 Task: Review and update email notification preferences for task reminders and customize settings based on individual preferences.
Action: Mouse moved to (1055, 79)
Screenshot: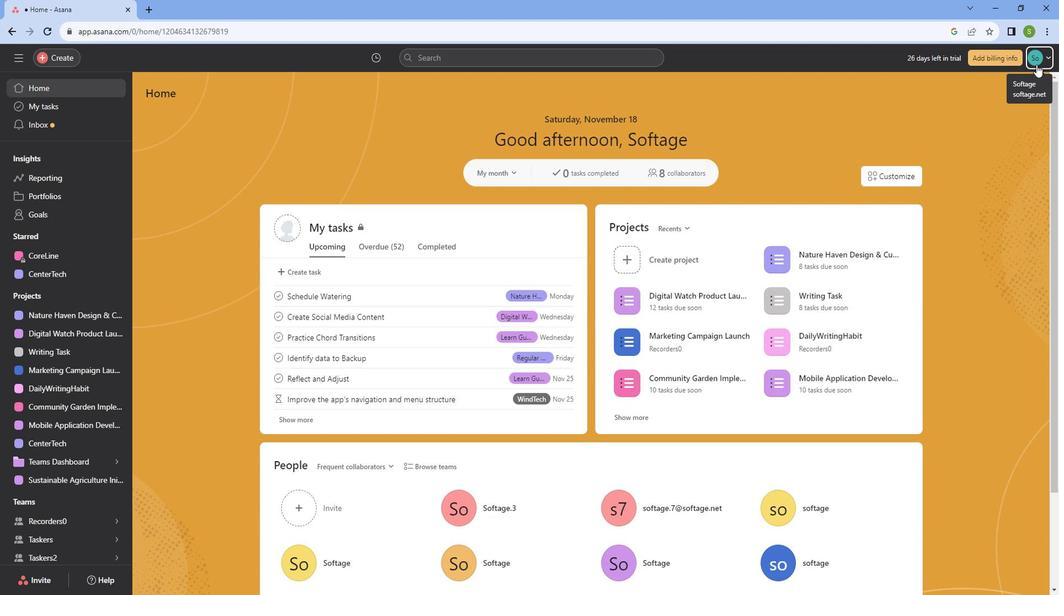 
Action: Mouse pressed left at (1055, 79)
Screenshot: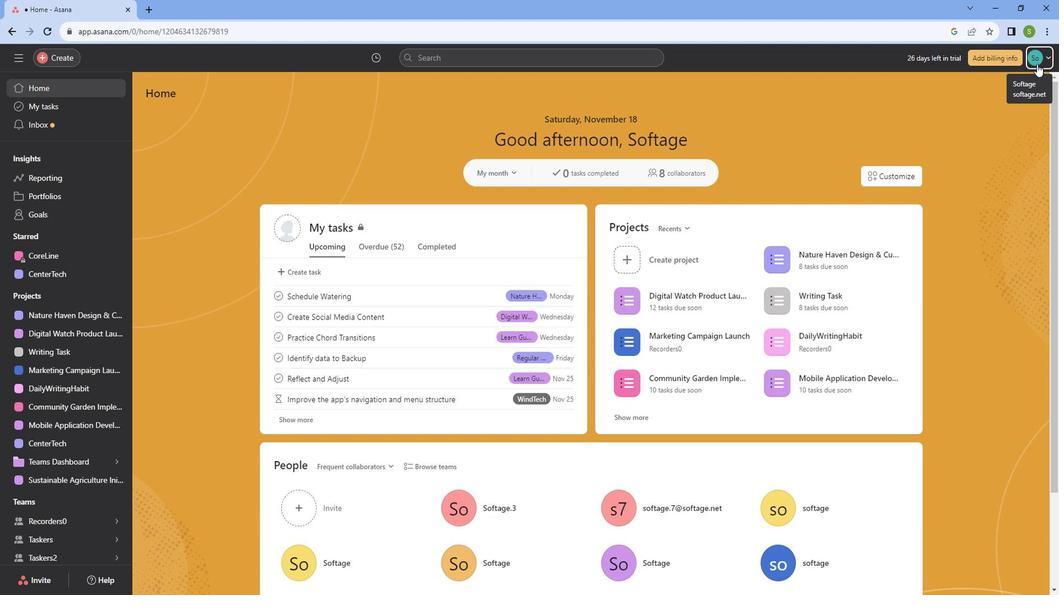 
Action: Mouse moved to (943, 252)
Screenshot: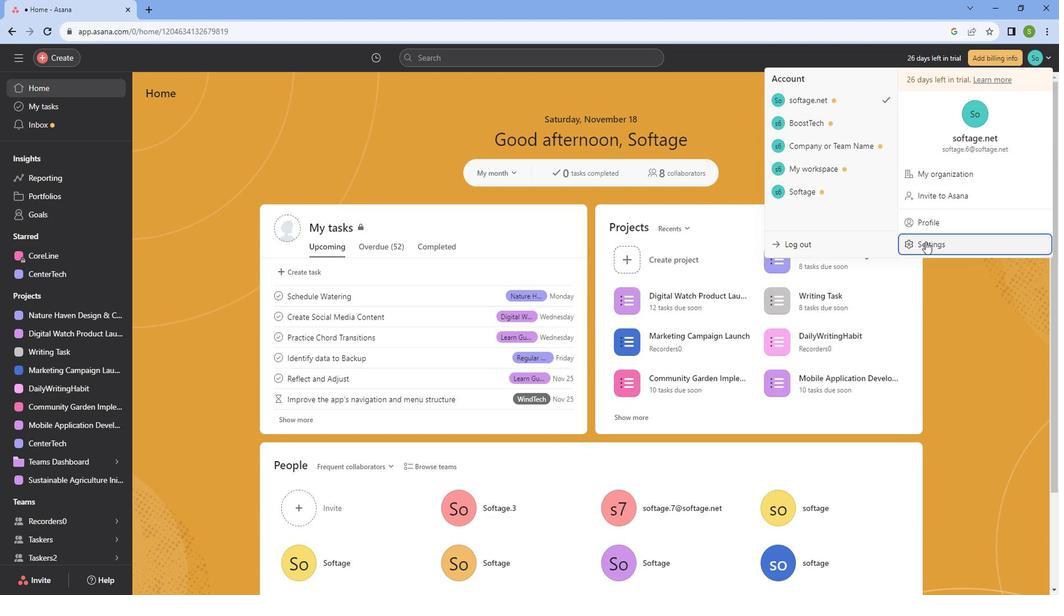 
Action: Mouse pressed left at (943, 252)
Screenshot: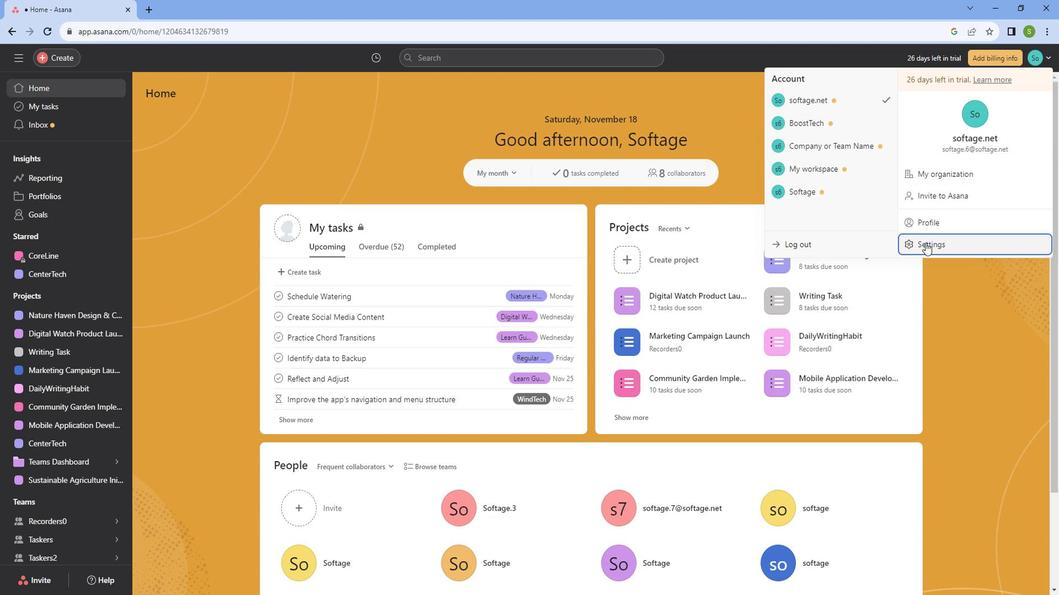 
Action: Mouse moved to (446, 159)
Screenshot: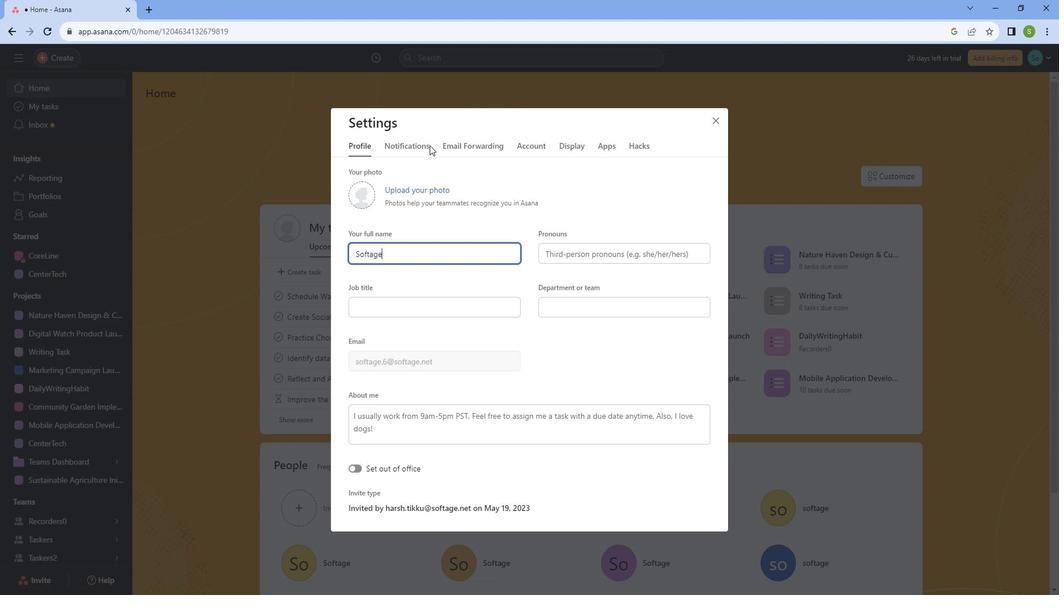 
Action: Mouse pressed left at (446, 159)
Screenshot: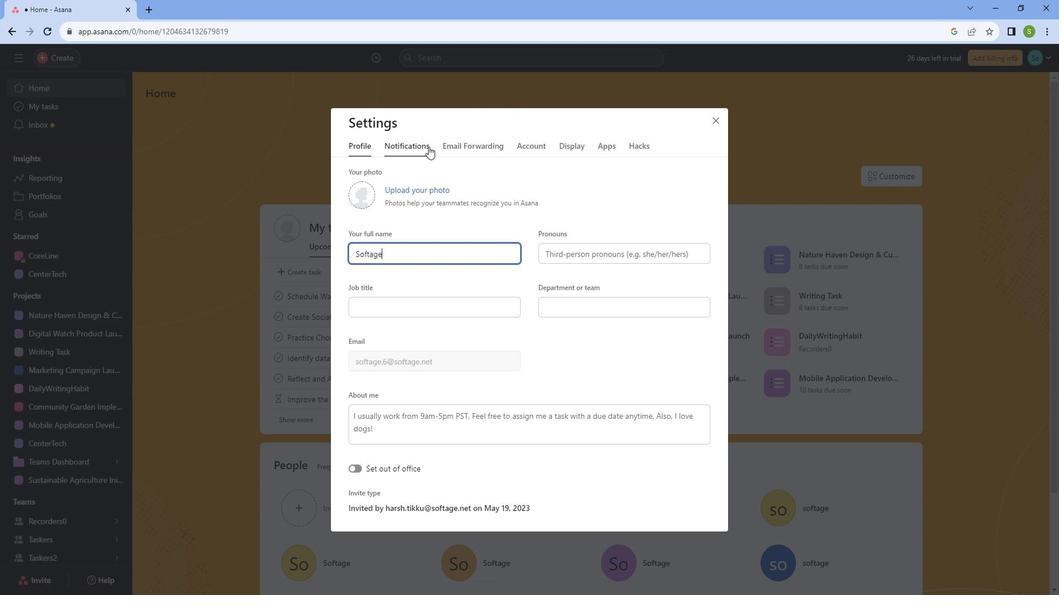 
Action: Mouse moved to (546, 228)
Screenshot: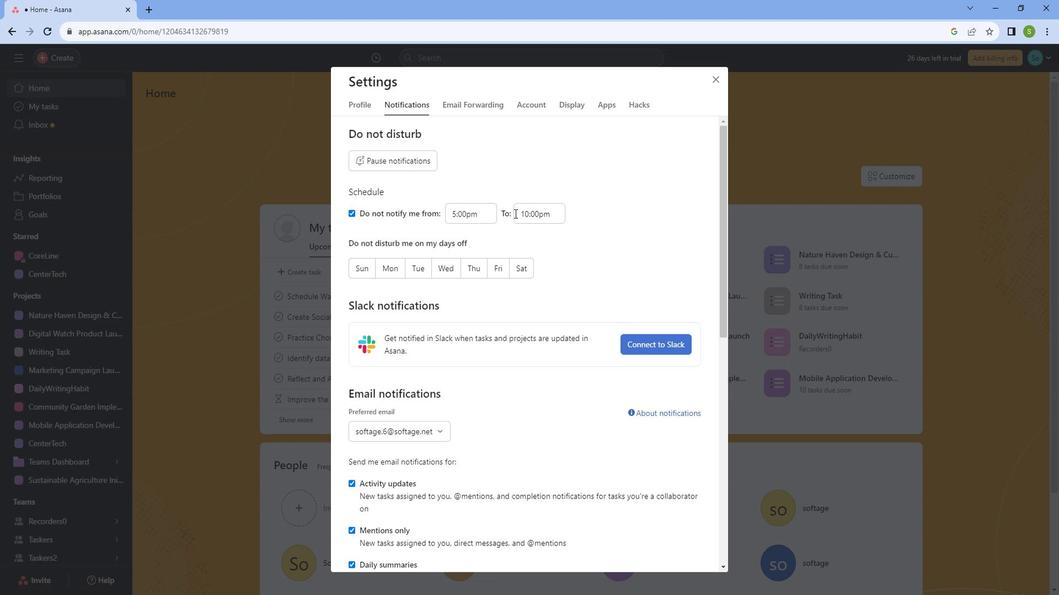 
Action: Mouse pressed left at (546, 228)
Screenshot: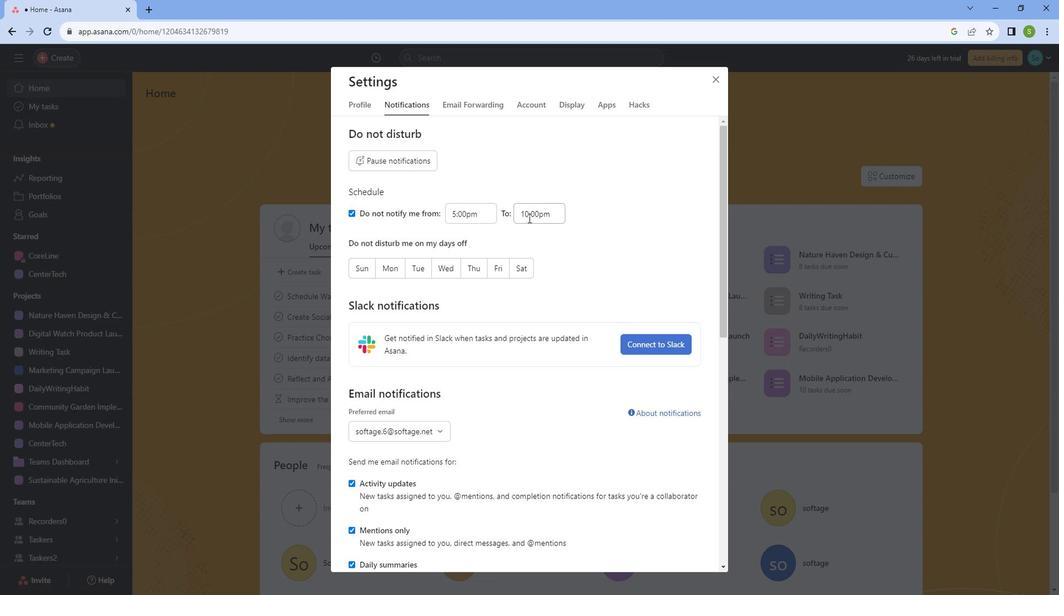 
Action: Mouse moved to (568, 247)
Screenshot: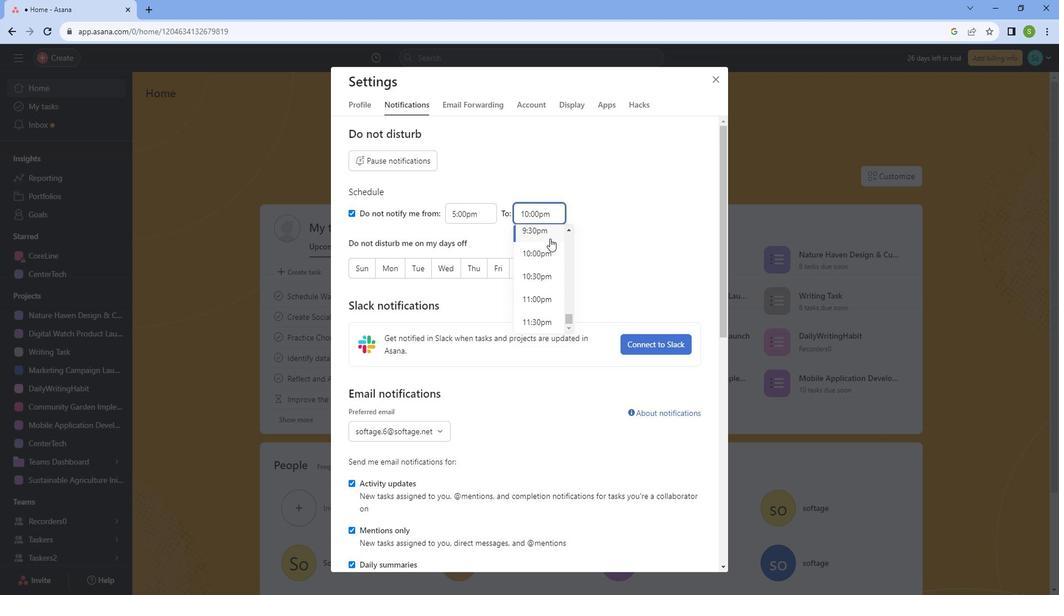 
Action: Mouse pressed left at (568, 247)
Screenshot: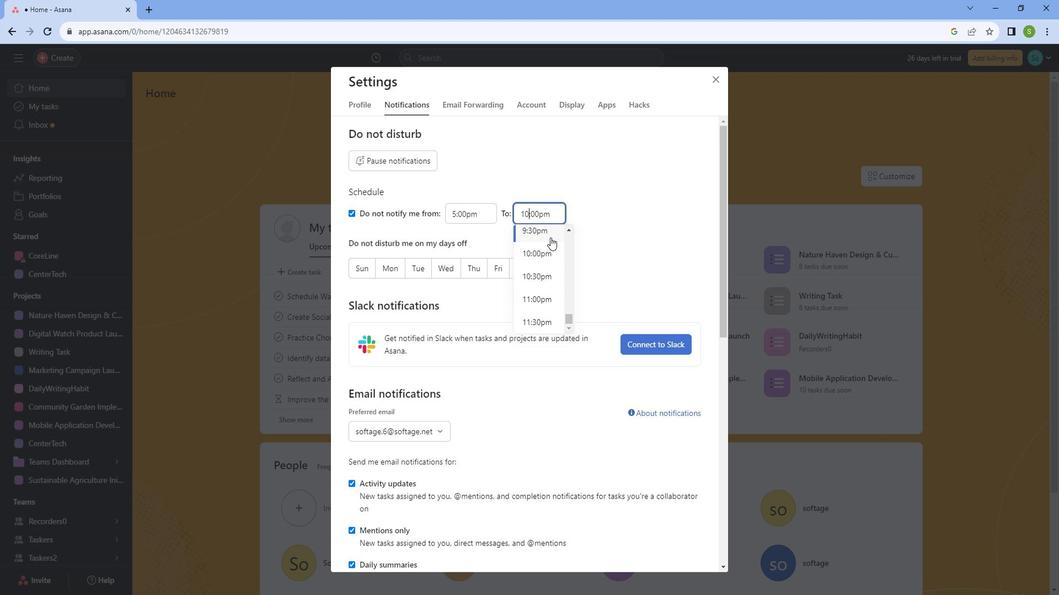 
Action: Mouse moved to (474, 219)
Screenshot: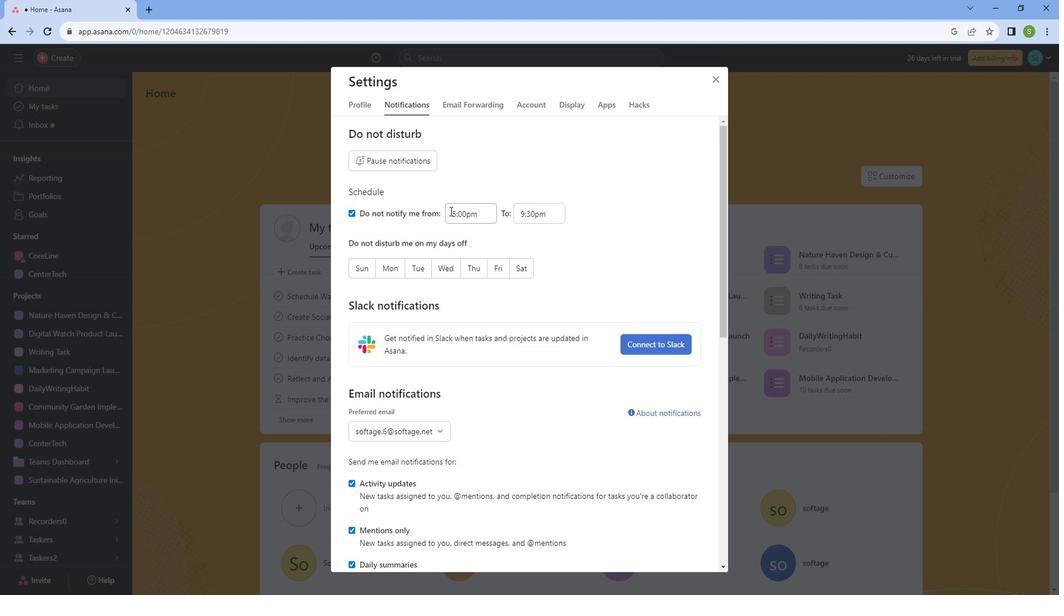 
Action: Mouse pressed left at (474, 219)
Screenshot: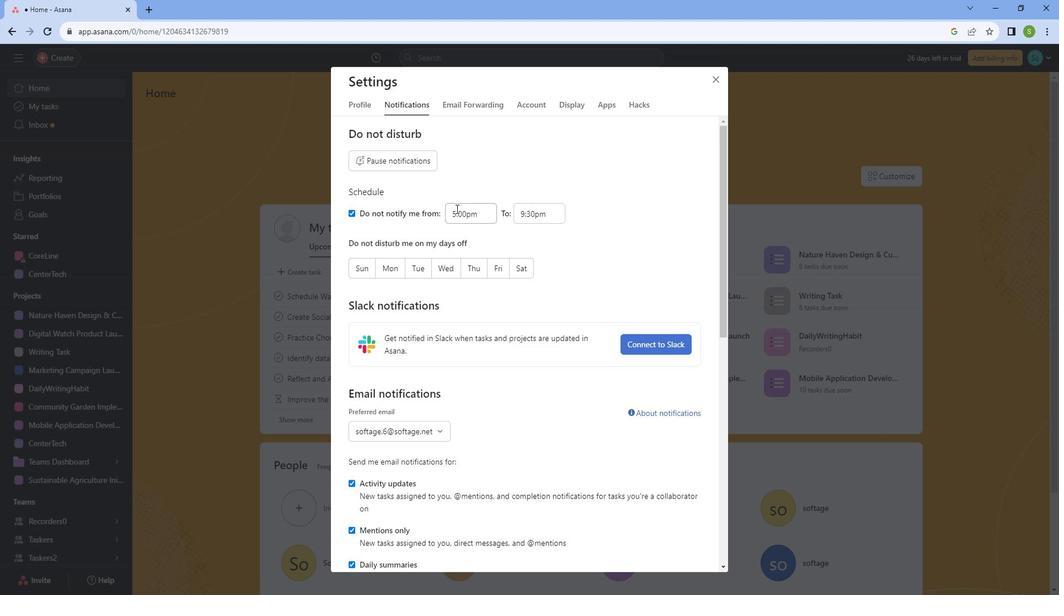 
Action: Mouse moved to (482, 327)
Screenshot: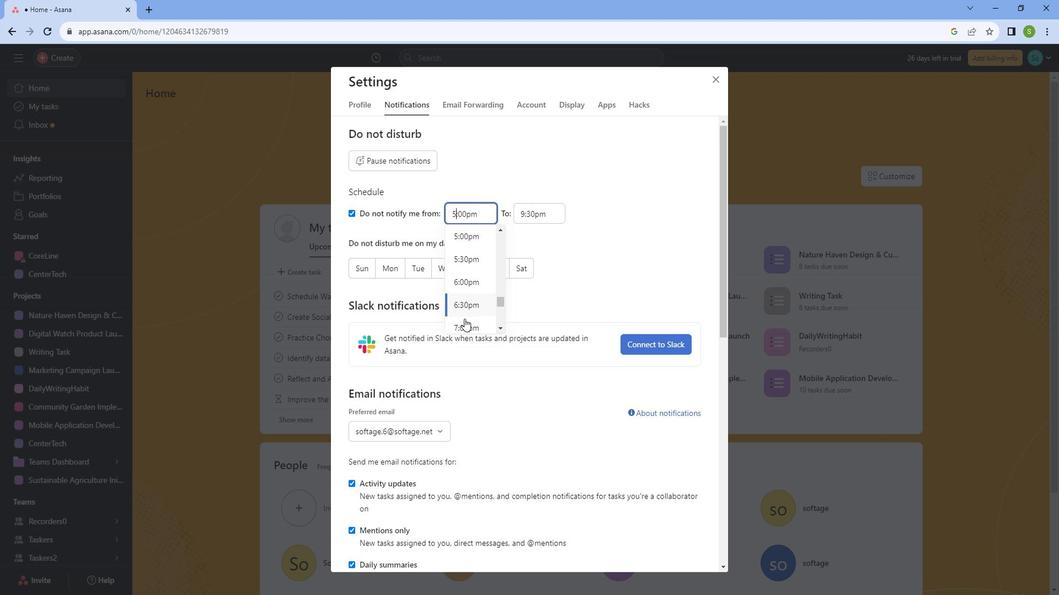 
Action: Mouse pressed left at (482, 327)
Screenshot: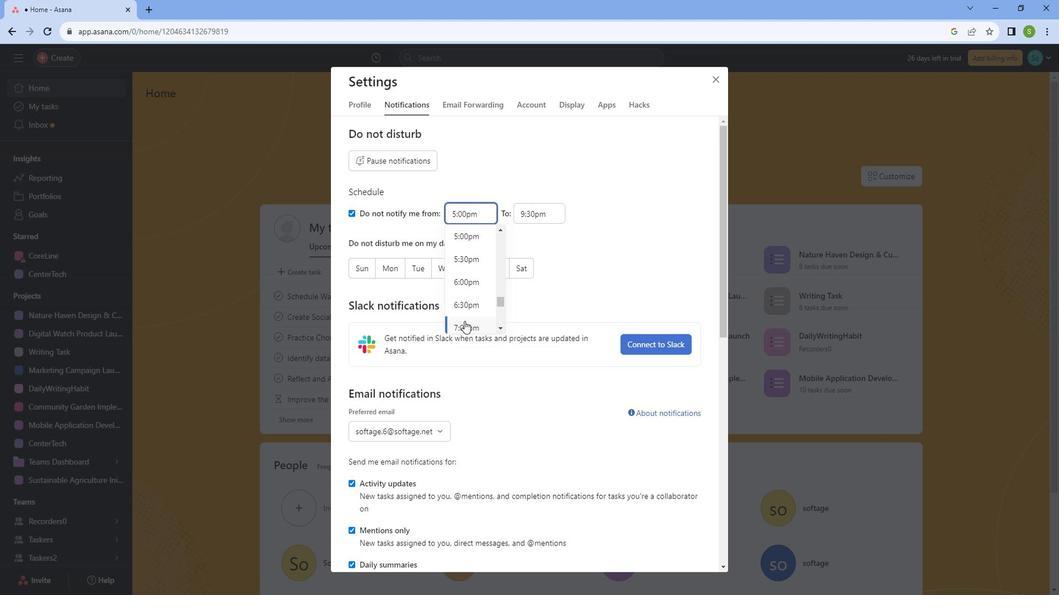 
Action: Mouse moved to (552, 227)
Screenshot: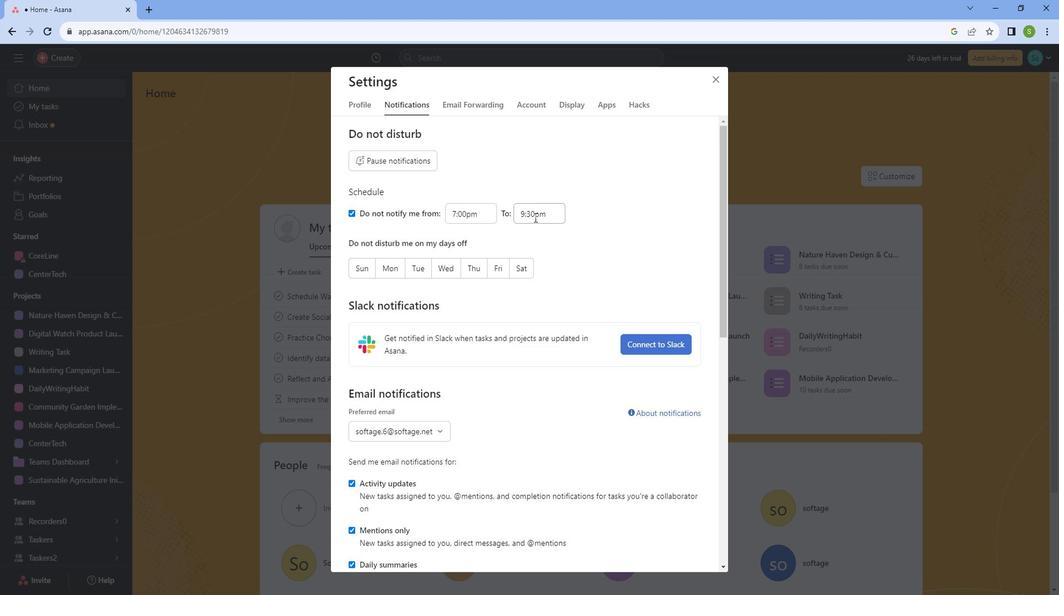
Action: Mouse pressed left at (552, 227)
Screenshot: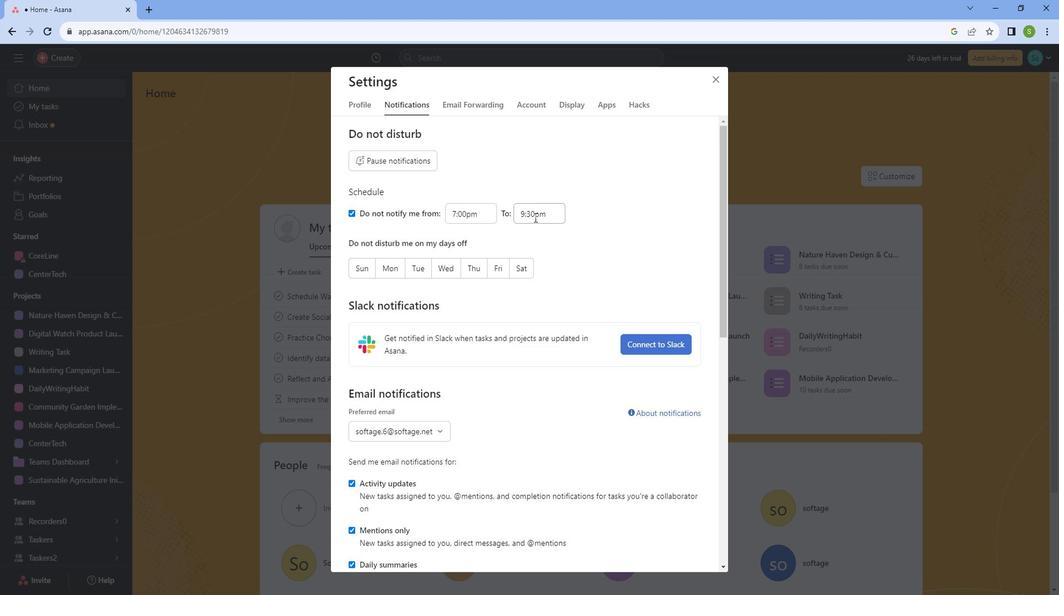 
Action: Mouse moved to (549, 310)
Screenshot: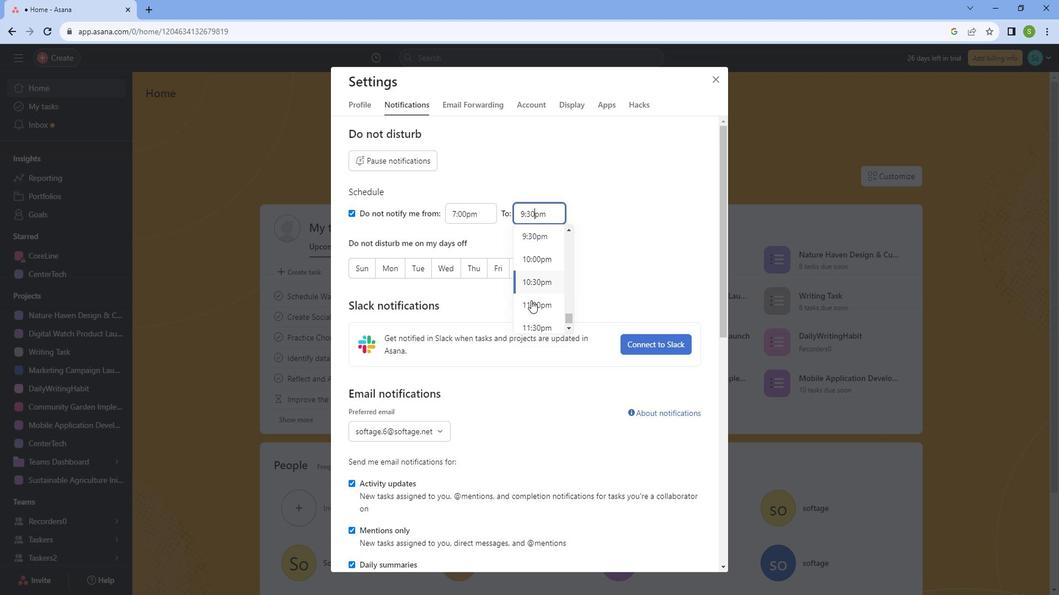 
Action: Mouse pressed left at (549, 310)
Screenshot: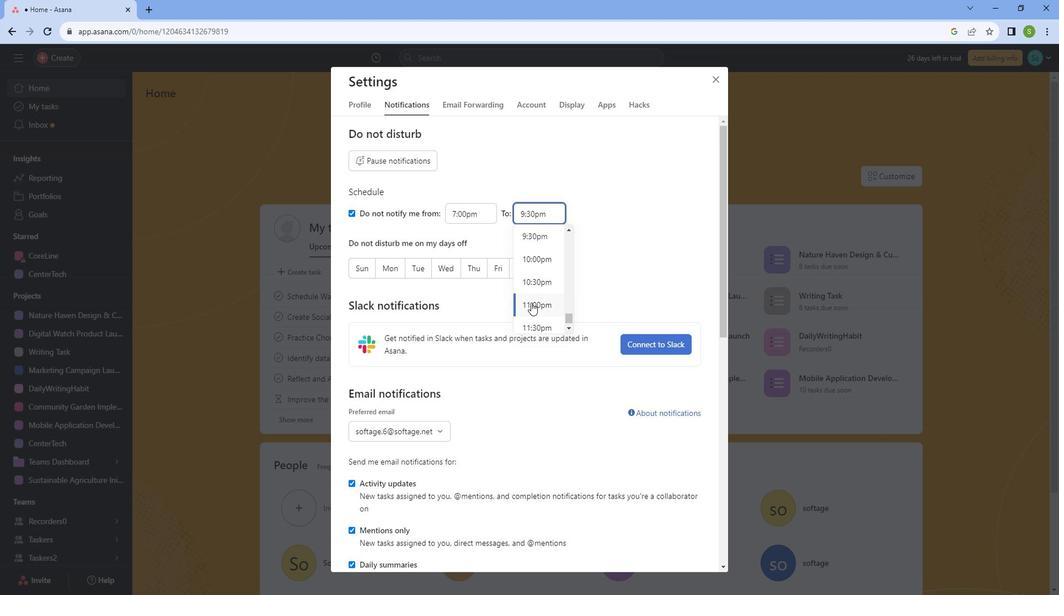 
Action: Mouse moved to (607, 273)
Screenshot: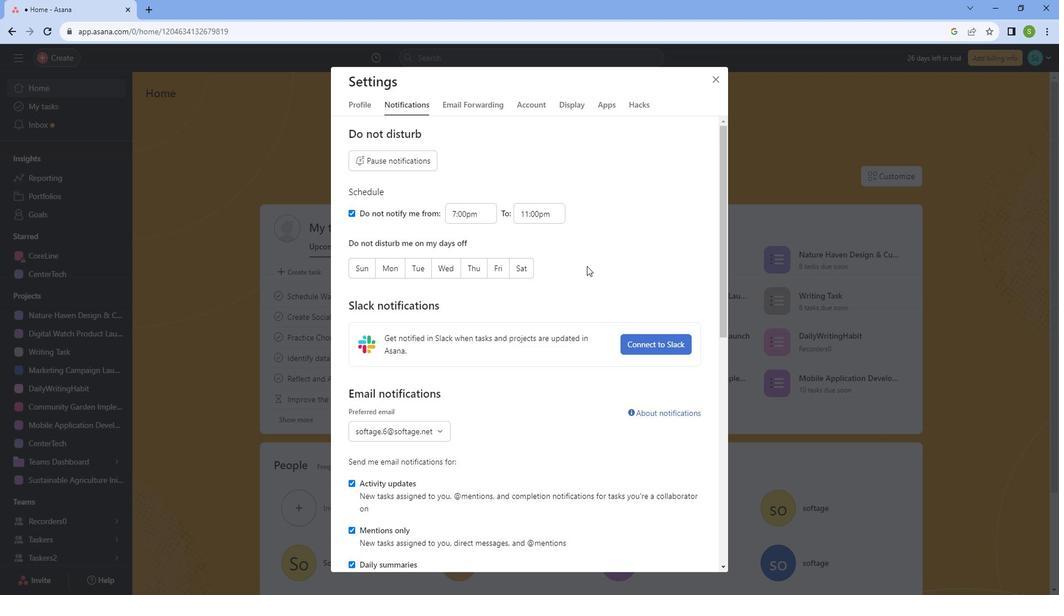 
Action: Mouse pressed left at (607, 273)
Screenshot: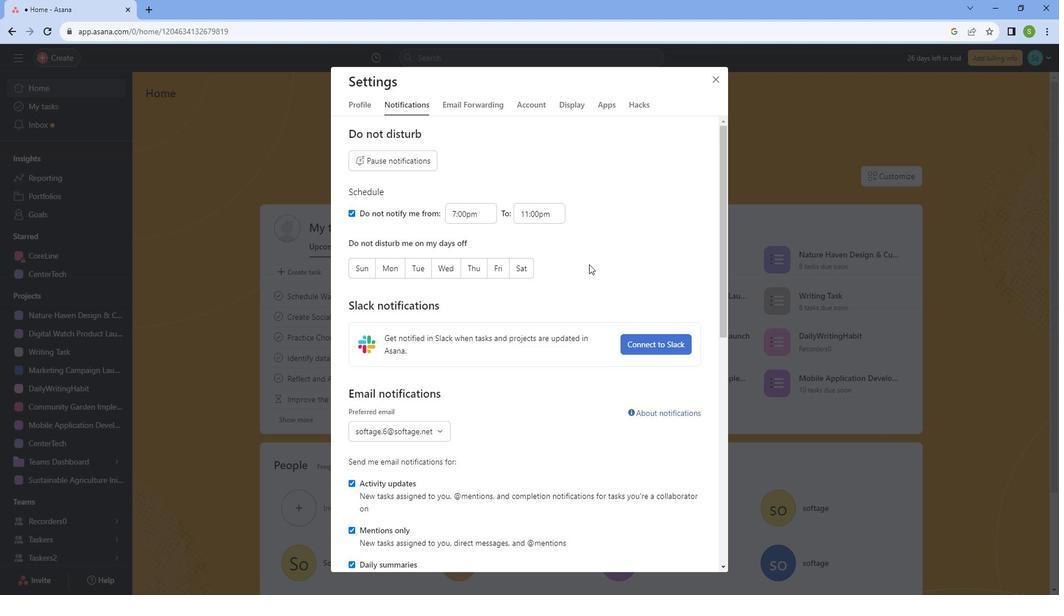 
Action: Mouse moved to (382, 278)
Screenshot: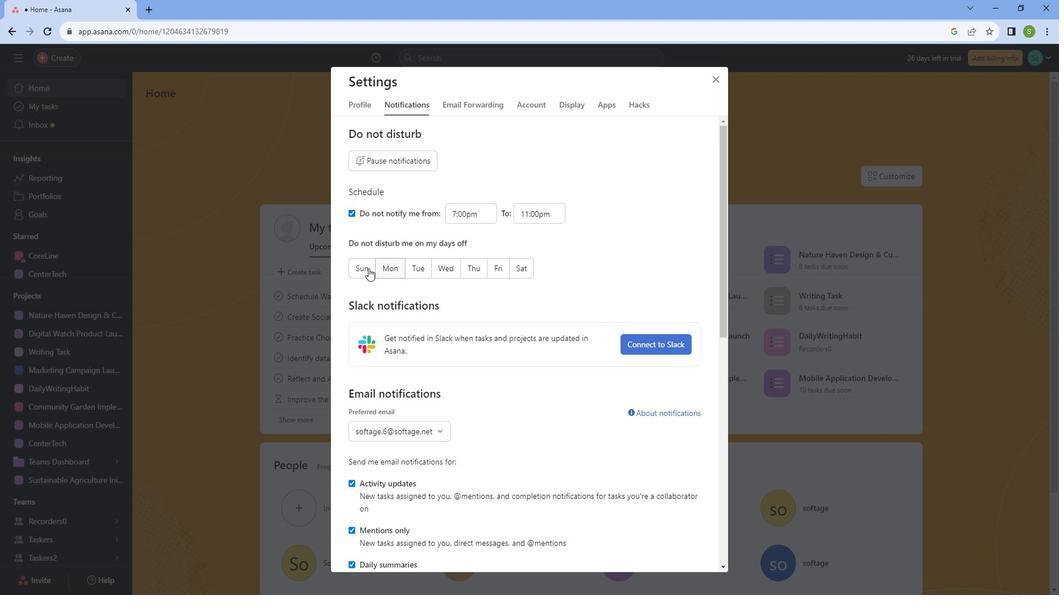 
Action: Mouse pressed left at (382, 278)
Screenshot: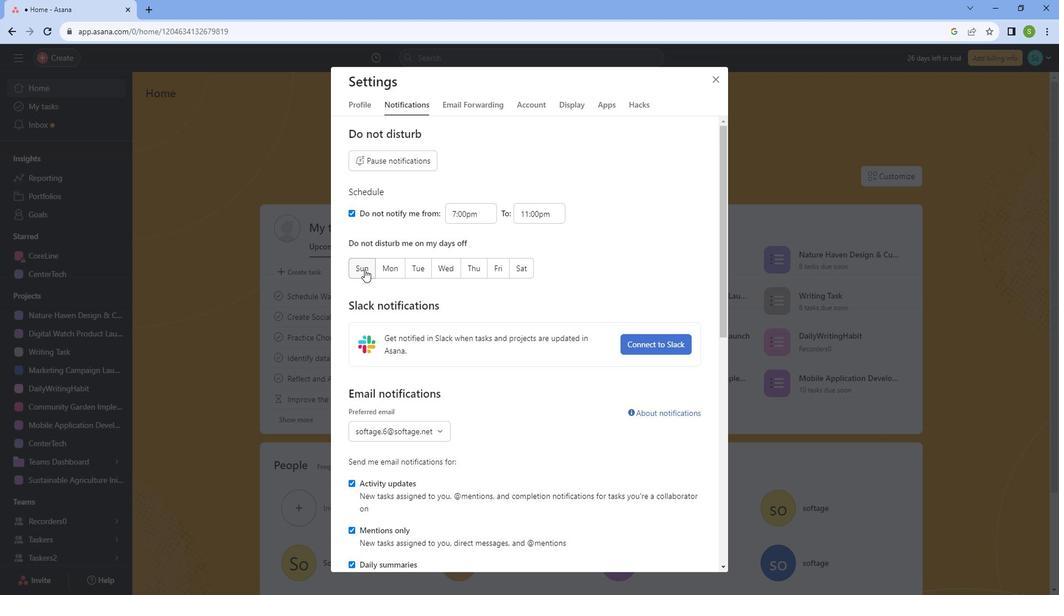 
Action: Mouse moved to (465, 278)
Screenshot: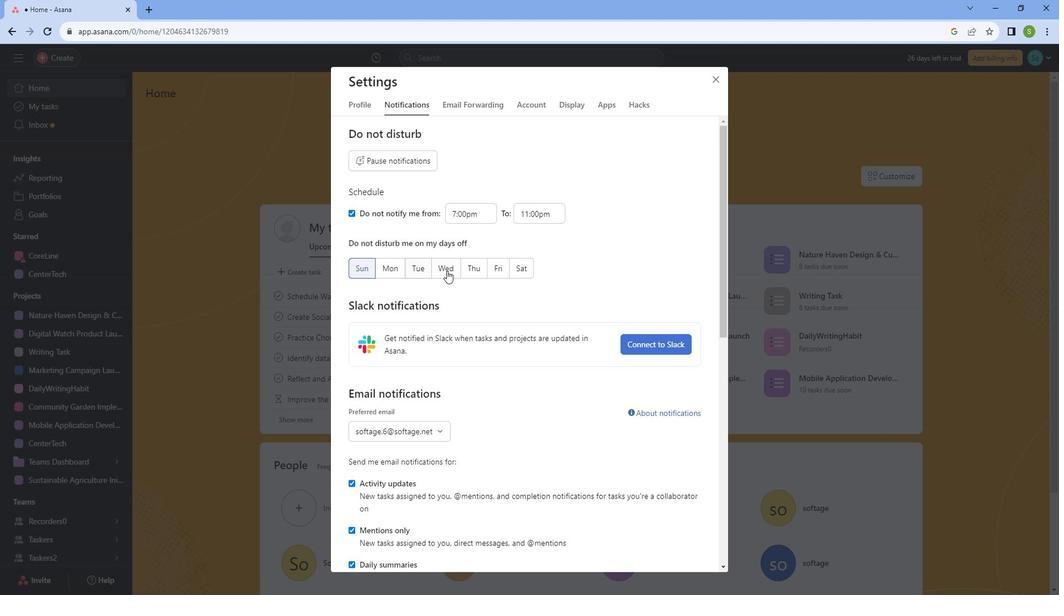 
Action: Mouse pressed left at (465, 278)
Screenshot: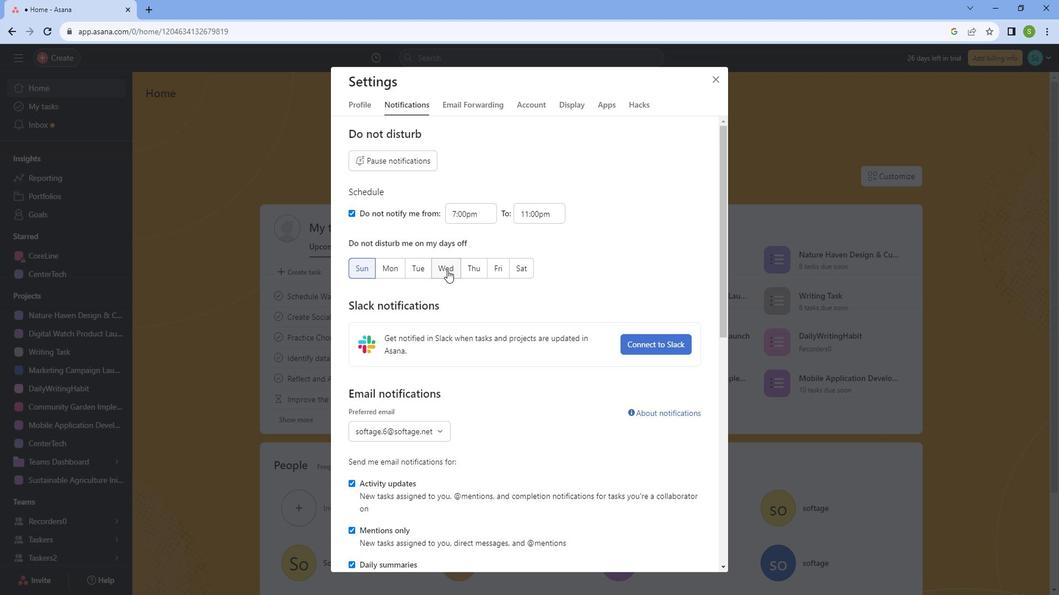 
Action: Mouse moved to (624, 303)
Screenshot: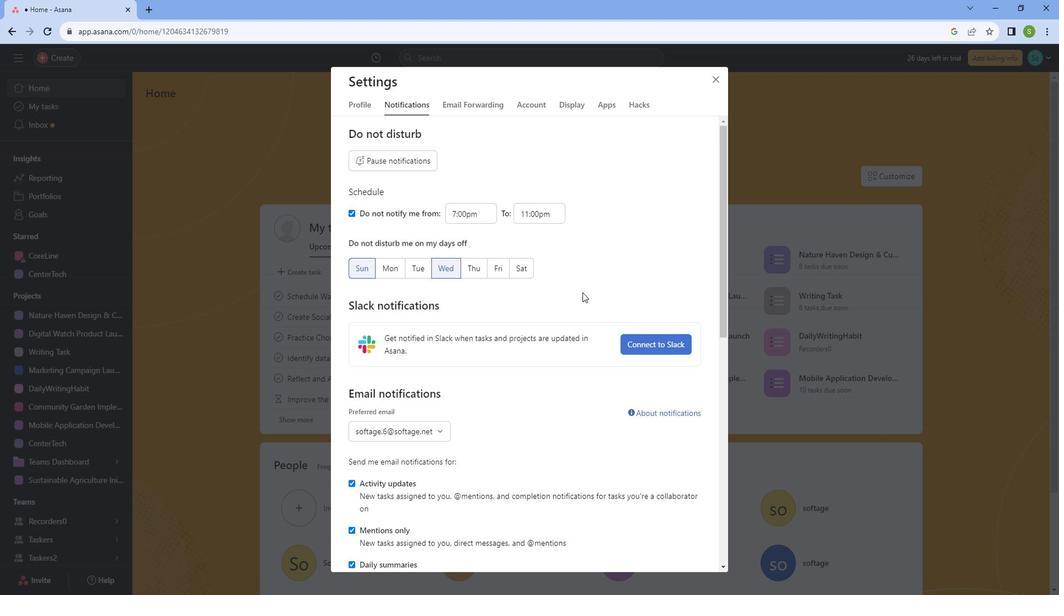 
Action: Mouse pressed left at (624, 303)
Screenshot: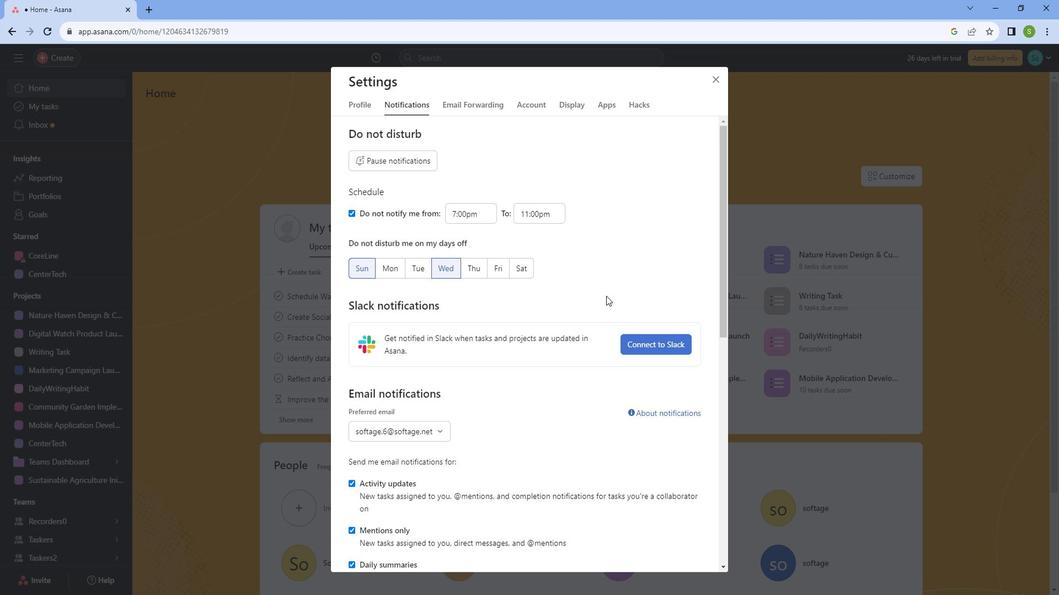 
Action: Mouse moved to (513, 305)
Screenshot: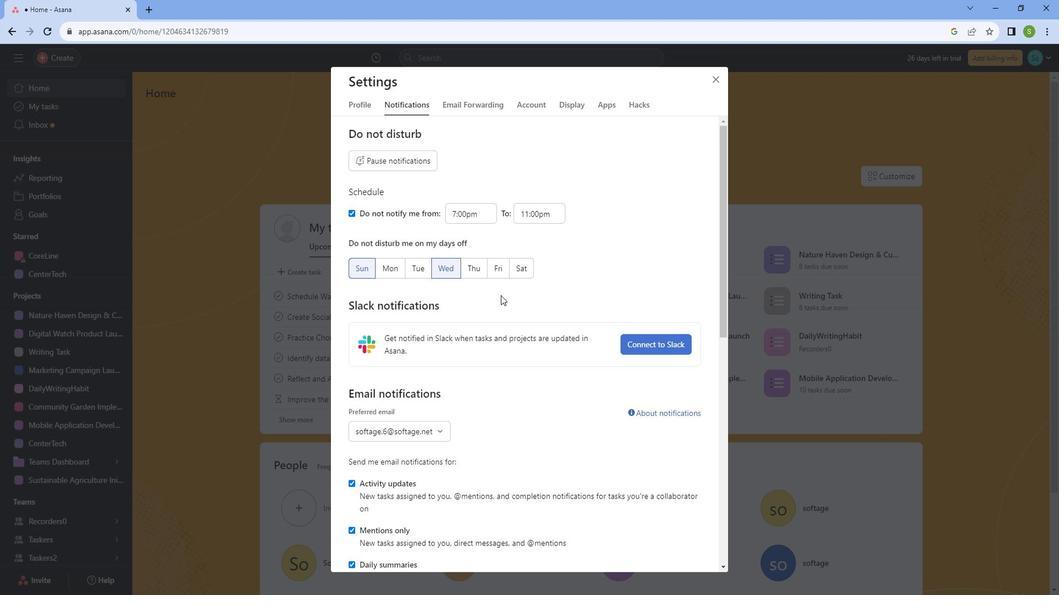 
Action: Mouse scrolled (513, 305) with delta (0, 0)
Screenshot: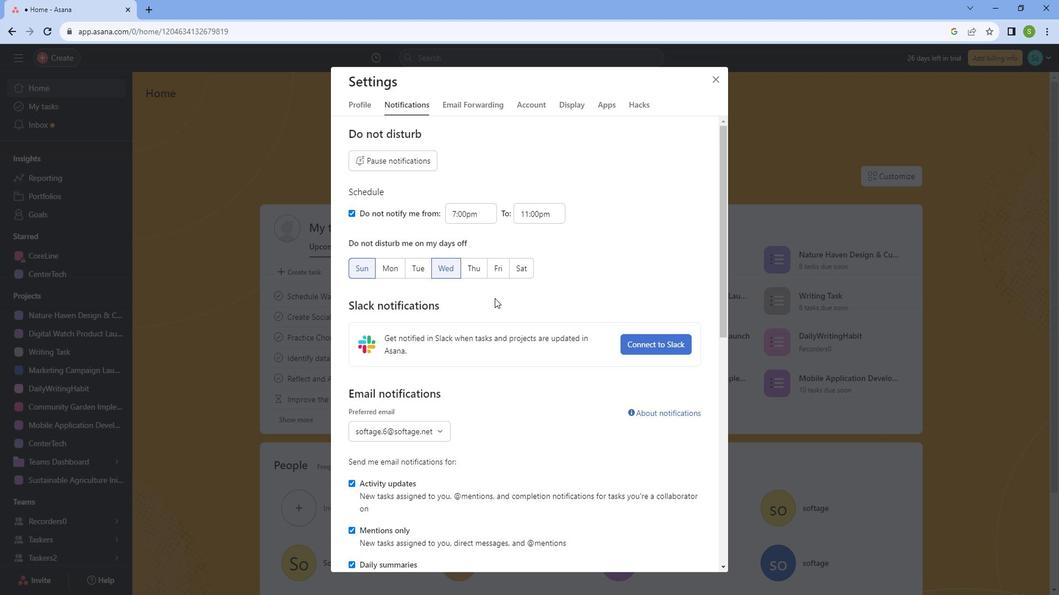 
Action: Mouse scrolled (513, 305) with delta (0, 0)
Screenshot: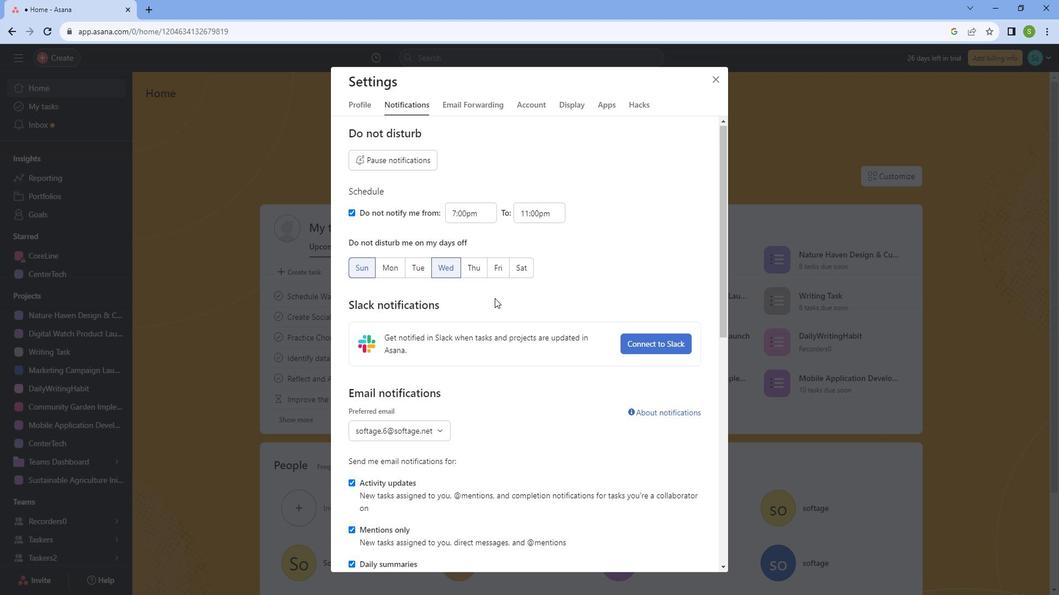
Action: Mouse scrolled (513, 305) with delta (0, 0)
Screenshot: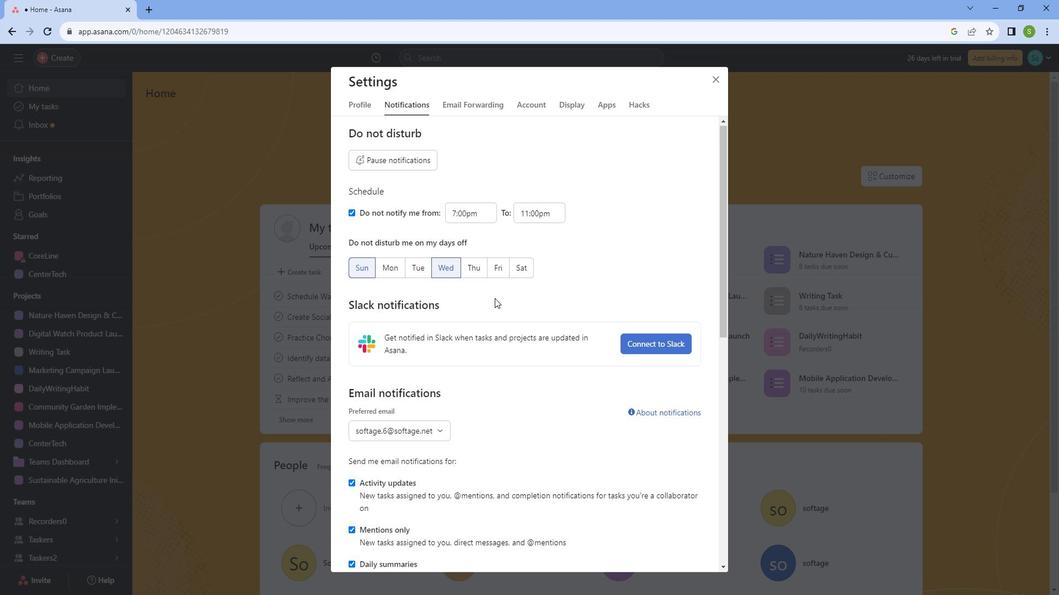 
Action: Mouse scrolled (513, 305) with delta (0, 0)
Screenshot: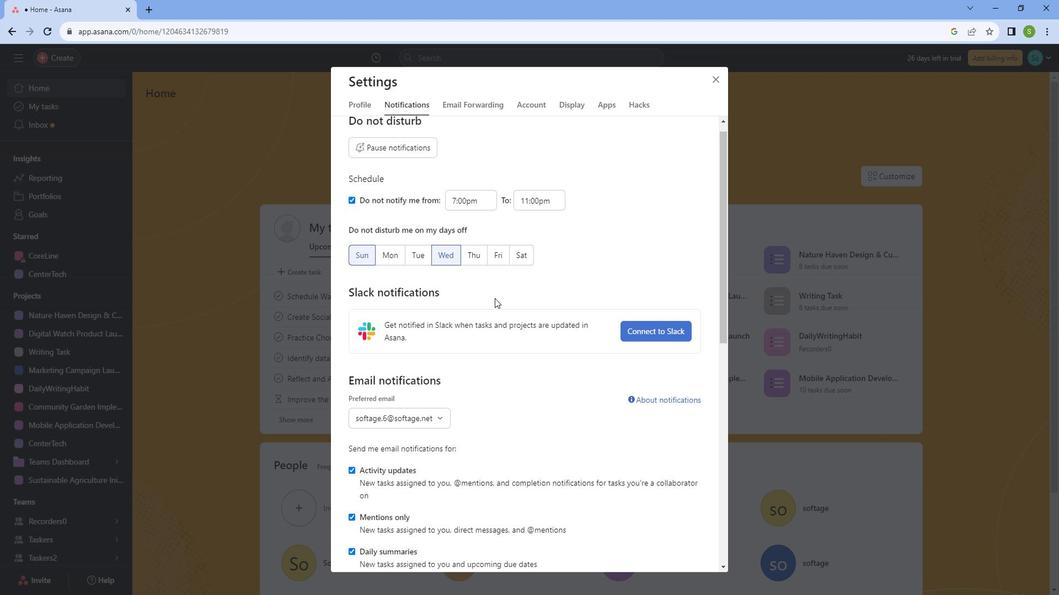 
Action: Mouse scrolled (513, 305) with delta (0, 0)
Screenshot: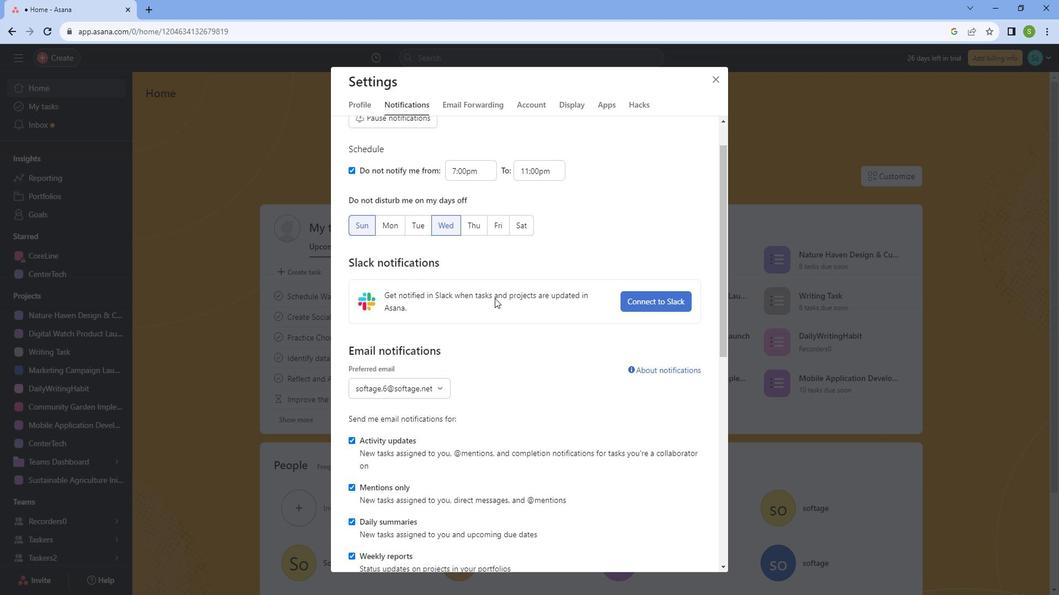 
Action: Mouse moved to (384, 321)
Screenshot: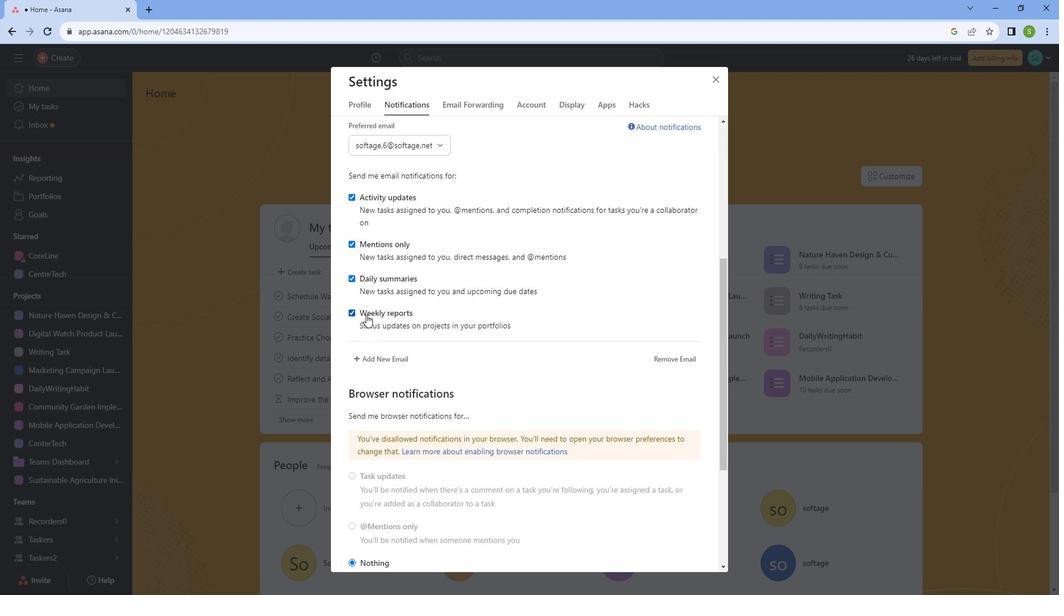 
Action: Mouse pressed left at (384, 321)
Screenshot: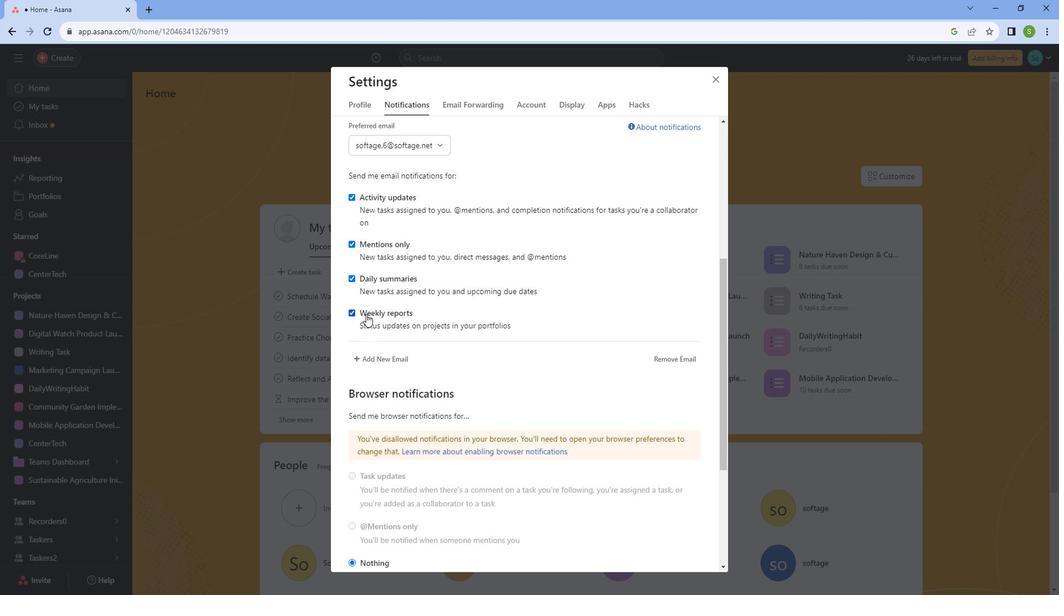 
Action: Mouse pressed left at (384, 321)
Screenshot: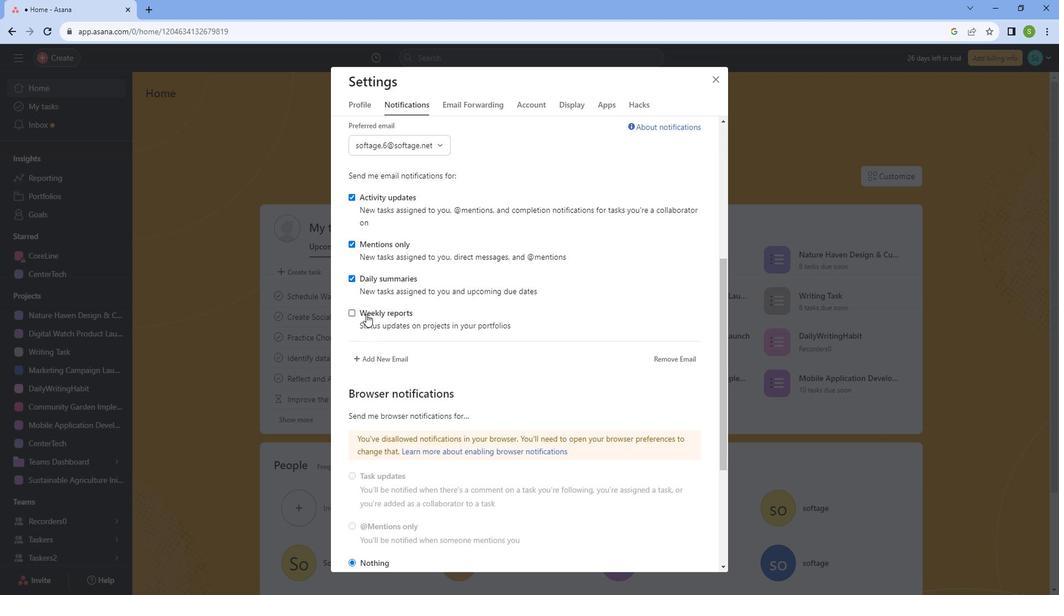 
Action: Mouse moved to (390, 380)
Screenshot: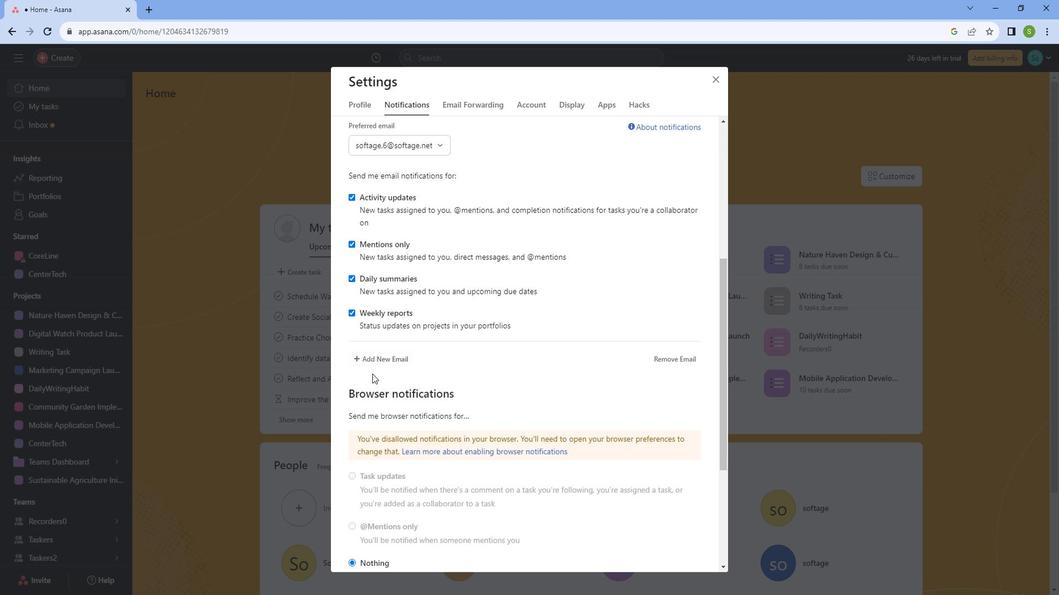 
Action: Mouse scrolled (390, 379) with delta (0, 0)
Screenshot: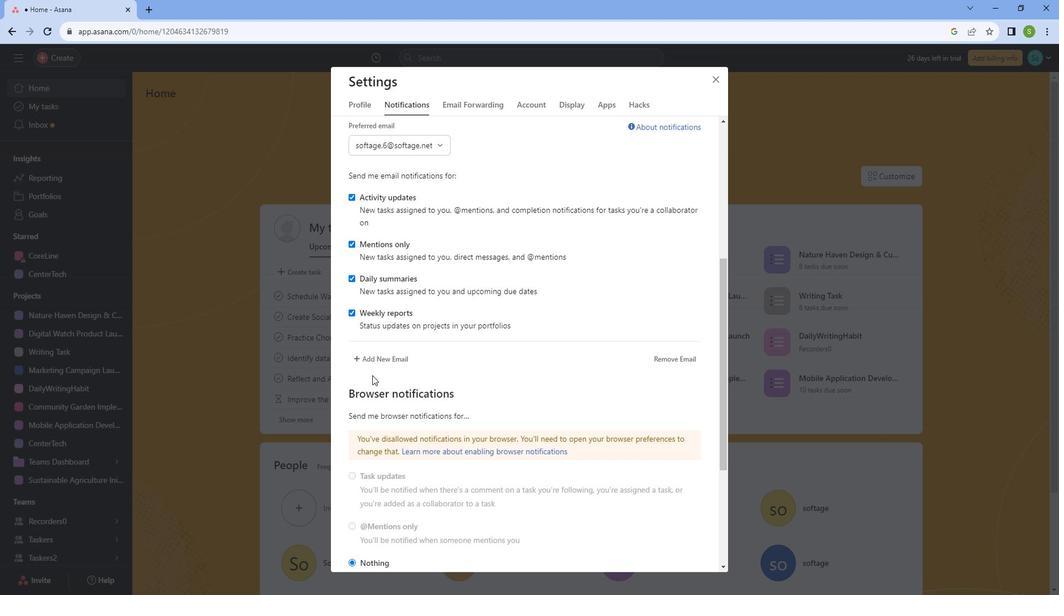 
Action: Mouse scrolled (390, 379) with delta (0, 0)
Screenshot: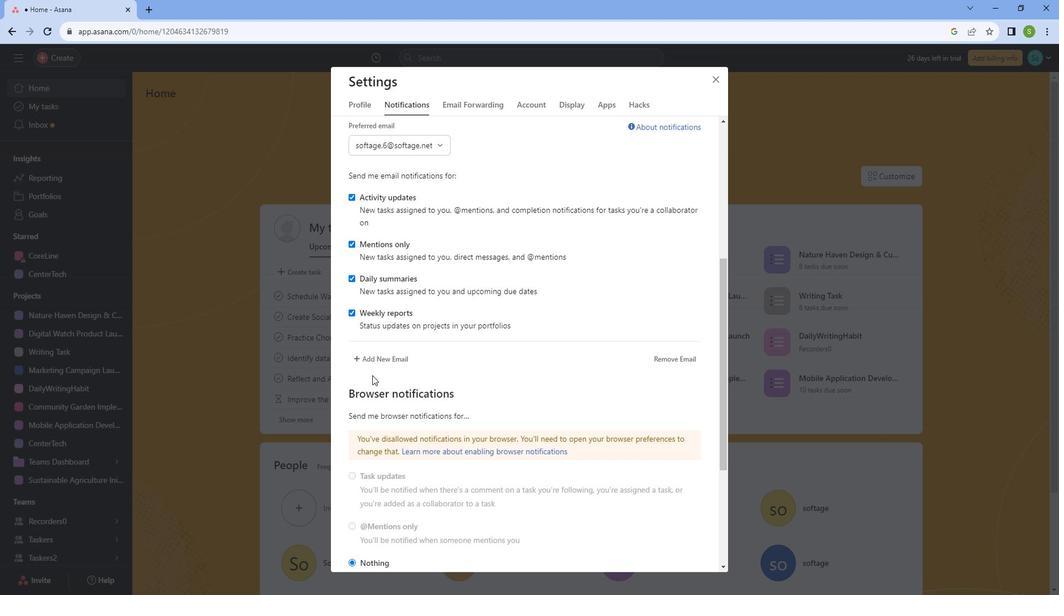 
Action: Mouse scrolled (390, 379) with delta (0, 0)
Screenshot: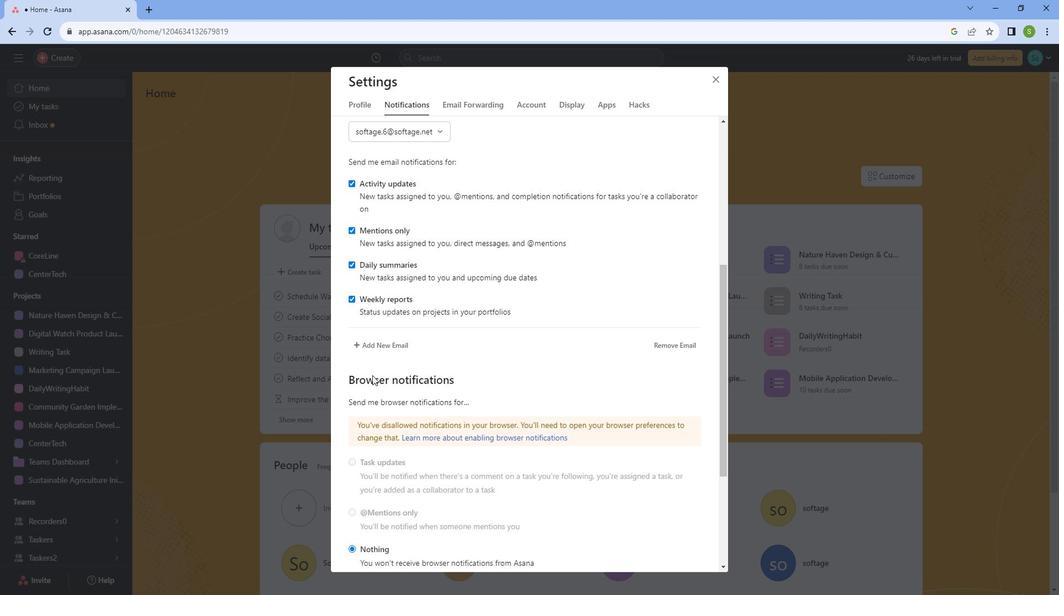 
Action: Mouse moved to (372, 364)
Screenshot: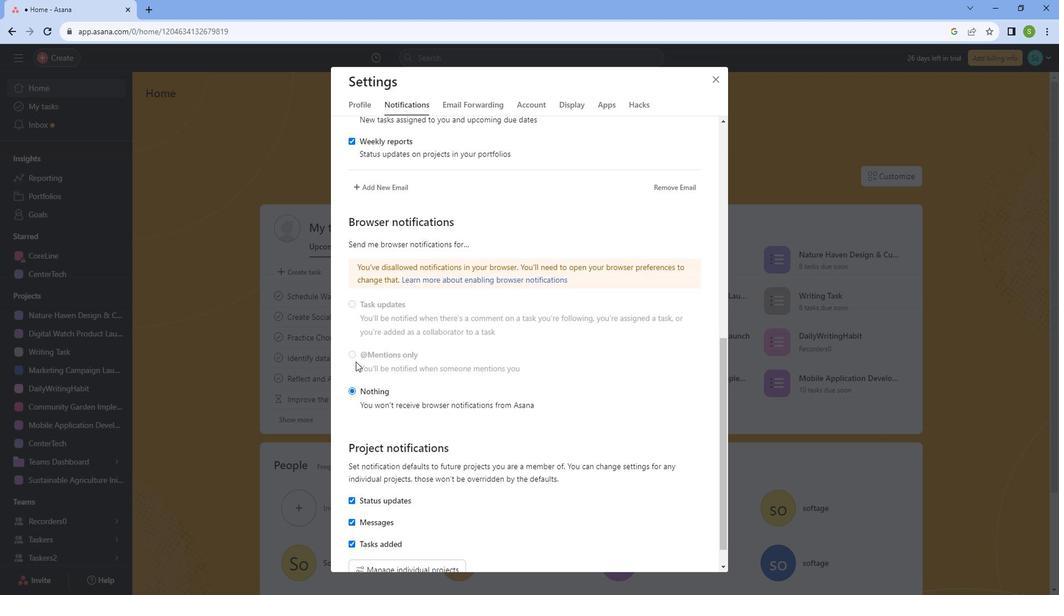 
Action: Mouse pressed left at (372, 364)
Screenshot: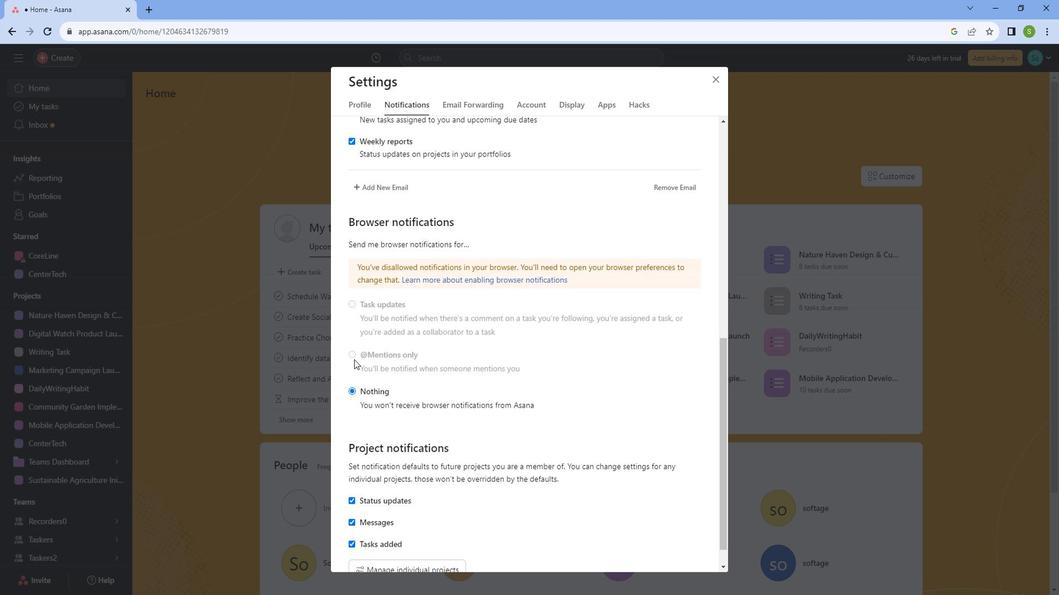 
Action: Mouse moved to (375, 360)
Screenshot: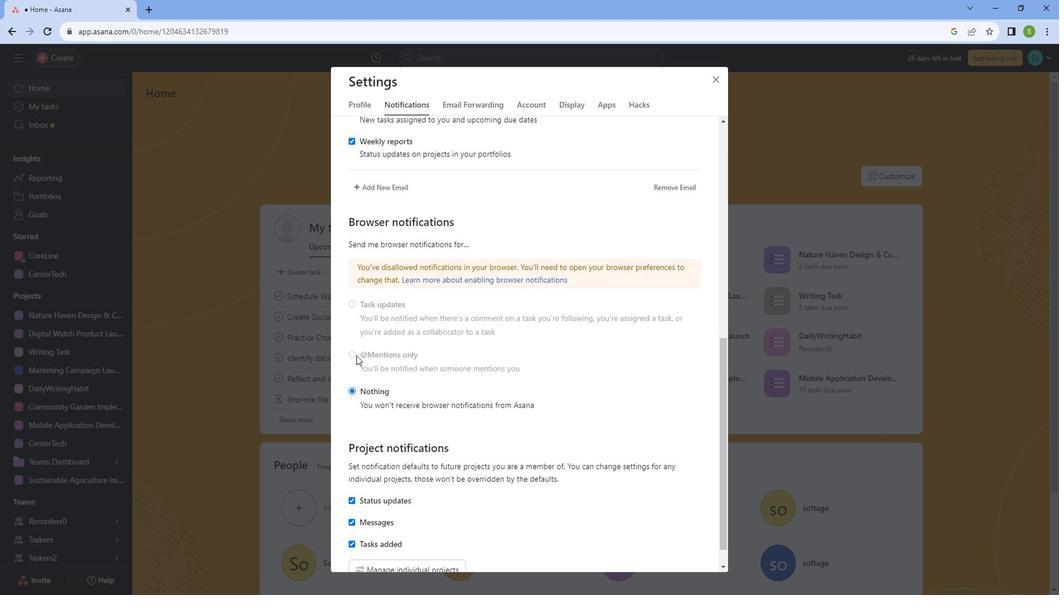 
Action: Mouse scrolled (375, 360) with delta (0, 0)
Screenshot: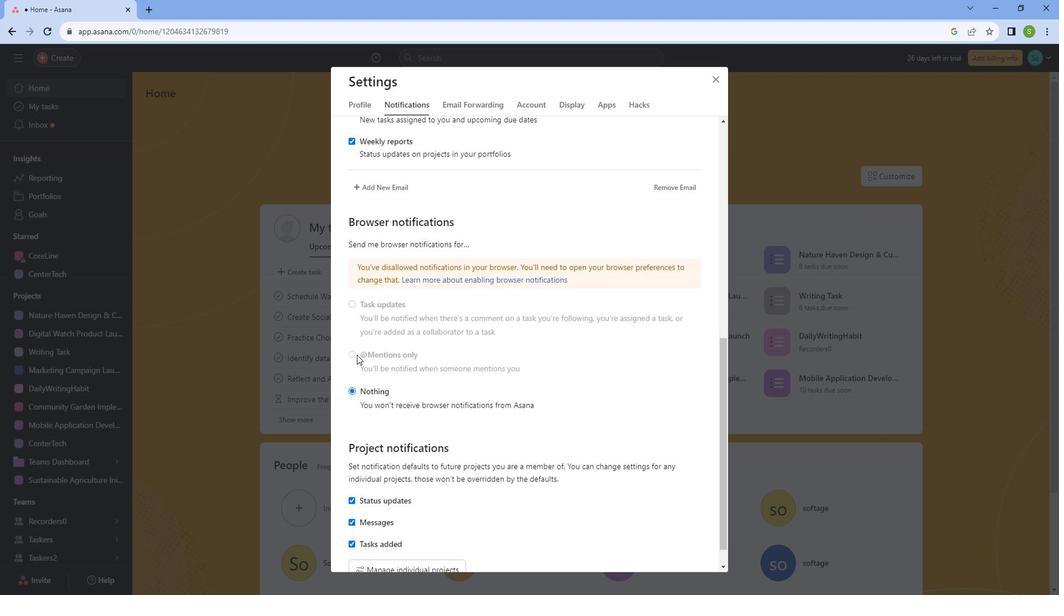 
Action: Mouse scrolled (375, 360) with delta (0, 0)
Screenshot: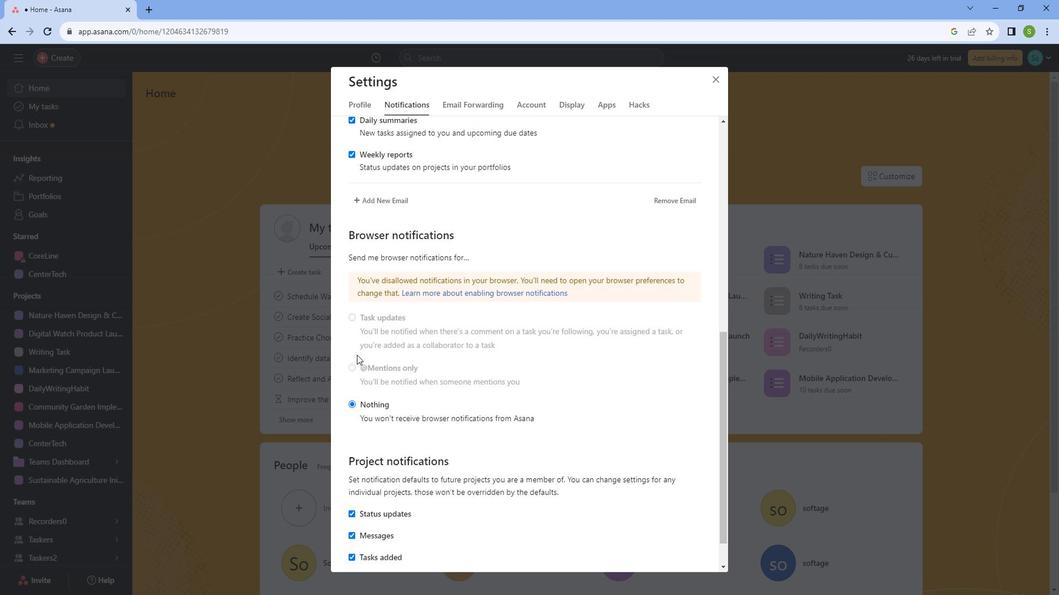 
Action: Mouse scrolled (375, 360) with delta (0, 0)
Screenshot: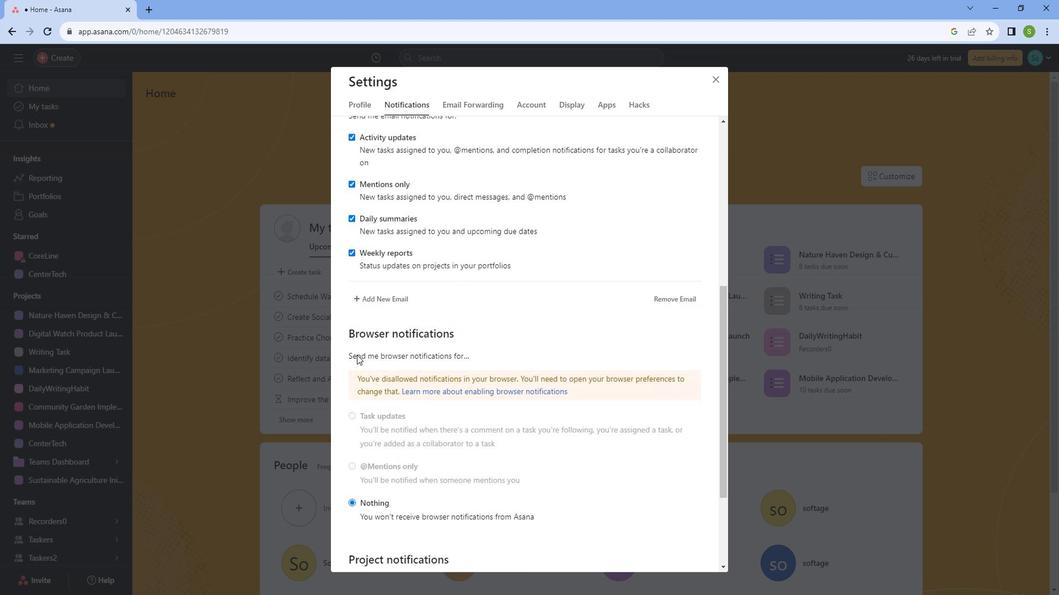 
Action: Mouse scrolled (375, 359) with delta (0, 0)
Screenshot: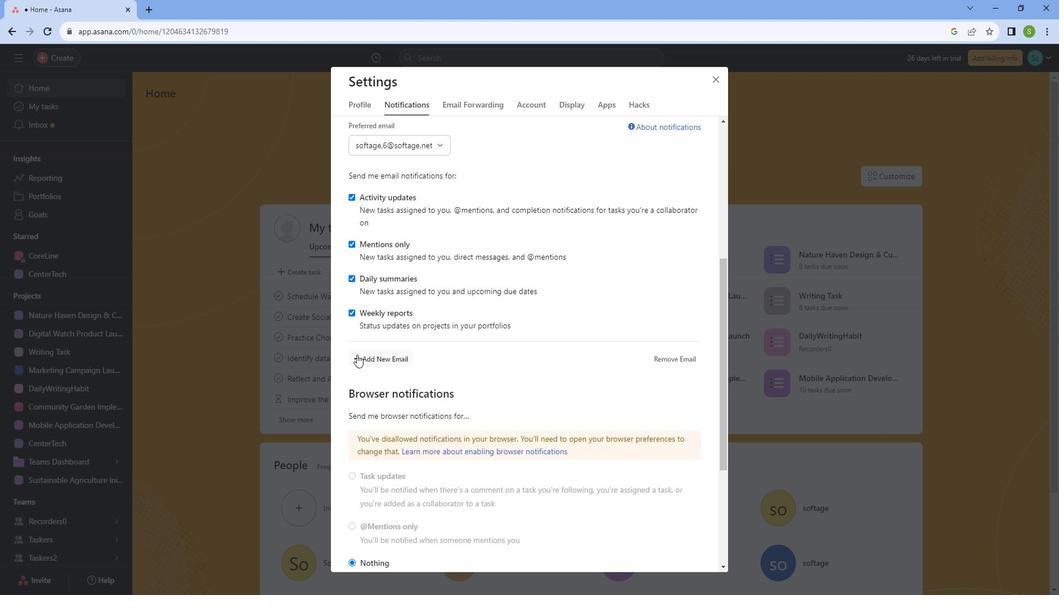 
Action: Mouse moved to (384, 435)
Screenshot: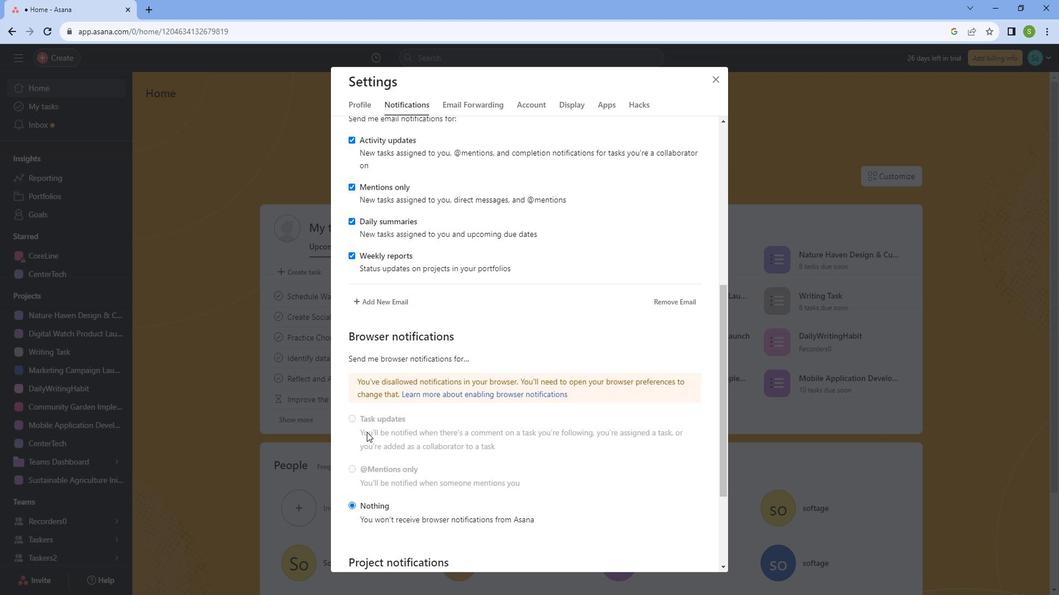 
Action: Mouse scrolled (384, 434) with delta (0, 0)
Screenshot: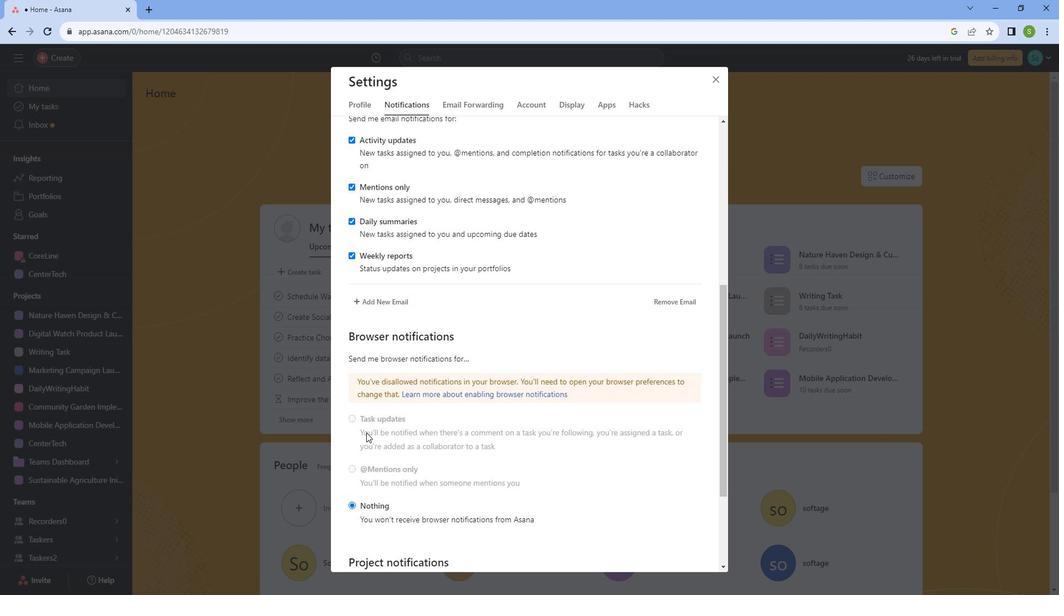 
Action: Mouse scrolled (384, 434) with delta (0, 0)
Screenshot: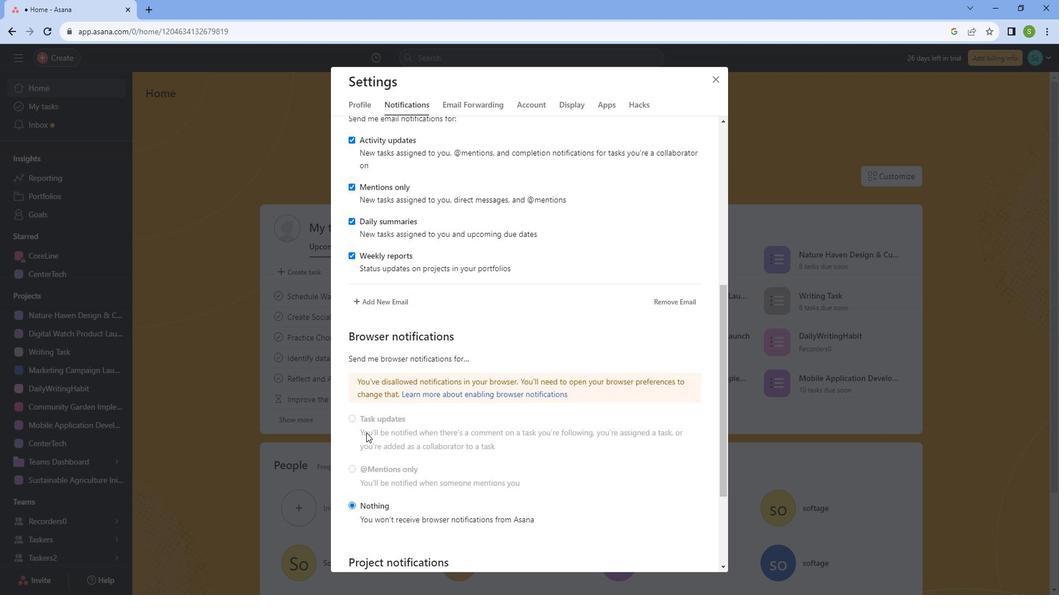 
Action: Mouse moved to (387, 425)
Screenshot: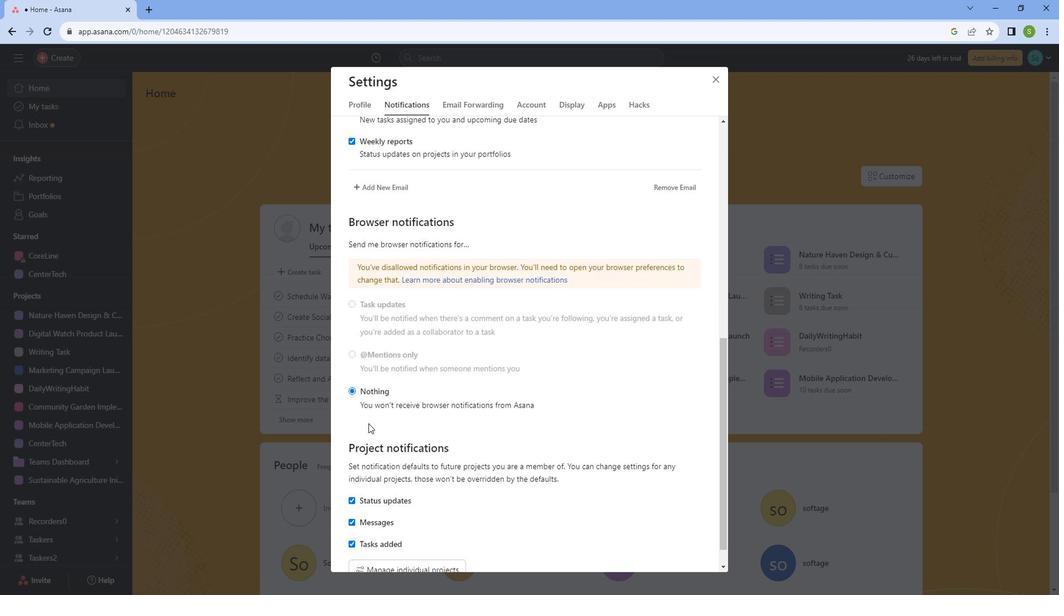 
Action: Mouse scrolled (387, 424) with delta (0, 0)
Screenshot: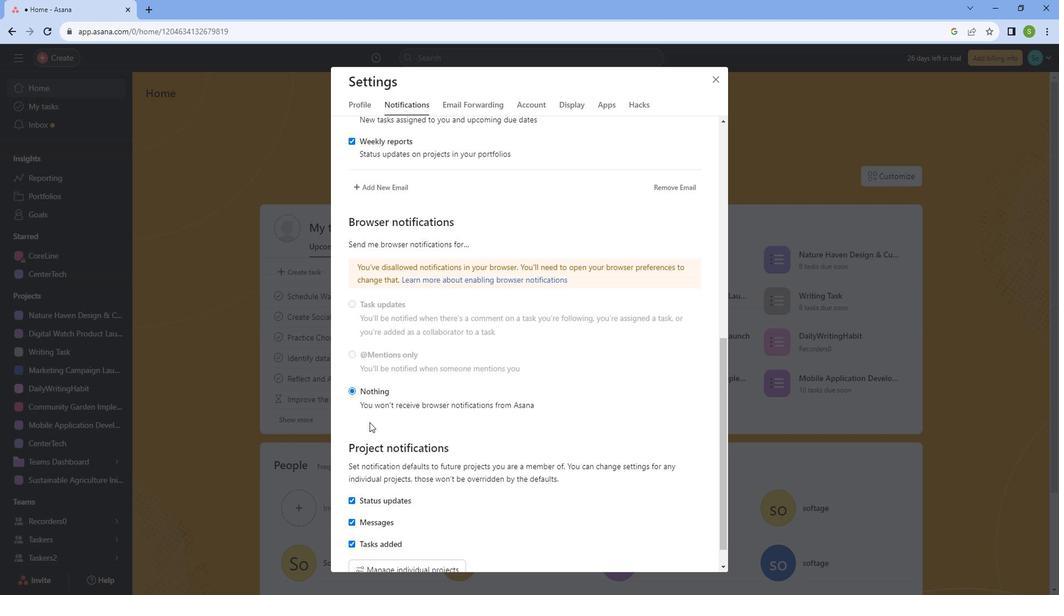 
Action: Mouse scrolled (387, 424) with delta (0, 0)
Screenshot: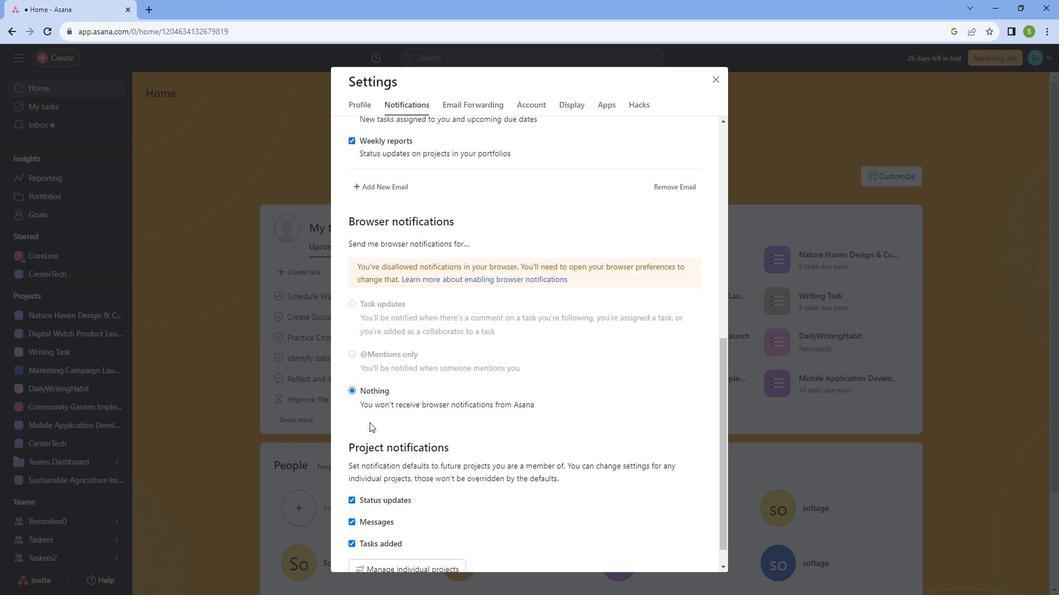 
Action: Mouse scrolled (387, 424) with delta (0, 0)
Screenshot: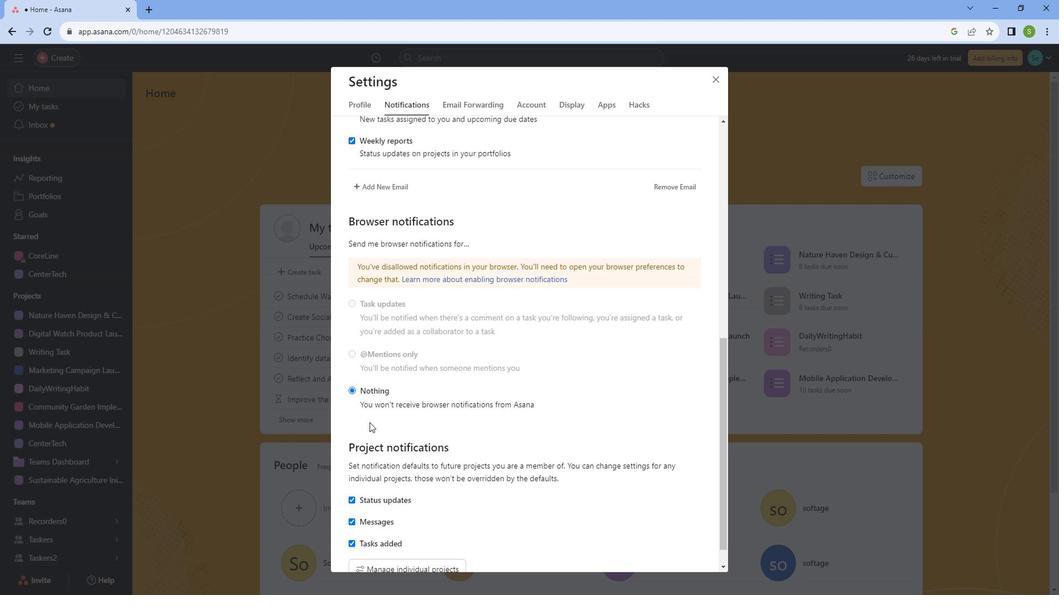 
Action: Mouse moved to (384, 541)
Screenshot: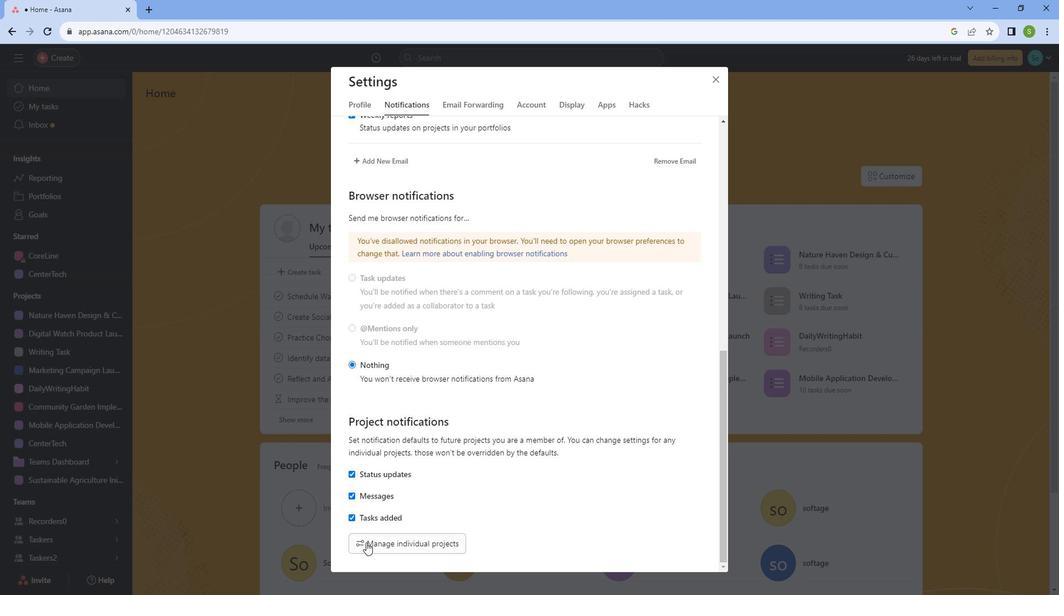 
Action: Mouse pressed left at (384, 541)
Screenshot: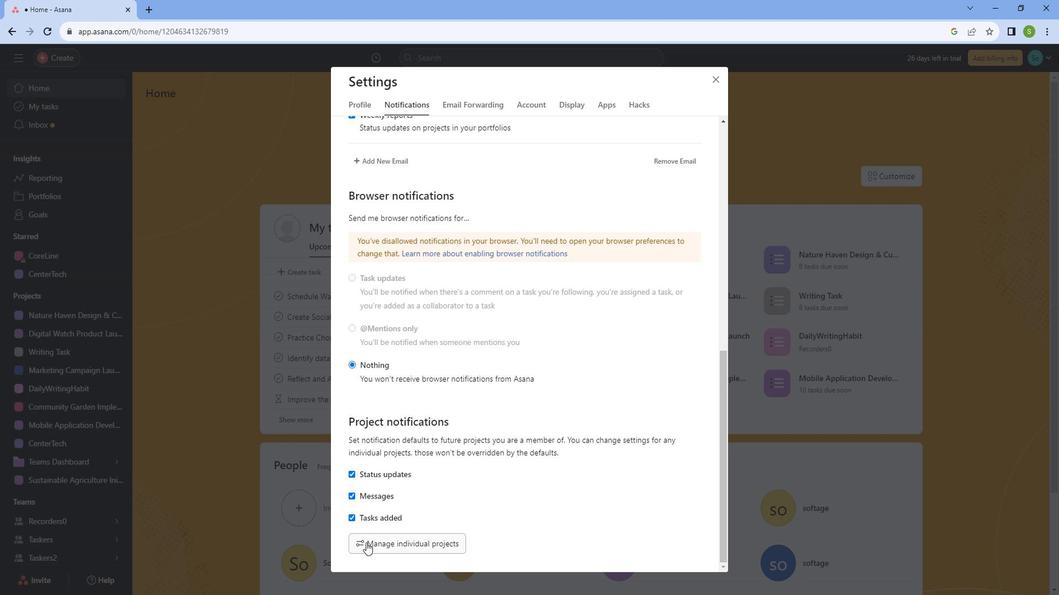 
Action: Mouse moved to (549, 198)
Screenshot: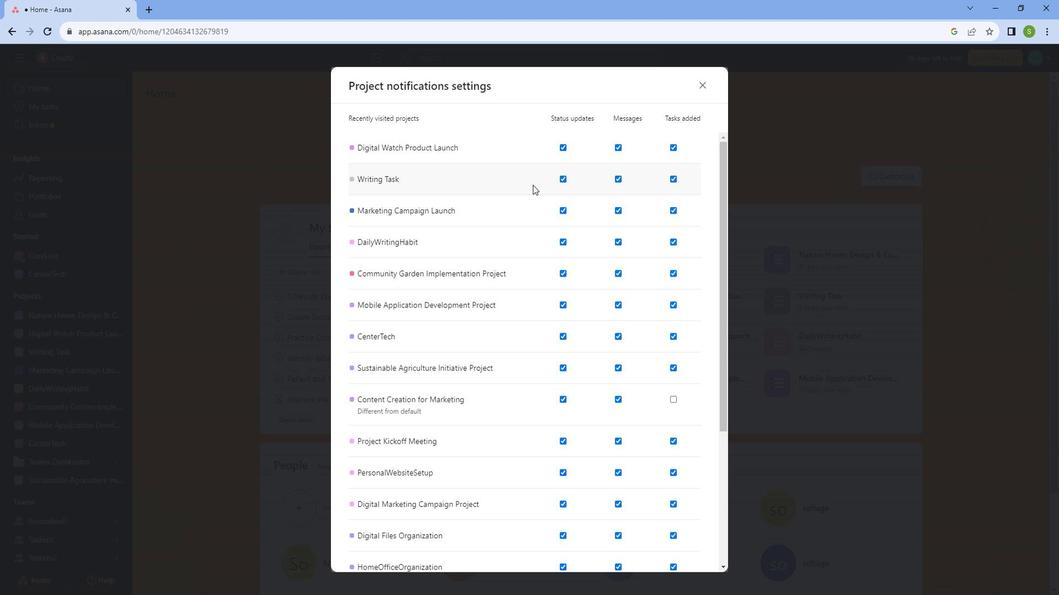 
Action: Mouse scrolled (549, 198) with delta (0, 0)
Screenshot: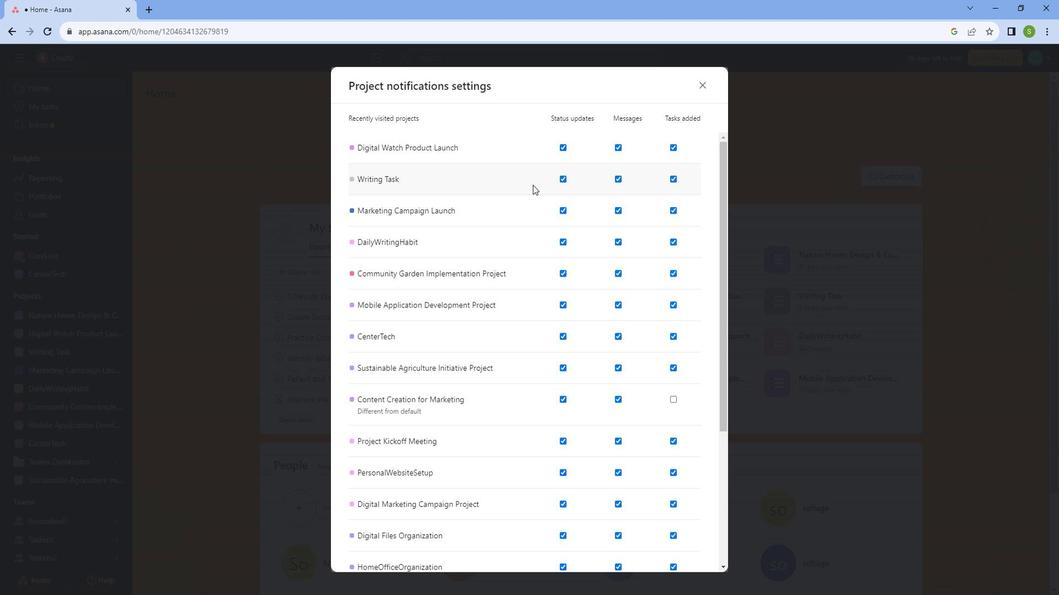 
Action: Mouse moved to (549, 200)
Screenshot: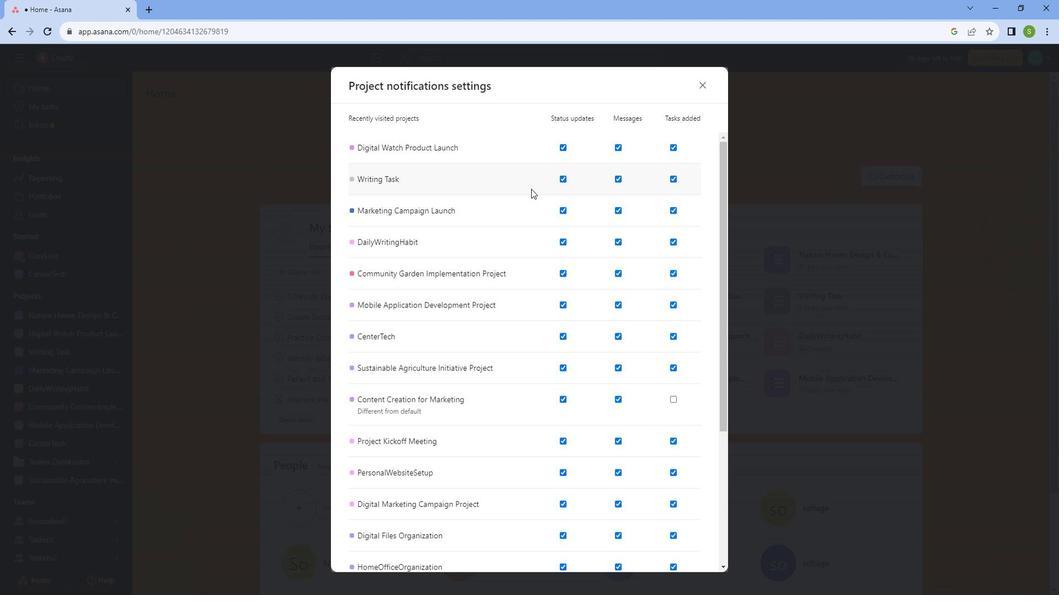 
Action: Mouse scrolled (549, 199) with delta (0, 0)
Screenshot: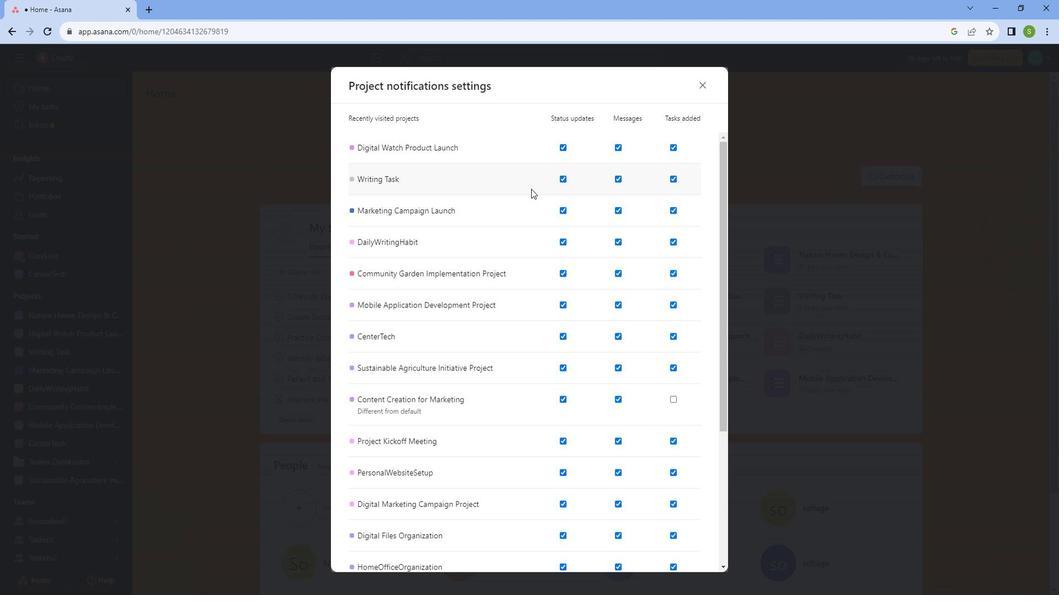 
Action: Mouse moved to (548, 201)
Screenshot: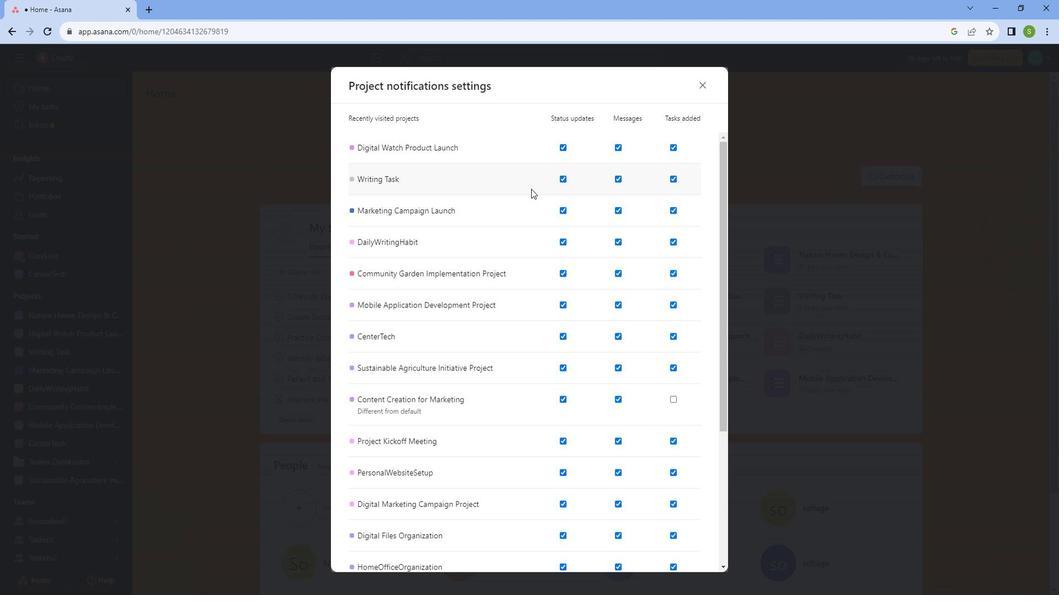 
Action: Mouse scrolled (548, 201) with delta (0, 0)
Screenshot: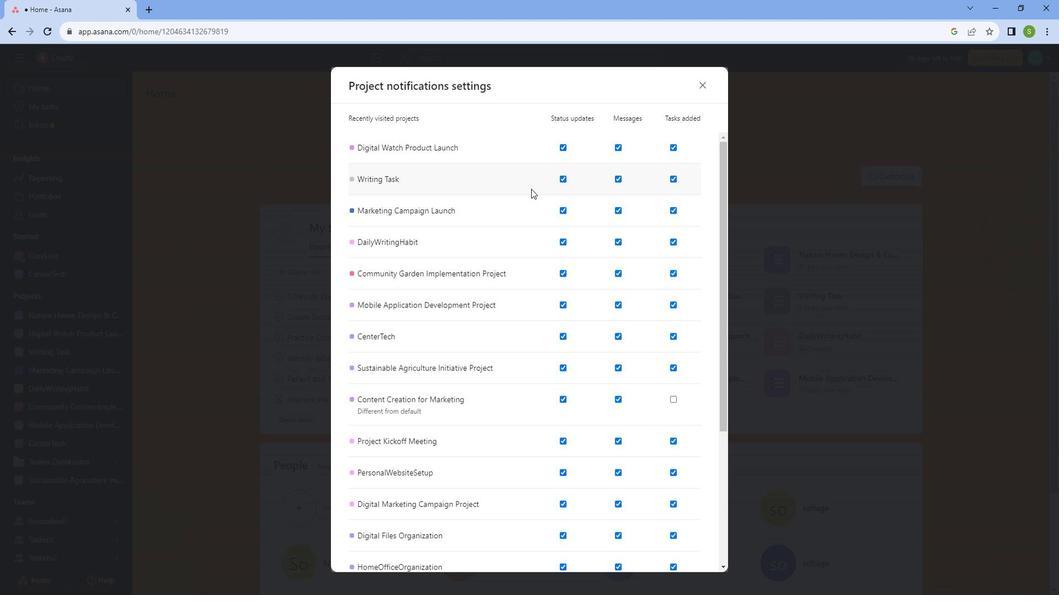 
Action: Mouse moved to (547, 203)
Screenshot: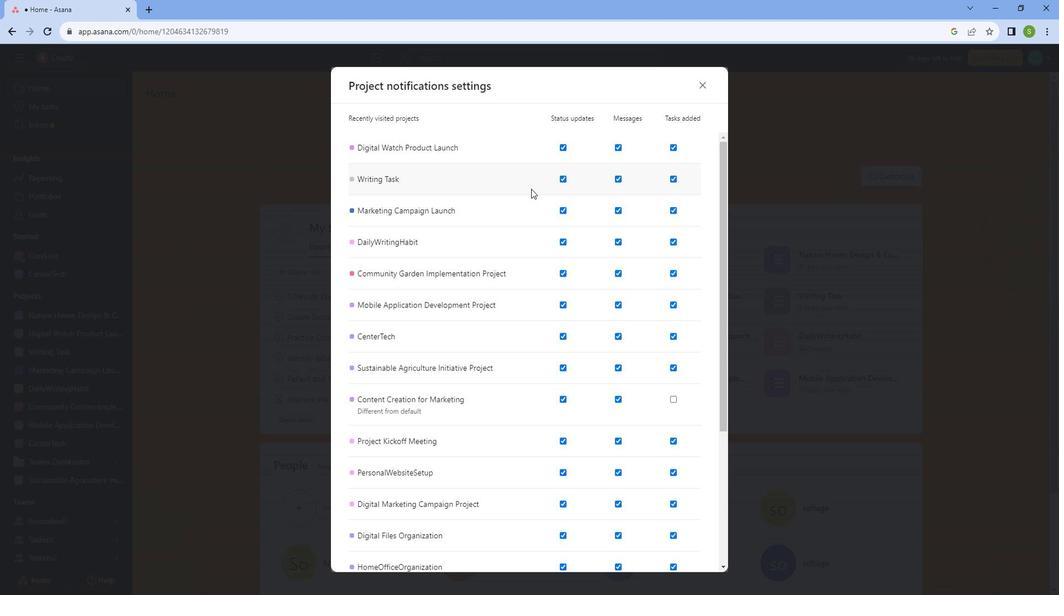 
Action: Mouse scrolled (547, 202) with delta (0, 0)
Screenshot: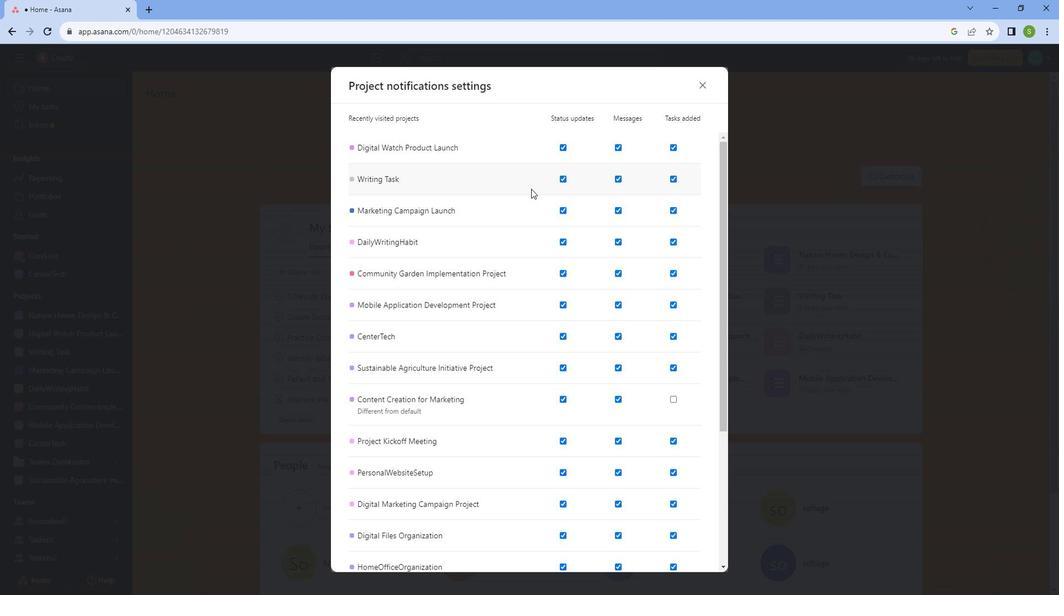 
Action: Mouse moved to (547, 203)
Screenshot: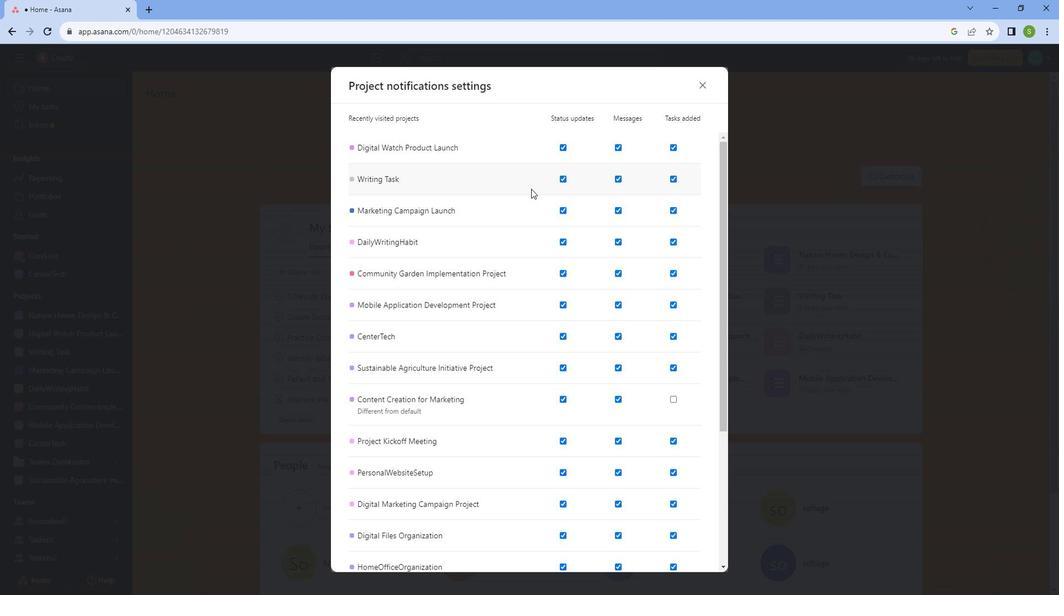 
Action: Mouse scrolled (547, 203) with delta (0, 0)
Screenshot: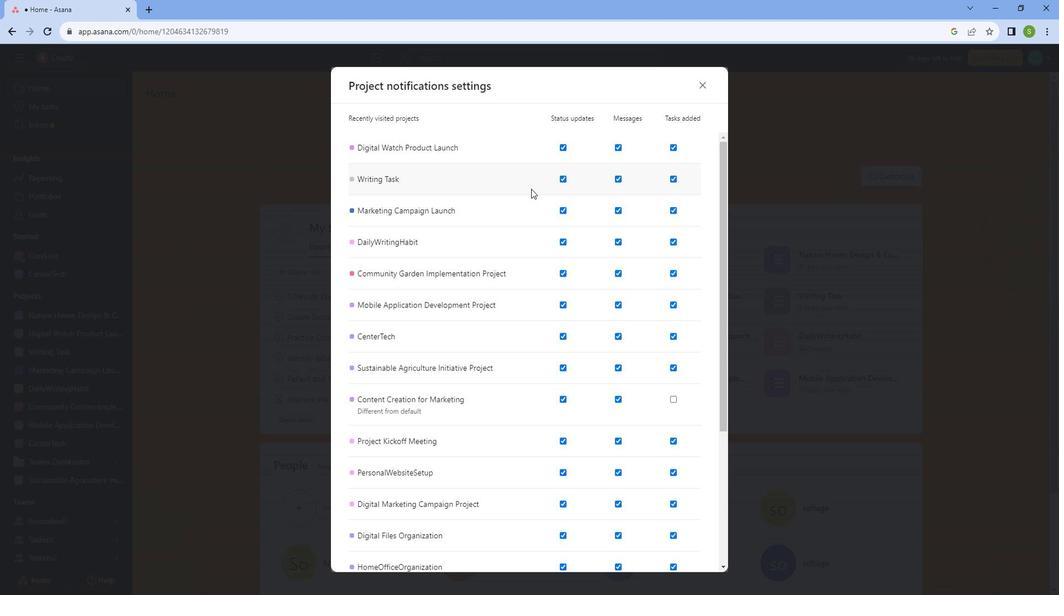 
Action: Mouse moved to (546, 205)
Screenshot: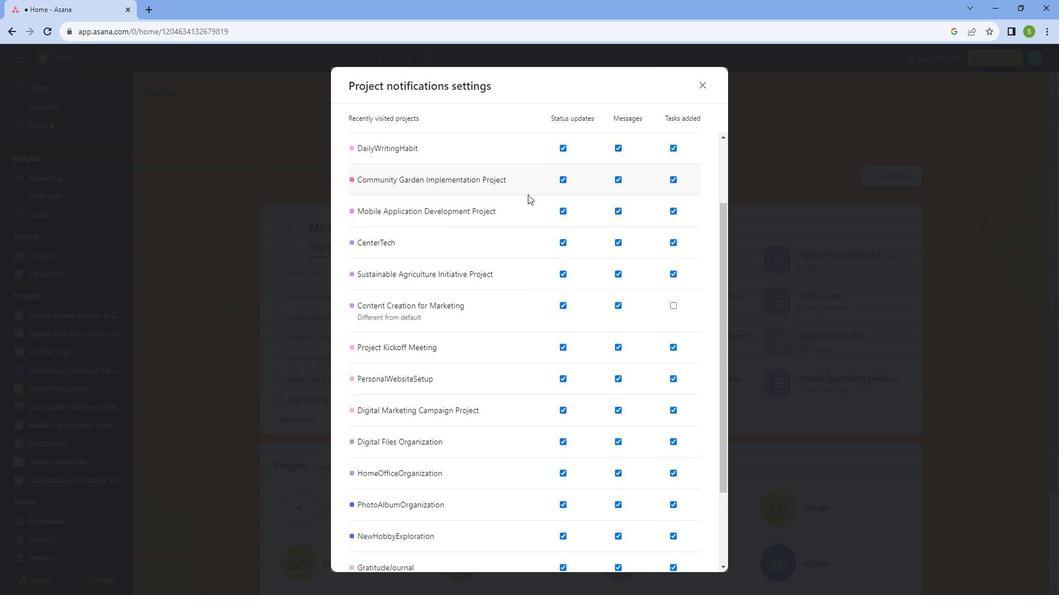 
Action: Mouse scrolled (546, 205) with delta (0, 0)
Screenshot: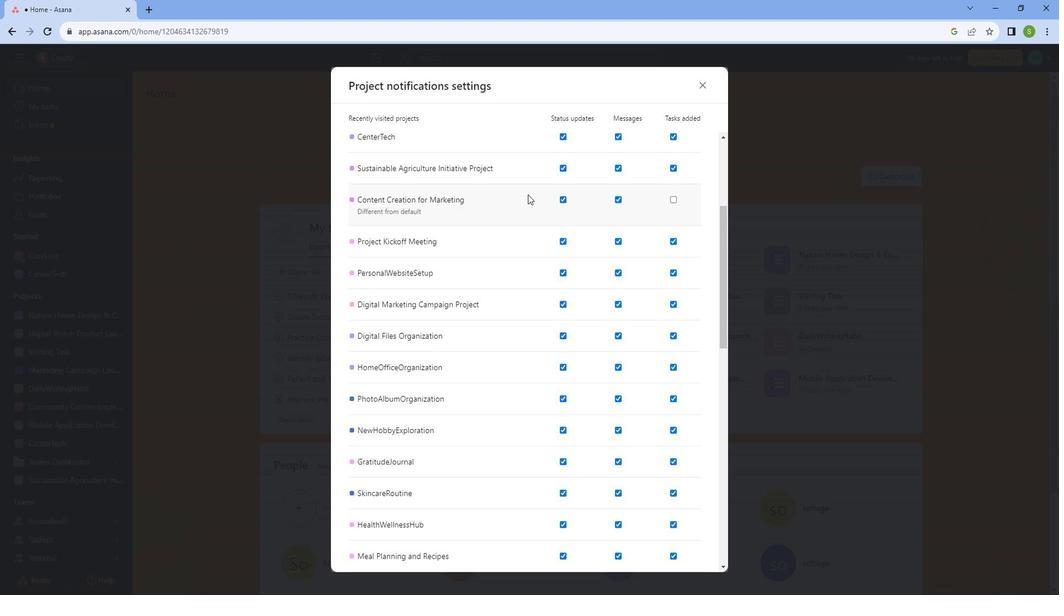 
Action: Mouse scrolled (546, 205) with delta (0, 0)
Screenshot: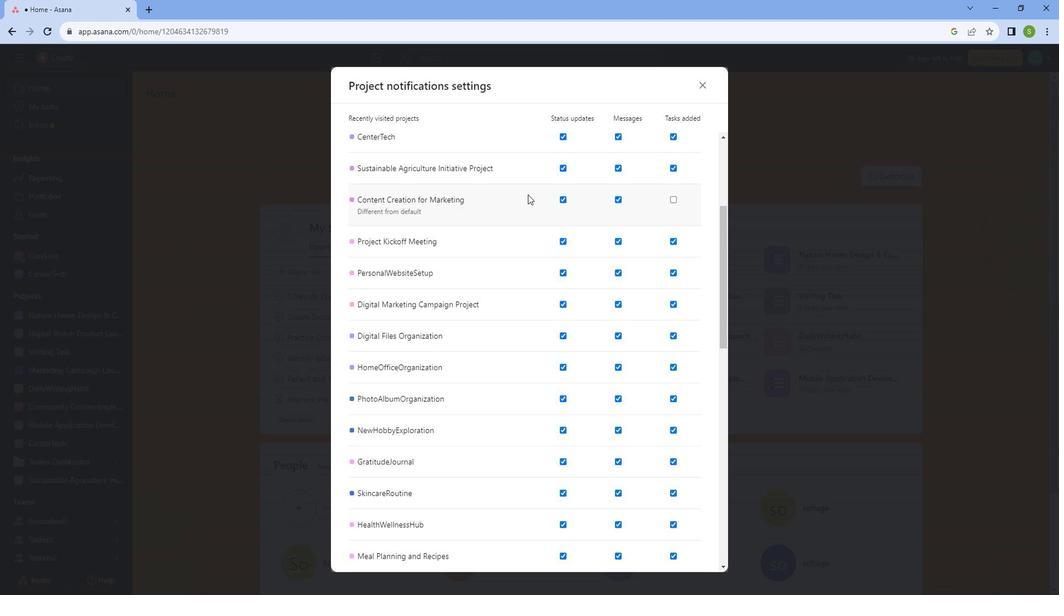 
Action: Mouse scrolled (546, 205) with delta (0, 0)
Screenshot: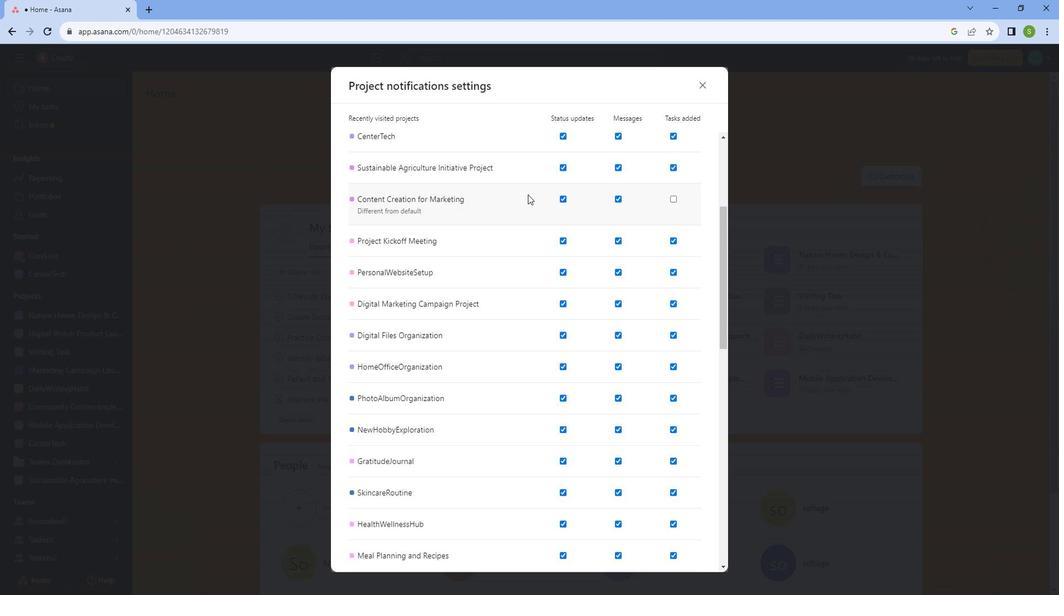 
Action: Mouse scrolled (546, 205) with delta (0, 0)
Screenshot: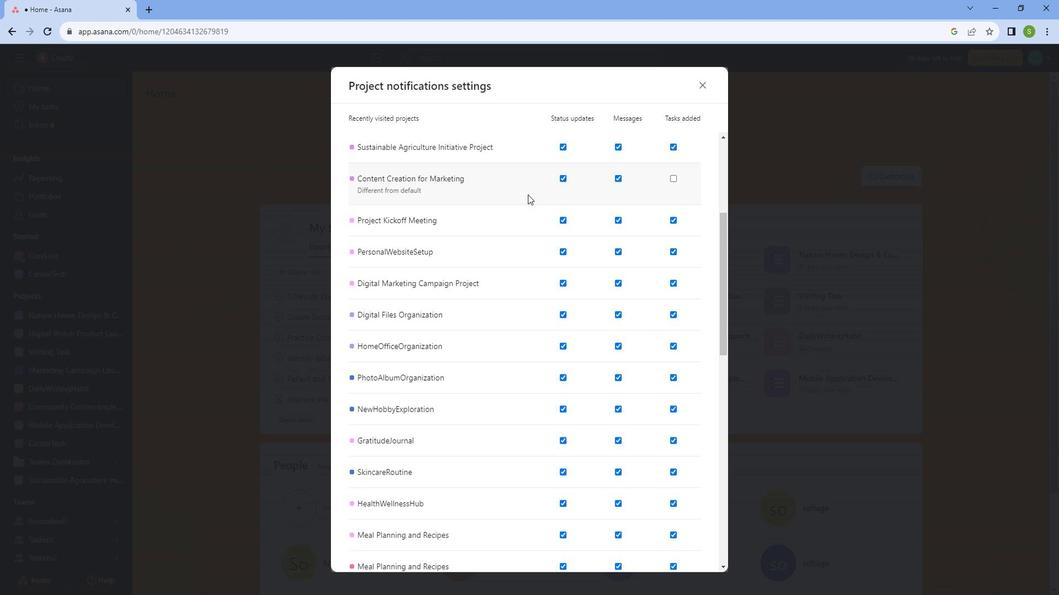 
Action: Mouse scrolled (546, 206) with delta (0, 0)
Screenshot: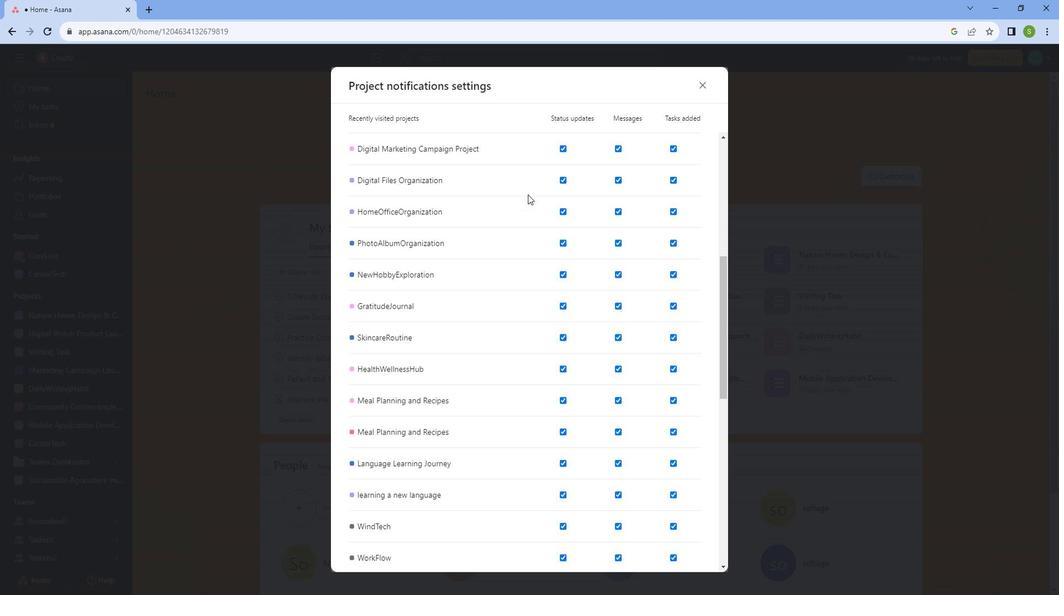 
Action: Mouse scrolled (546, 206) with delta (0, 0)
Screenshot: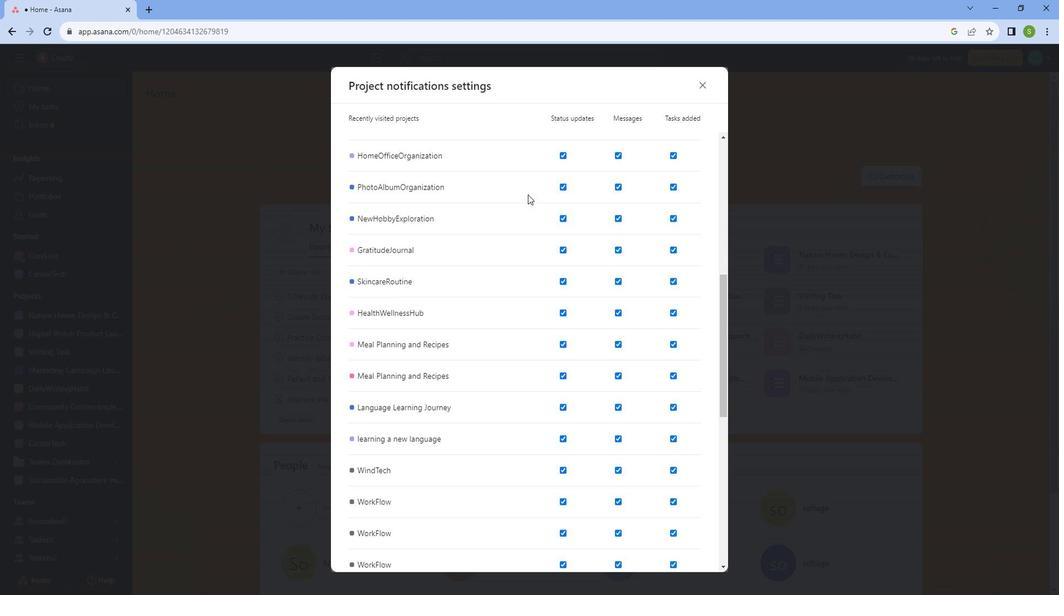 
Action: Mouse scrolled (546, 206) with delta (0, 0)
Screenshot: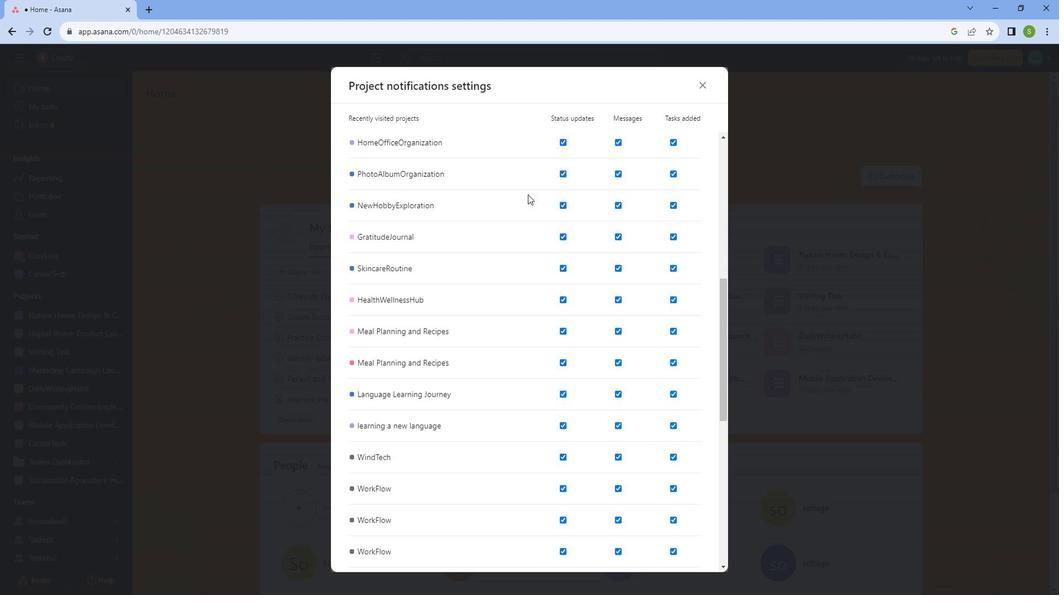 
Action: Mouse scrolled (546, 206) with delta (0, 0)
Screenshot: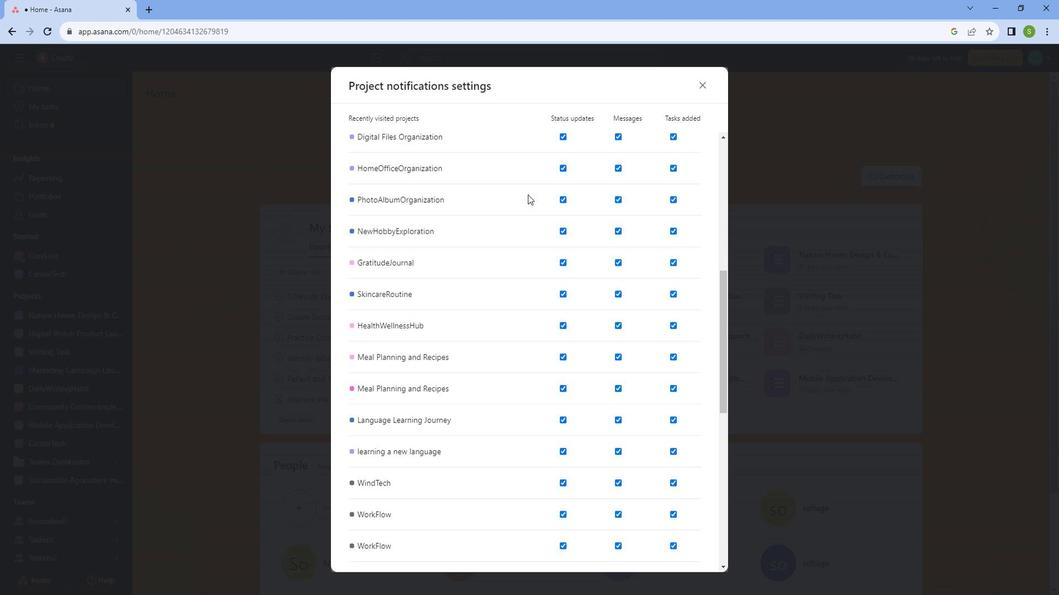 
Action: Mouse moved to (686, 211)
Screenshot: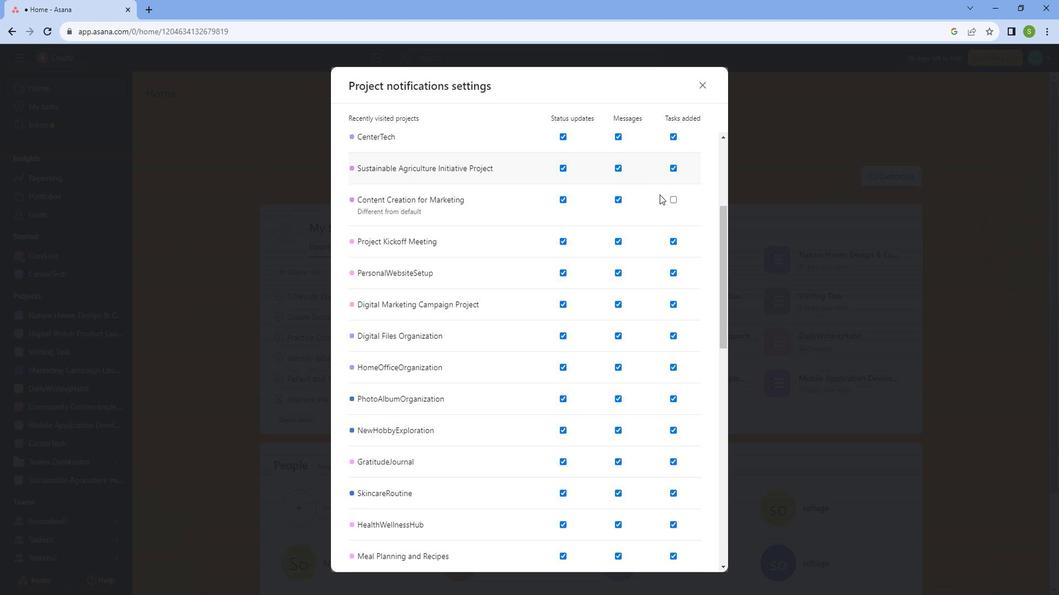 
Action: Mouse pressed left at (686, 211)
Screenshot: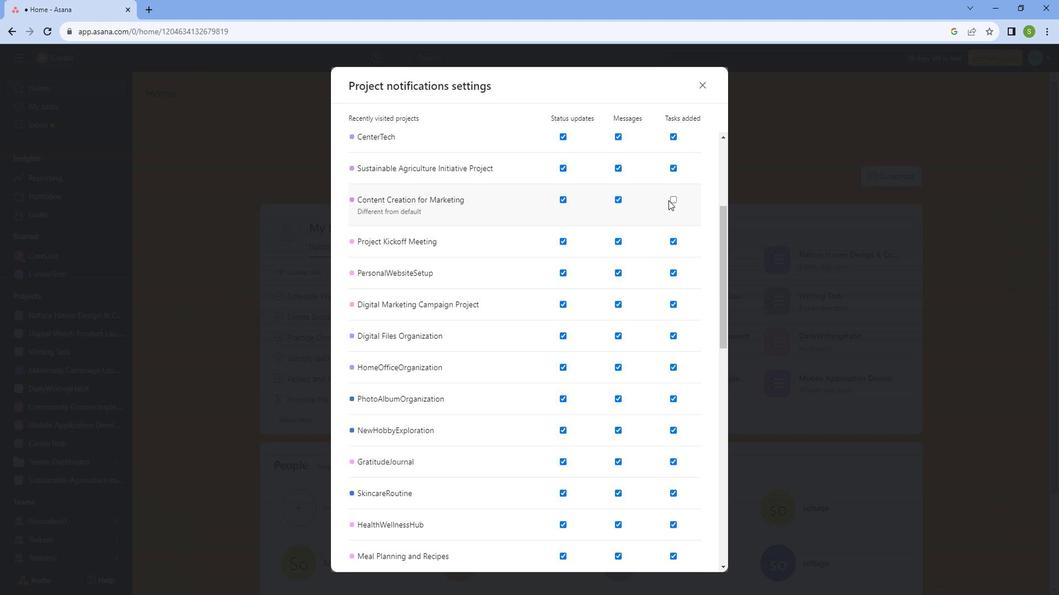 
Action: Mouse moved to (689, 212)
Screenshot: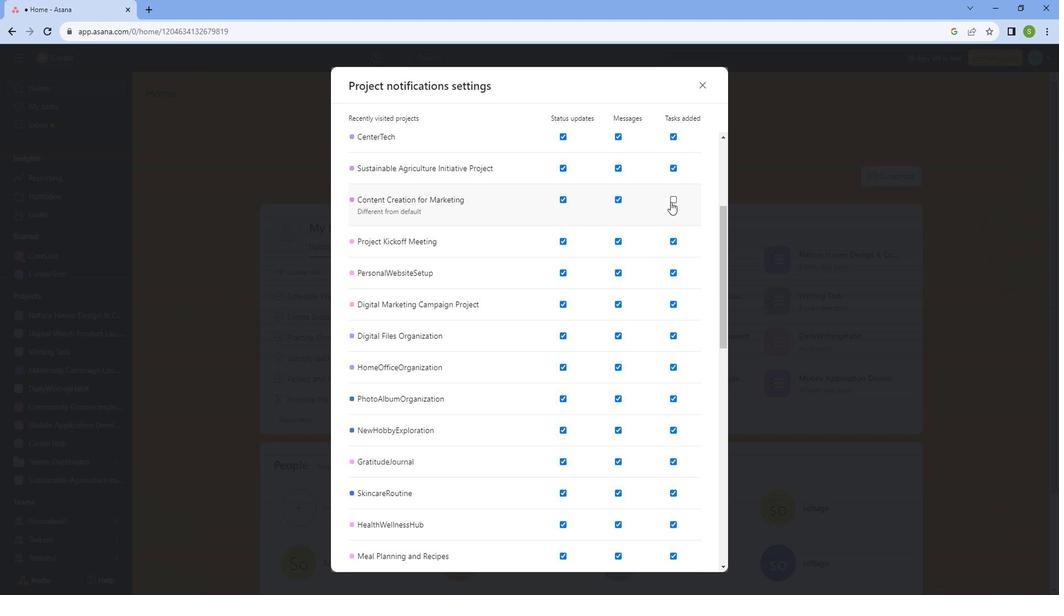 
Action: Mouse pressed left at (689, 212)
Screenshot: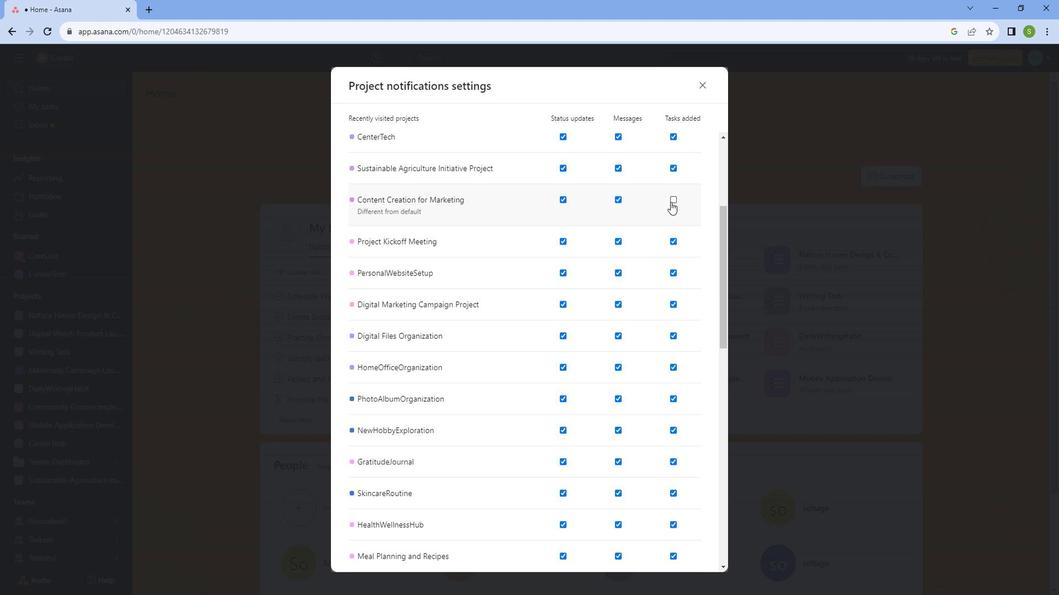 
Action: Mouse moved to (547, 264)
Screenshot: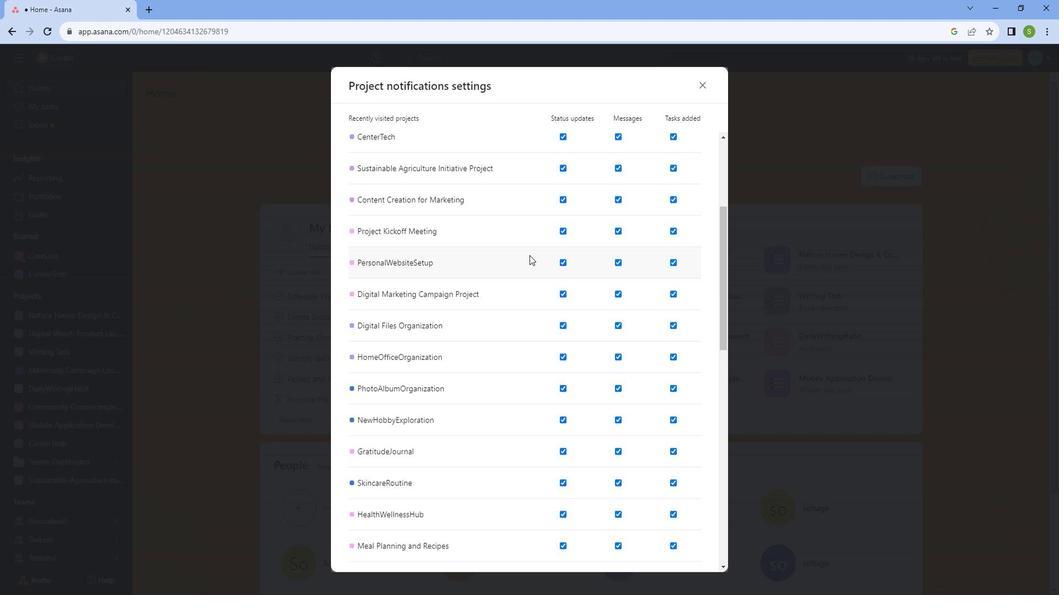 
Action: Mouse scrolled (547, 263) with delta (0, 0)
Screenshot: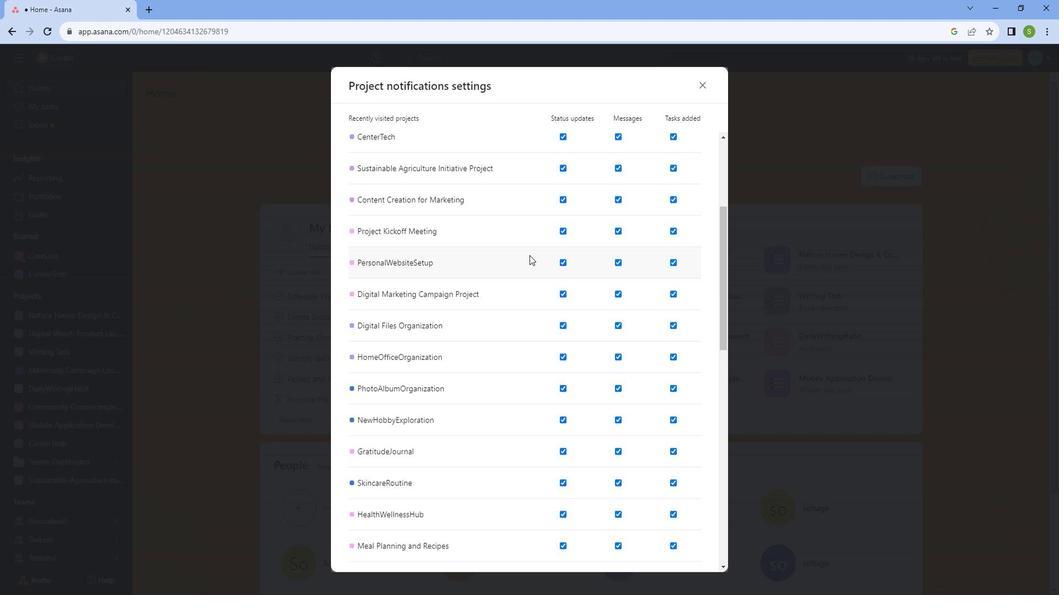 
Action: Mouse moved to (546, 265)
Screenshot: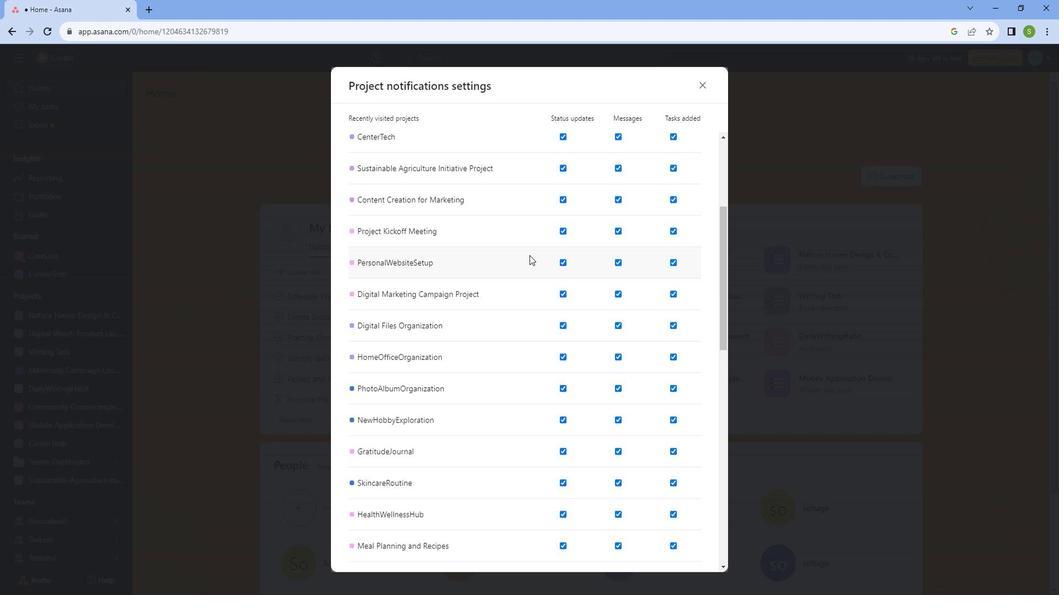 
Action: Mouse scrolled (546, 265) with delta (0, 0)
Screenshot: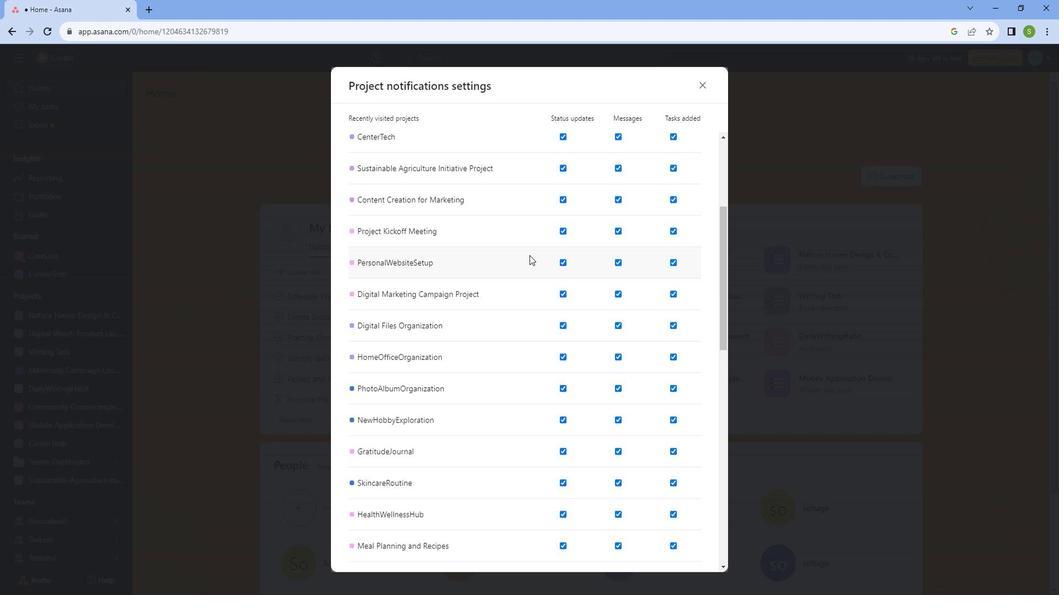 
Action: Mouse moved to (546, 266)
Screenshot: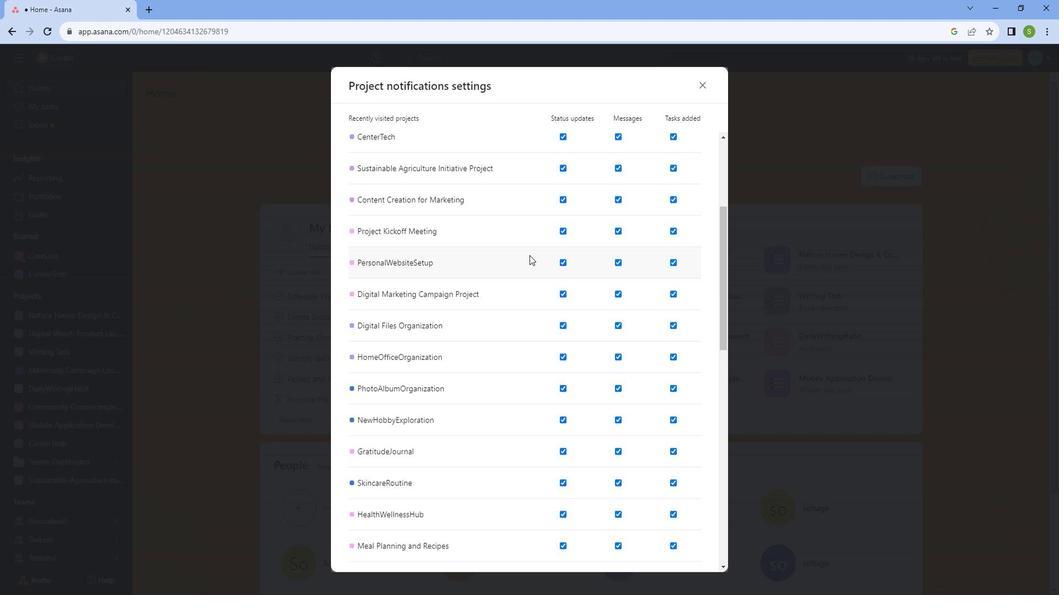 
Action: Mouse scrolled (546, 265) with delta (0, 0)
Screenshot: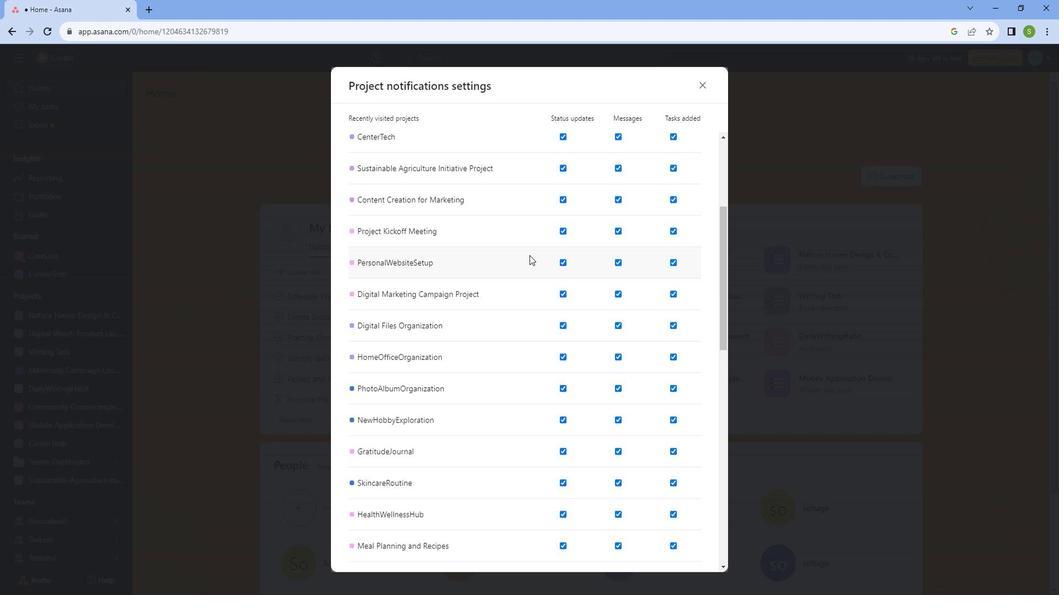 
Action: Mouse moved to (546, 266)
Screenshot: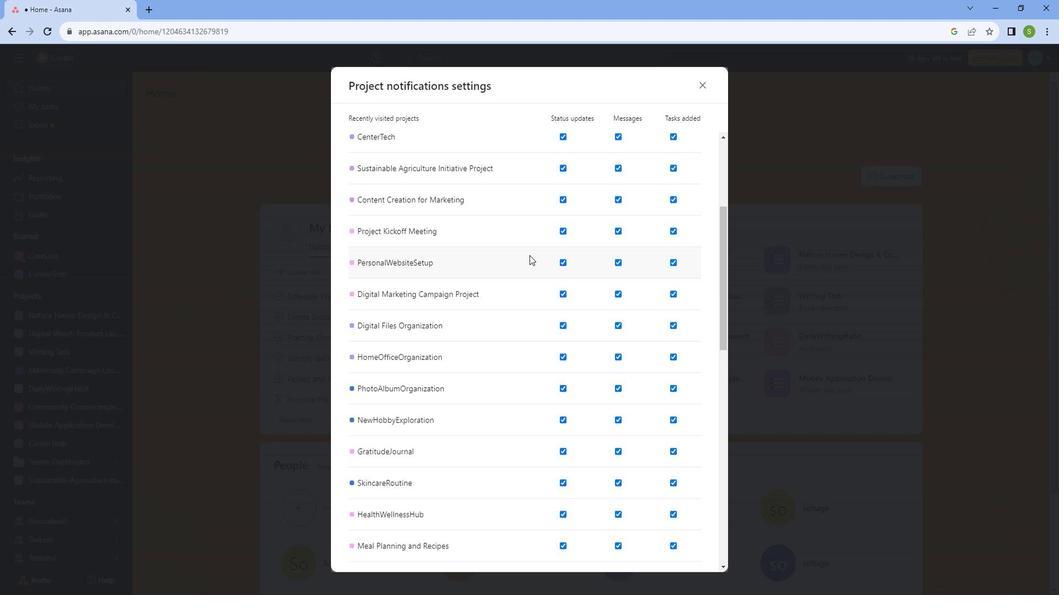 
Action: Mouse scrolled (546, 265) with delta (0, 0)
Screenshot: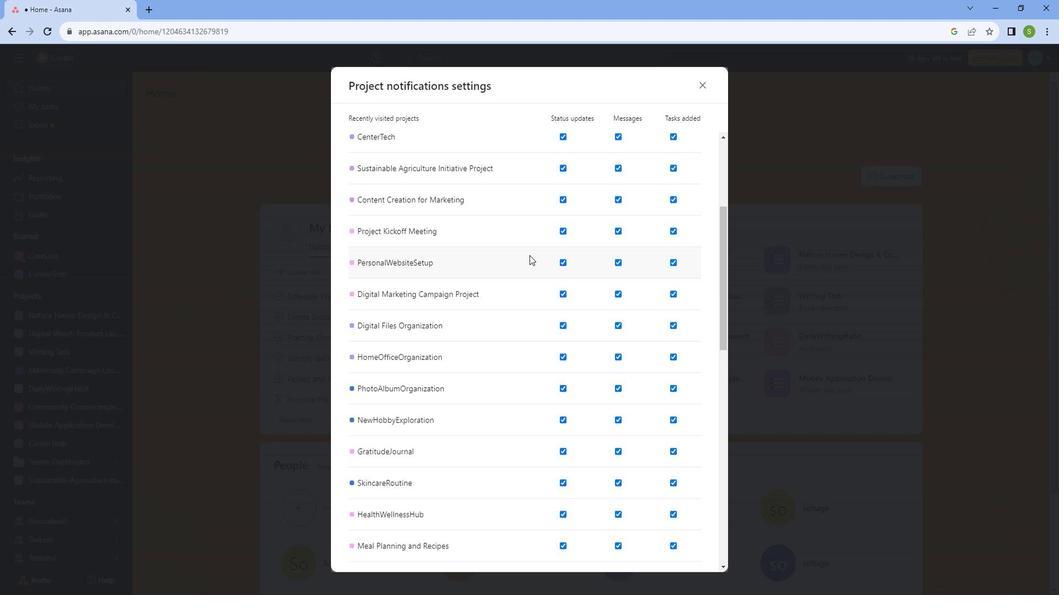 
Action: Mouse moved to (546, 266)
Screenshot: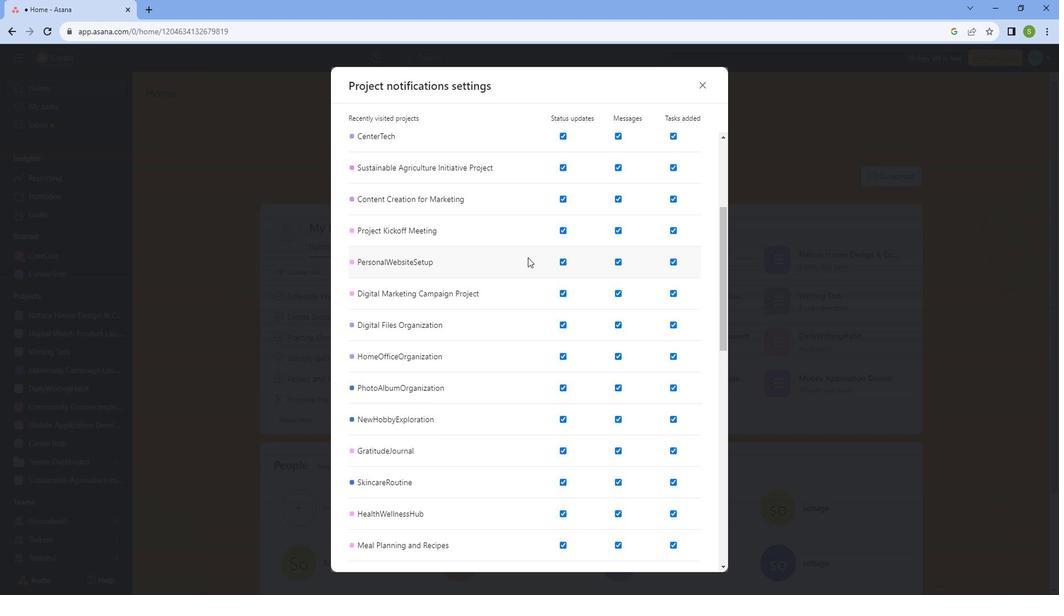 
Action: Mouse scrolled (546, 265) with delta (0, 0)
Screenshot: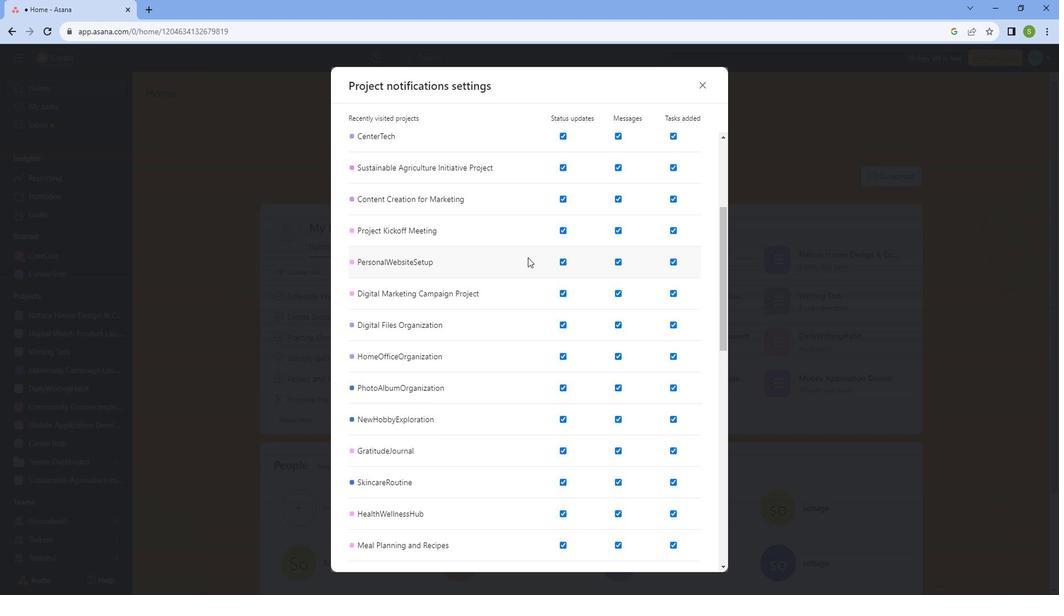 
Action: Mouse scrolled (546, 265) with delta (0, 0)
Screenshot: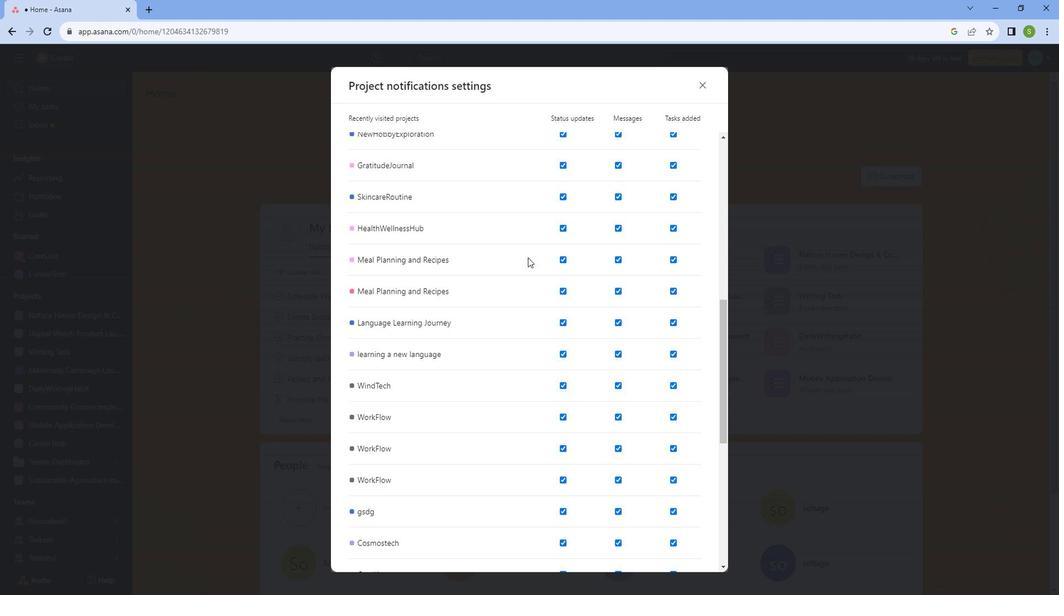 
Action: Mouse scrolled (546, 265) with delta (0, 0)
Screenshot: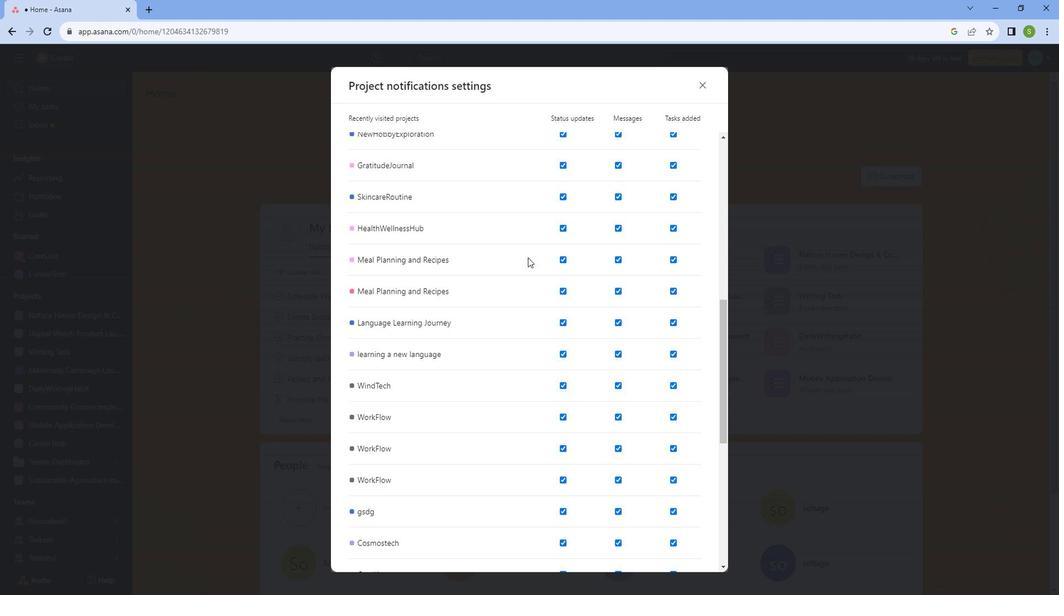 
Action: Mouse scrolled (546, 265) with delta (0, 0)
Screenshot: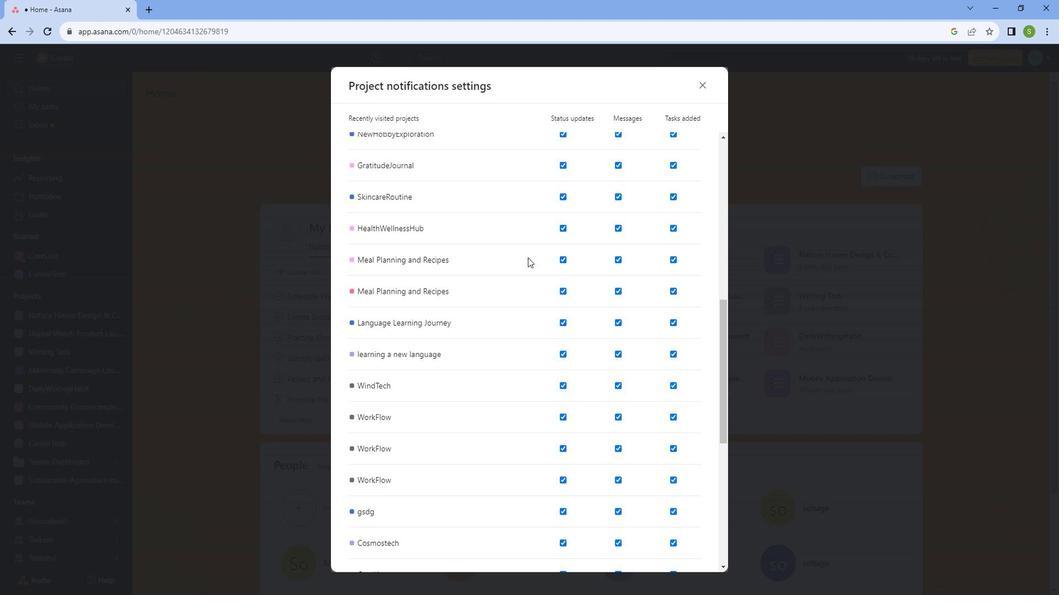 
Action: Mouse scrolled (546, 265) with delta (0, 0)
Screenshot: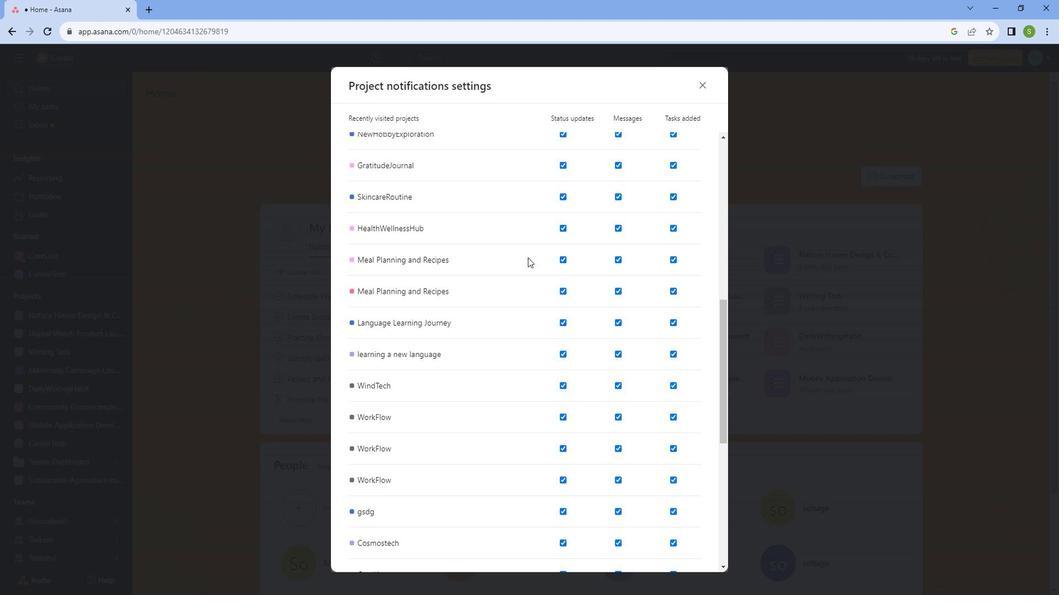 
Action: Mouse scrolled (546, 265) with delta (0, 0)
Screenshot: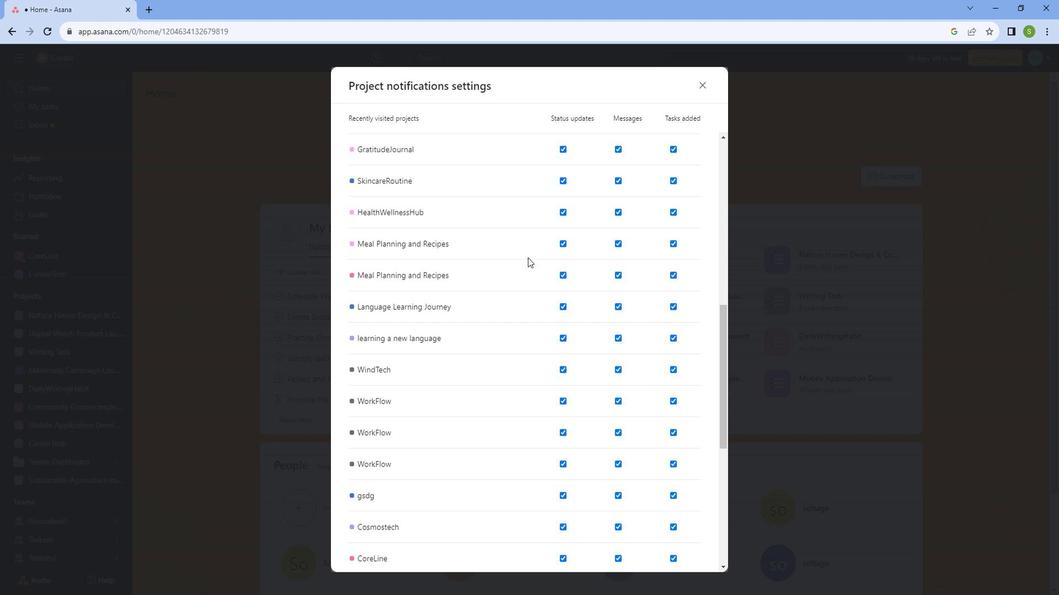 
Action: Mouse scrolled (546, 265) with delta (0, 0)
Screenshot: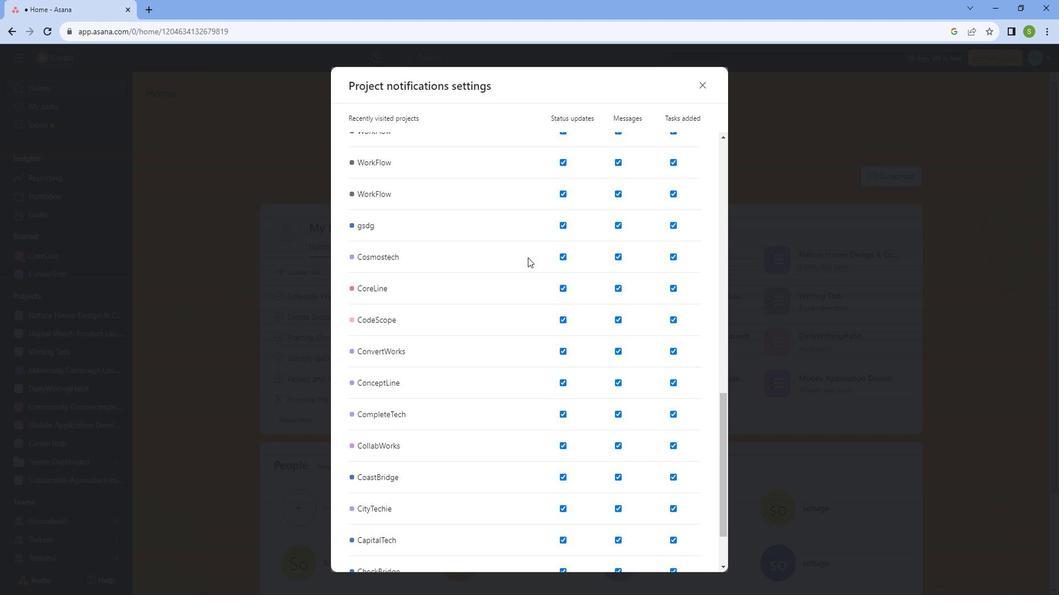 
Action: Mouse scrolled (546, 265) with delta (0, 0)
Screenshot: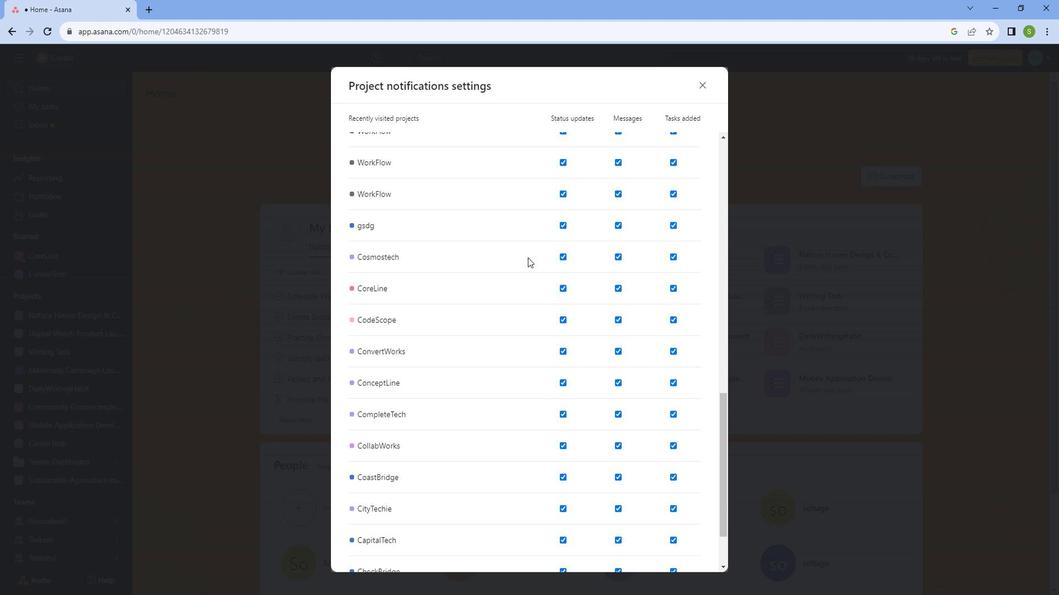
Action: Mouse scrolled (546, 265) with delta (0, 0)
Screenshot: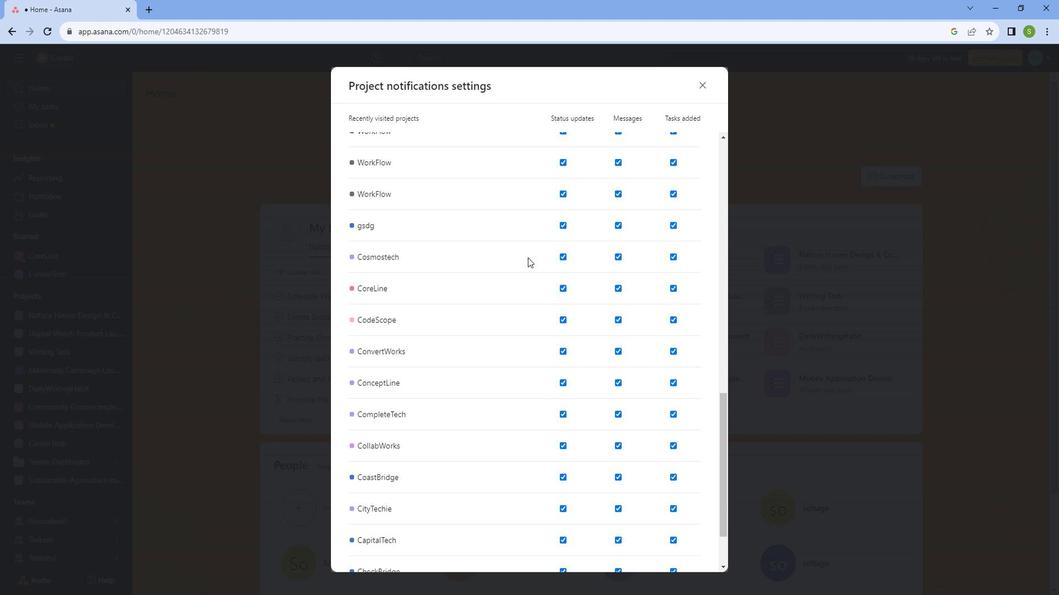 
Action: Mouse scrolled (546, 265) with delta (0, 0)
Screenshot: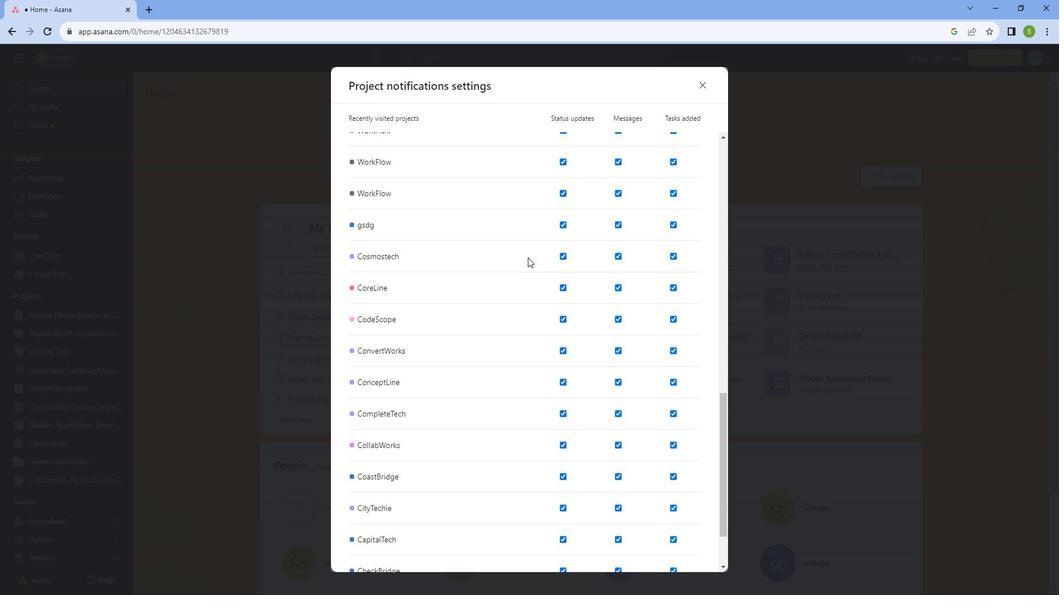 
Action: Mouse scrolled (546, 265) with delta (0, 0)
Screenshot: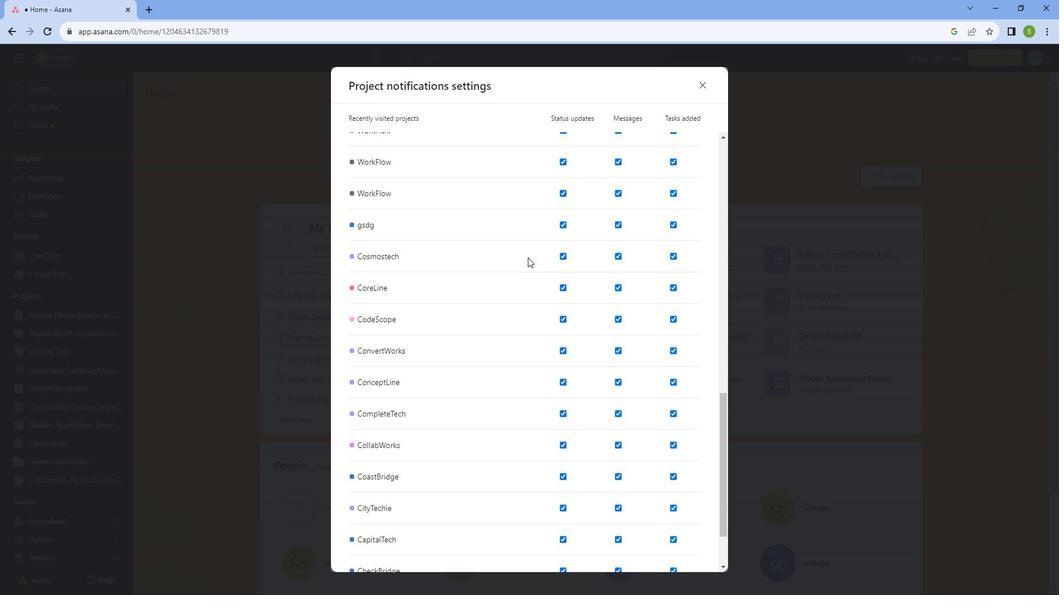 
Action: Mouse scrolled (546, 265) with delta (0, 0)
Screenshot: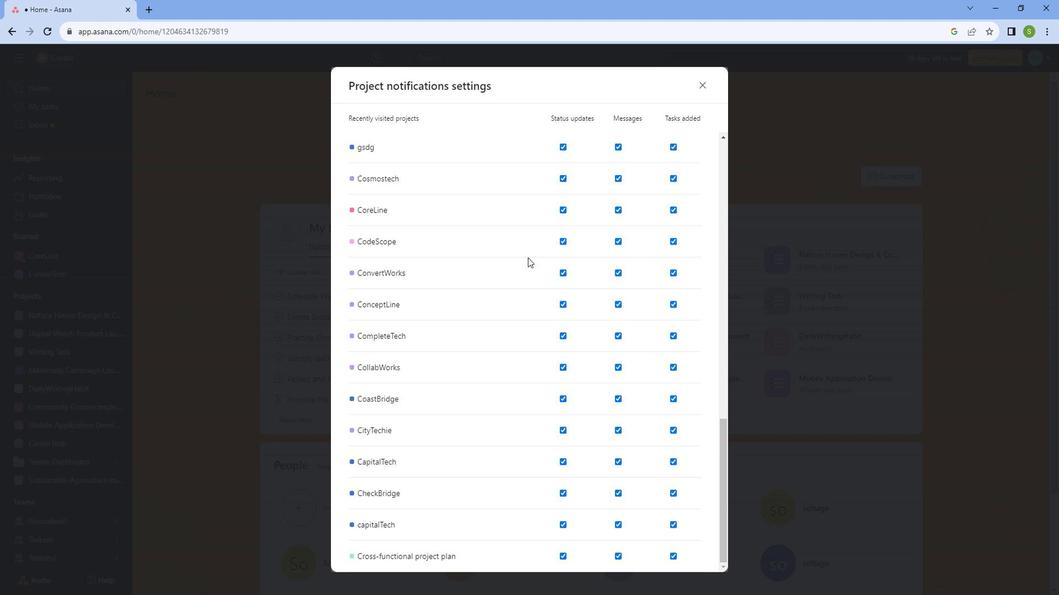 
Action: Mouse scrolled (546, 265) with delta (0, 0)
Screenshot: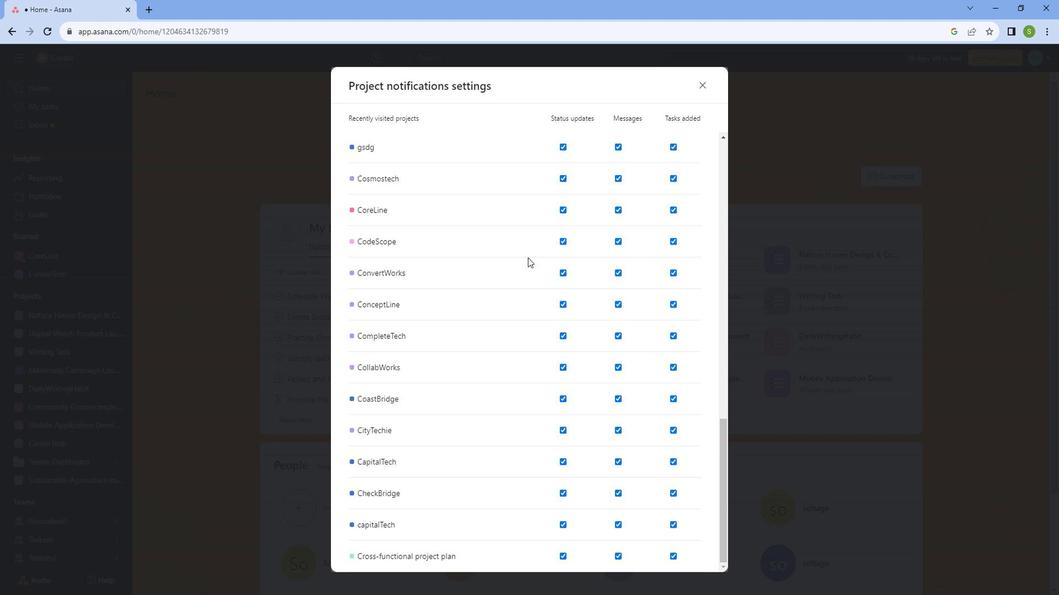 
Action: Mouse scrolled (546, 265) with delta (0, 0)
Screenshot: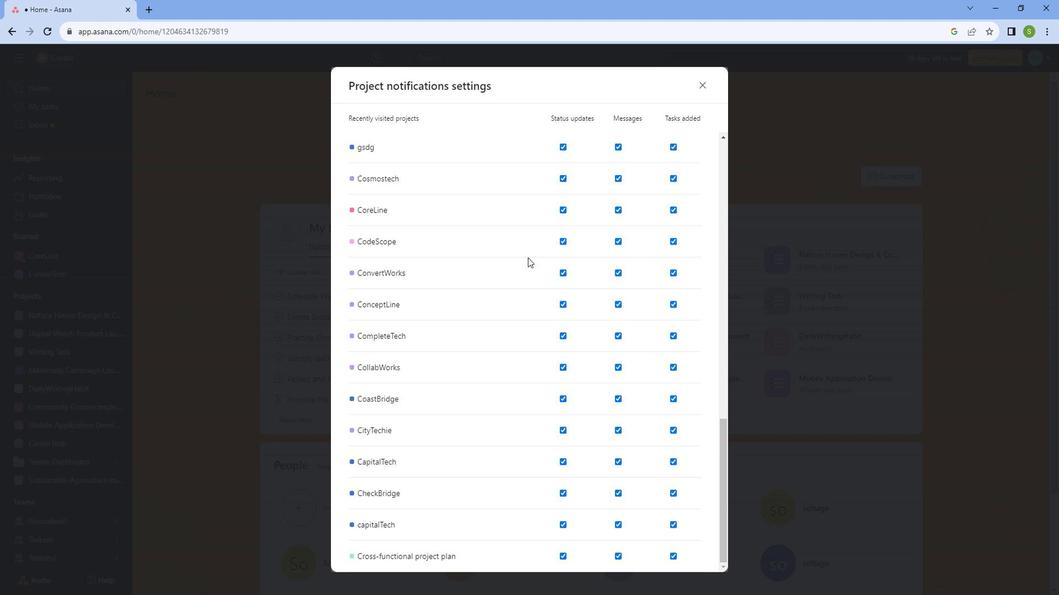 
Action: Mouse scrolled (546, 265) with delta (0, 0)
Screenshot: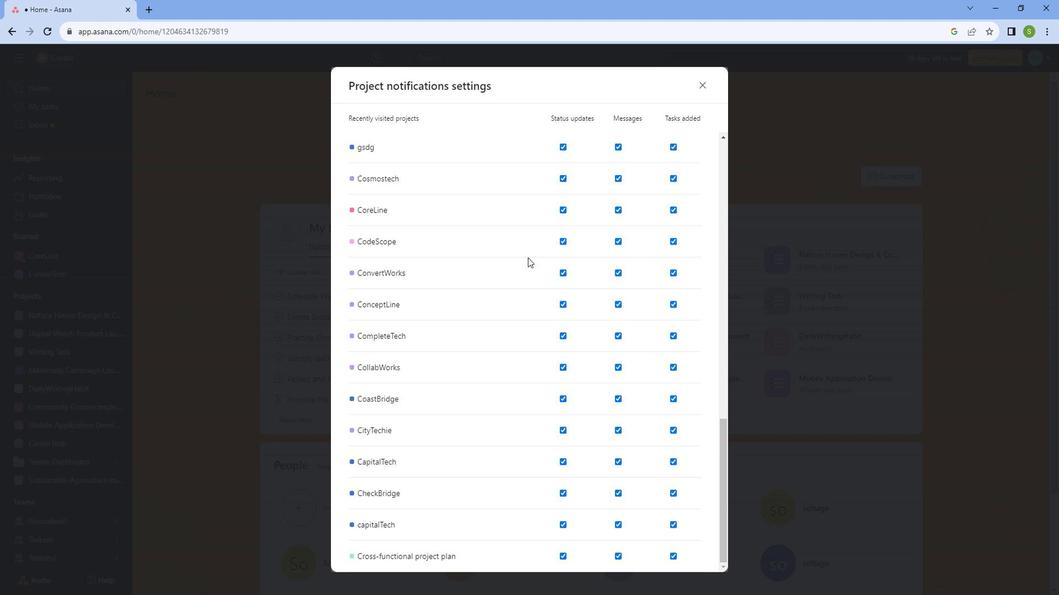 
Action: Mouse scrolled (546, 265) with delta (0, 0)
Screenshot: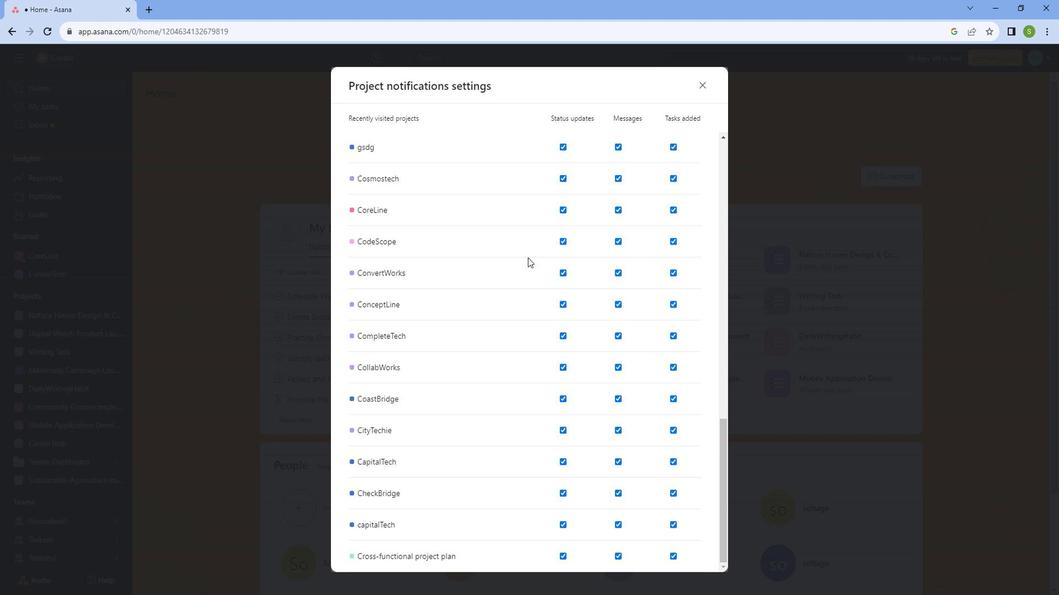 
Action: Mouse moved to (579, 552)
Screenshot: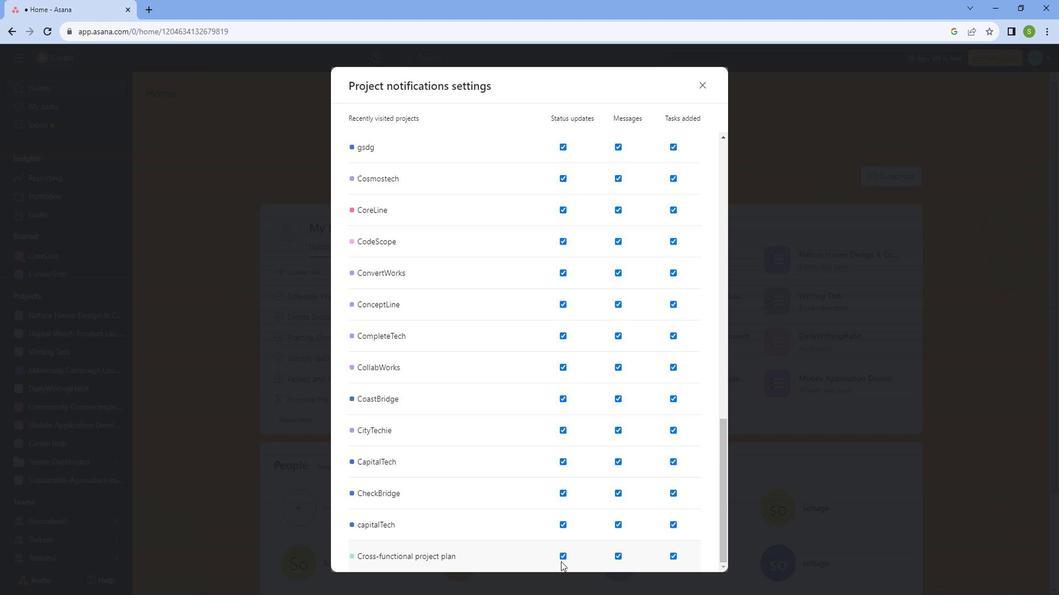 
Action: Mouse pressed left at (579, 552)
Screenshot: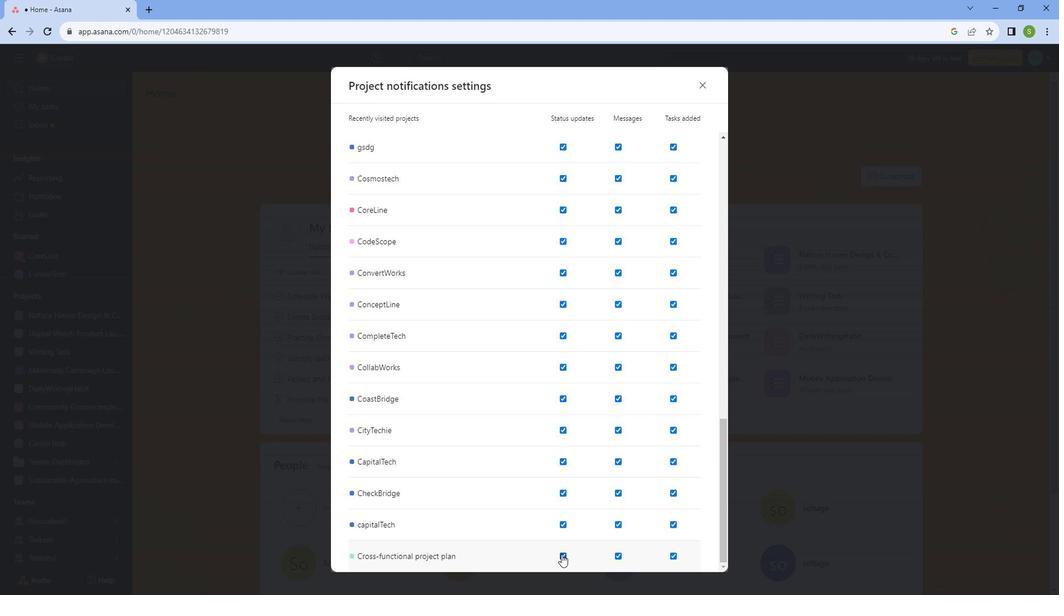 
Action: Mouse moved to (630, 526)
Screenshot: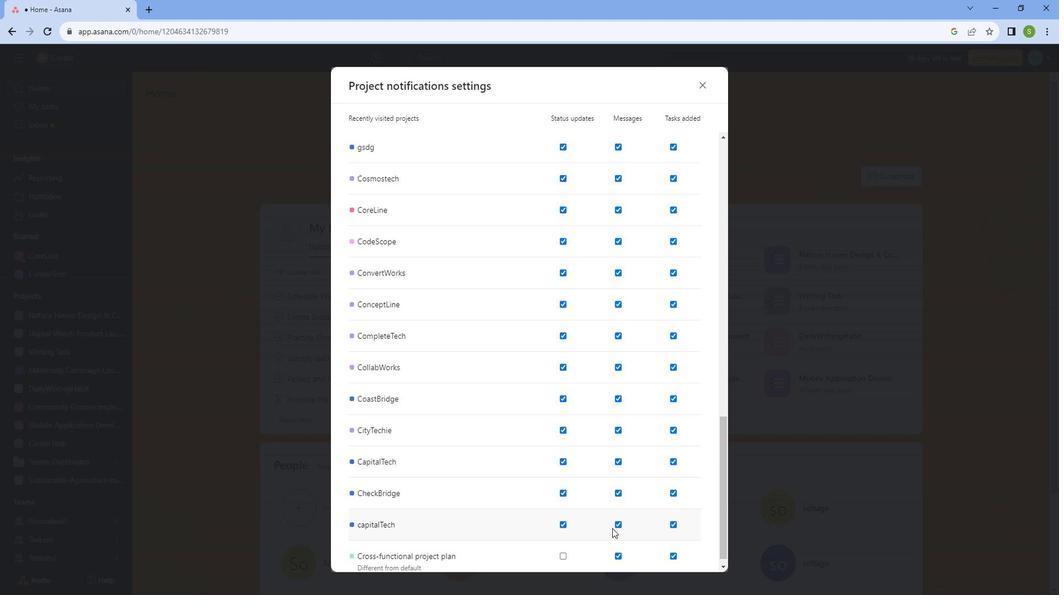 
Action: Mouse pressed left at (630, 526)
Screenshot: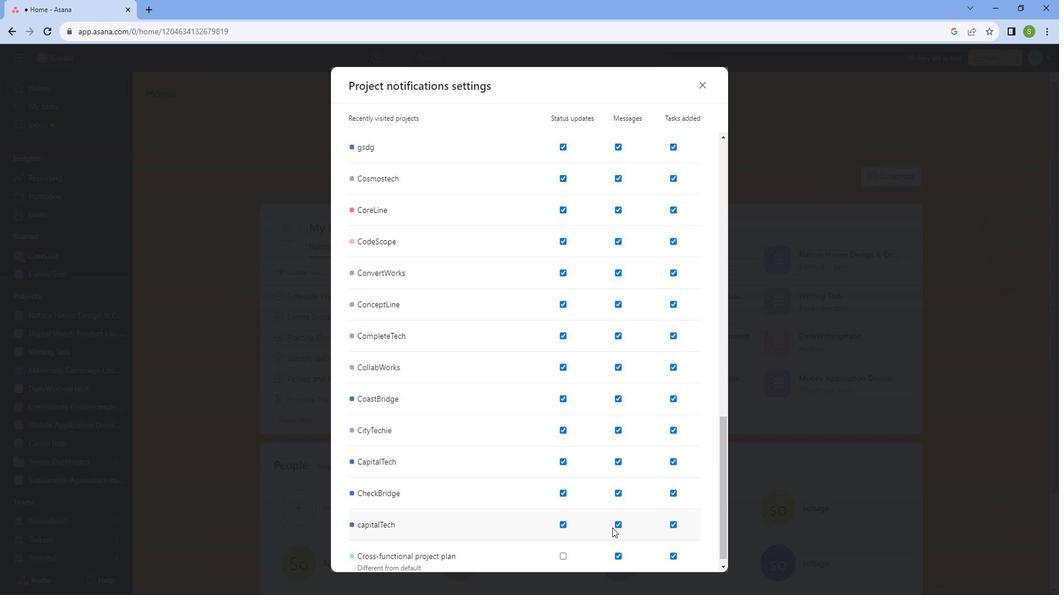 
Action: Mouse moved to (633, 525)
Screenshot: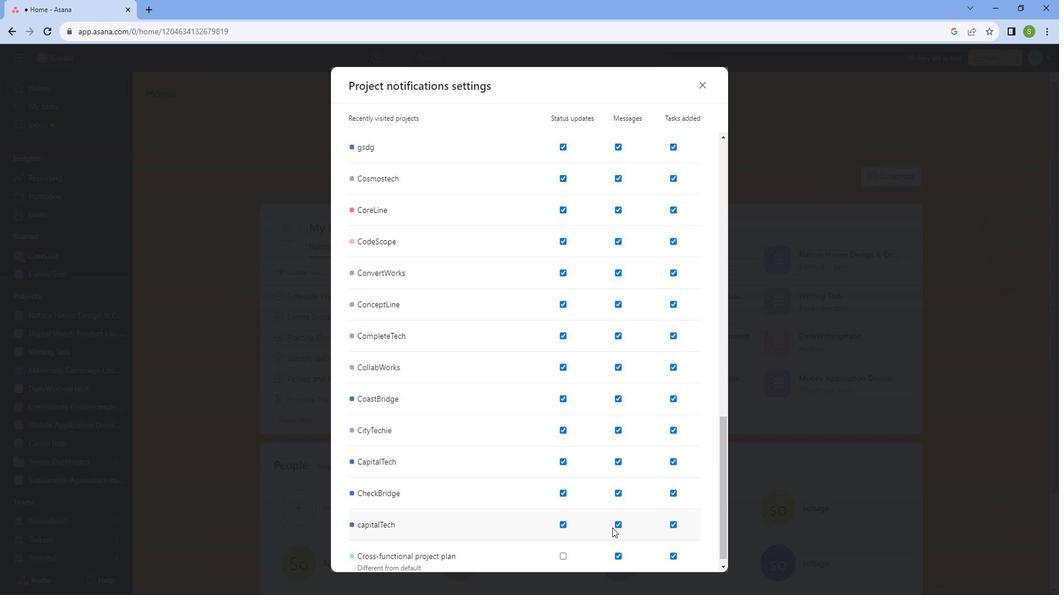 
Action: Mouse pressed left at (633, 525)
Screenshot: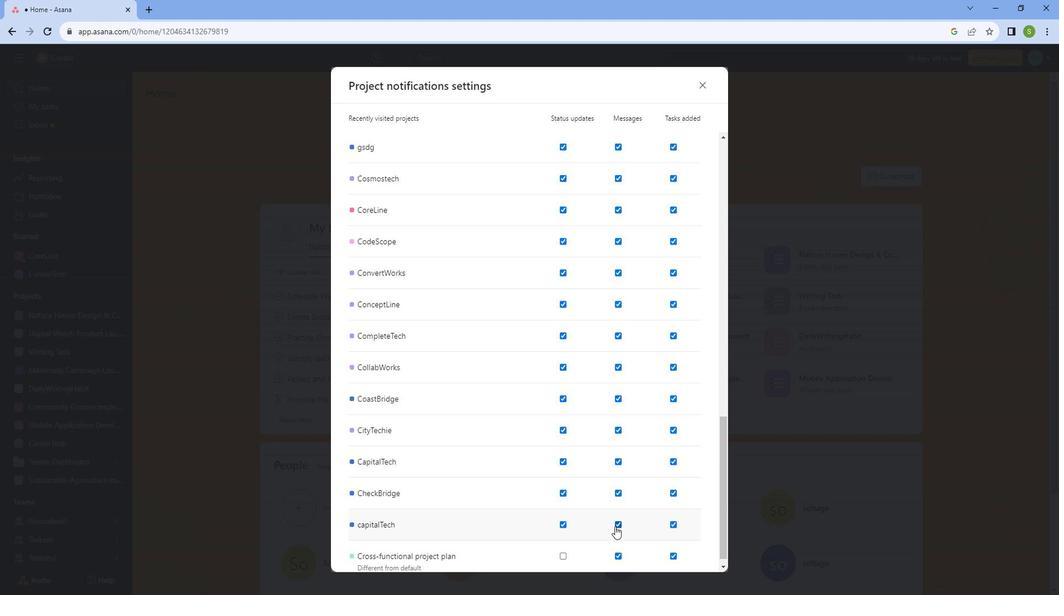 
Action: Mouse moved to (637, 494)
Screenshot: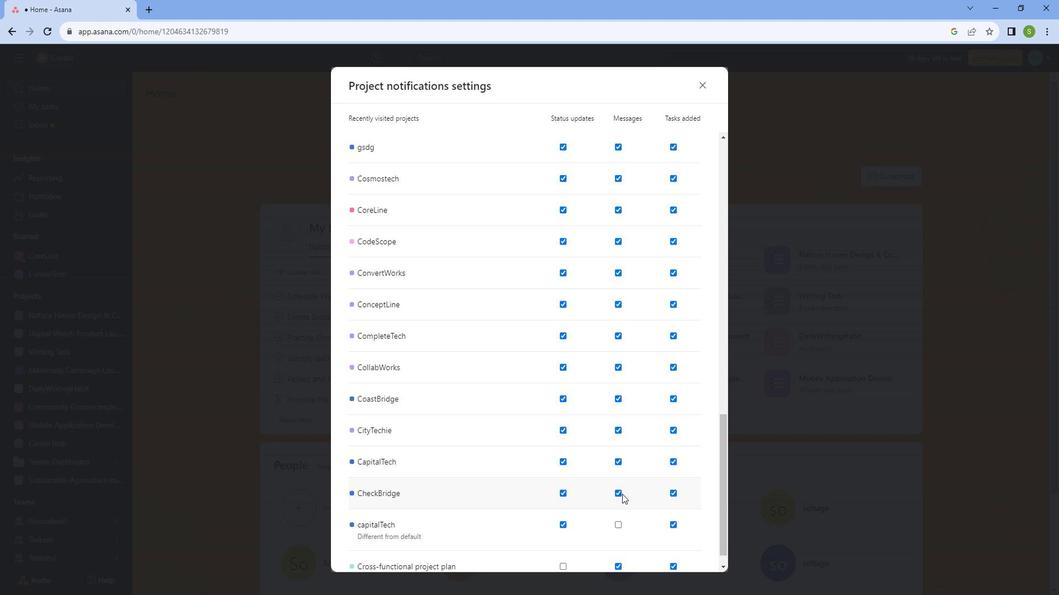 
Action: Mouse pressed left at (637, 494)
Screenshot: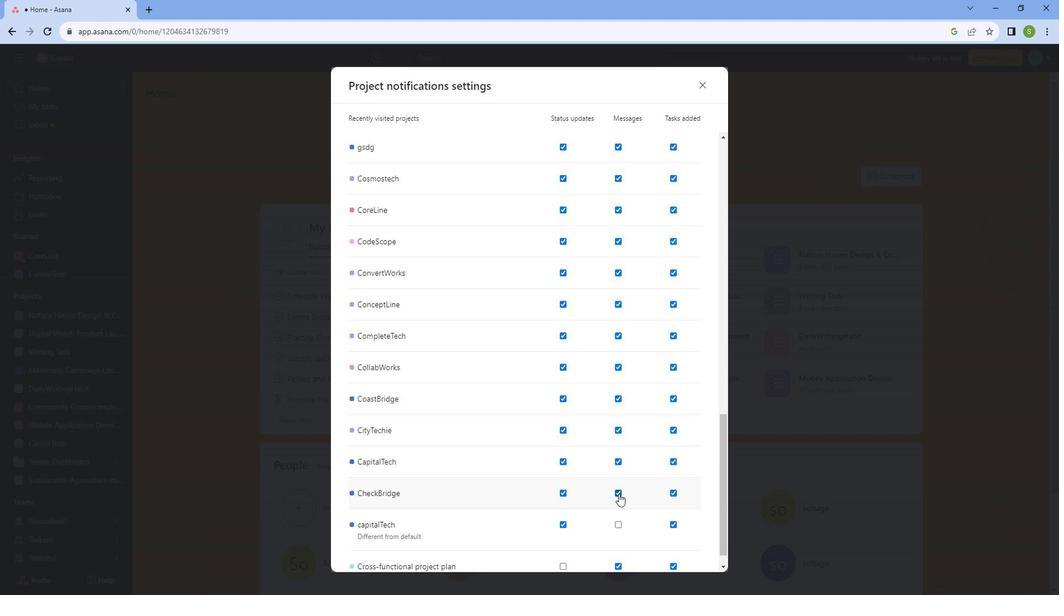 
Action: Mouse scrolled (637, 493) with delta (0, 0)
Screenshot: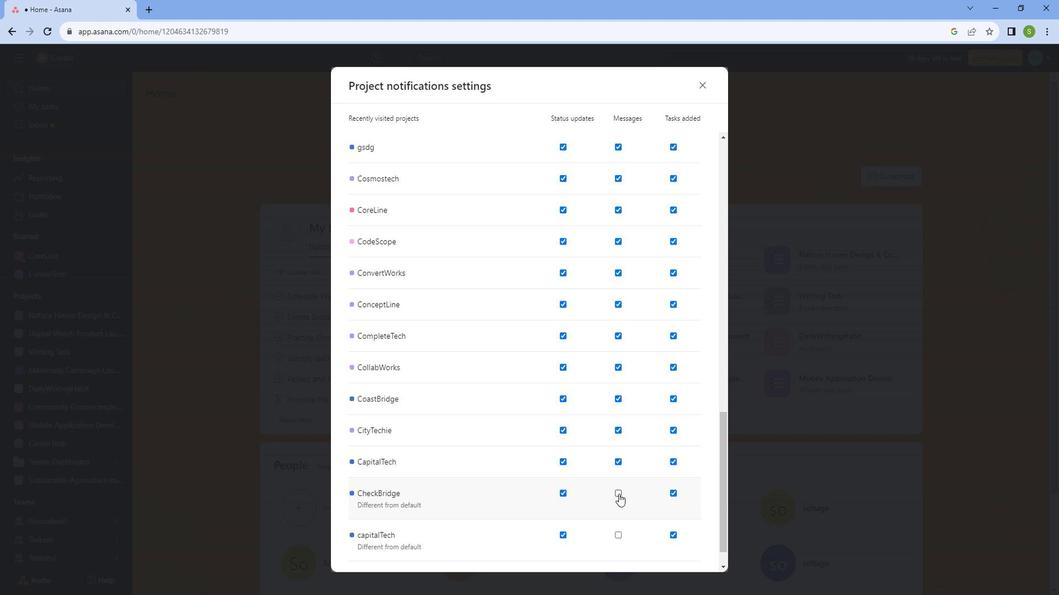 
Action: Mouse scrolled (637, 493) with delta (0, 0)
Screenshot: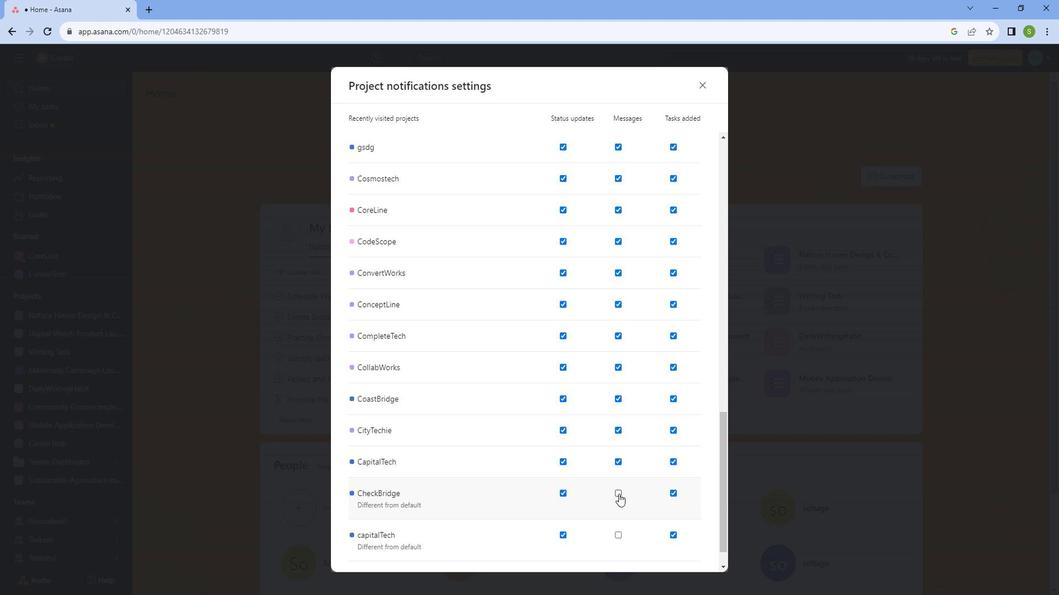 
Action: Mouse scrolled (637, 493) with delta (0, 0)
Screenshot: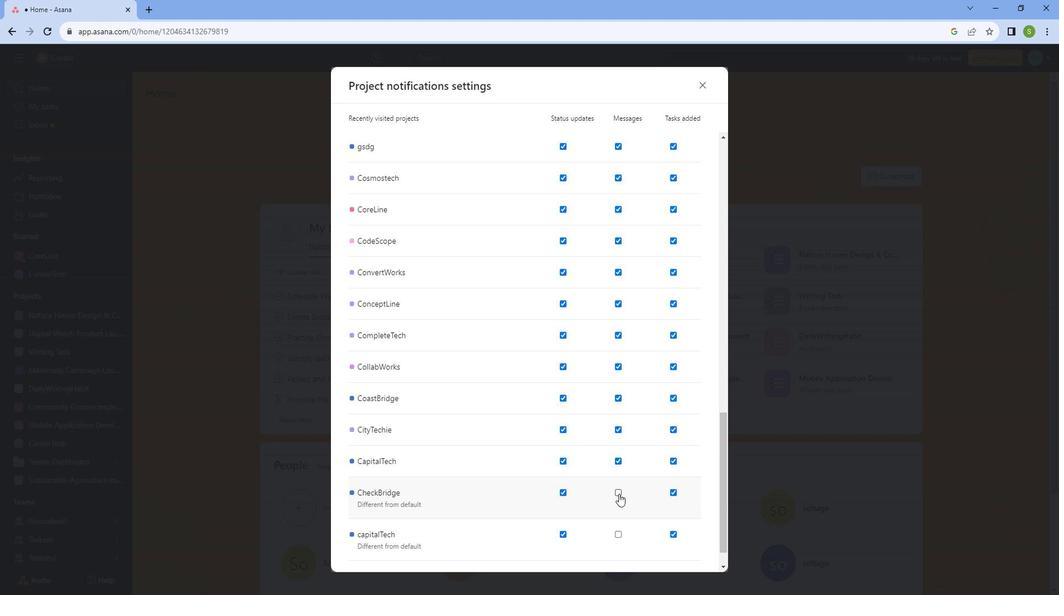 
Action: Mouse moved to (637, 500)
Screenshot: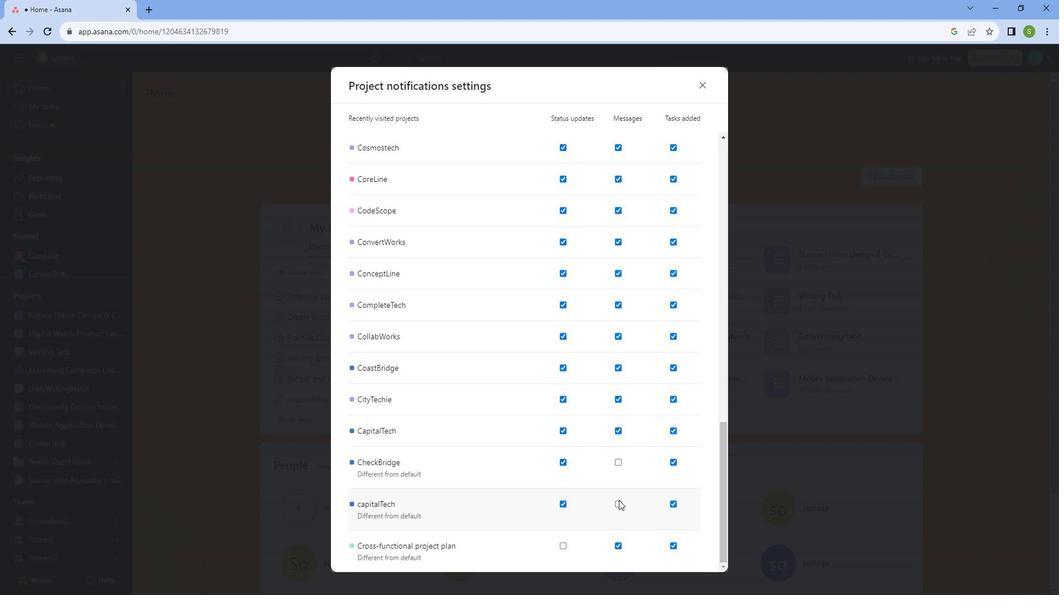 
Action: Mouse pressed left at (637, 500)
Screenshot: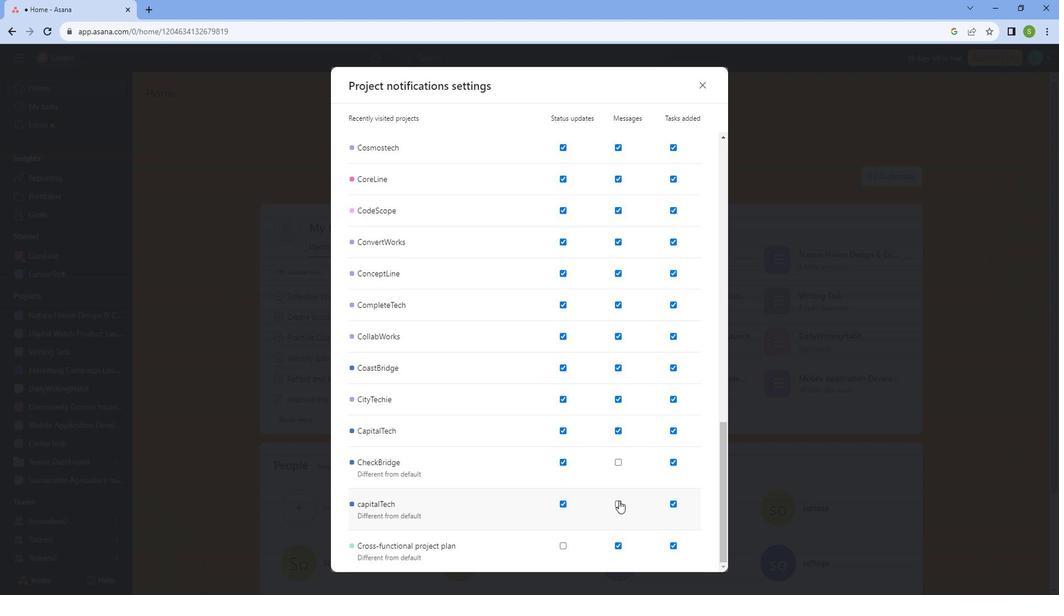 
Action: Mouse moved to (631, 461)
Screenshot: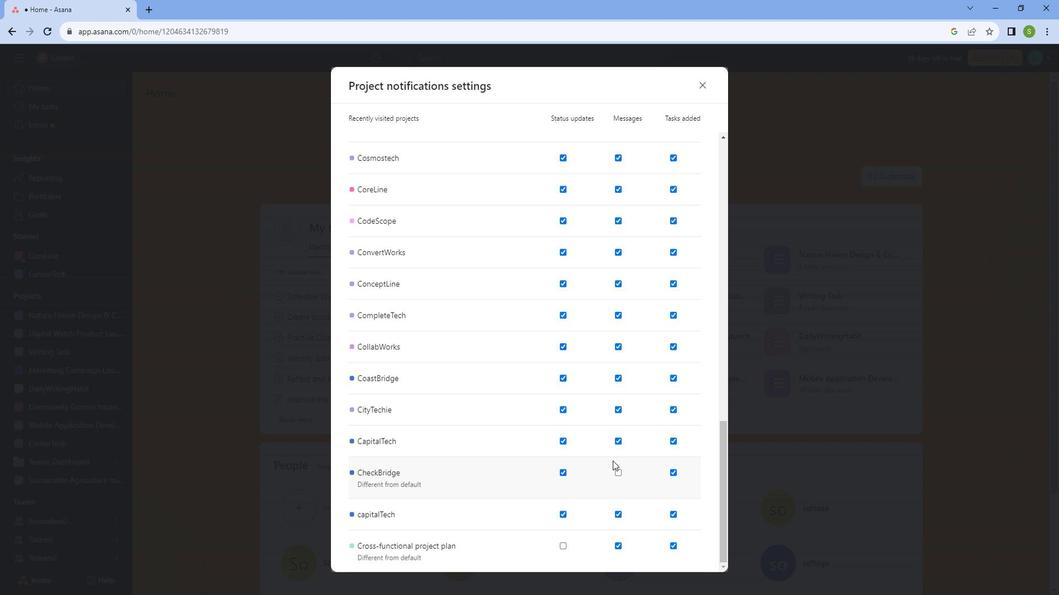 
Action: Mouse pressed left at (631, 461)
Screenshot: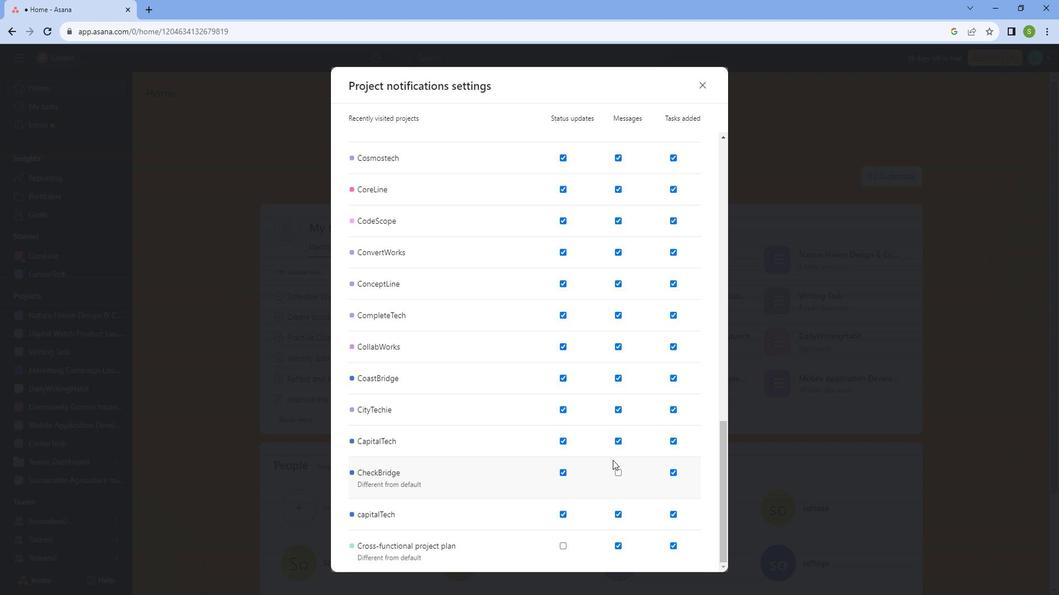 
Action: Mouse moved to (631, 468)
Screenshot: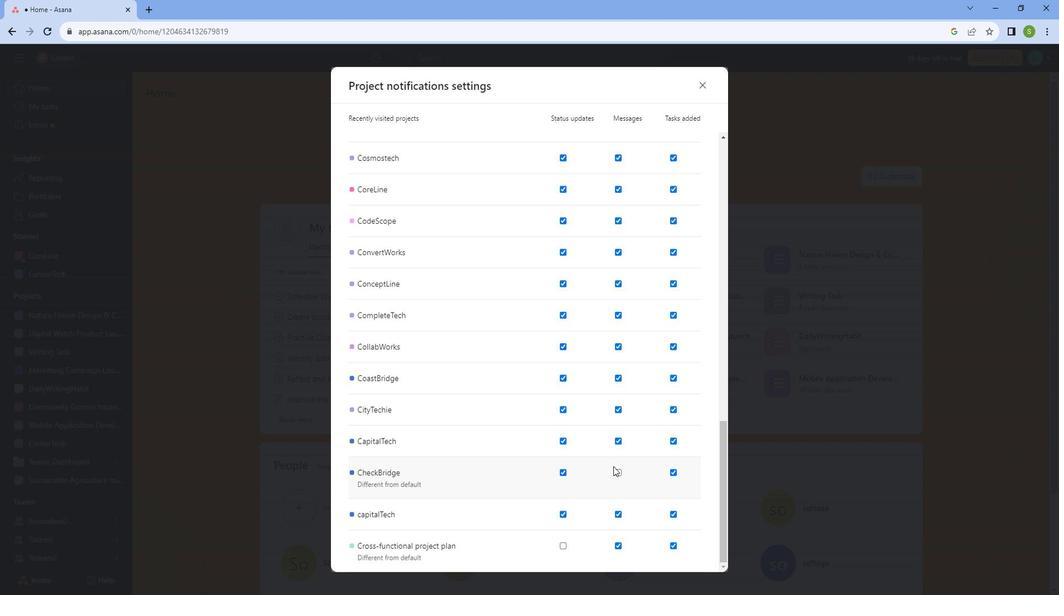 
Action: Mouse pressed left at (631, 468)
Screenshot: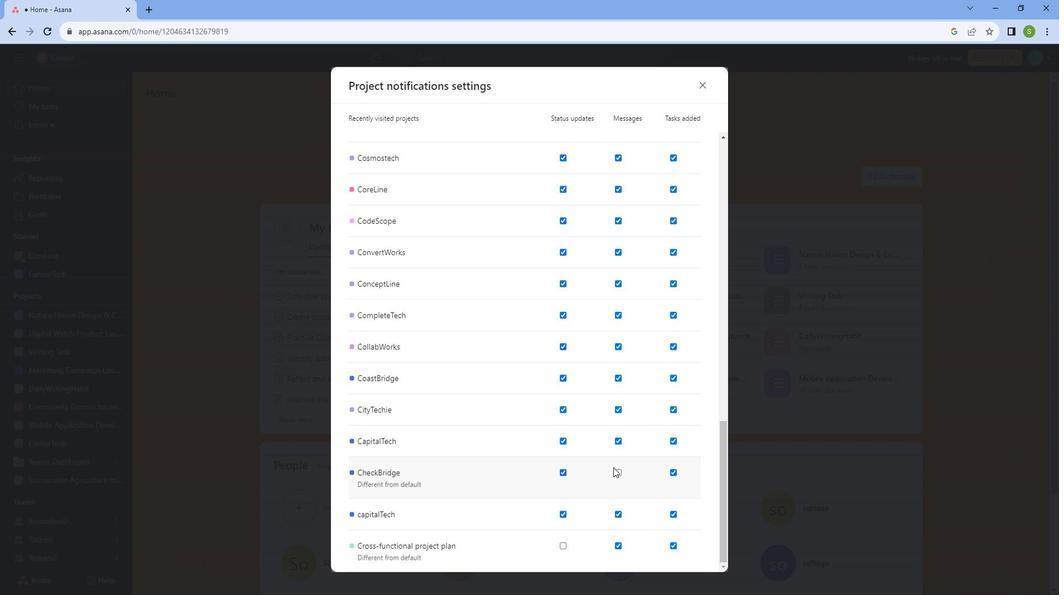 
Action: Mouse moved to (632, 473)
Screenshot: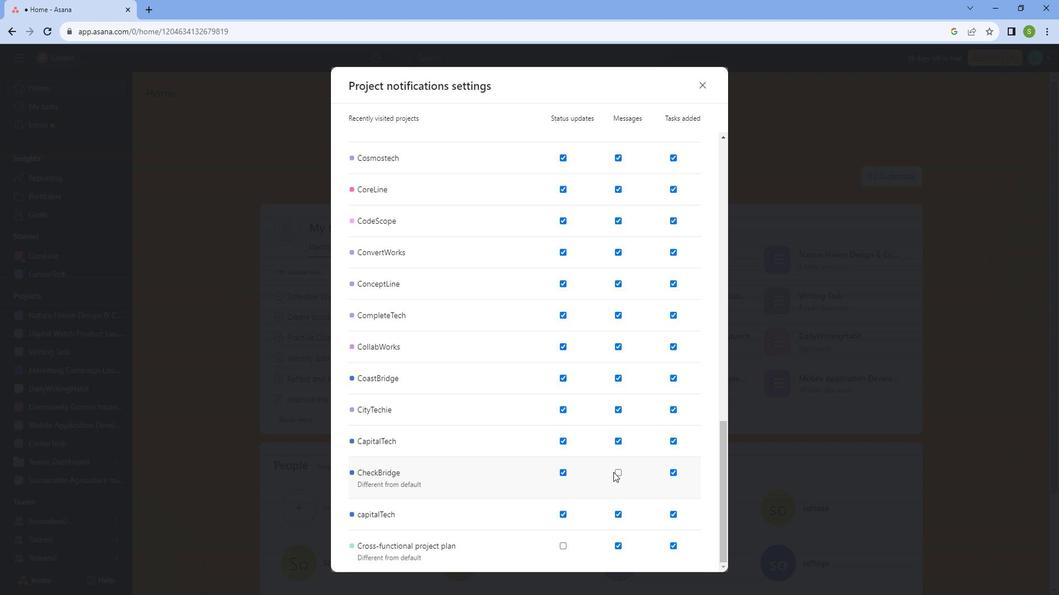 
Action: Mouse pressed left at (632, 473)
Screenshot: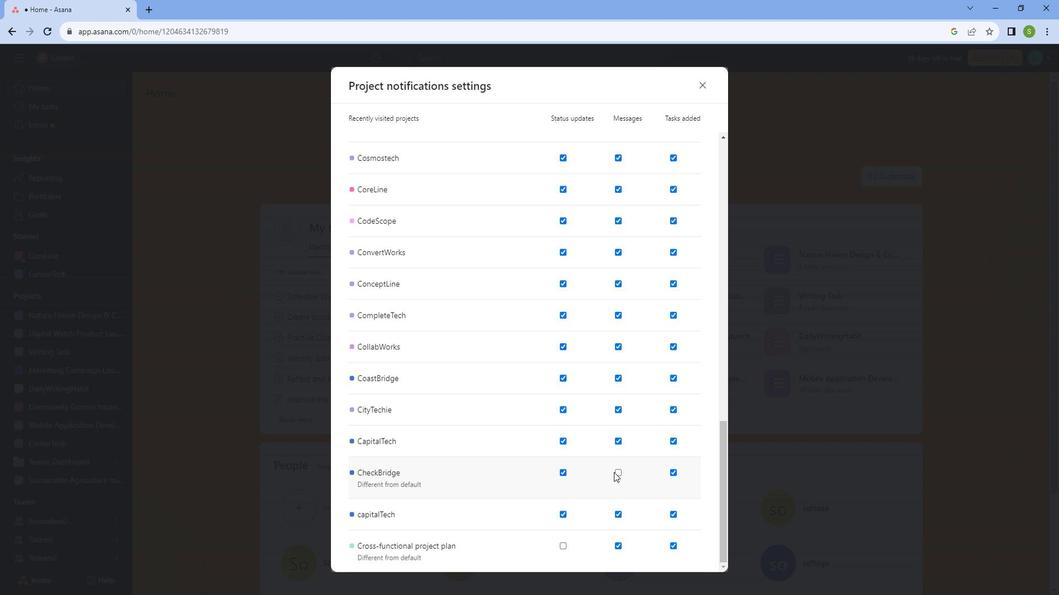 
Action: Mouse moved to (634, 473)
Screenshot: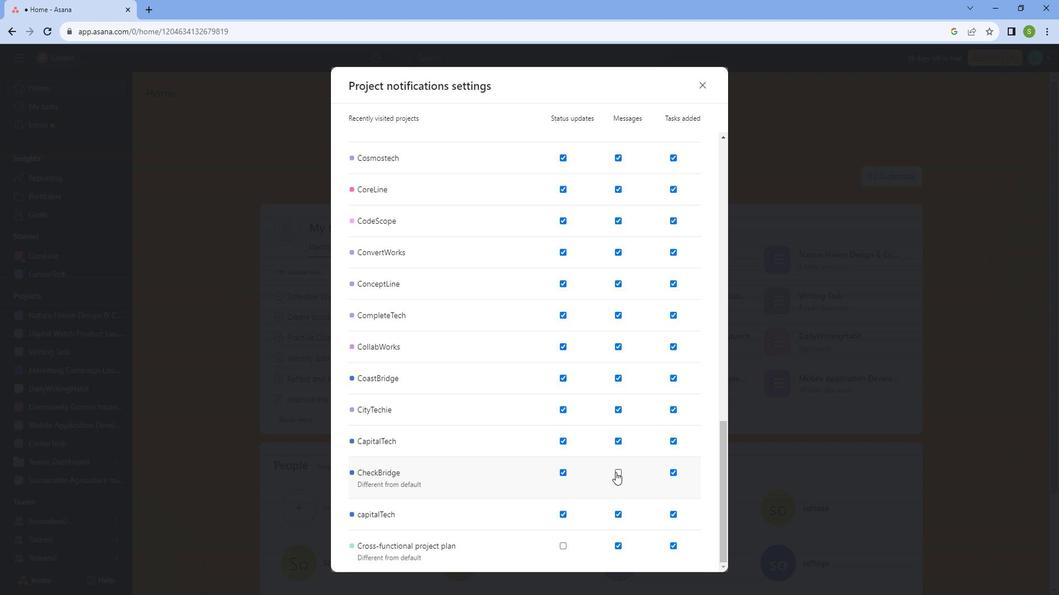 
Action: Mouse pressed left at (634, 473)
Screenshot: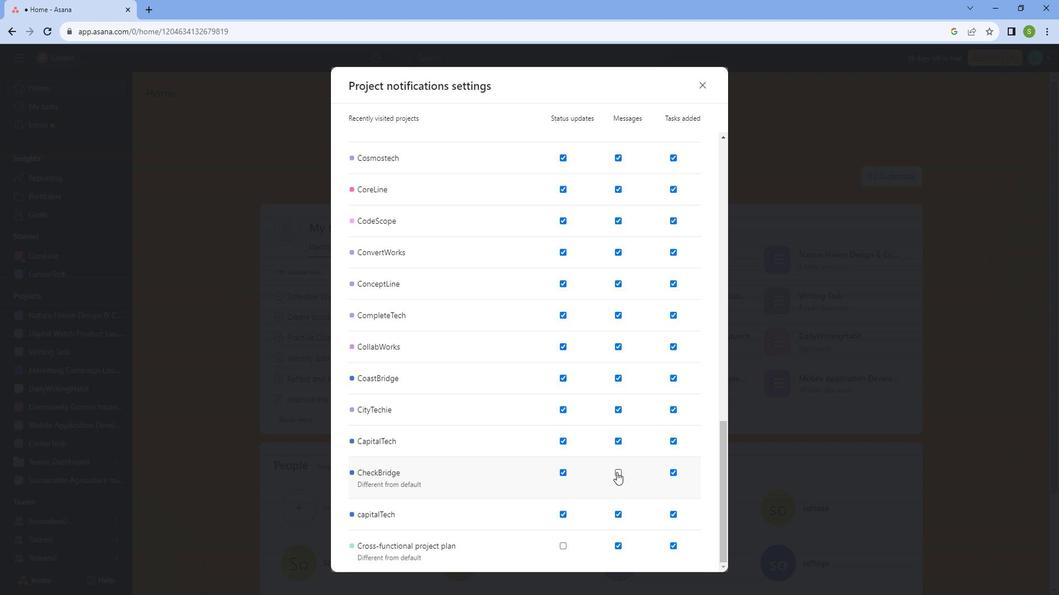 
Action: Mouse moved to (585, 545)
Screenshot: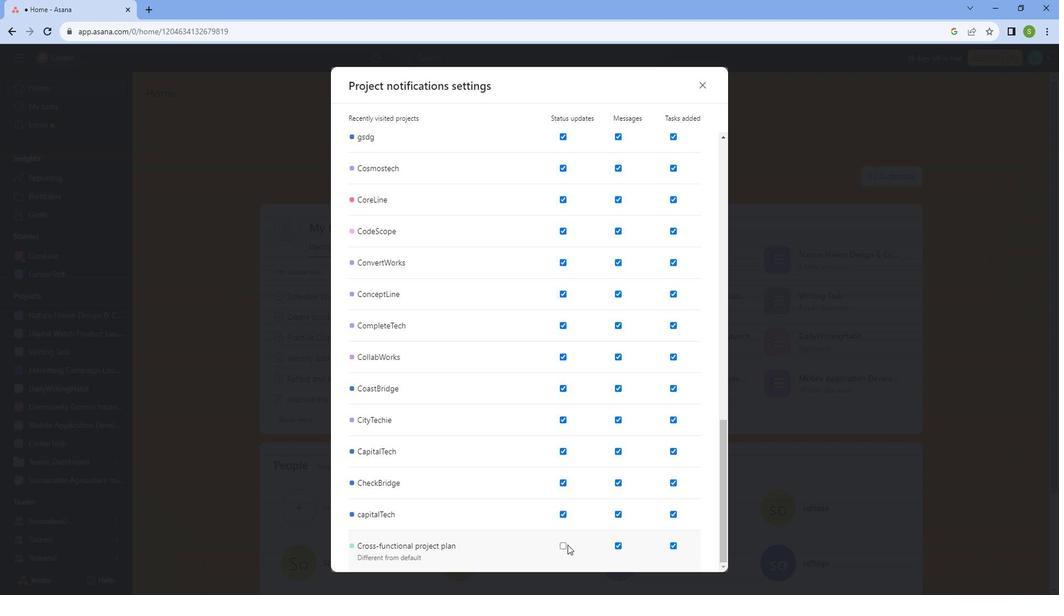 
Action: Mouse pressed left at (585, 545)
Screenshot: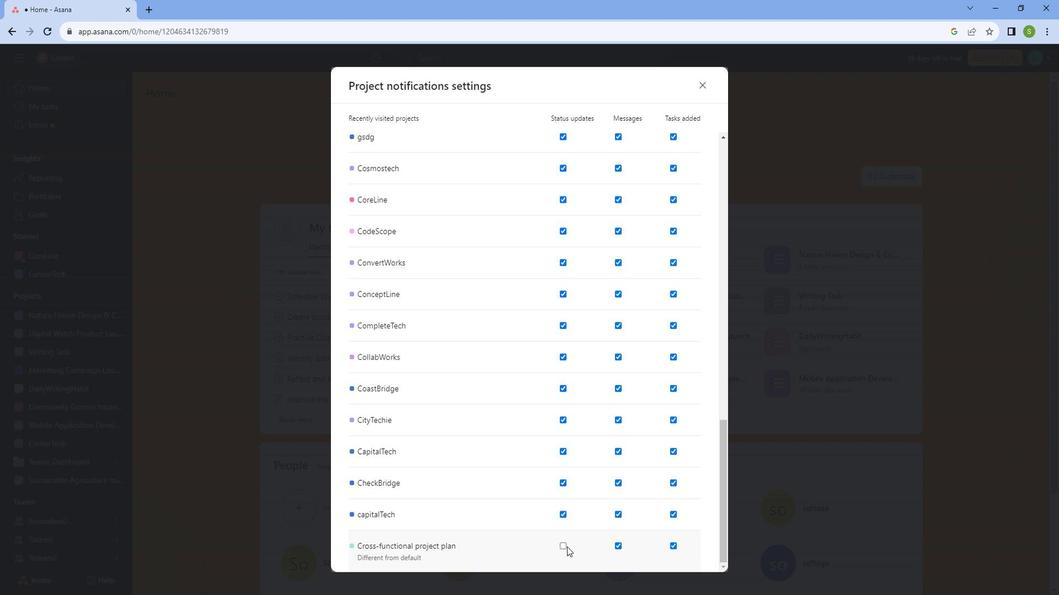 
Action: Mouse moved to (584, 546)
Screenshot: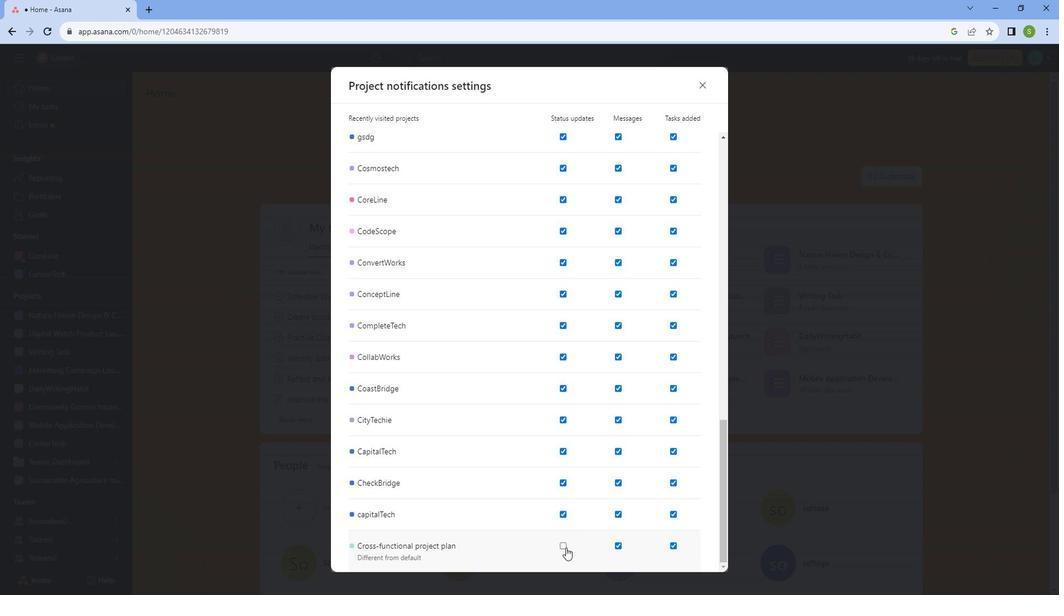 
Action: Mouse pressed left at (584, 546)
Screenshot: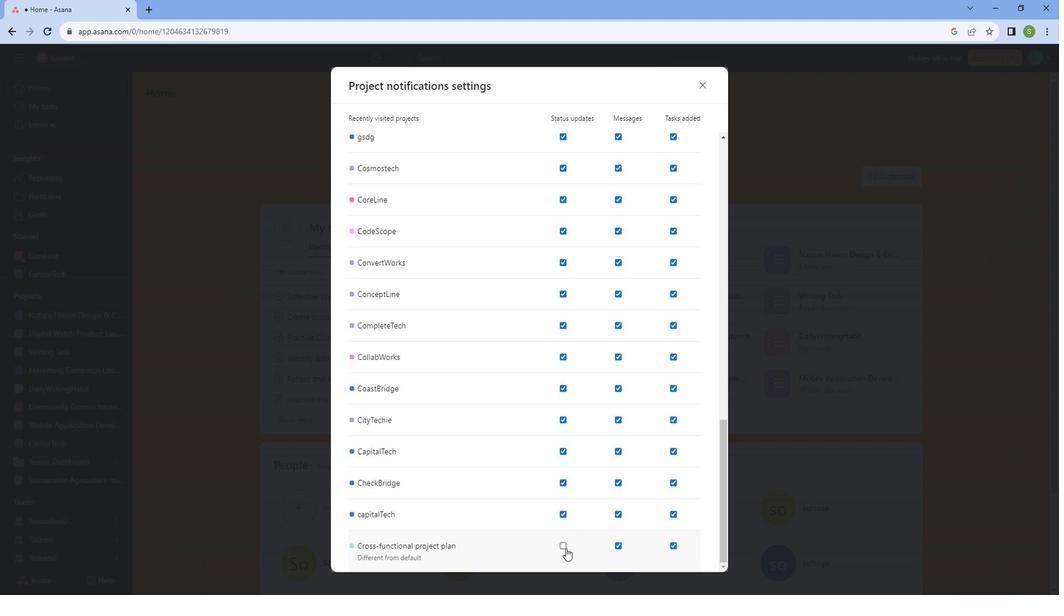 
Action: Mouse moved to (648, 343)
Screenshot: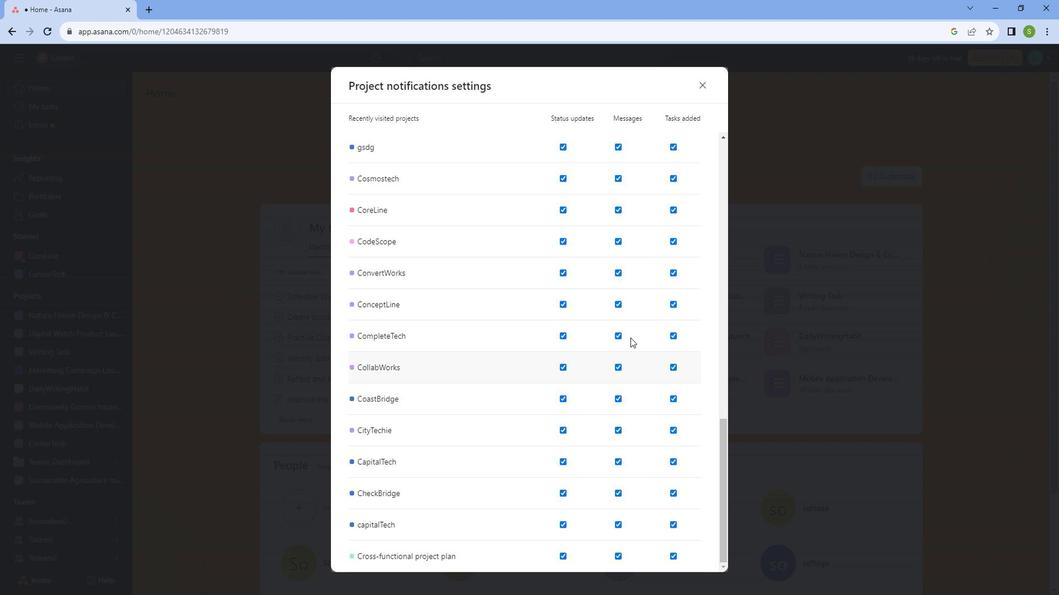 
Action: Mouse scrolled (648, 343) with delta (0, 0)
Screenshot: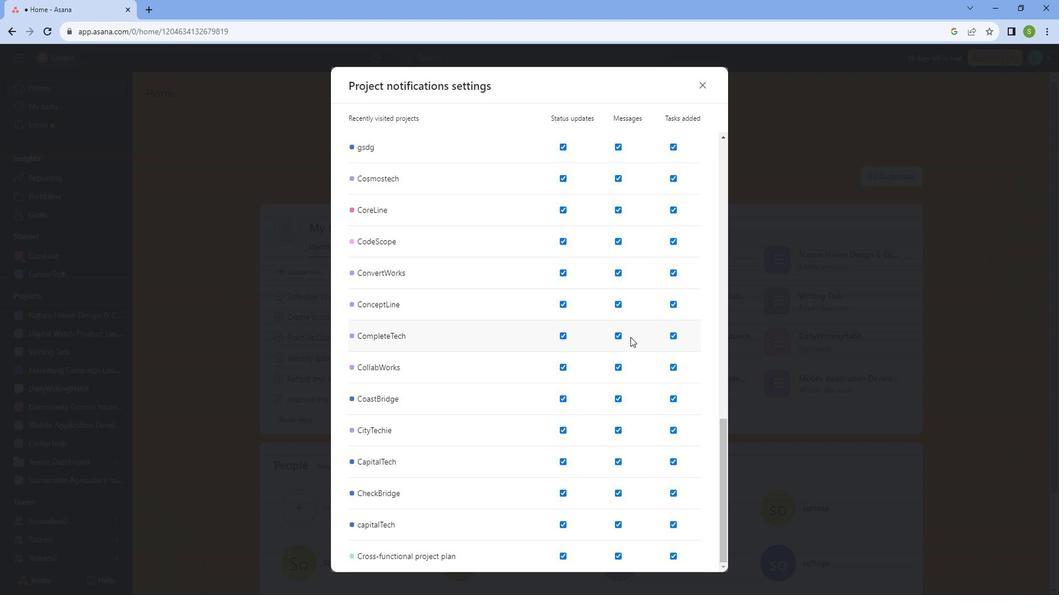 
Action: Mouse scrolled (648, 343) with delta (0, 0)
Screenshot: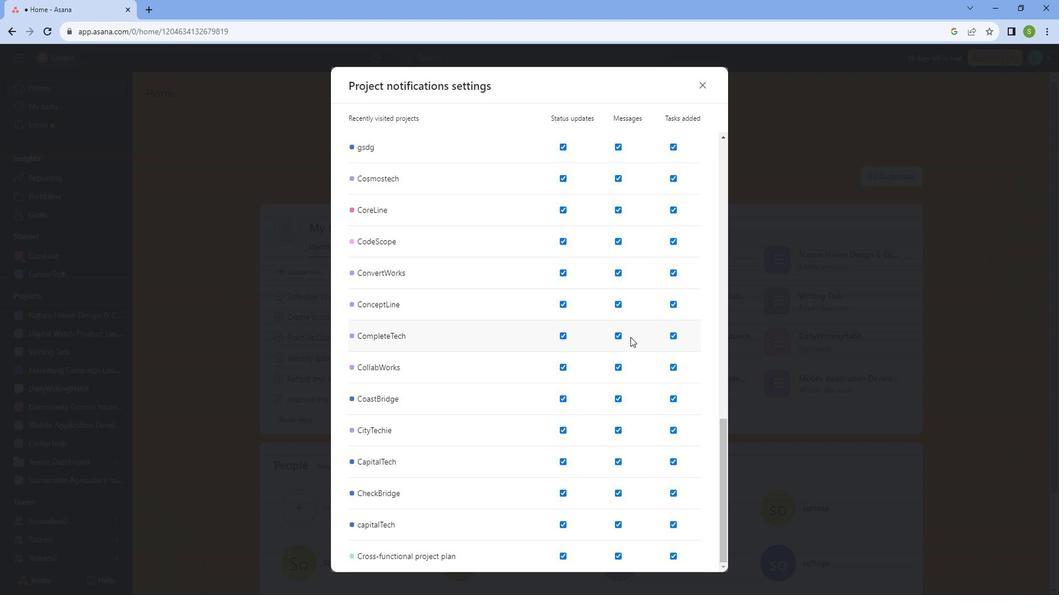 
Action: Mouse scrolled (648, 343) with delta (0, 0)
Screenshot: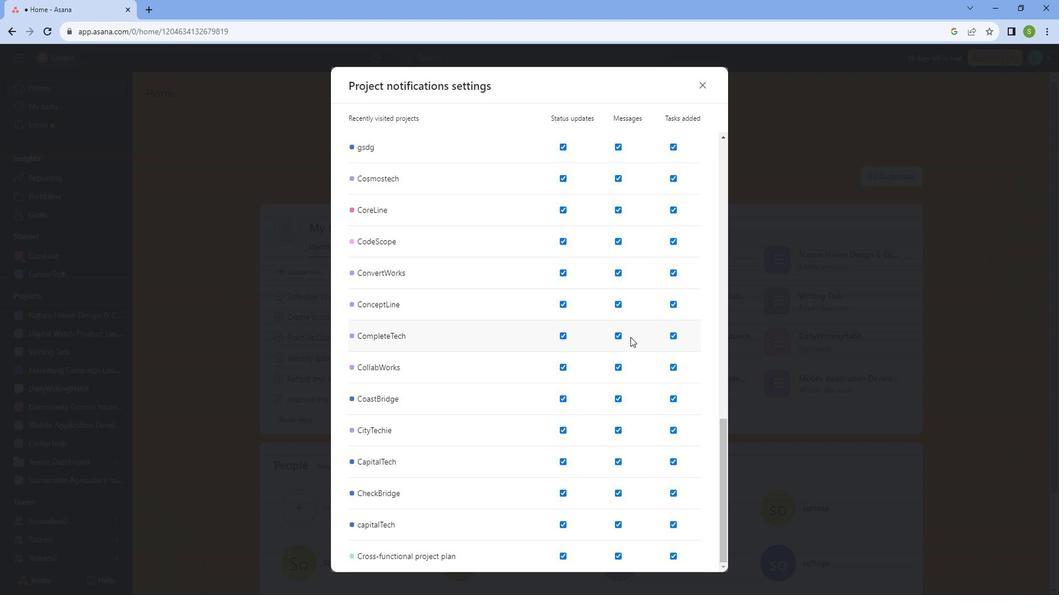 
Action: Mouse scrolled (648, 343) with delta (0, 0)
Screenshot: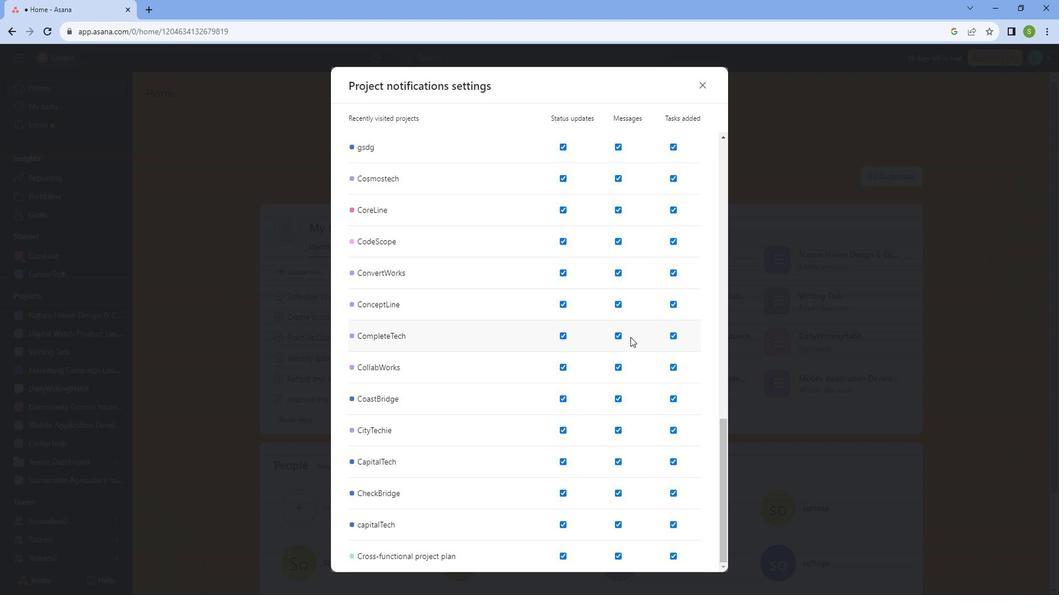 
Action: Mouse scrolled (648, 343) with delta (0, 0)
Screenshot: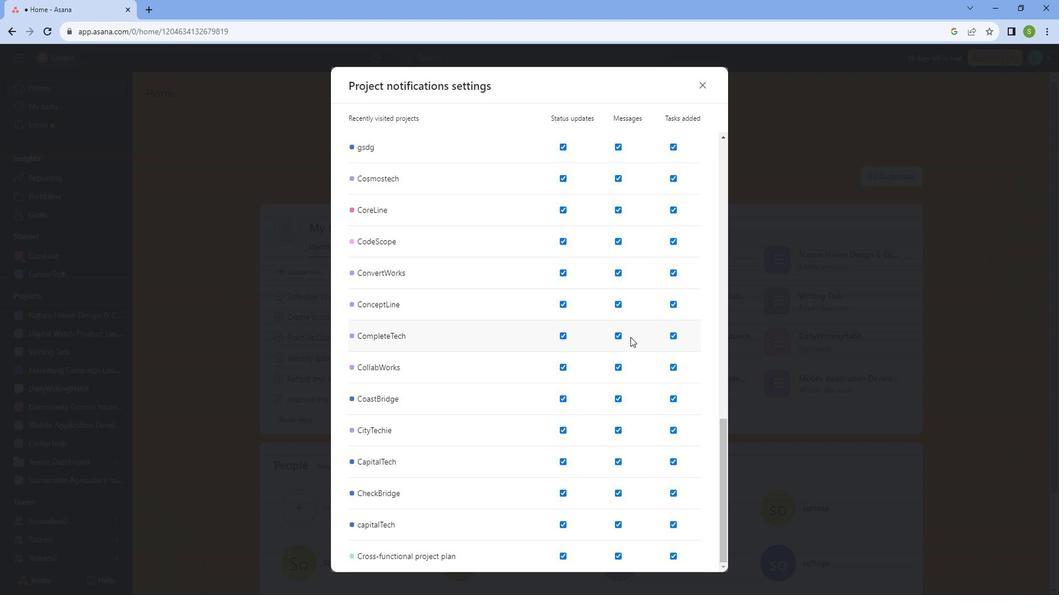 
Action: Mouse scrolled (648, 343) with delta (0, 0)
Screenshot: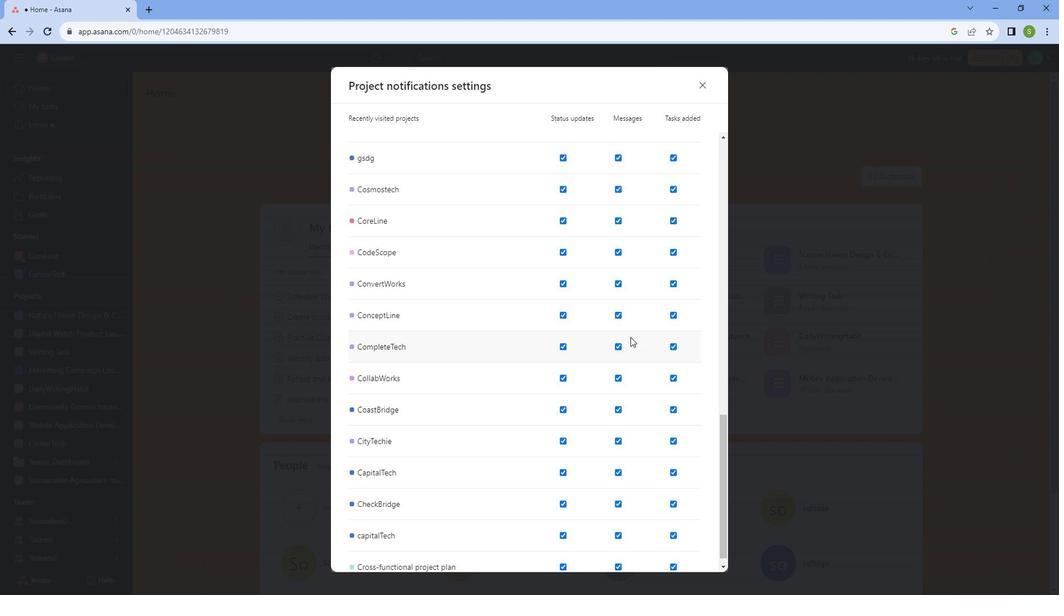 
Action: Mouse scrolled (648, 343) with delta (0, 0)
Screenshot: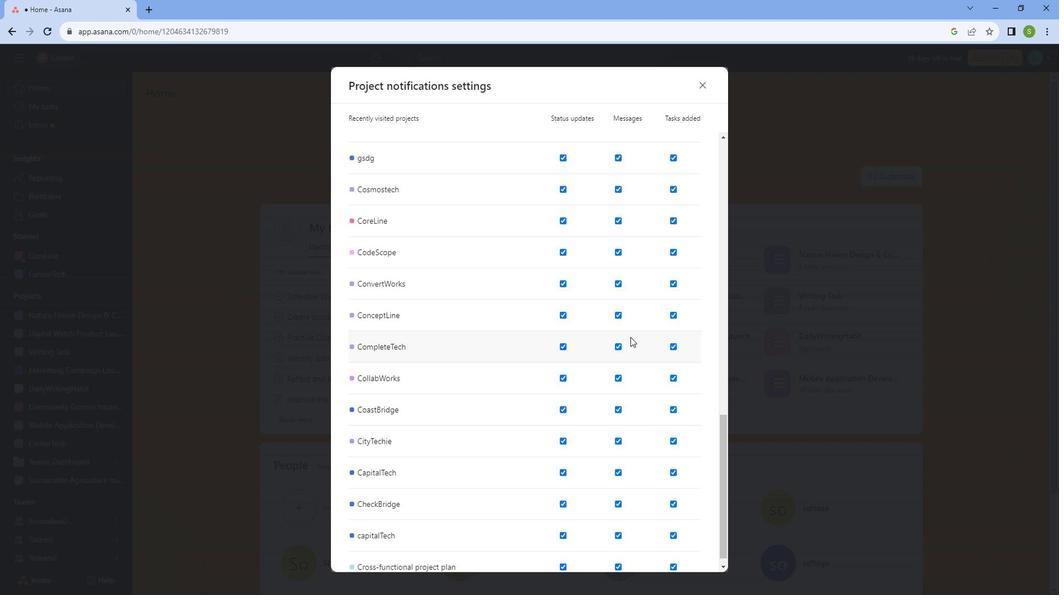 
Action: Mouse scrolled (648, 343) with delta (0, 0)
Screenshot: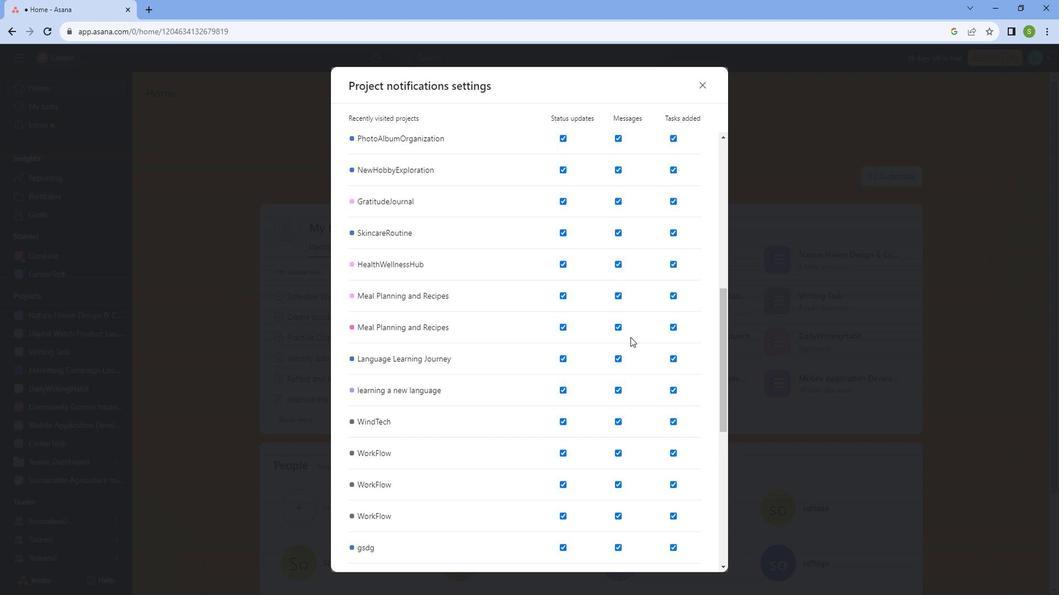 
Action: Mouse scrolled (648, 343) with delta (0, 0)
Screenshot: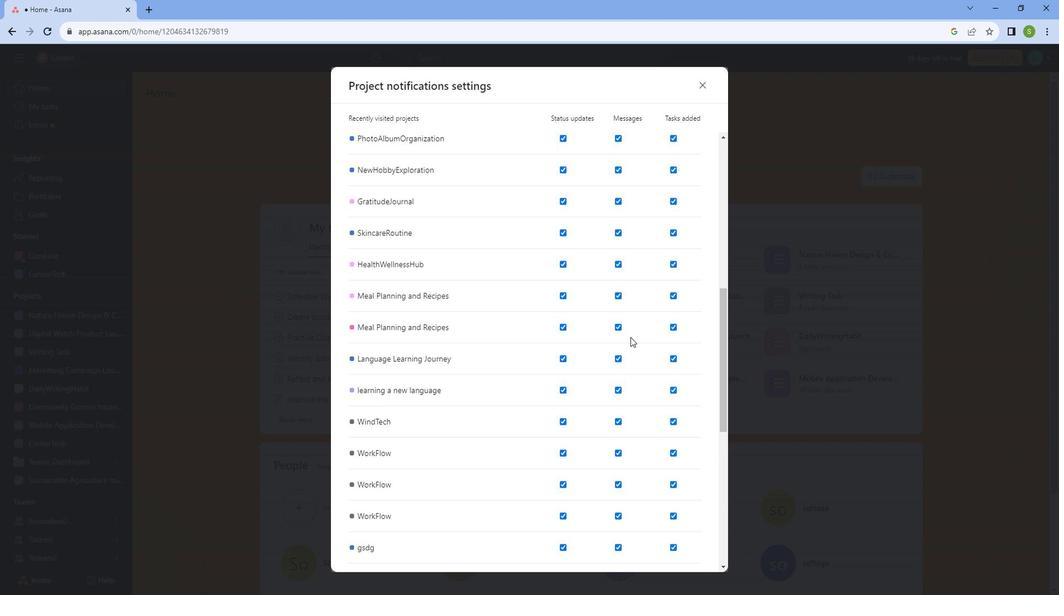 
Action: Mouse scrolled (648, 343) with delta (0, 0)
Screenshot: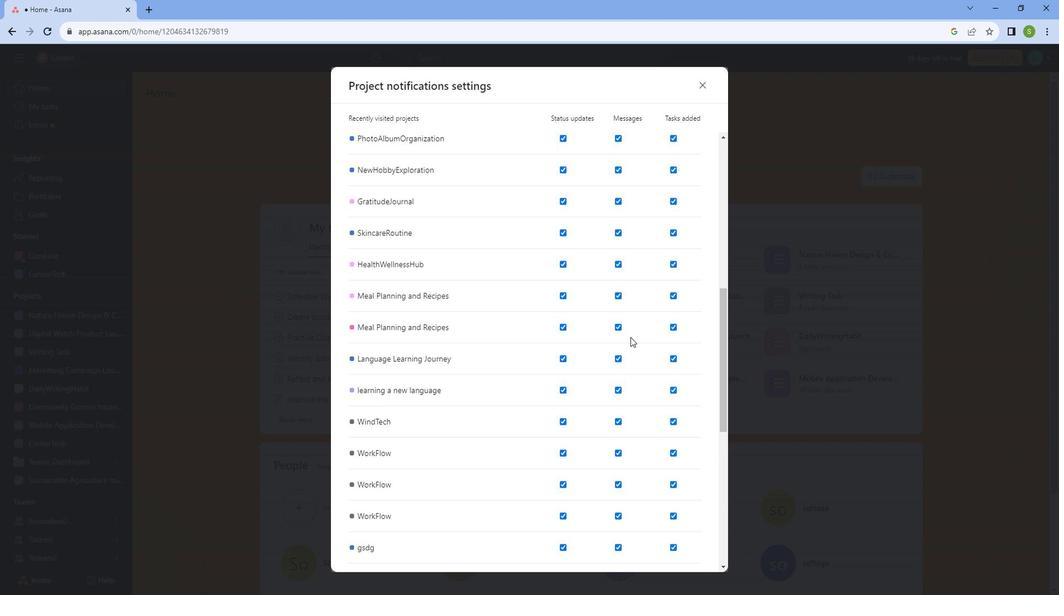 
Action: Mouse scrolled (648, 343) with delta (0, 0)
Screenshot: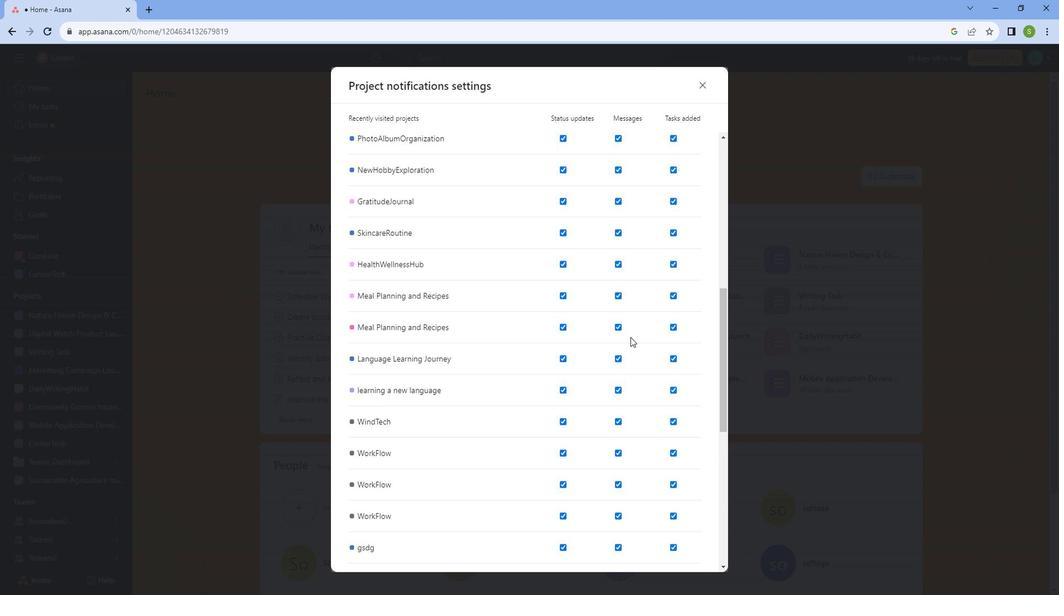 
Action: Mouse scrolled (648, 343) with delta (0, 0)
Screenshot: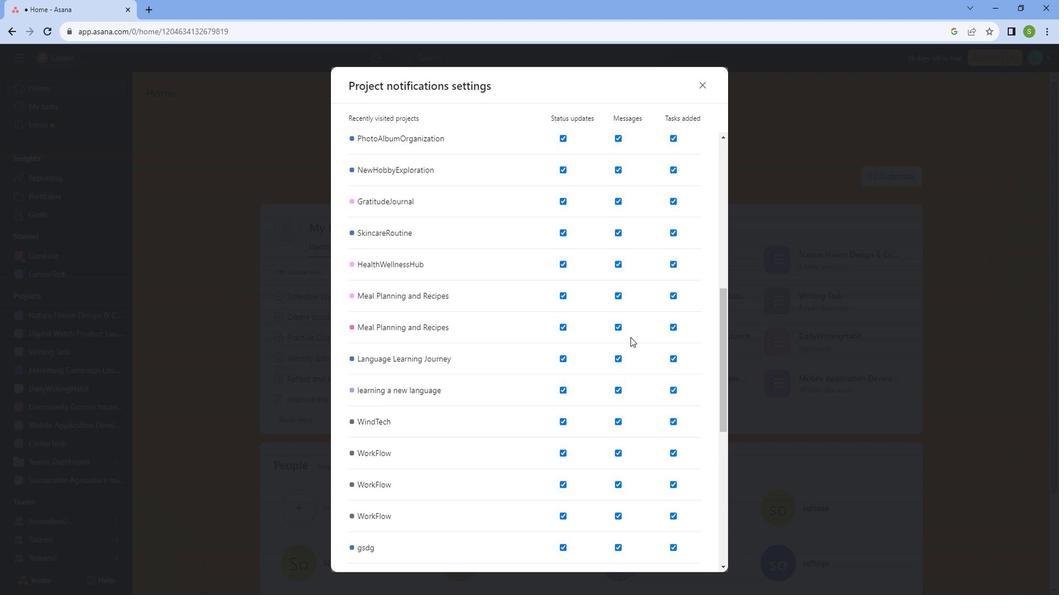 
Action: Mouse scrolled (648, 343) with delta (0, 0)
Screenshot: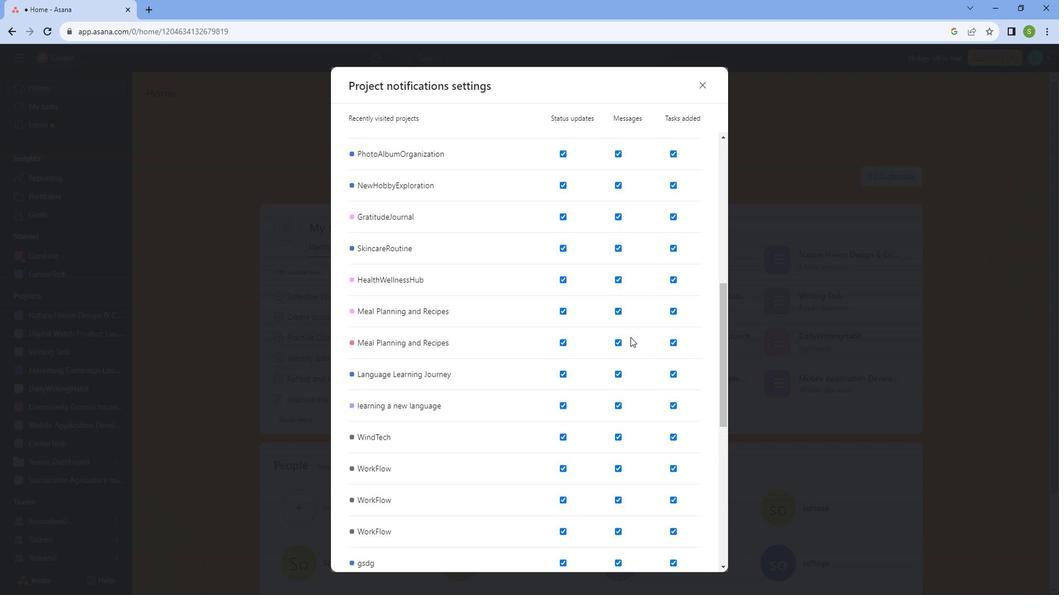 
Action: Mouse scrolled (648, 343) with delta (0, 0)
Screenshot: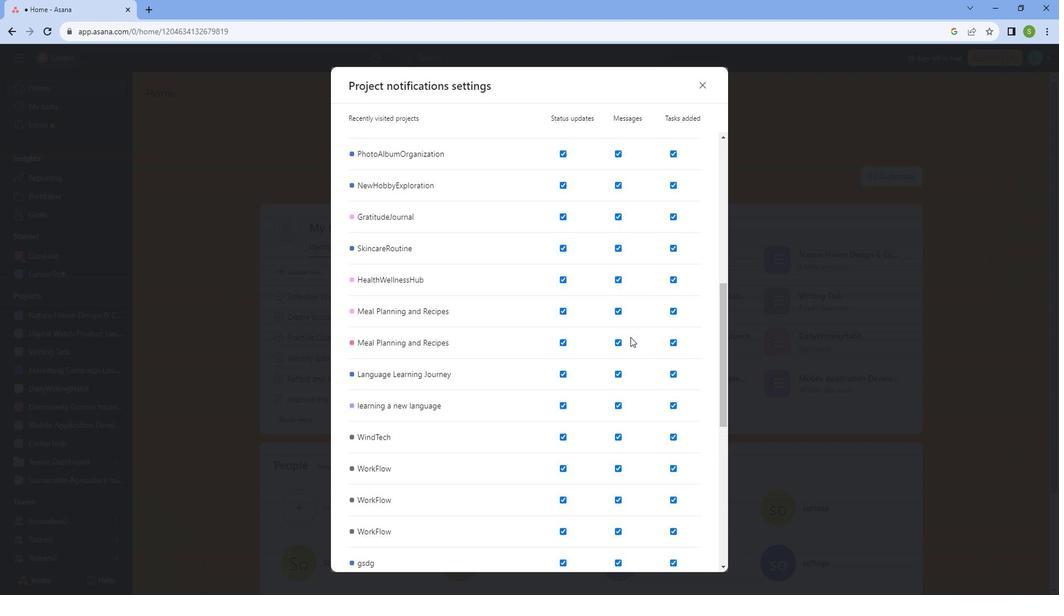 
Action: Mouse scrolled (648, 343) with delta (0, 0)
Screenshot: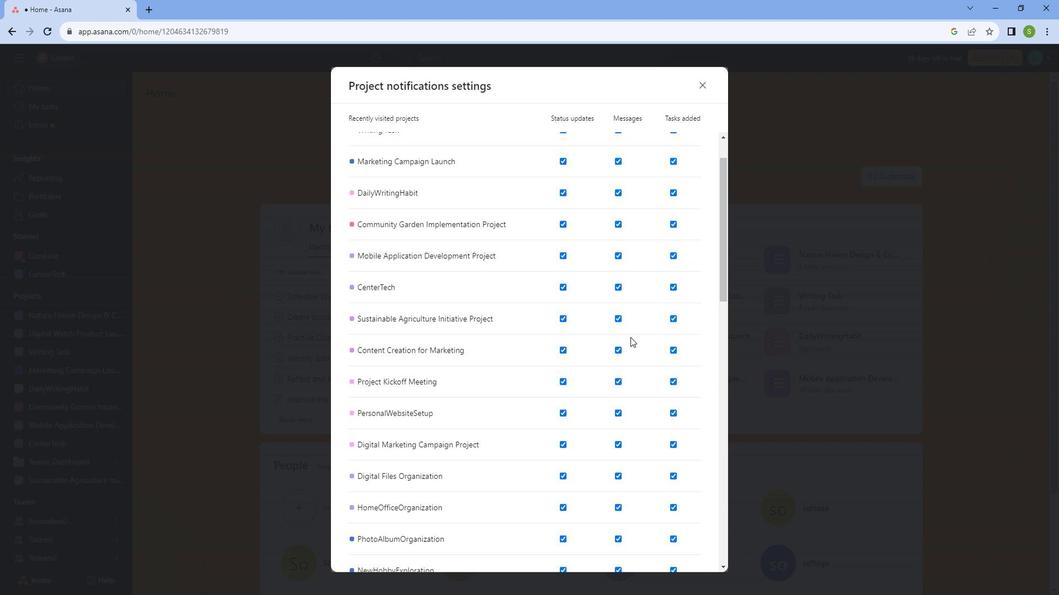 
Action: Mouse scrolled (648, 343) with delta (0, 0)
Screenshot: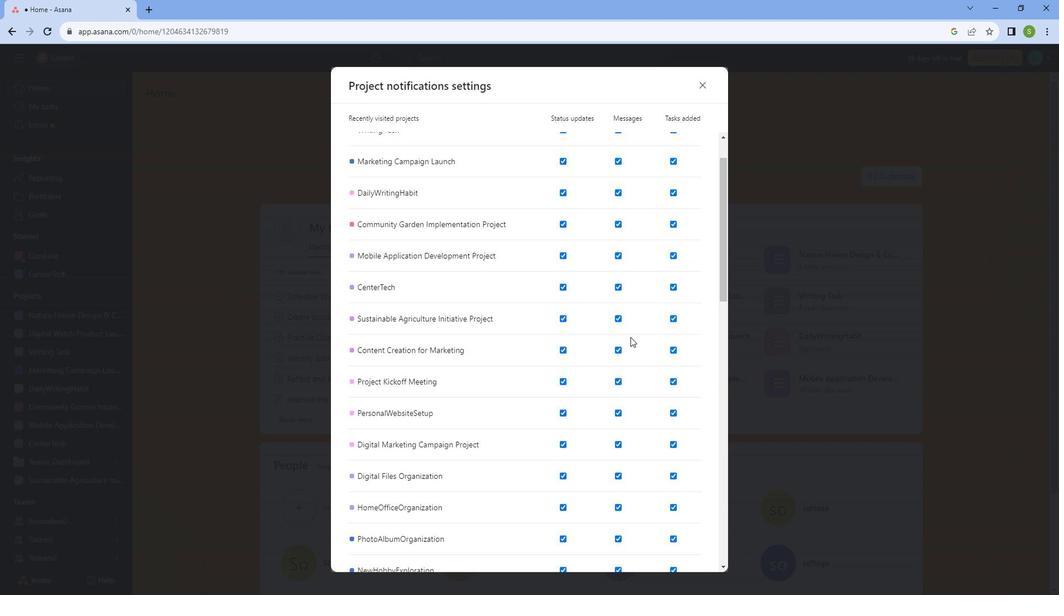 
Action: Mouse scrolled (648, 343) with delta (0, 0)
Screenshot: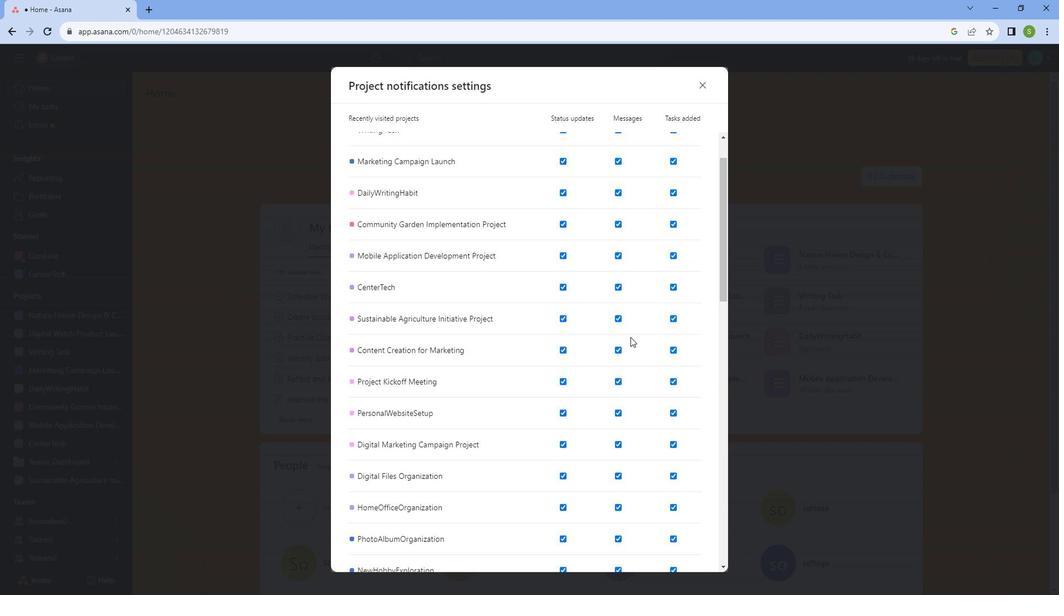 
Action: Mouse scrolled (648, 343) with delta (0, 0)
Screenshot: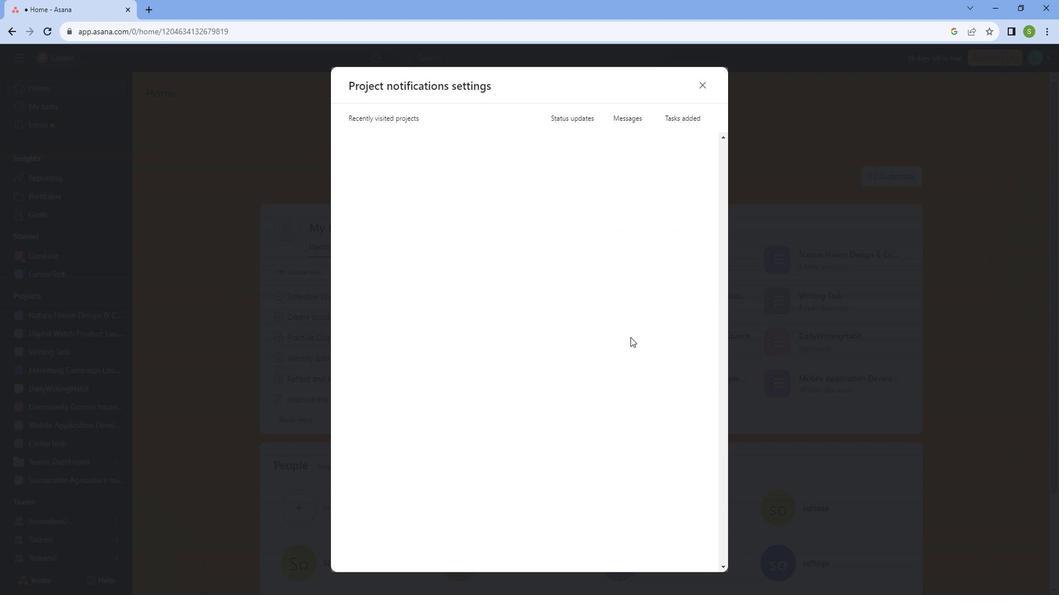 
Action: Mouse scrolled (648, 343) with delta (0, 0)
Screenshot: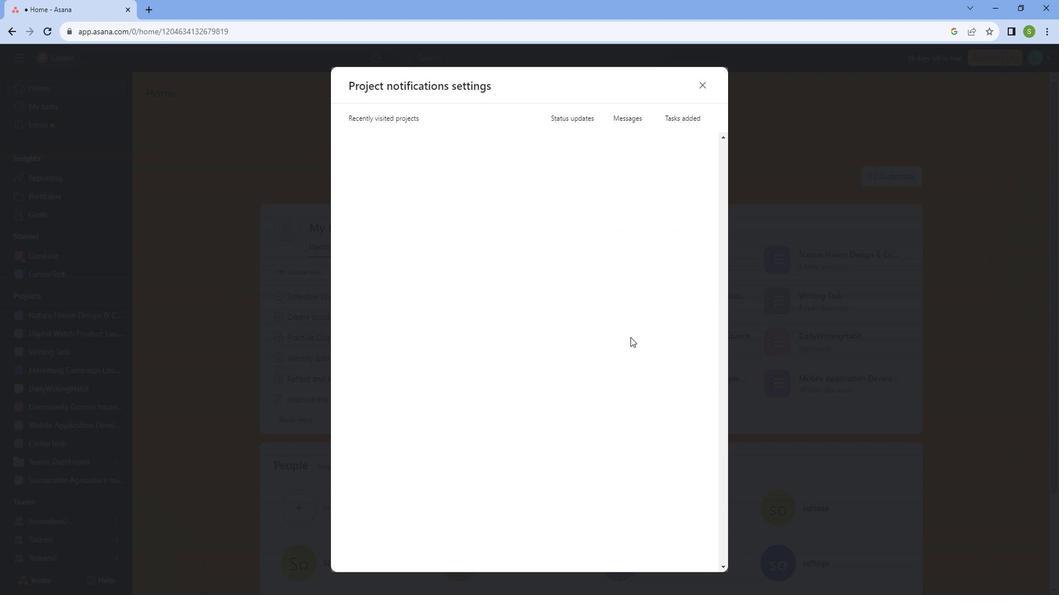 
Action: Mouse scrolled (648, 343) with delta (0, 0)
Screenshot: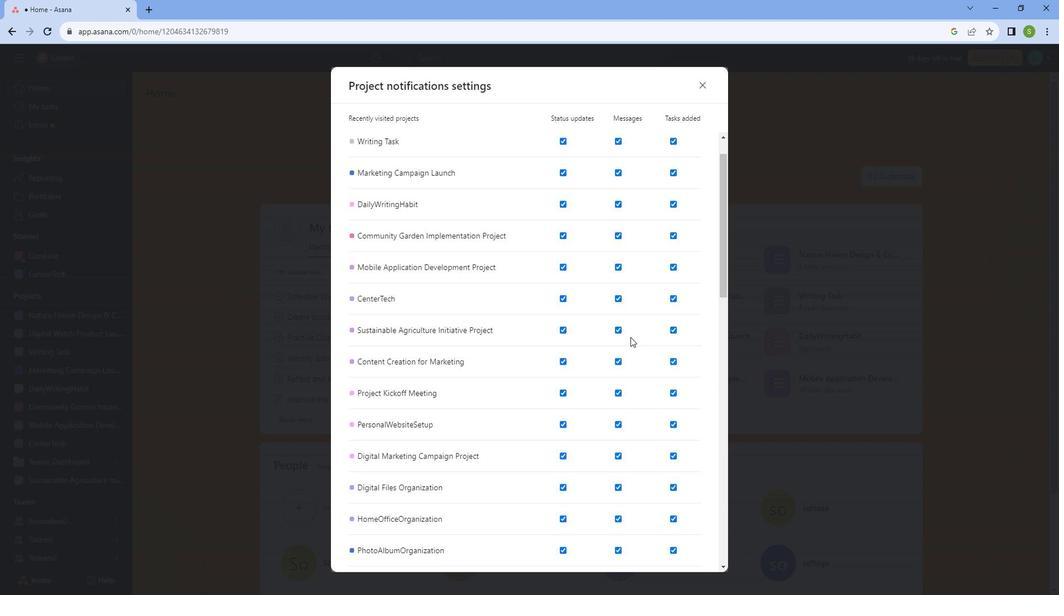 
Action: Mouse scrolled (648, 343) with delta (0, 0)
Screenshot: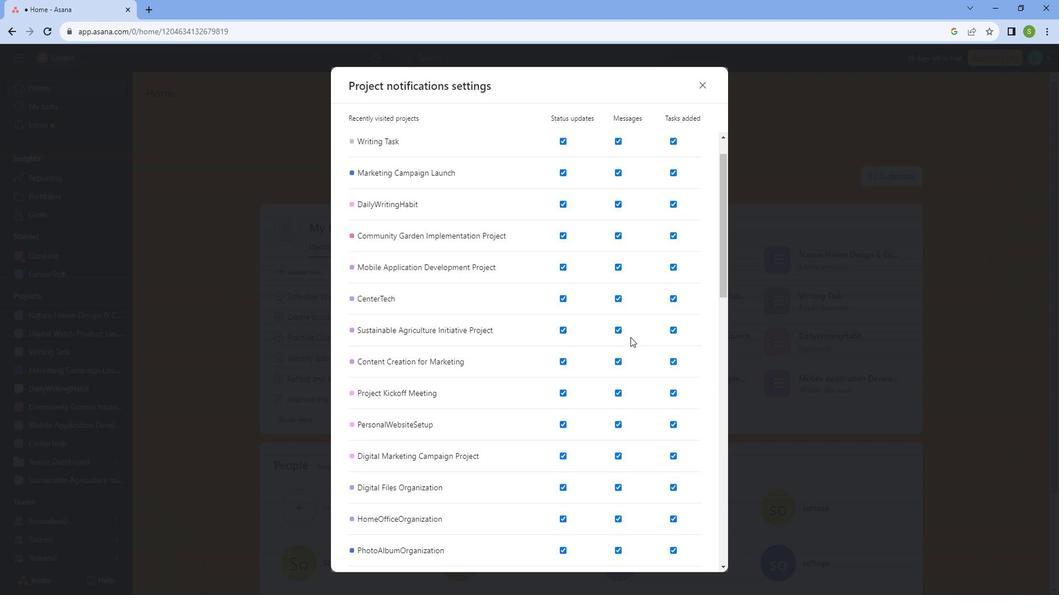 
Action: Mouse scrolled (648, 343) with delta (0, 0)
Screenshot: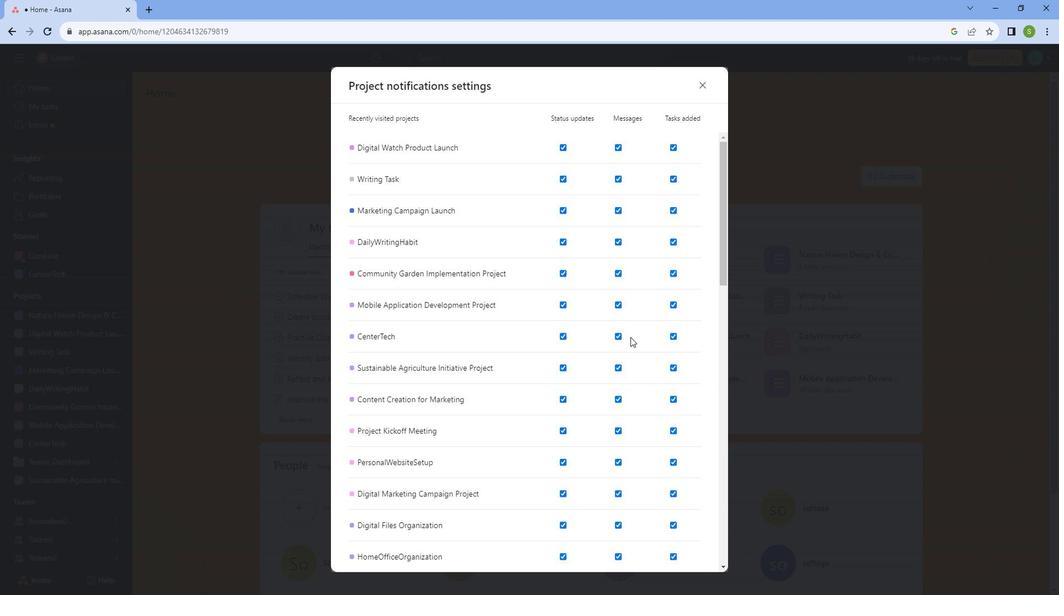 
Action: Mouse scrolled (648, 343) with delta (0, 0)
Screenshot: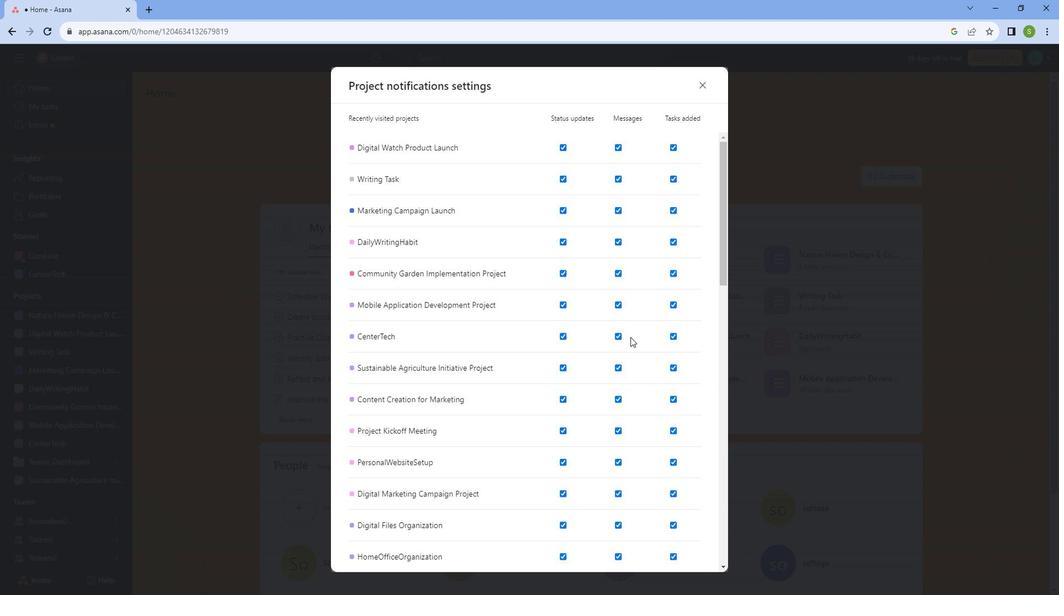 
Action: Mouse scrolled (648, 343) with delta (0, 0)
Screenshot: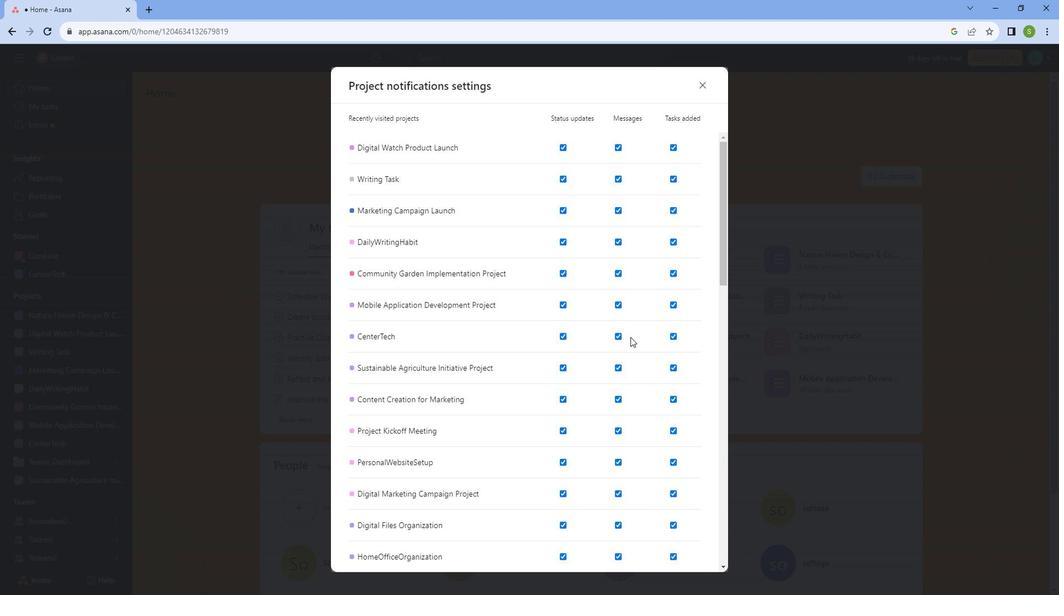 
Action: Mouse scrolled (648, 343) with delta (0, 0)
Screenshot: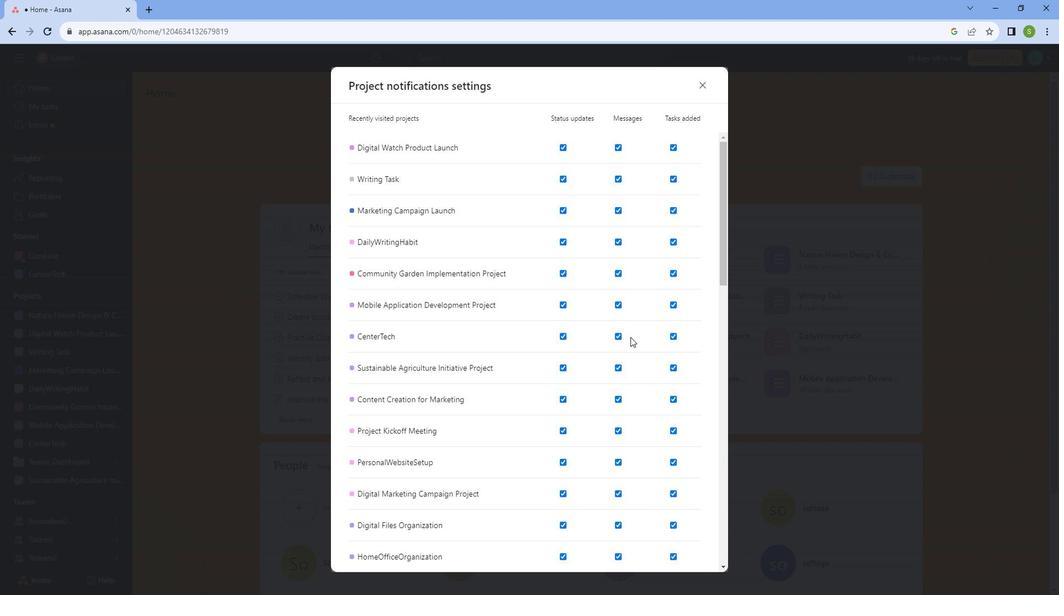 
Action: Mouse scrolled (648, 343) with delta (0, 0)
Screenshot: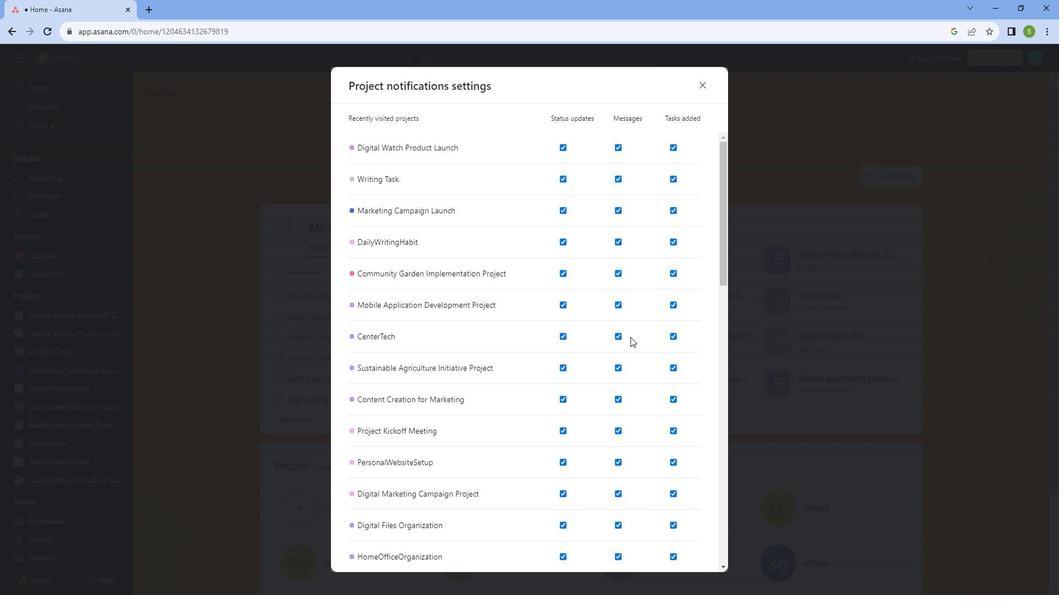 
Action: Mouse scrolled (648, 343) with delta (0, 0)
Screenshot: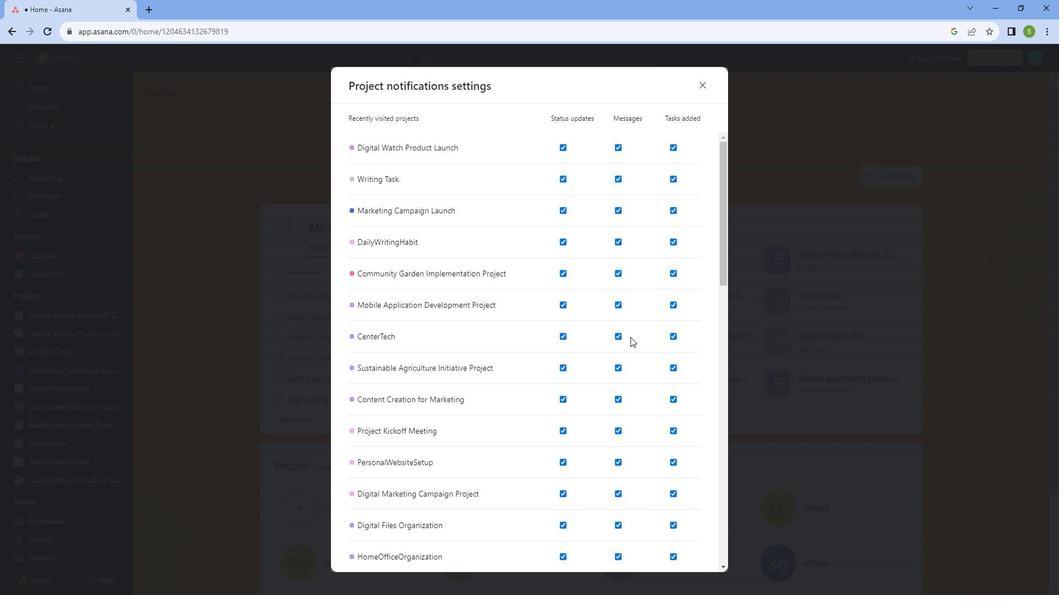 
Action: Mouse moved to (717, 99)
Screenshot: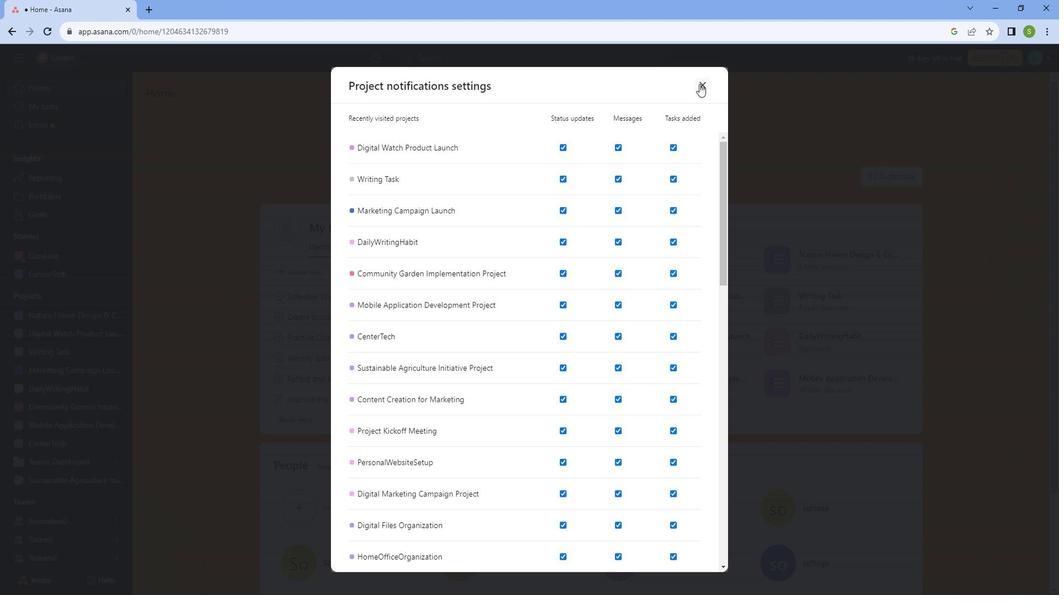 
Action: Mouse pressed left at (717, 99)
Screenshot: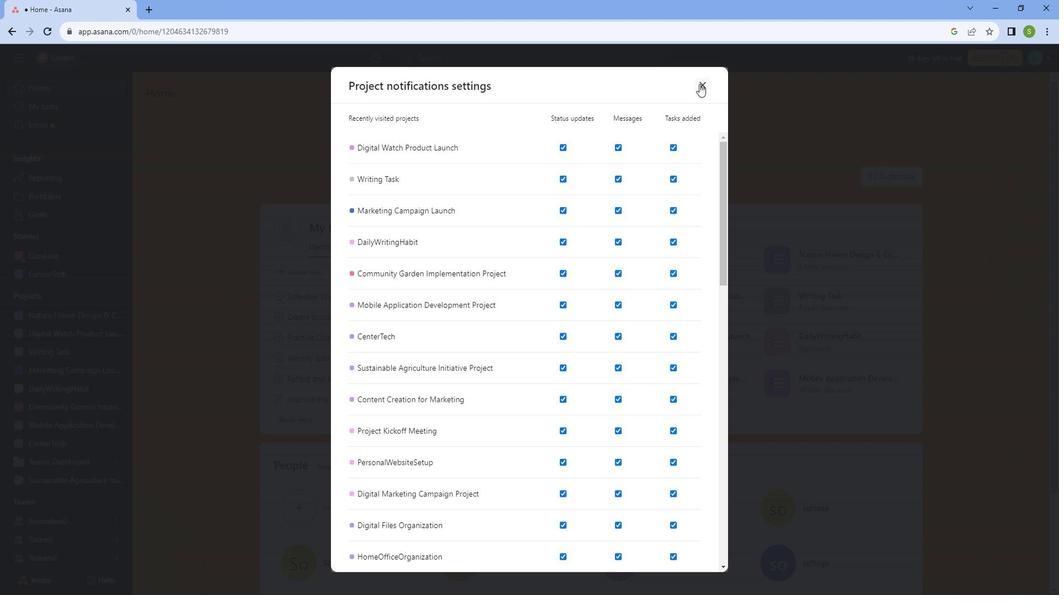 
Action: Mouse moved to (416, 394)
Screenshot: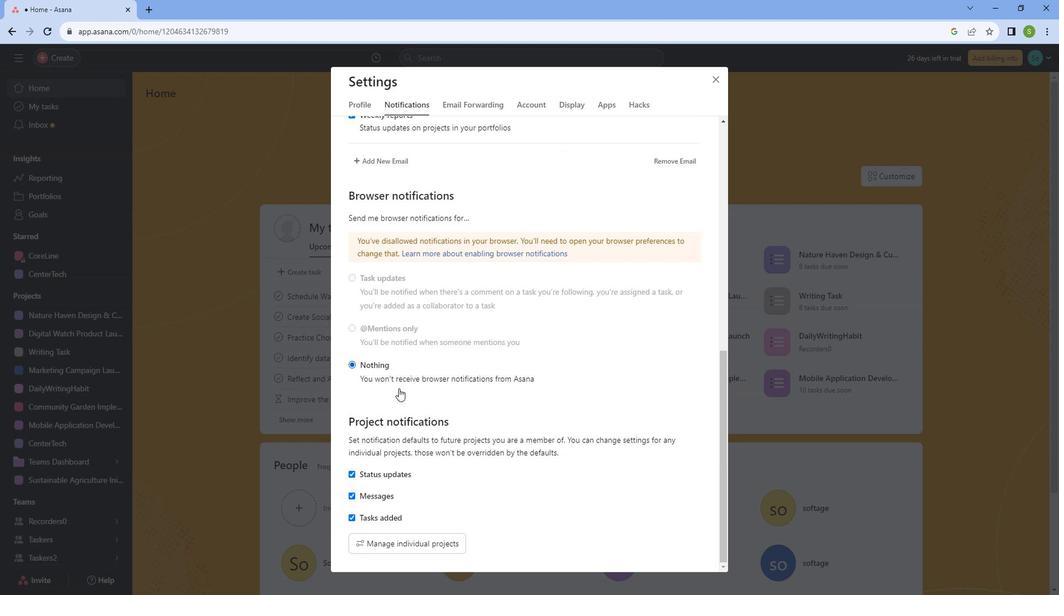 
Action: Mouse scrolled (416, 393) with delta (0, 0)
Screenshot: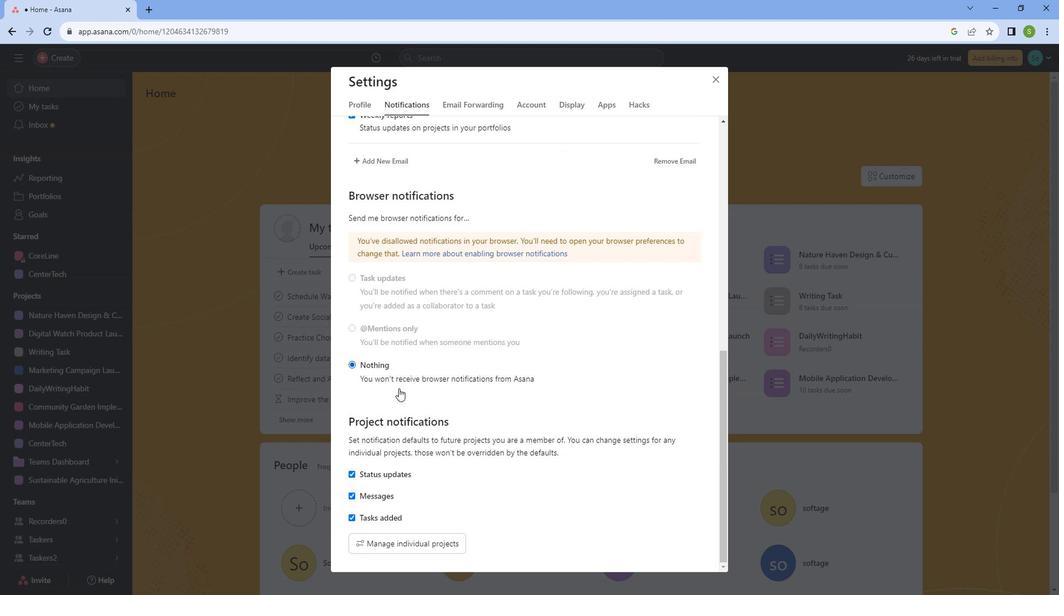 
Action: Mouse scrolled (416, 393) with delta (0, 0)
Screenshot: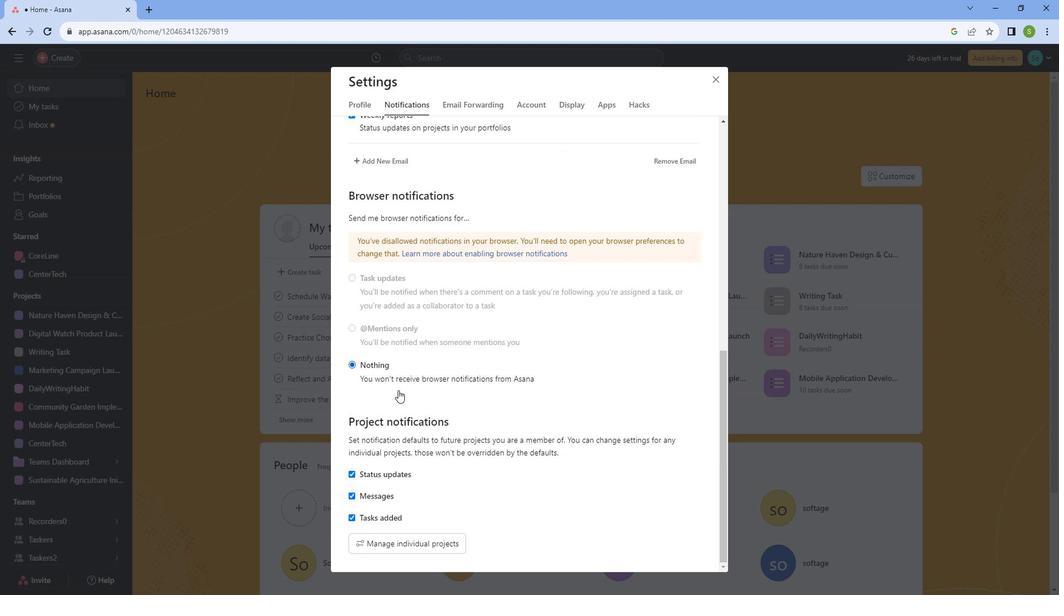 
Action: Mouse scrolled (416, 393) with delta (0, 0)
Screenshot: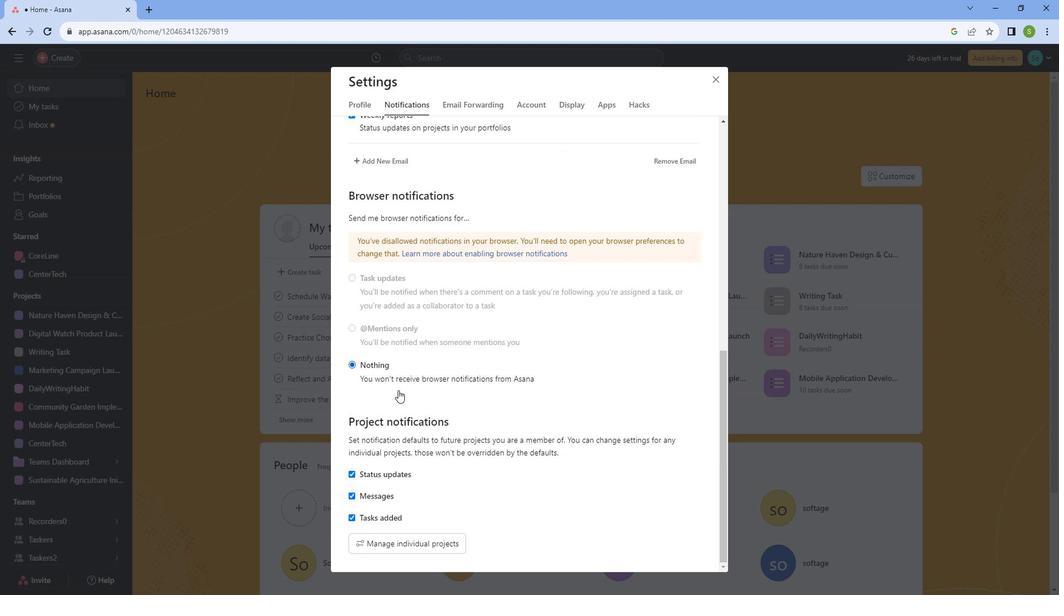 
Action: Mouse scrolled (416, 394) with delta (0, 0)
Screenshot: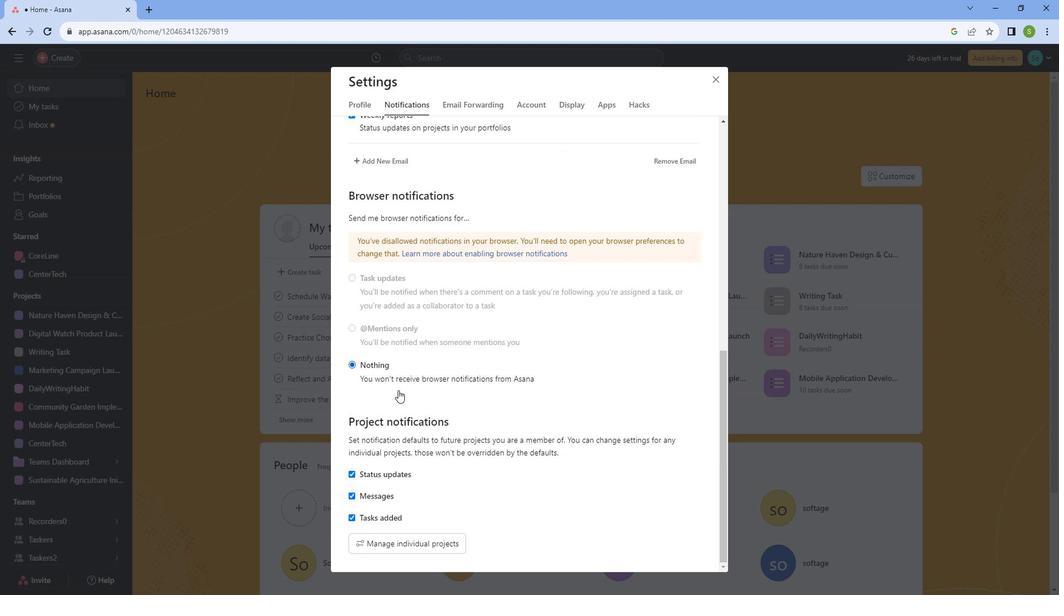 
Action: Mouse scrolled (416, 394) with delta (0, 0)
Screenshot: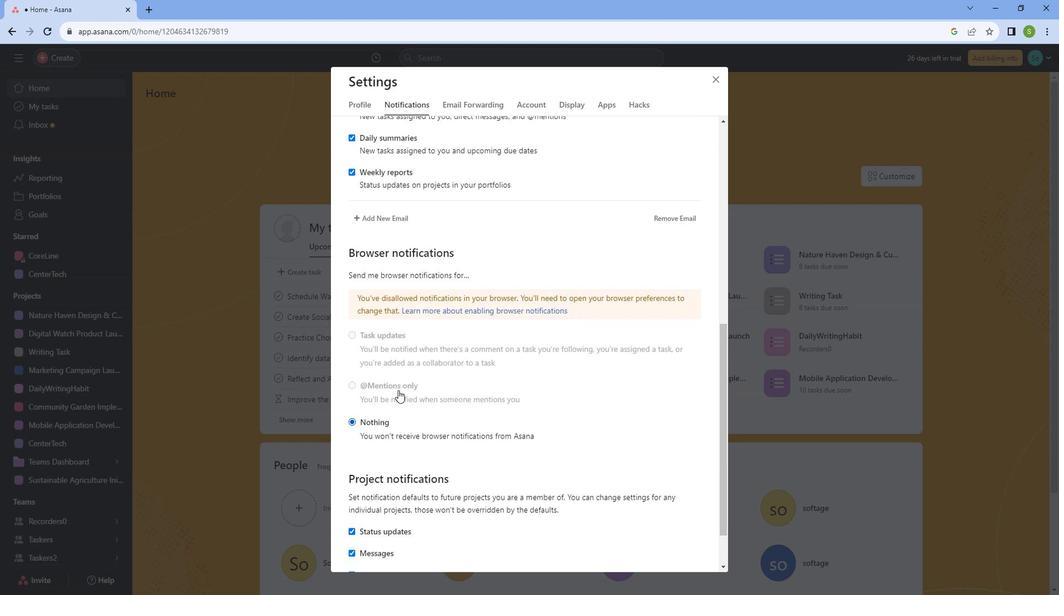 
Action: Mouse scrolled (416, 394) with delta (0, 0)
Screenshot: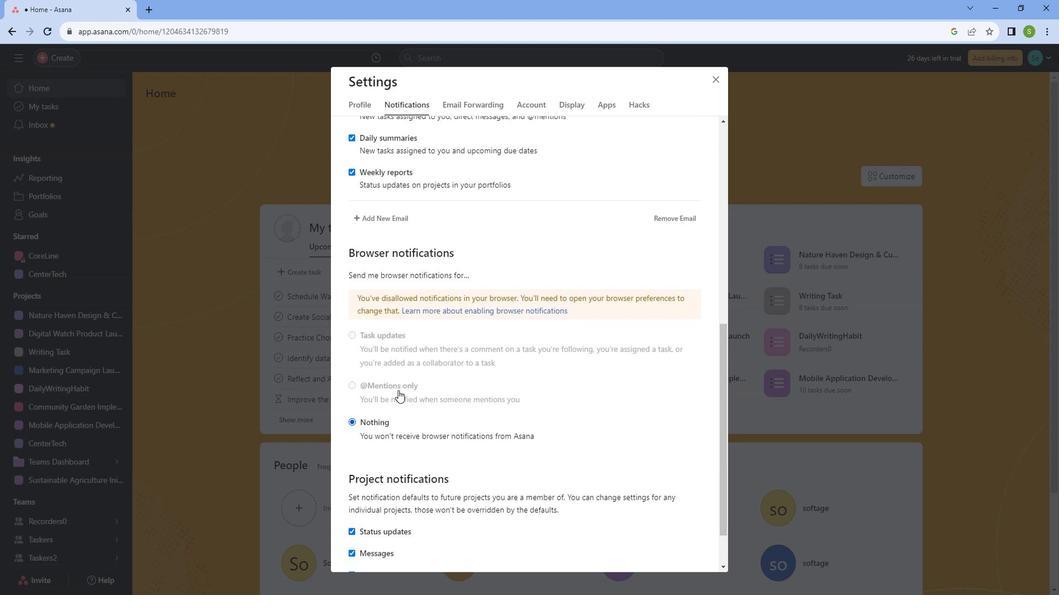 
Action: Mouse scrolled (416, 394) with delta (0, 0)
Screenshot: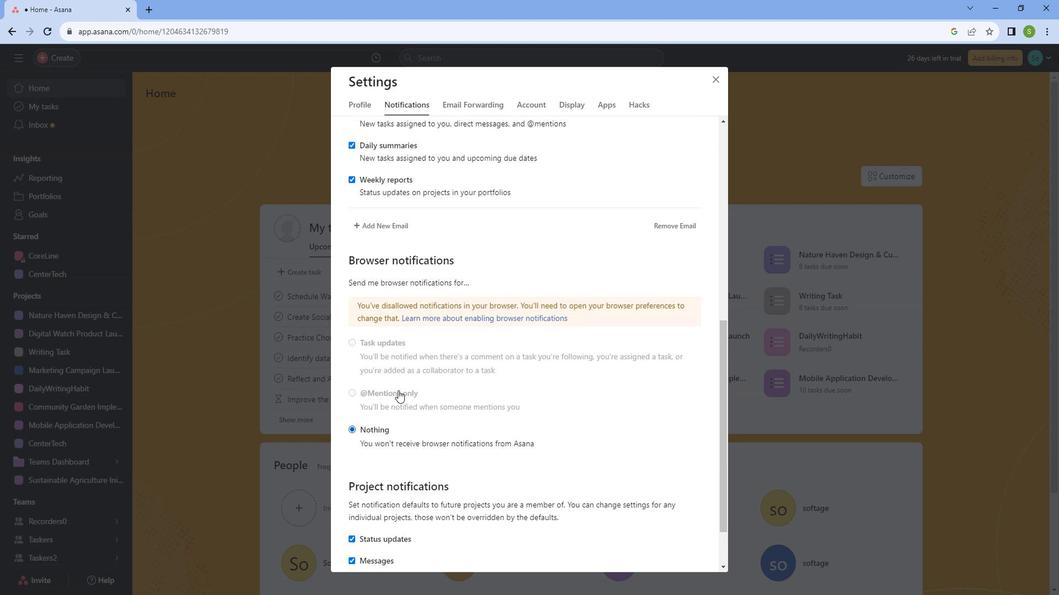 
Action: Mouse scrolled (416, 394) with delta (0, 0)
Screenshot: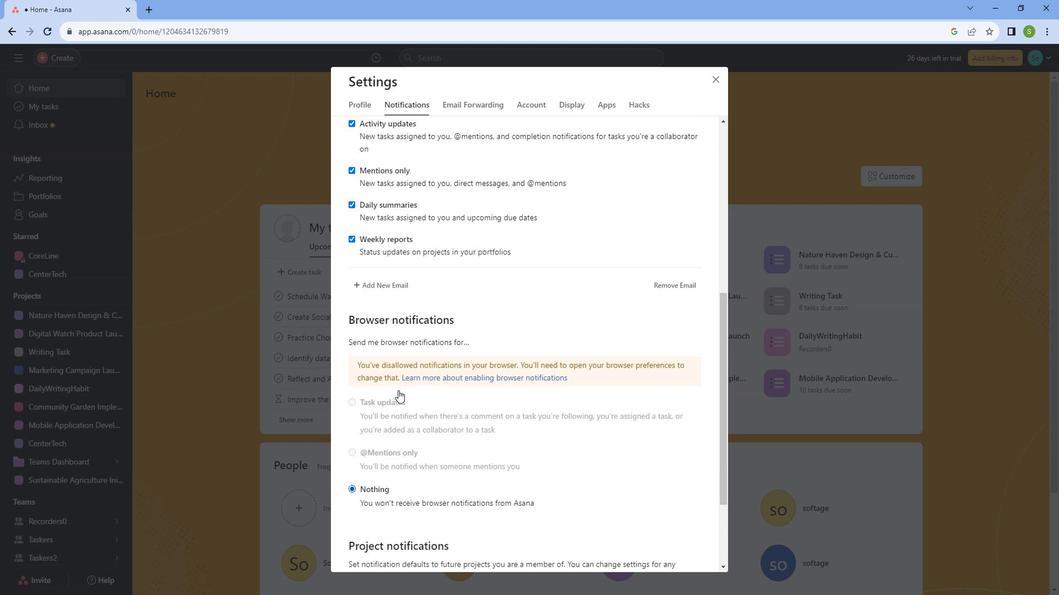 
Action: Mouse moved to (414, 370)
Screenshot: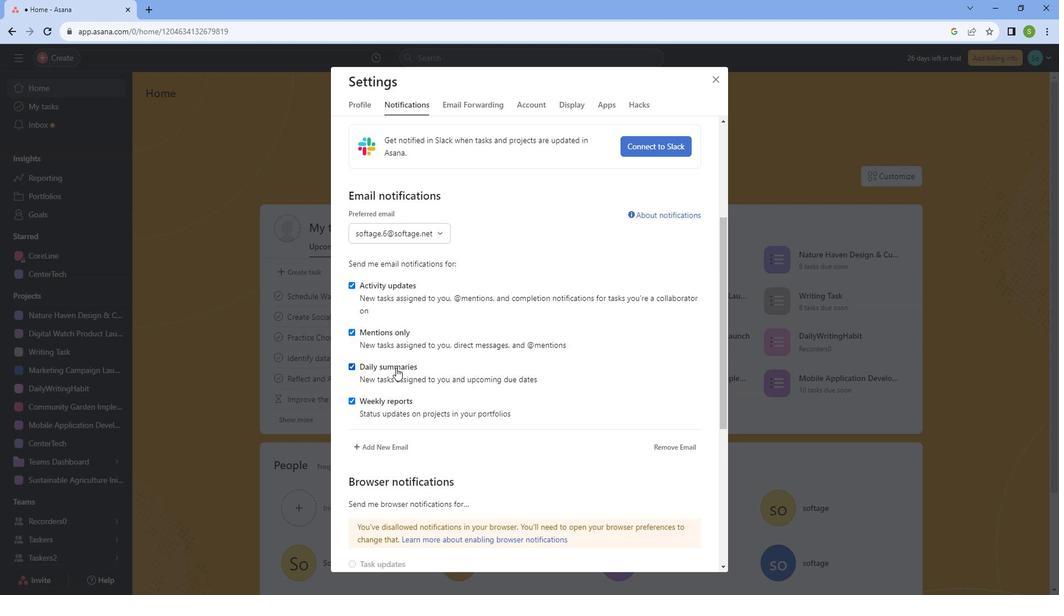 
Action: Mouse scrolled (414, 371) with delta (0, 0)
Screenshot: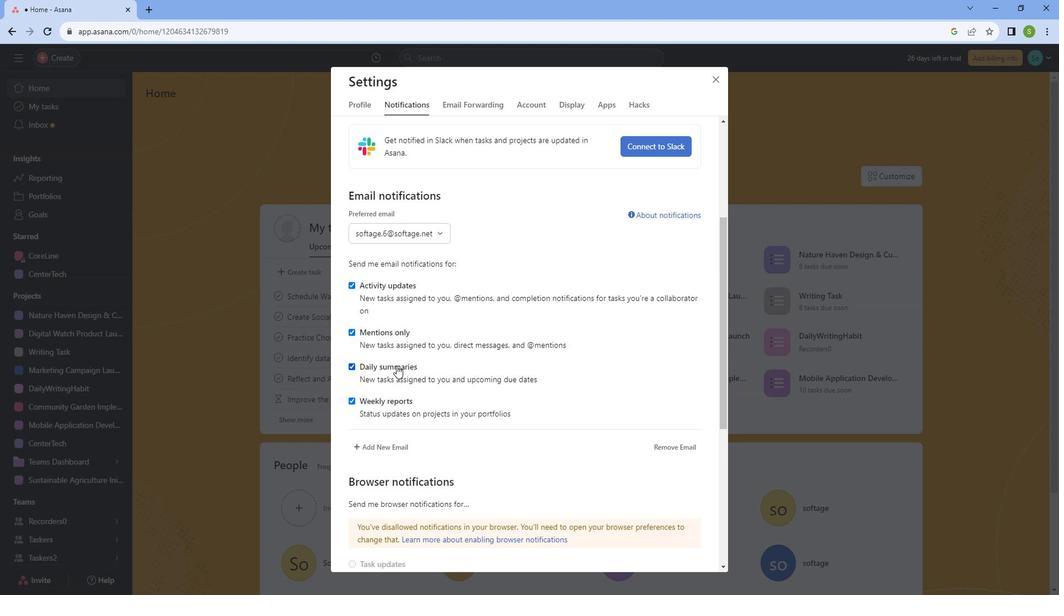 
Action: Mouse scrolled (414, 371) with delta (0, 0)
Screenshot: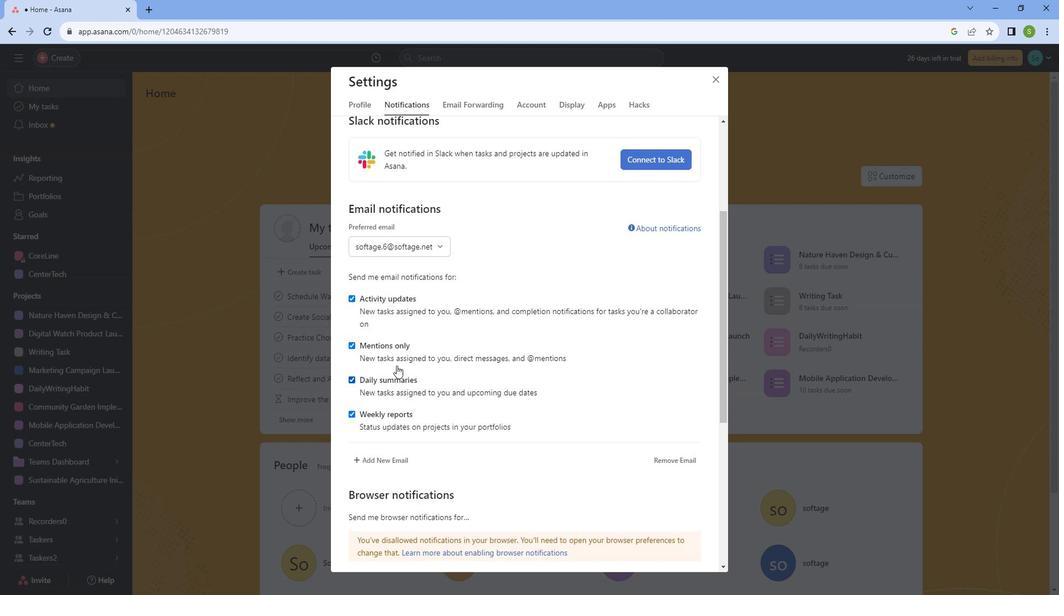 
Action: Mouse moved to (377, 451)
Screenshot: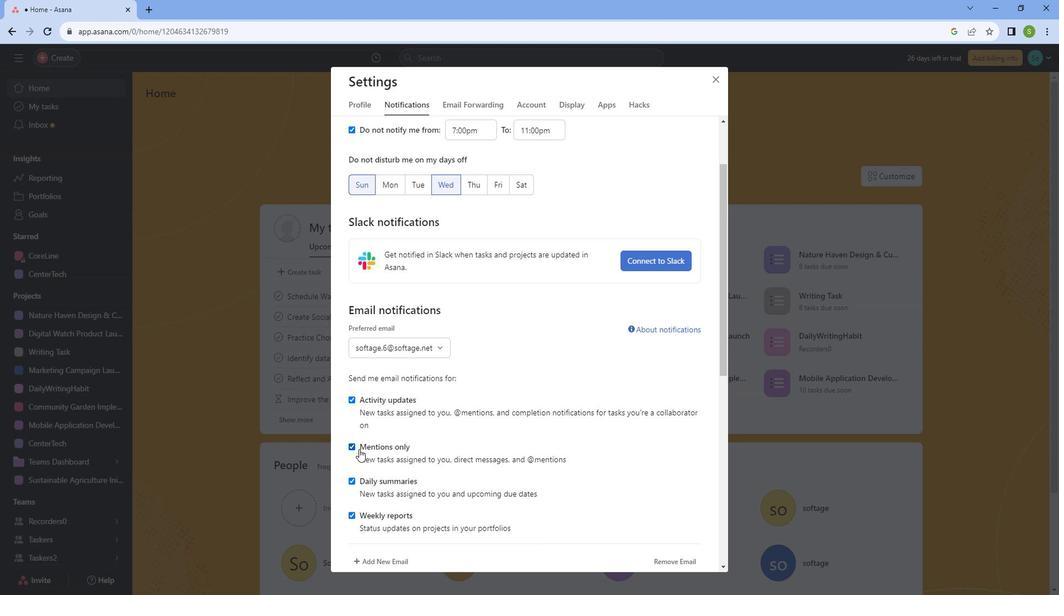 
Action: Mouse pressed left at (377, 451)
Screenshot: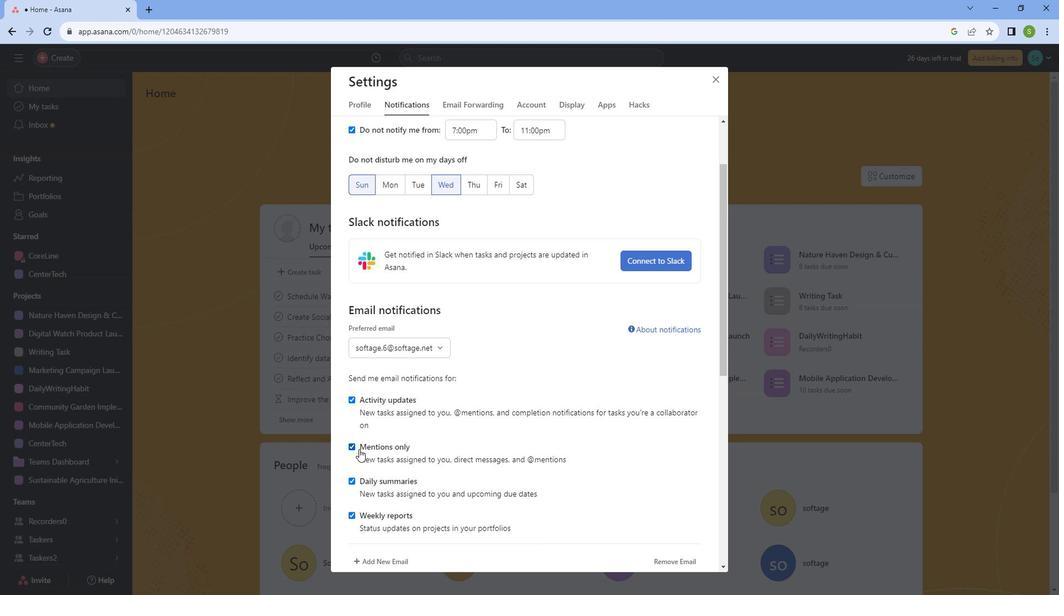 
Action: Mouse moved to (376, 484)
Screenshot: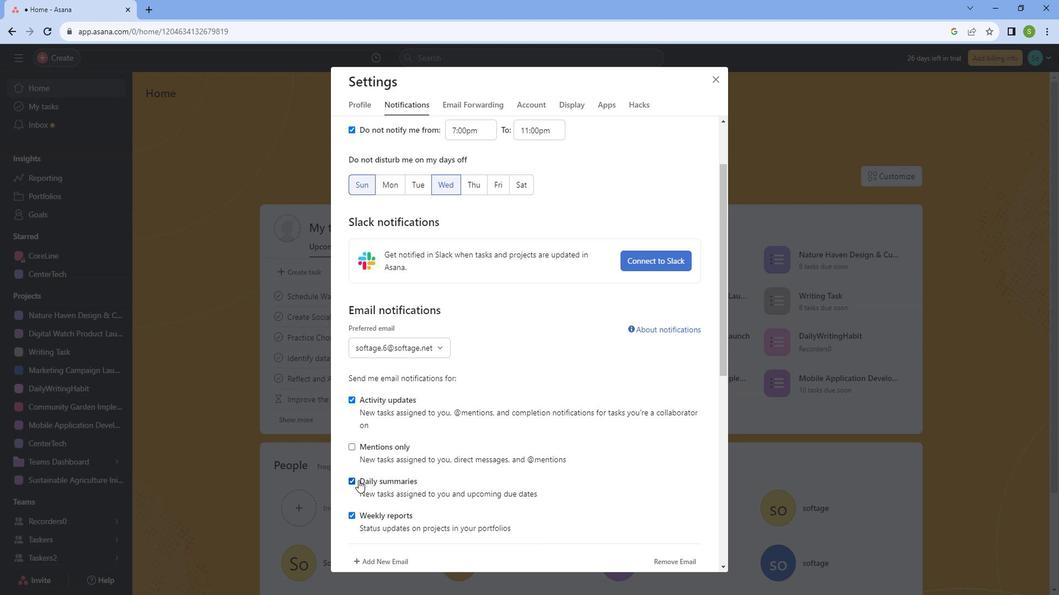 
Action: Mouse pressed left at (376, 484)
Screenshot: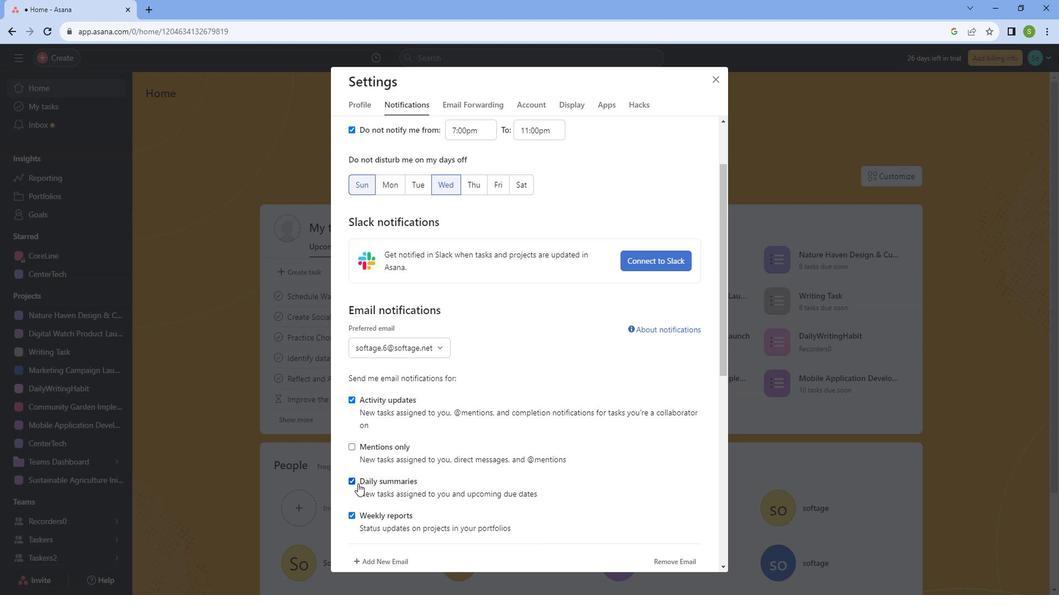 
Action: Mouse moved to (375, 456)
Screenshot: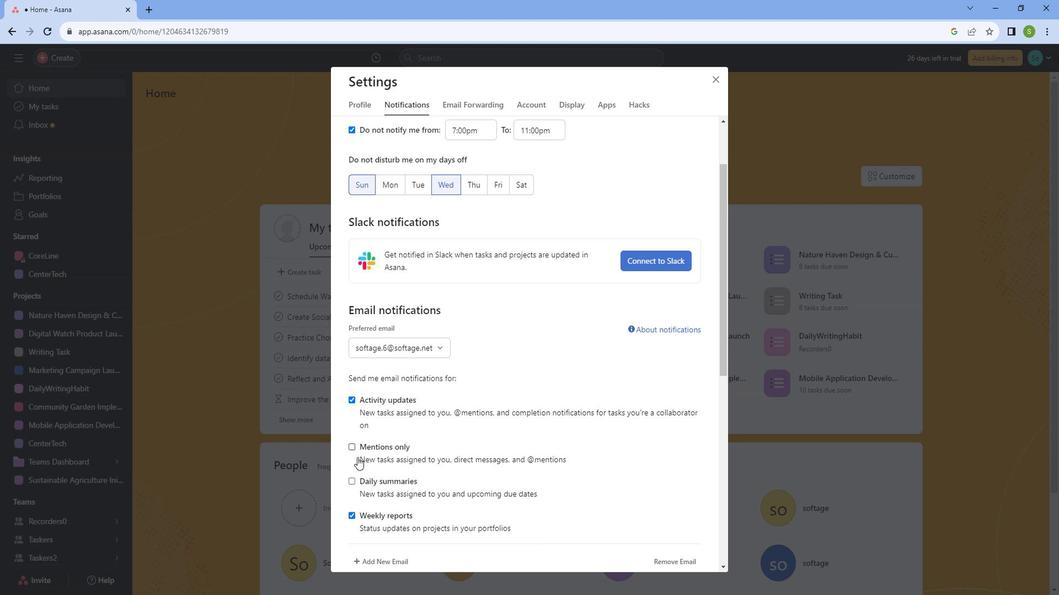 
Action: Mouse pressed left at (375, 456)
Screenshot: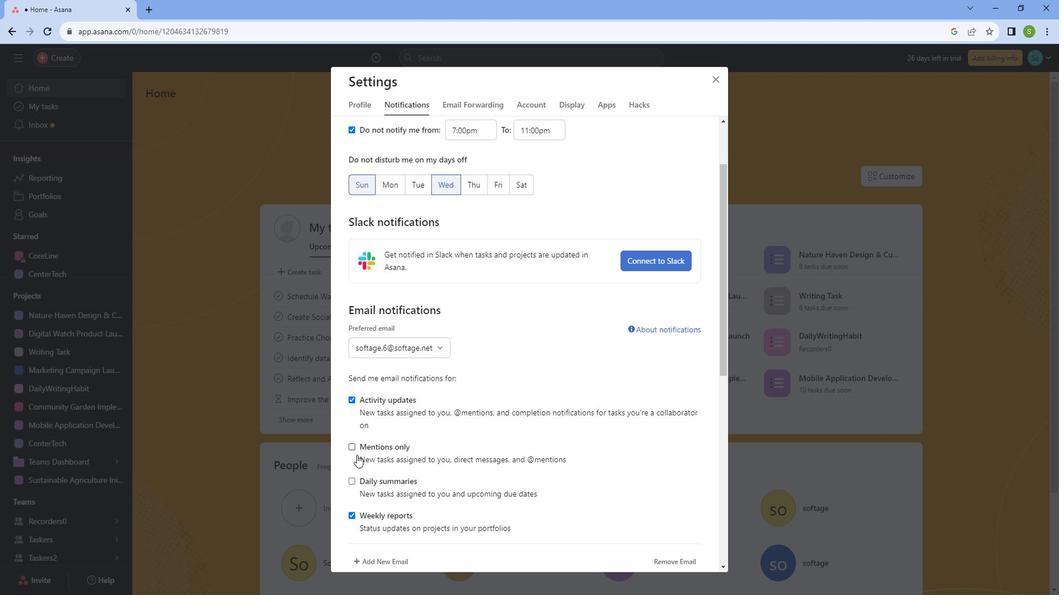 
Action: Mouse moved to (371, 483)
Screenshot: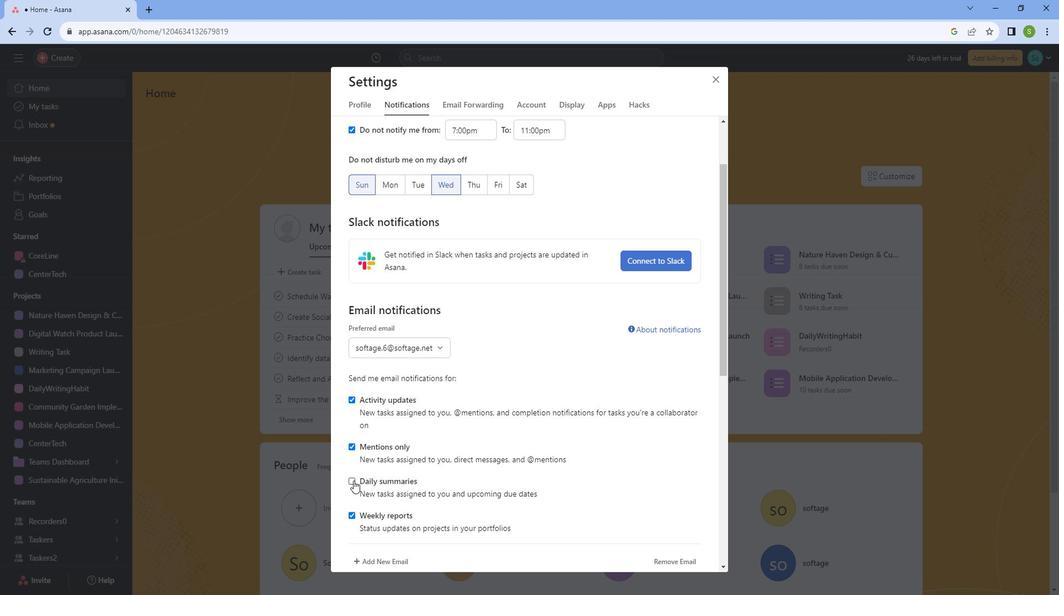 
Action: Mouse pressed left at (371, 483)
Screenshot: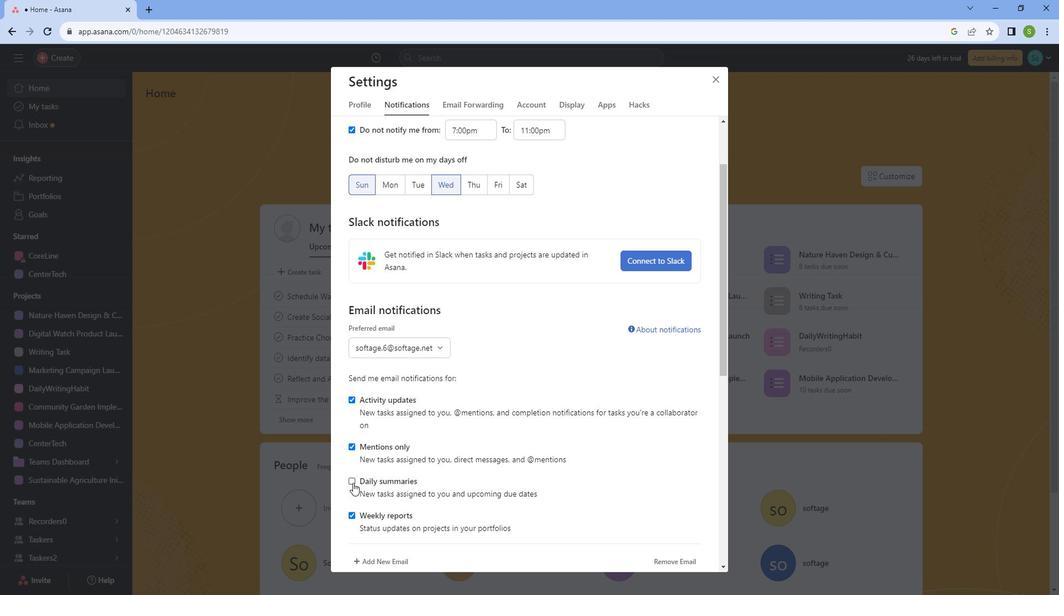 
Action: Mouse moved to (453, 357)
Screenshot: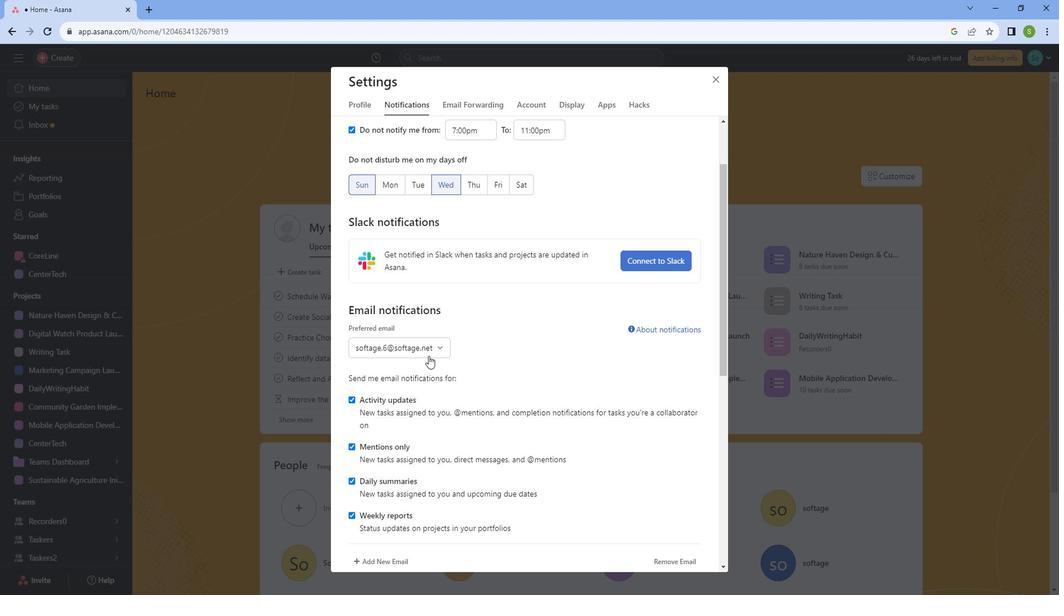 
Action: Mouse pressed left at (453, 357)
Screenshot: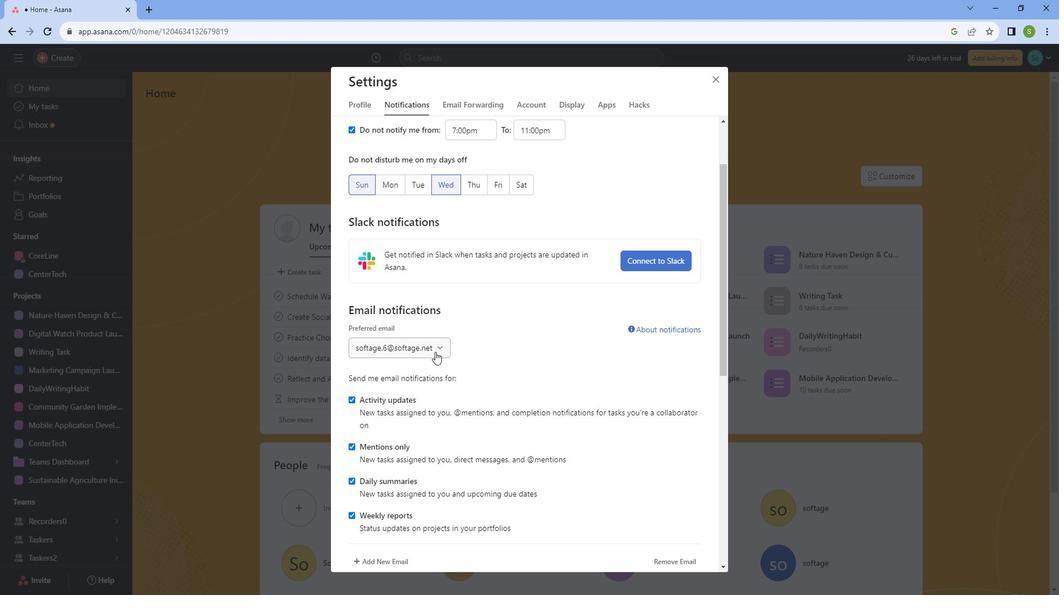 
Action: Mouse moved to (447, 374)
Screenshot: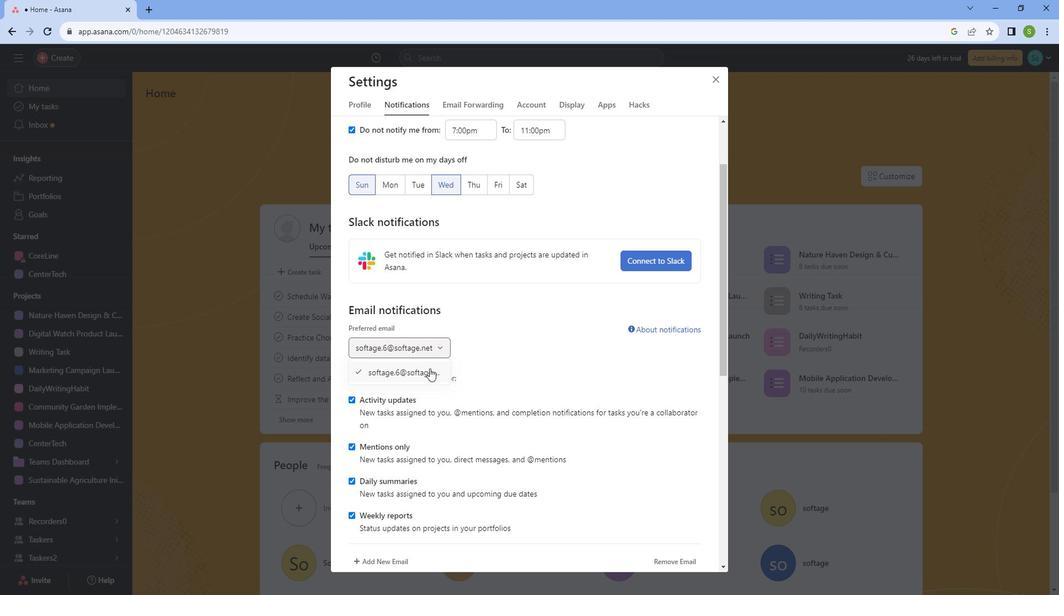
Action: Mouse pressed left at (447, 374)
Screenshot: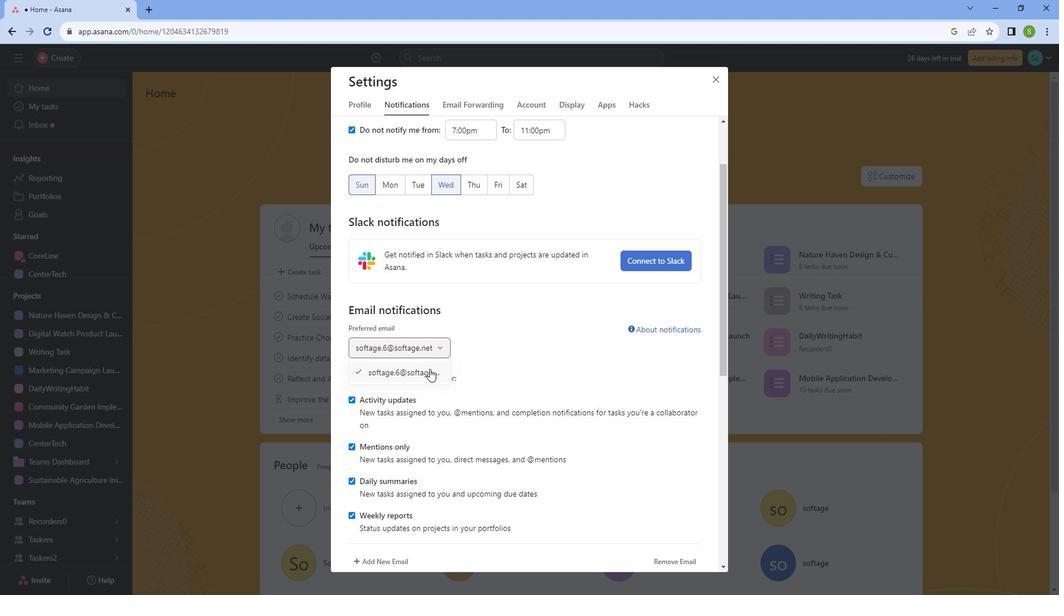 
Action: Mouse moved to (488, 344)
Screenshot: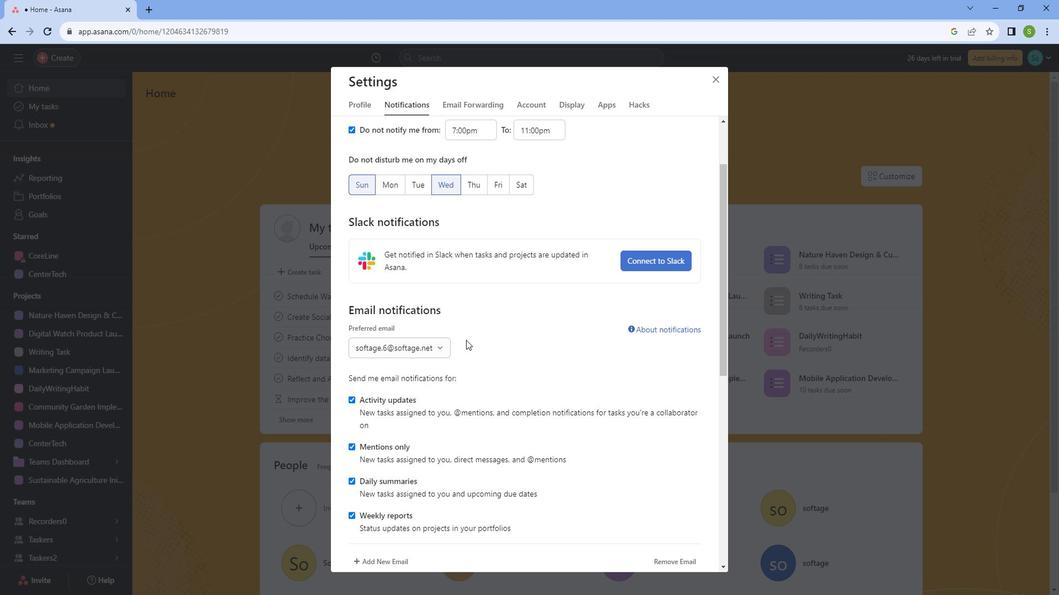 
Action: Mouse pressed left at (488, 344)
Screenshot: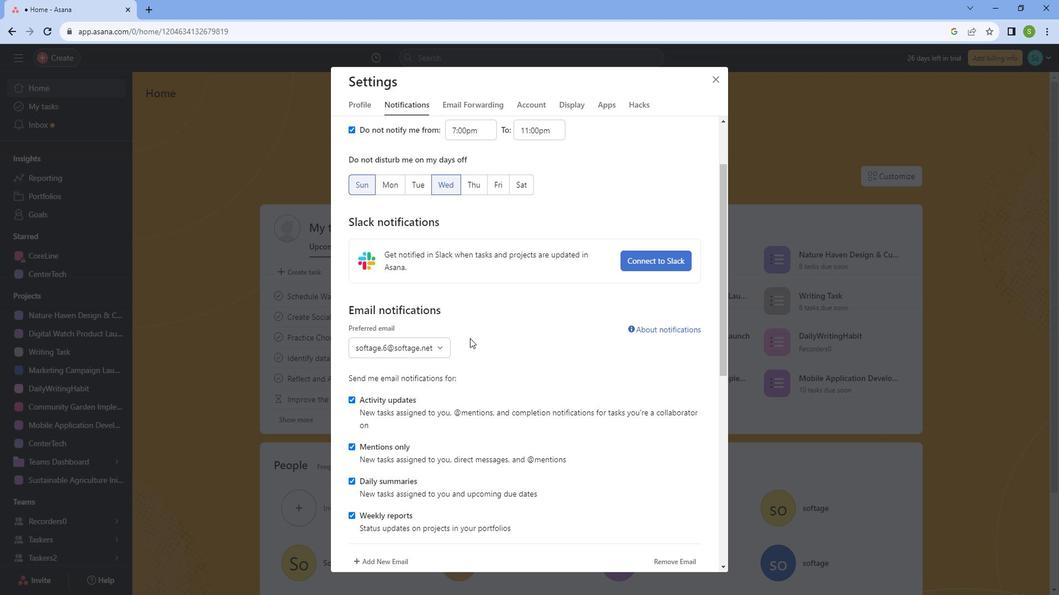 
Action: Mouse moved to (445, 229)
Screenshot: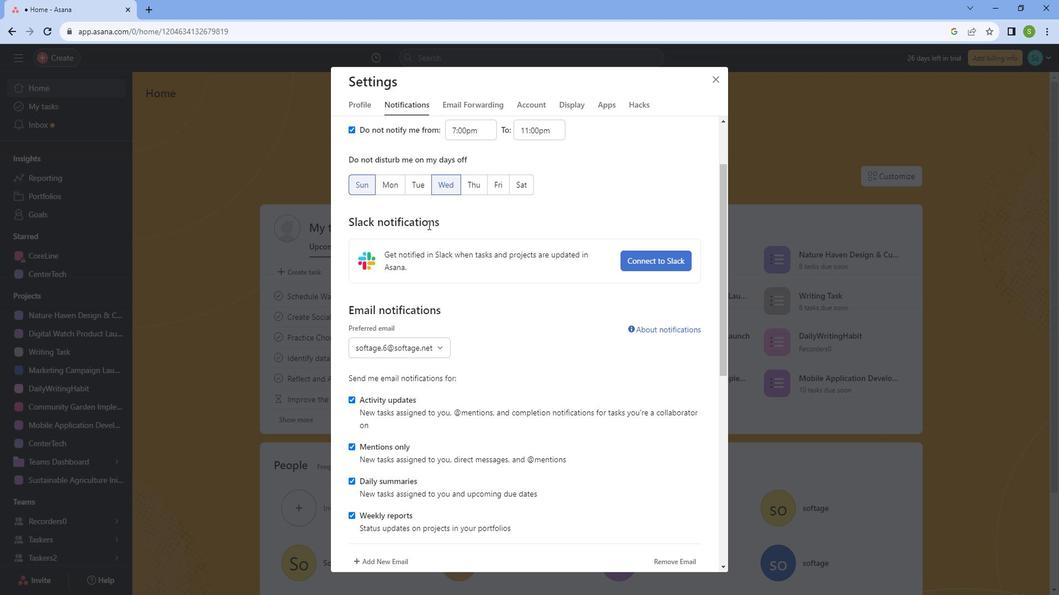 
Action: Mouse scrolled (445, 230) with delta (0, 0)
Screenshot: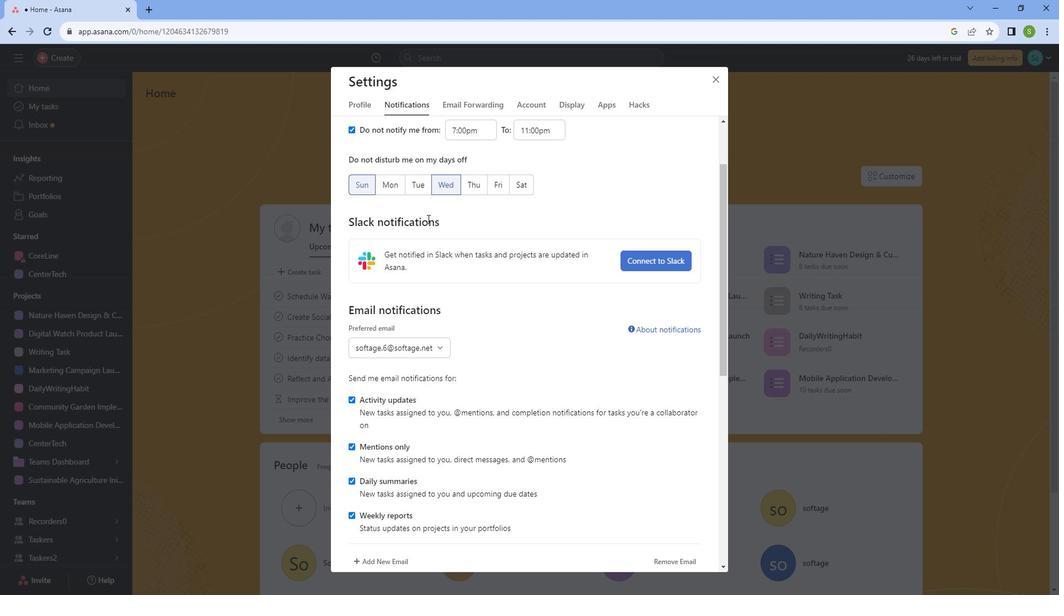 
Action: Mouse scrolled (445, 230) with delta (0, 0)
Screenshot: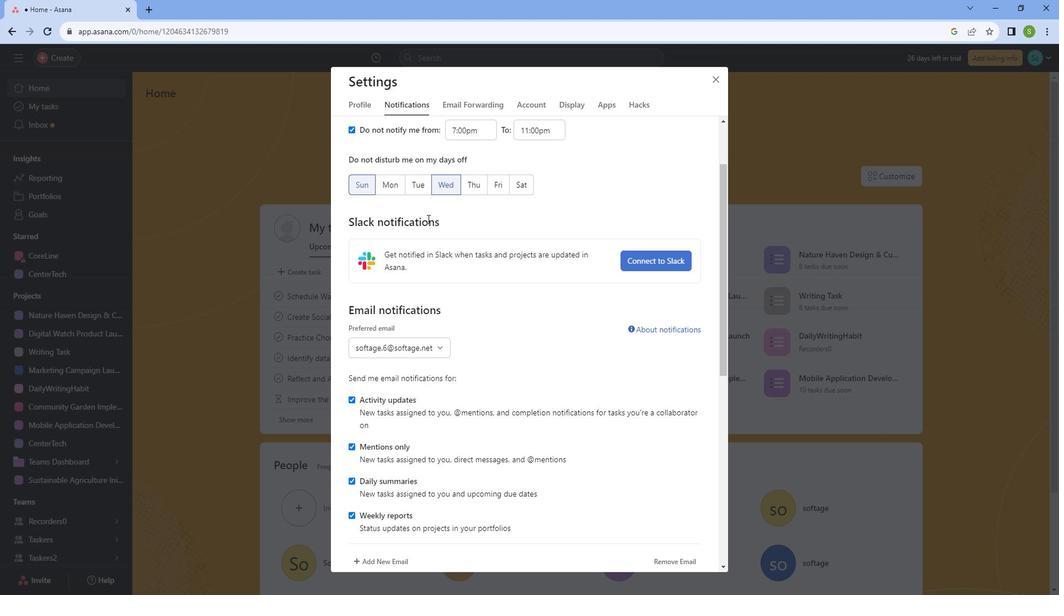 
Action: Mouse scrolled (445, 230) with delta (0, 0)
Screenshot: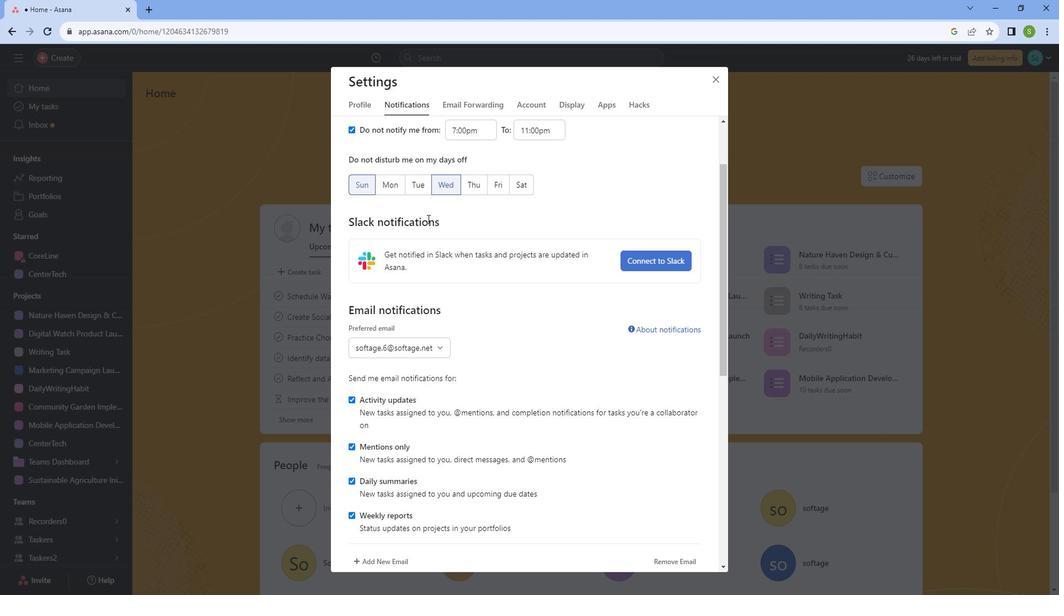 
Action: Mouse scrolled (445, 230) with delta (0, 0)
Screenshot: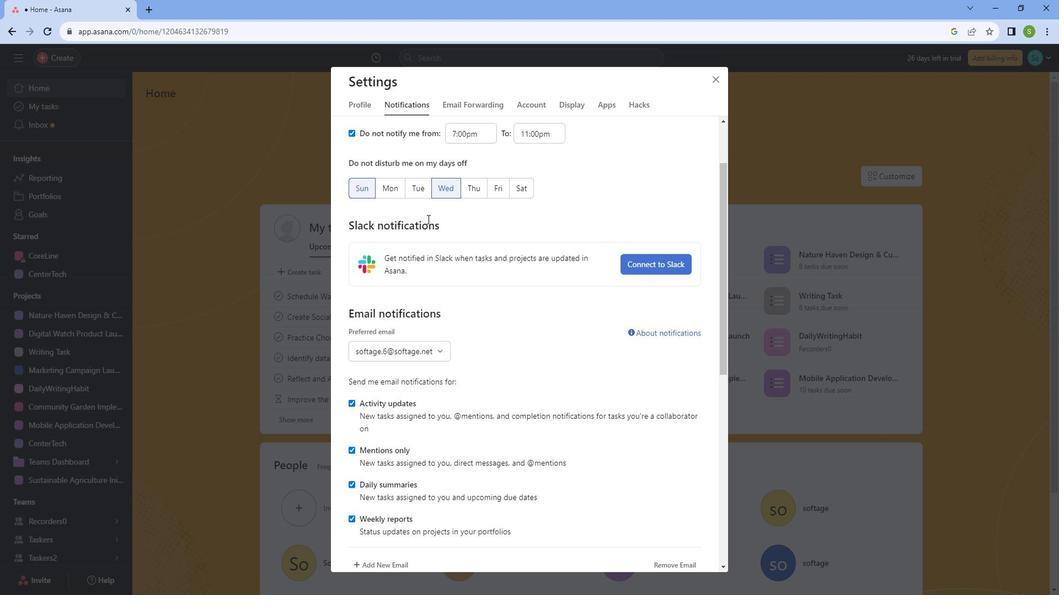 
Action: Mouse scrolled (445, 230) with delta (0, 0)
Screenshot: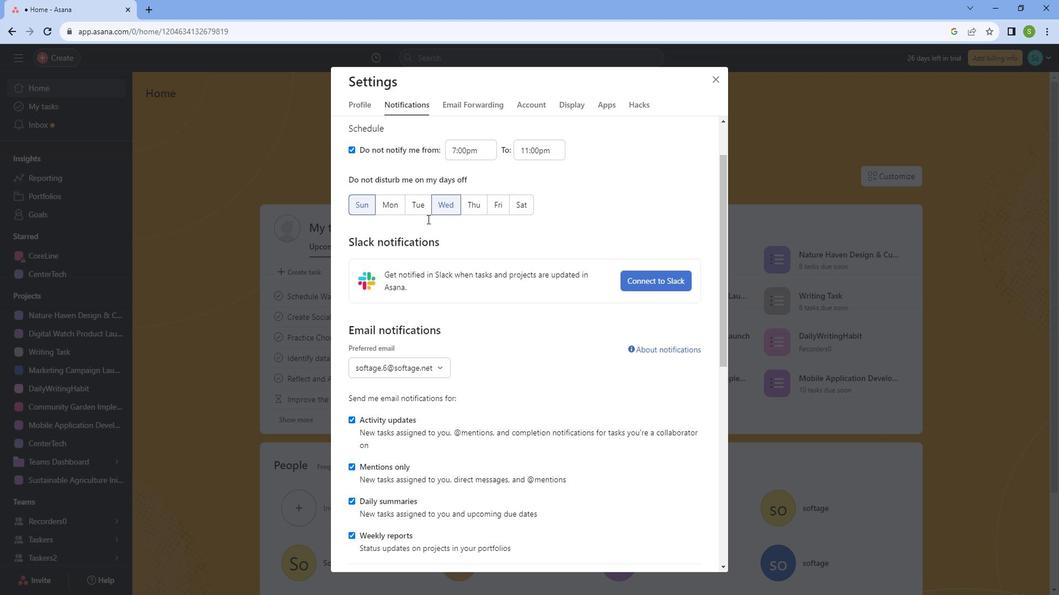 
Action: Mouse scrolled (445, 230) with delta (0, 0)
Screenshot: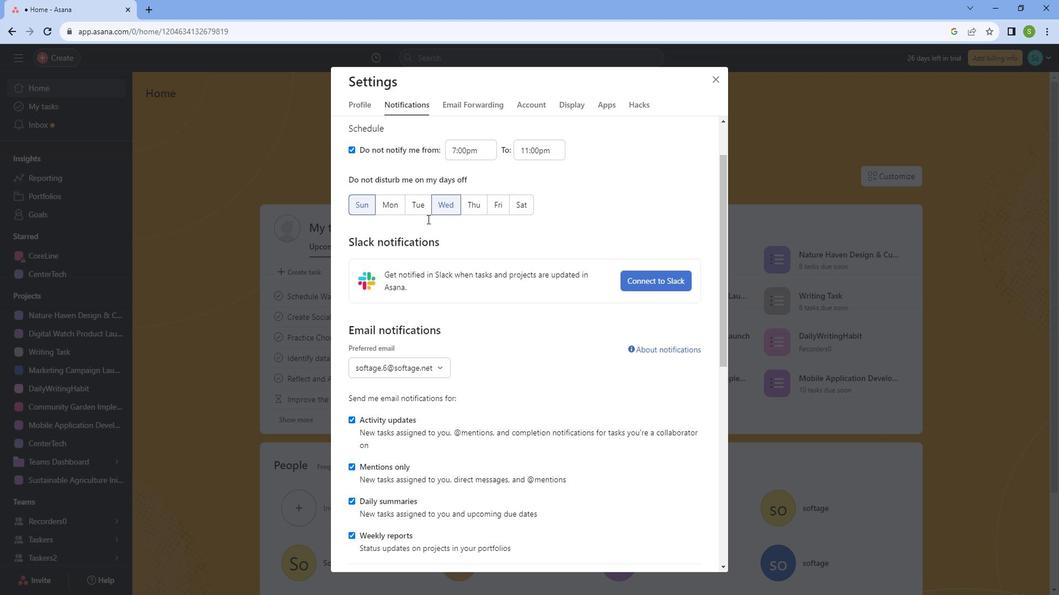 
Action: Mouse scrolled (445, 230) with delta (0, 0)
Screenshot: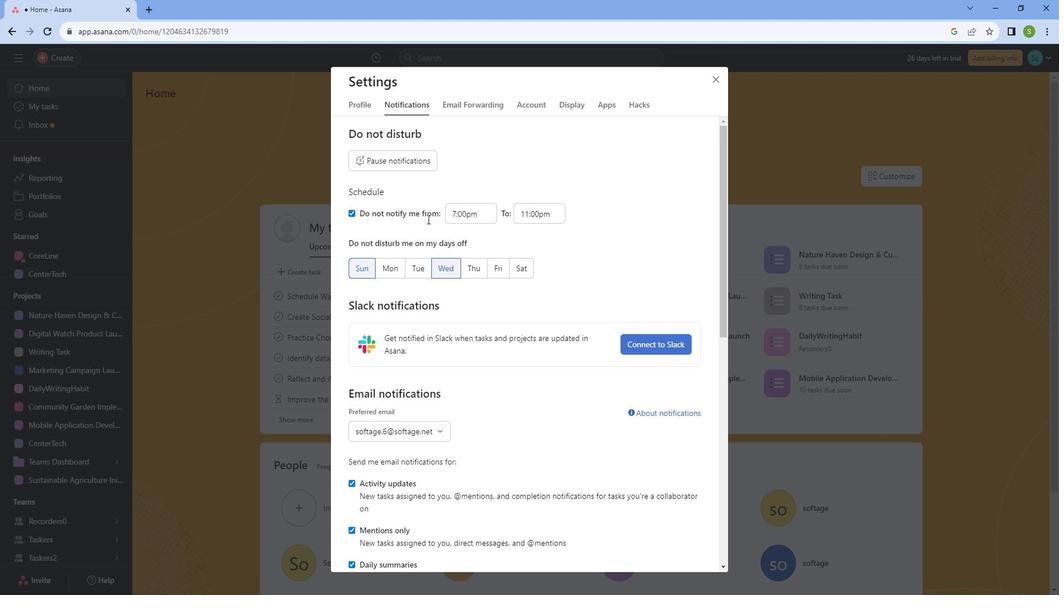 
Action: Mouse scrolled (445, 230) with delta (0, 0)
Screenshot: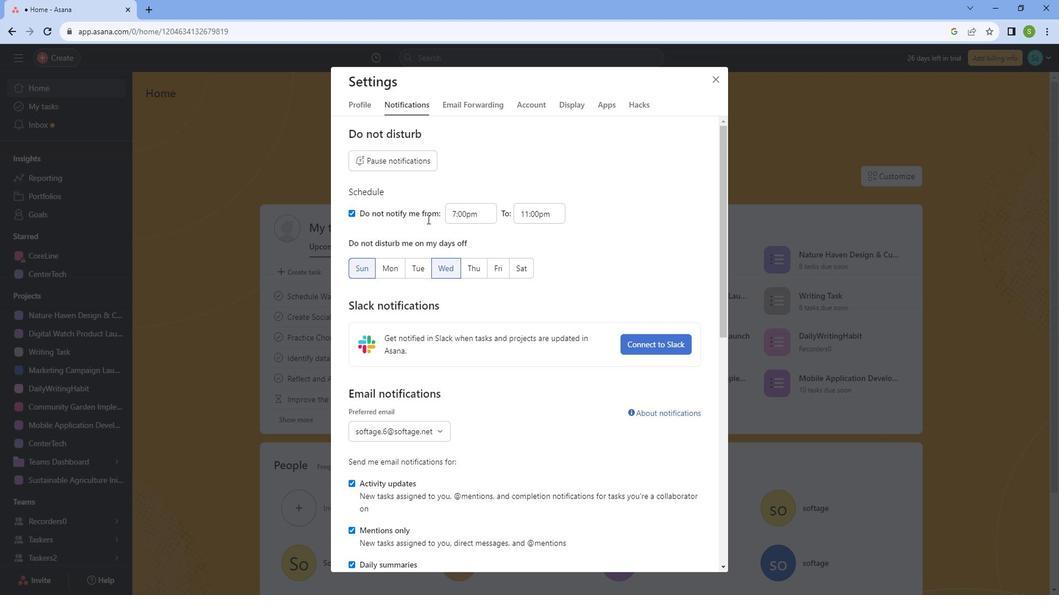 
Action: Mouse scrolled (445, 230) with delta (0, 0)
Screenshot: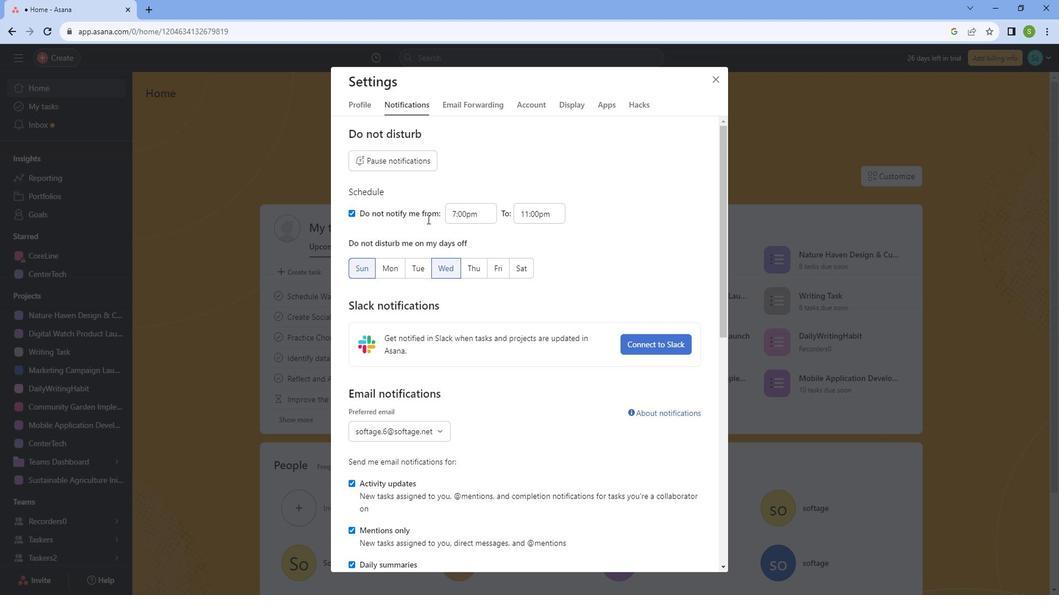 
Action: Mouse scrolled (445, 230) with delta (0, 0)
Screenshot: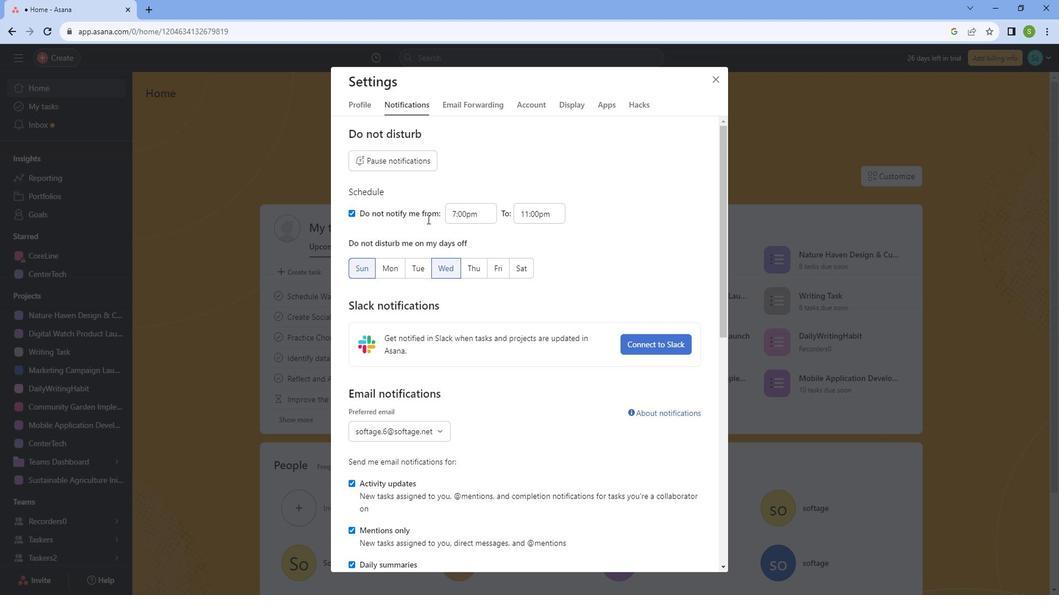 
Action: Mouse scrolled (445, 230) with delta (0, 0)
Screenshot: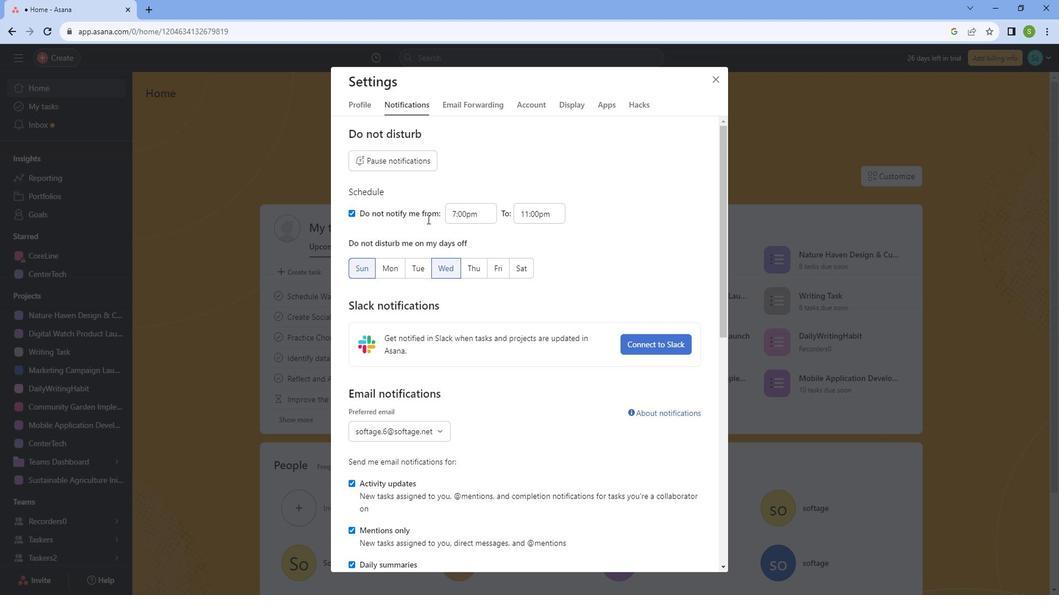 
Action: Mouse scrolled (445, 230) with delta (0, 0)
Screenshot: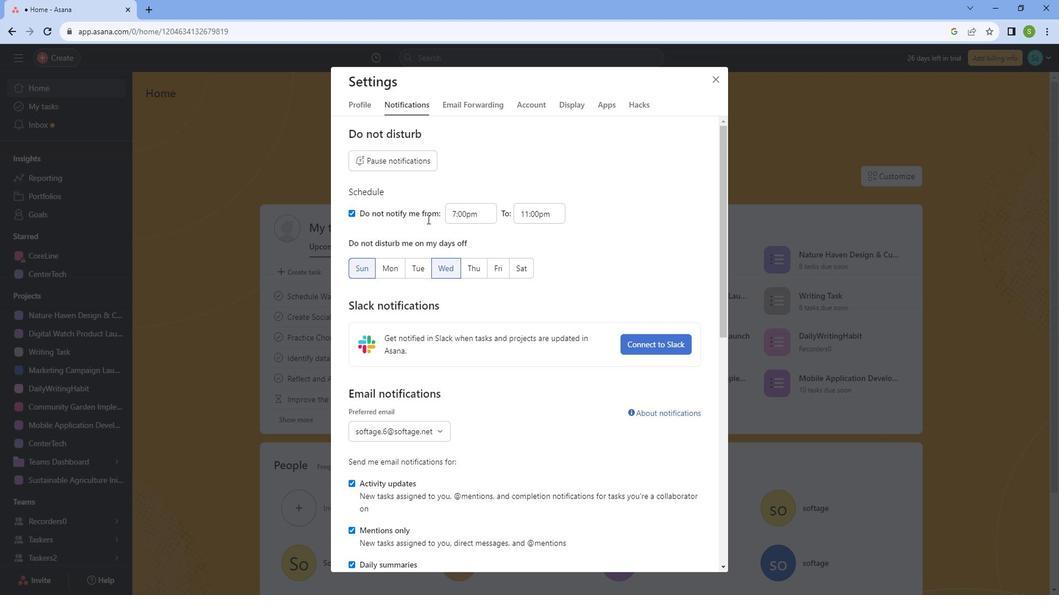 
Action: Mouse scrolled (445, 230) with delta (0, 0)
Screenshot: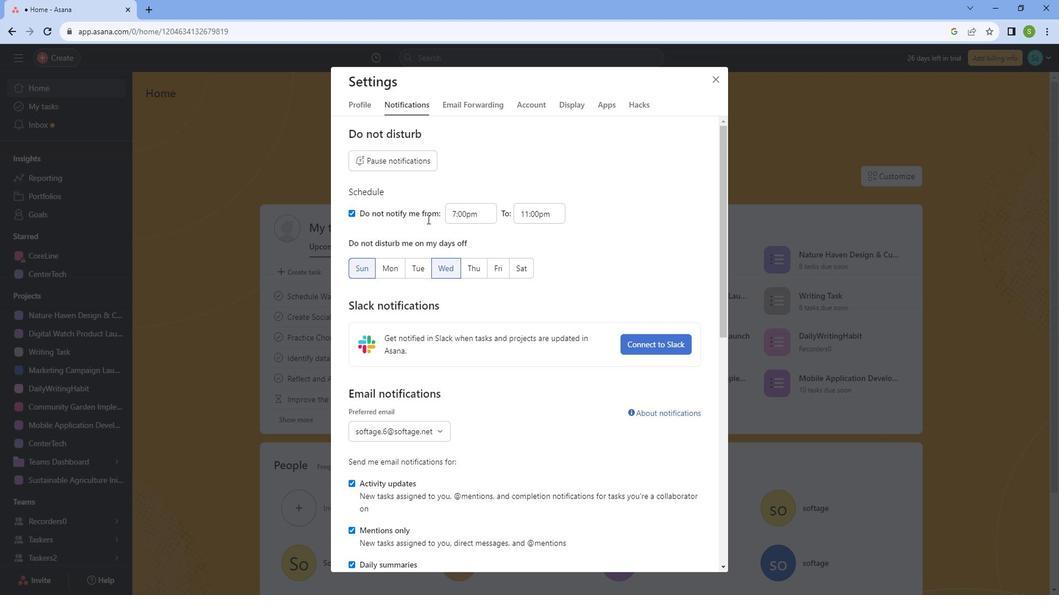 
Action: Mouse scrolled (445, 230) with delta (0, 0)
Screenshot: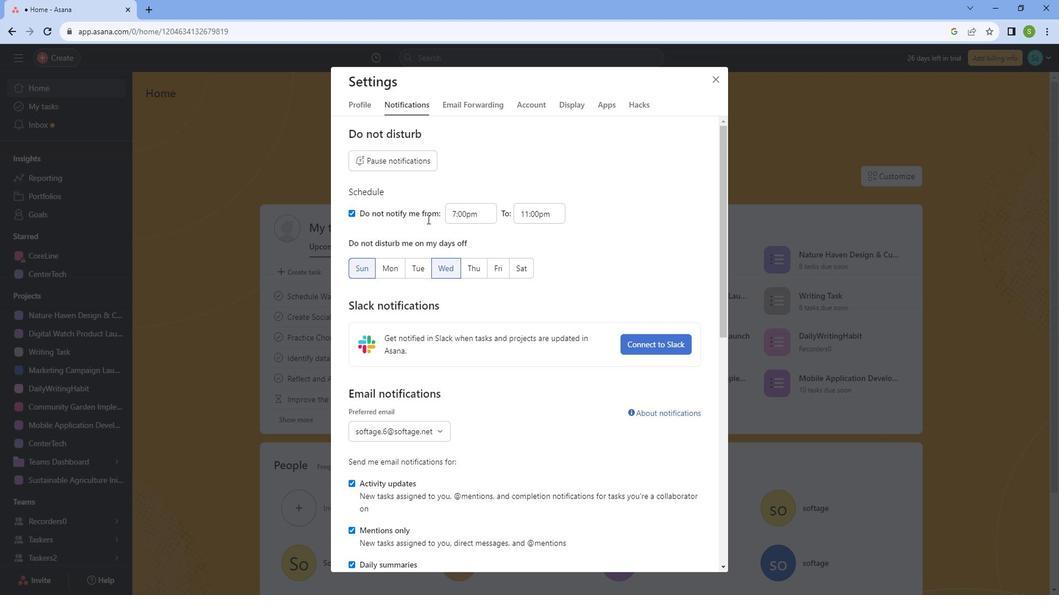 
Action: Mouse moved to (477, 119)
Screenshot: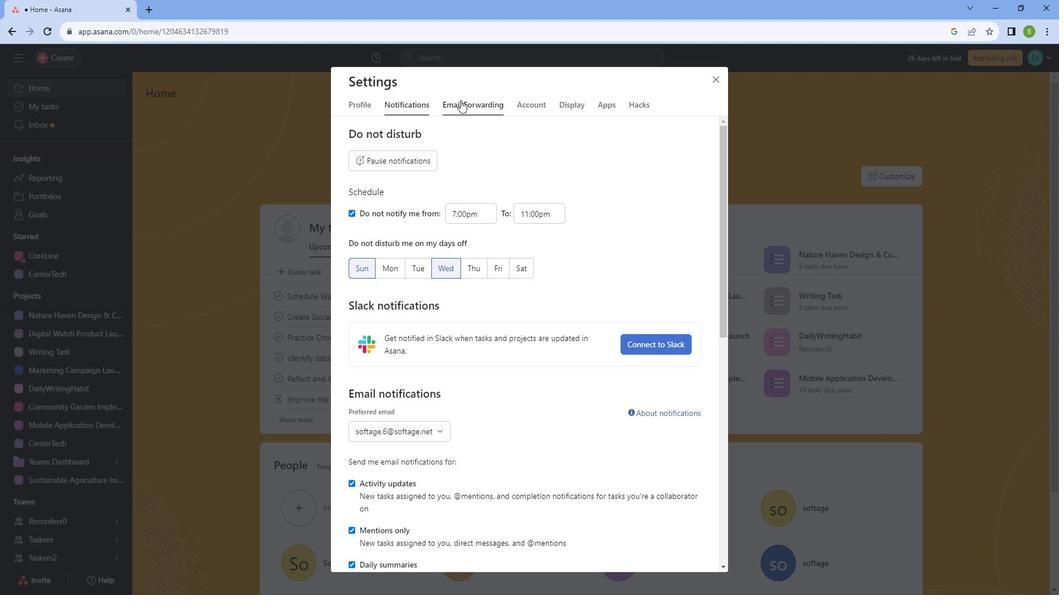 
Action: Mouse pressed left at (477, 119)
Screenshot: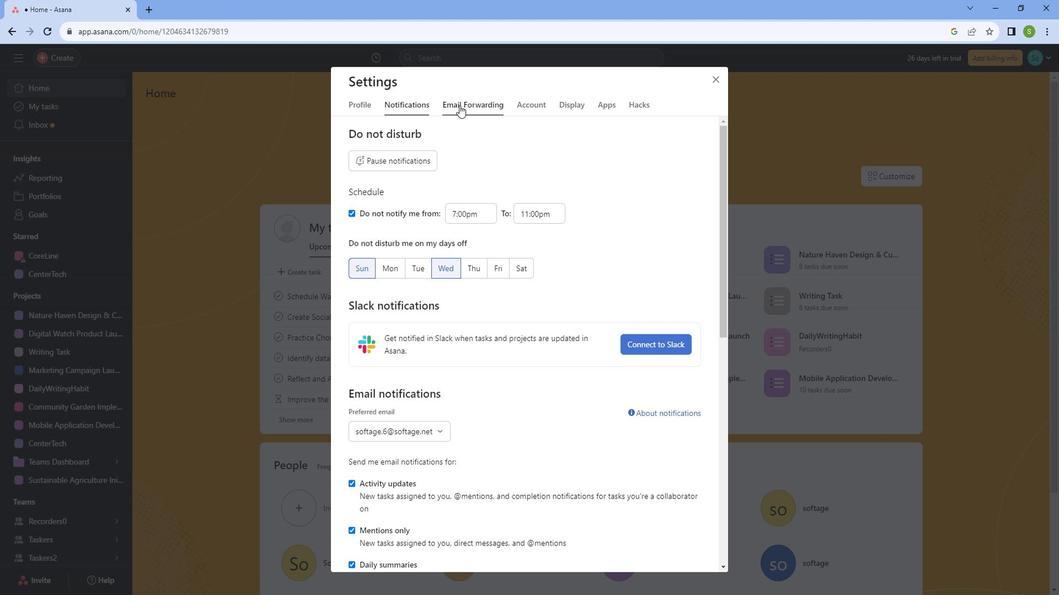 
Action: Mouse moved to (532, 399)
Screenshot: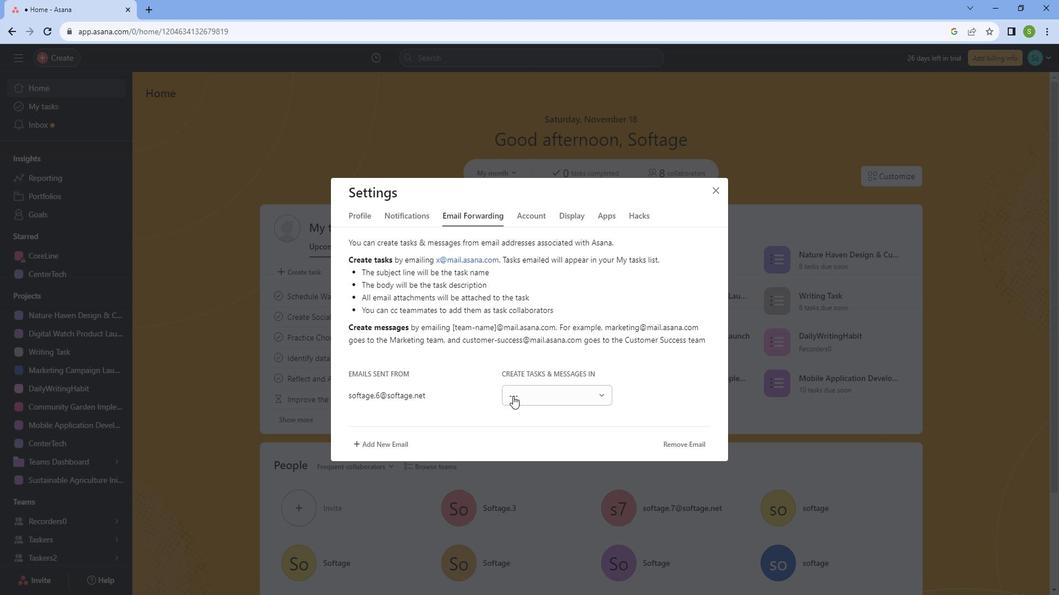 
Action: Mouse pressed left at (532, 399)
Screenshot: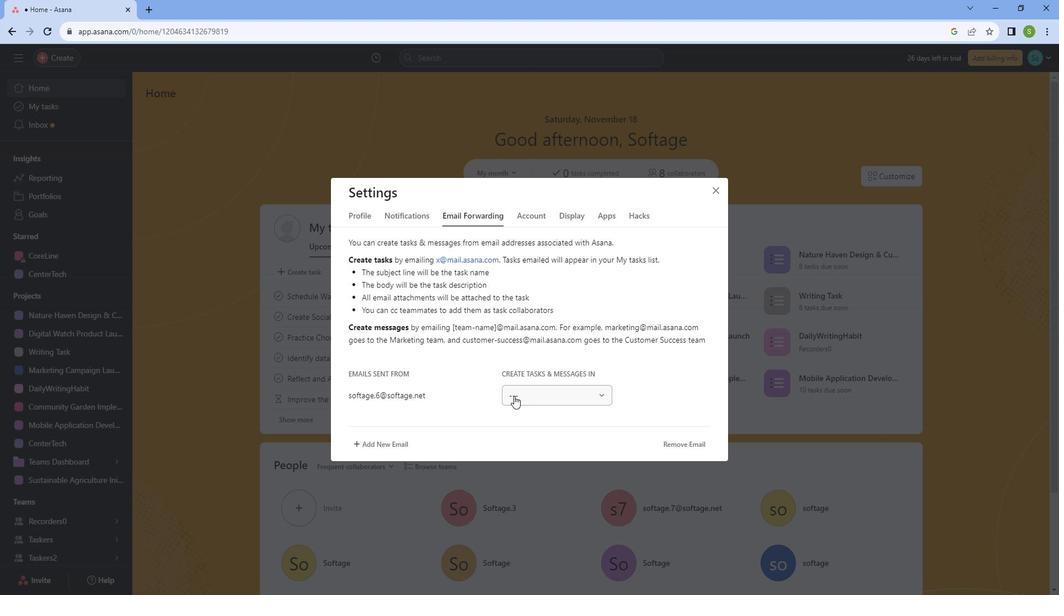 
Action: Mouse moved to (547, 418)
Screenshot: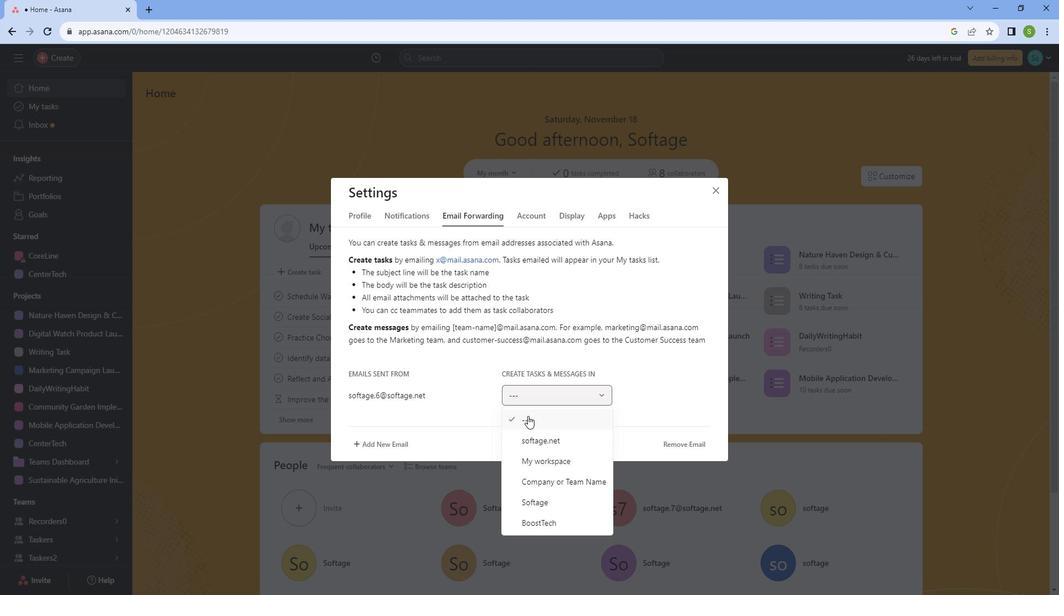 
Action: Mouse pressed left at (547, 418)
Screenshot: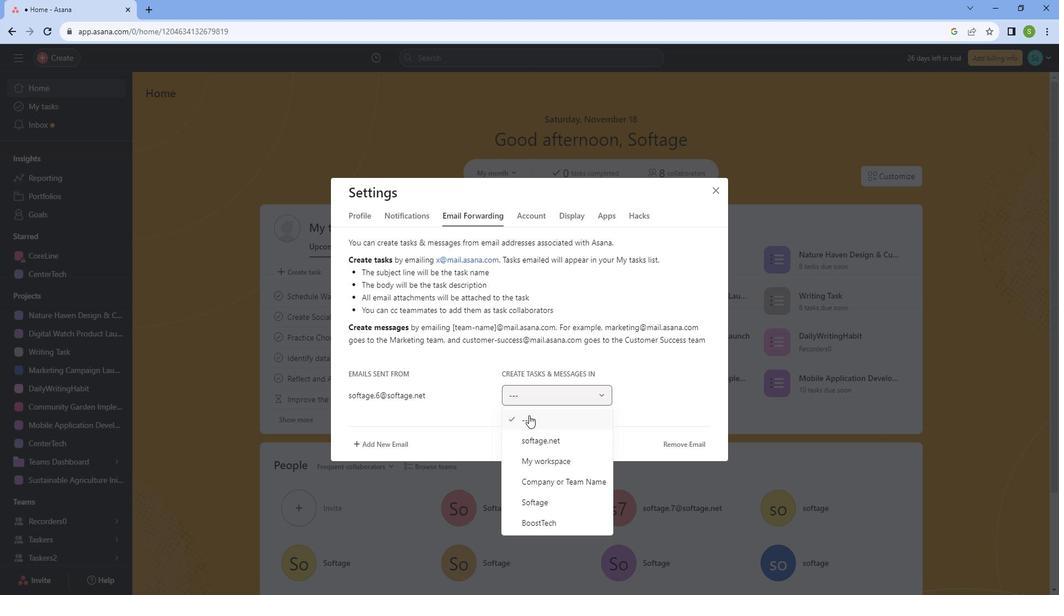 
Action: Mouse moved to (425, 225)
Screenshot: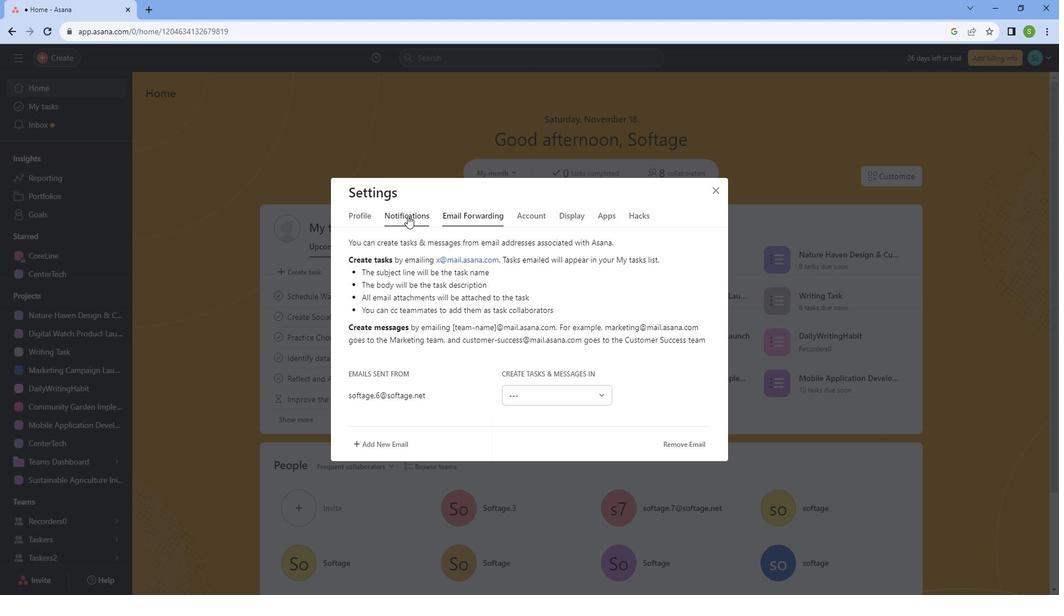 
Action: Mouse pressed left at (425, 225)
Screenshot: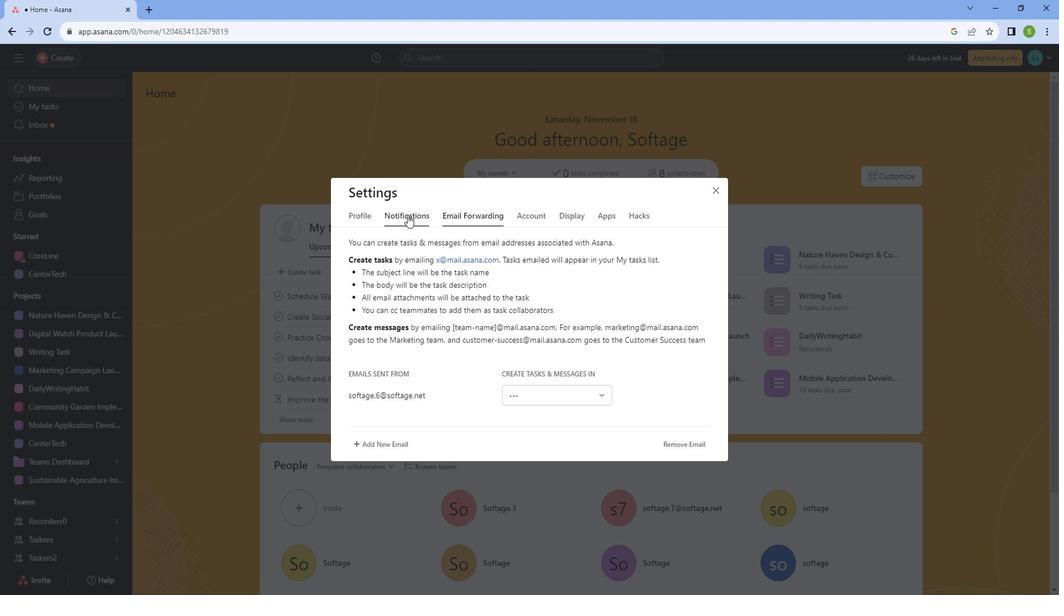 
Action: Mouse moved to (381, 116)
Screenshot: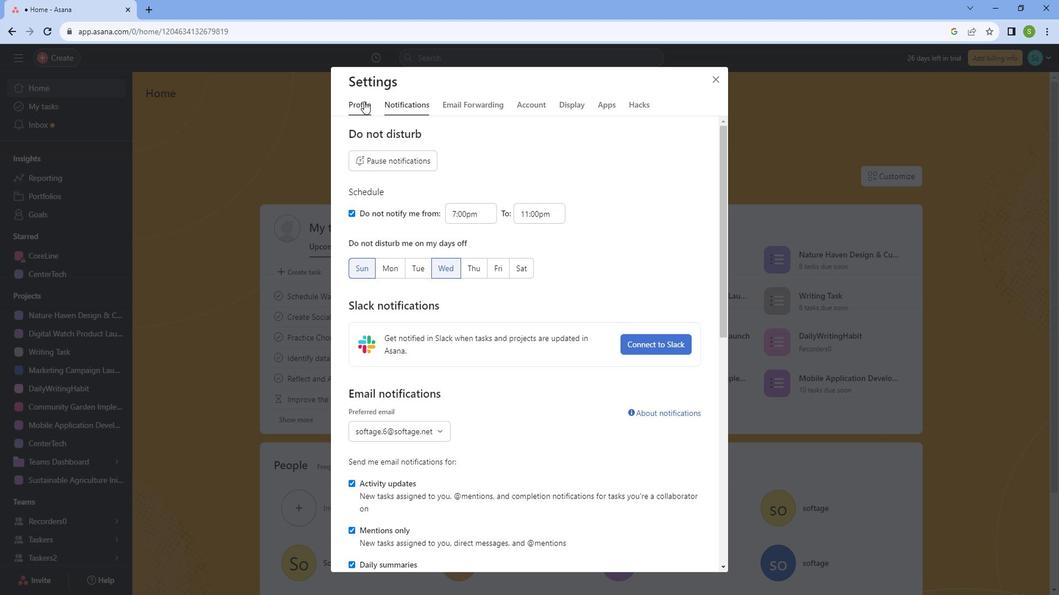 
Action: Mouse pressed left at (381, 116)
Screenshot: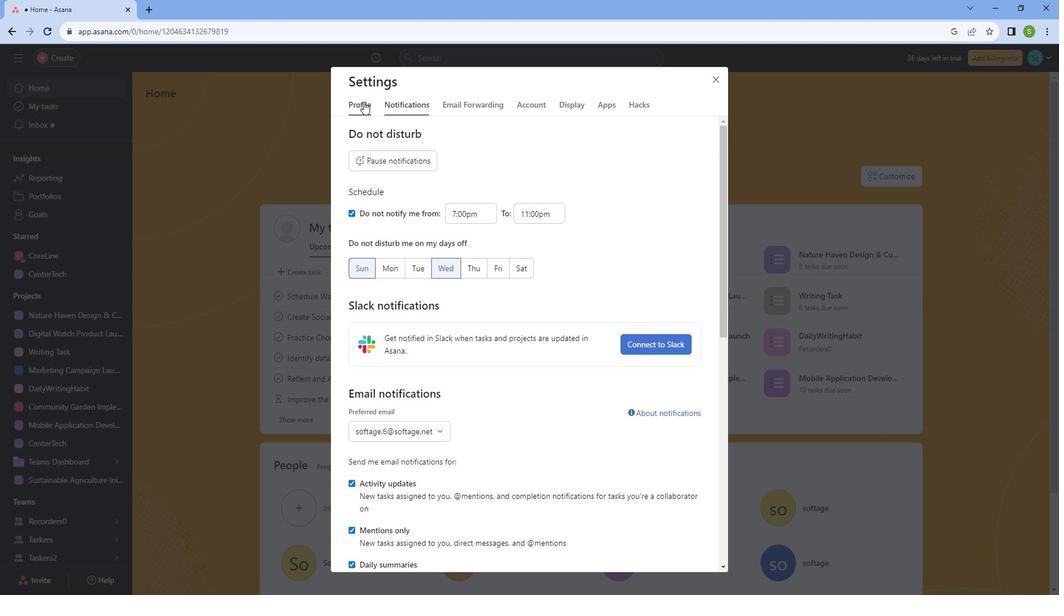 
Action: Mouse moved to (420, 301)
Screenshot: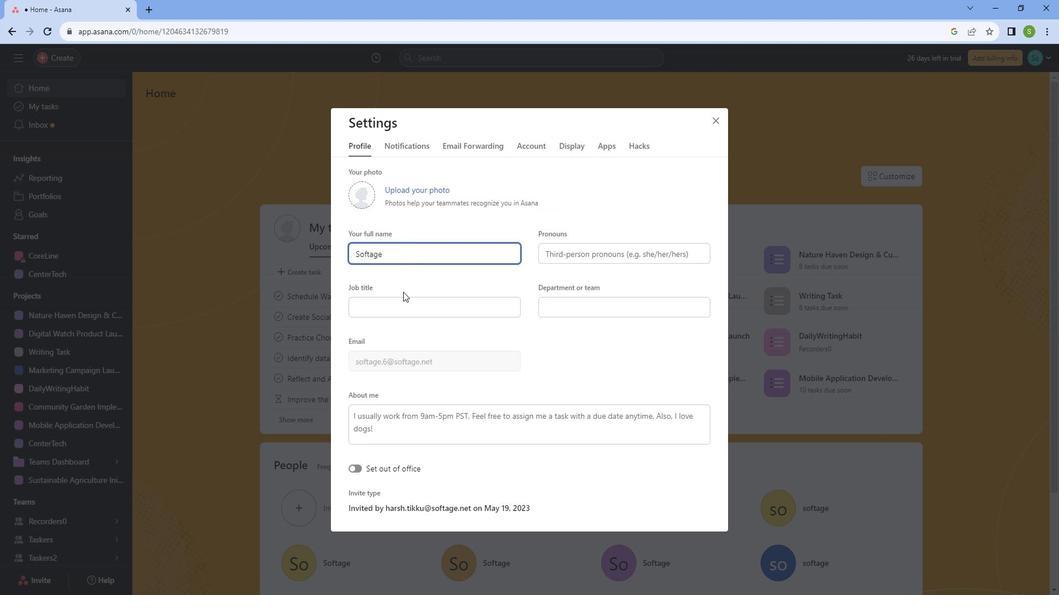
Action: Mouse pressed left at (420, 301)
Screenshot: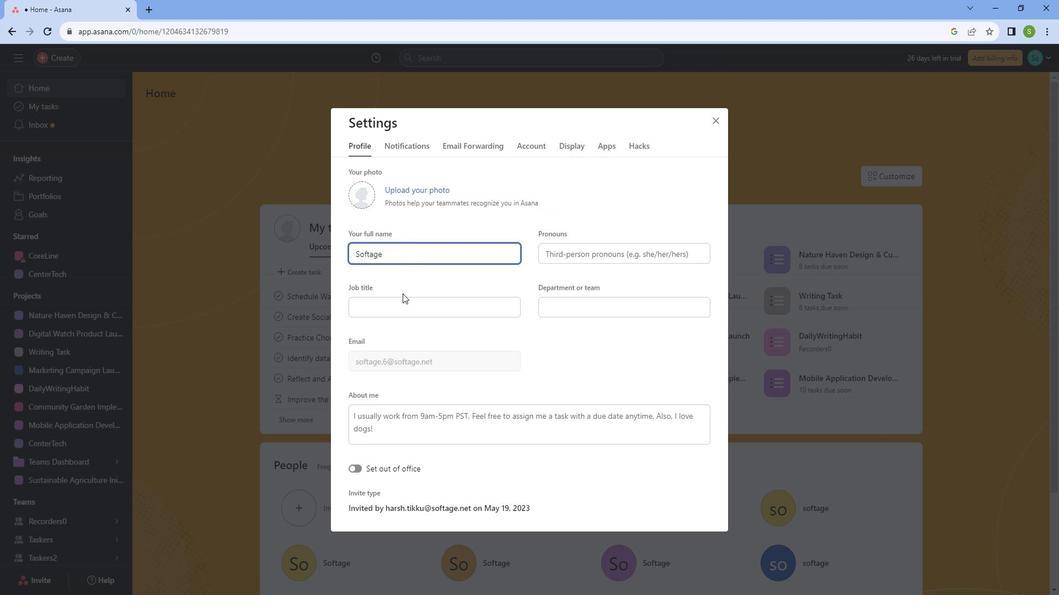 
Action: Mouse moved to (406, 157)
Screenshot: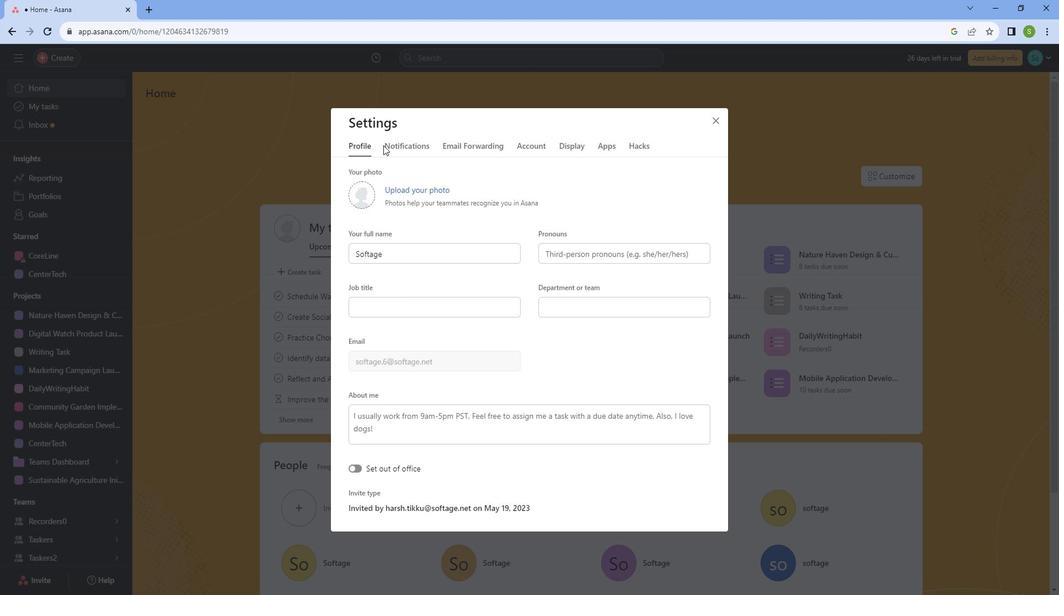 
Action: Mouse pressed left at (406, 157)
Screenshot: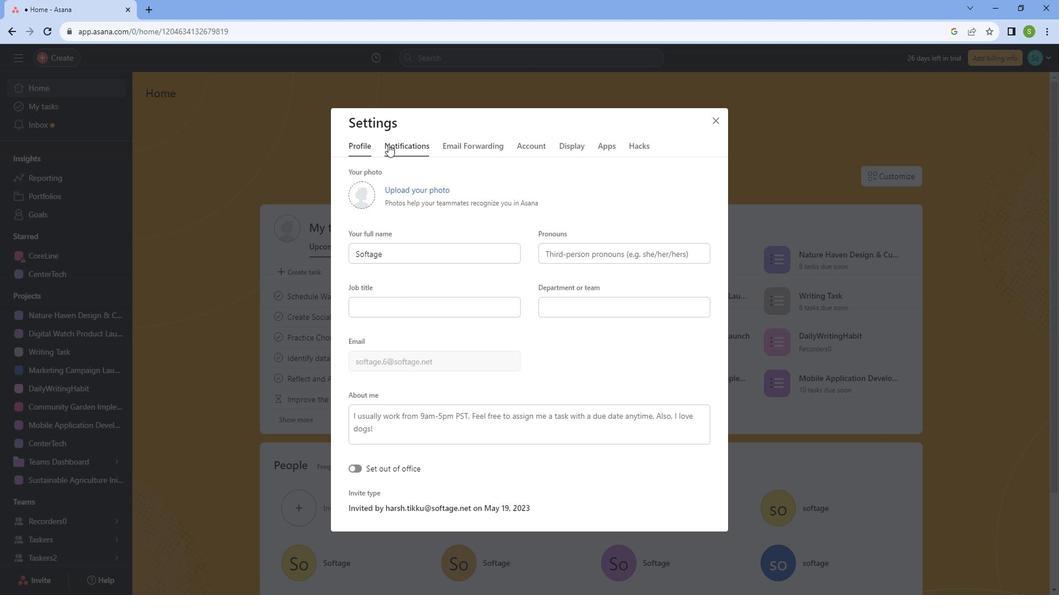 
Action: Mouse moved to (437, 164)
Screenshot: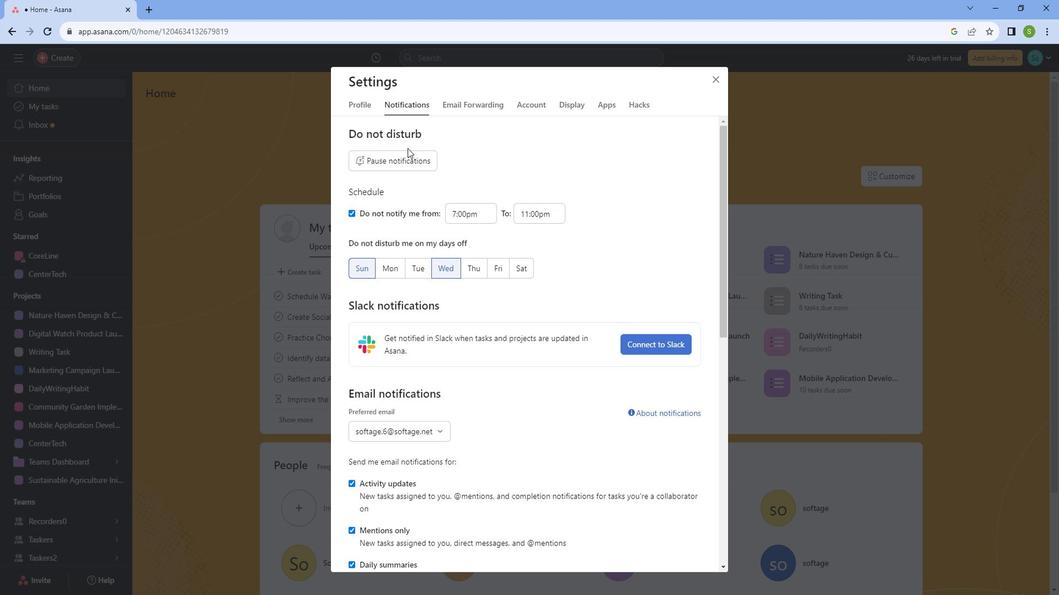 
Action: Mouse scrolled (437, 163) with delta (0, 0)
Screenshot: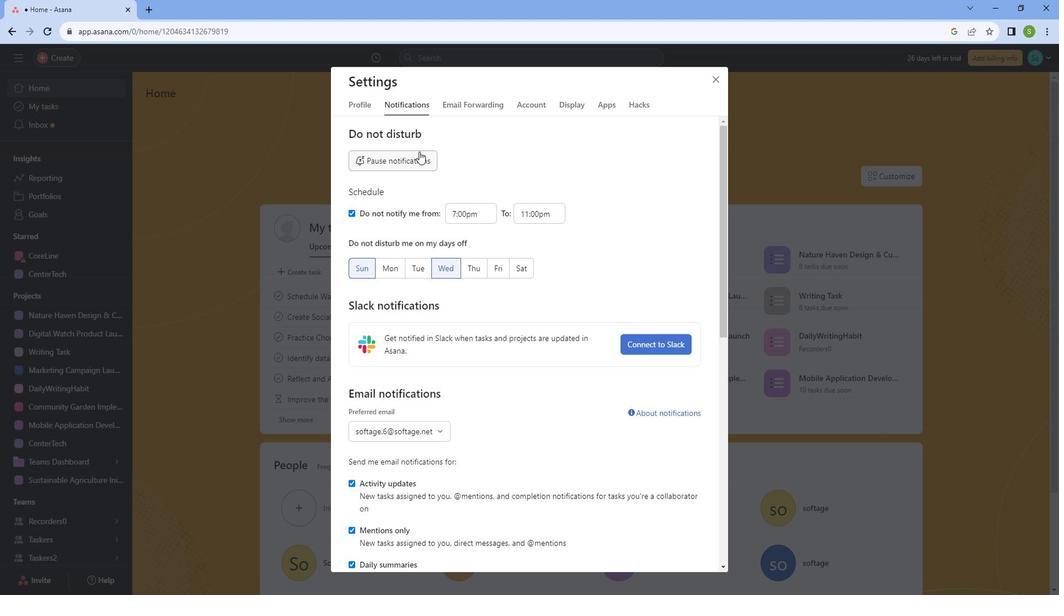
Action: Mouse moved to (438, 166)
Screenshot: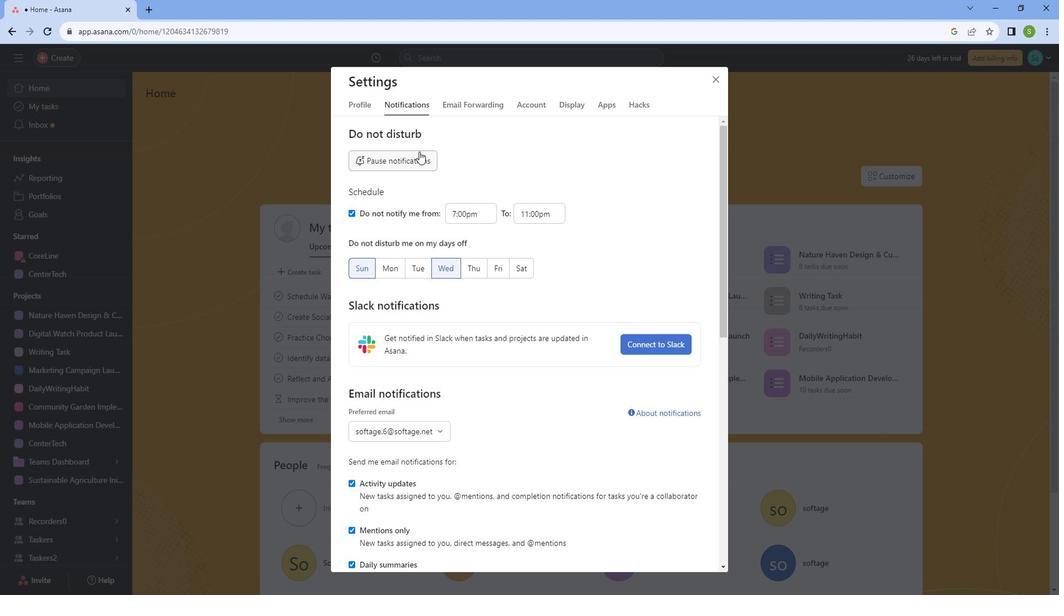 
Action: Mouse scrolled (438, 166) with delta (0, 0)
Screenshot: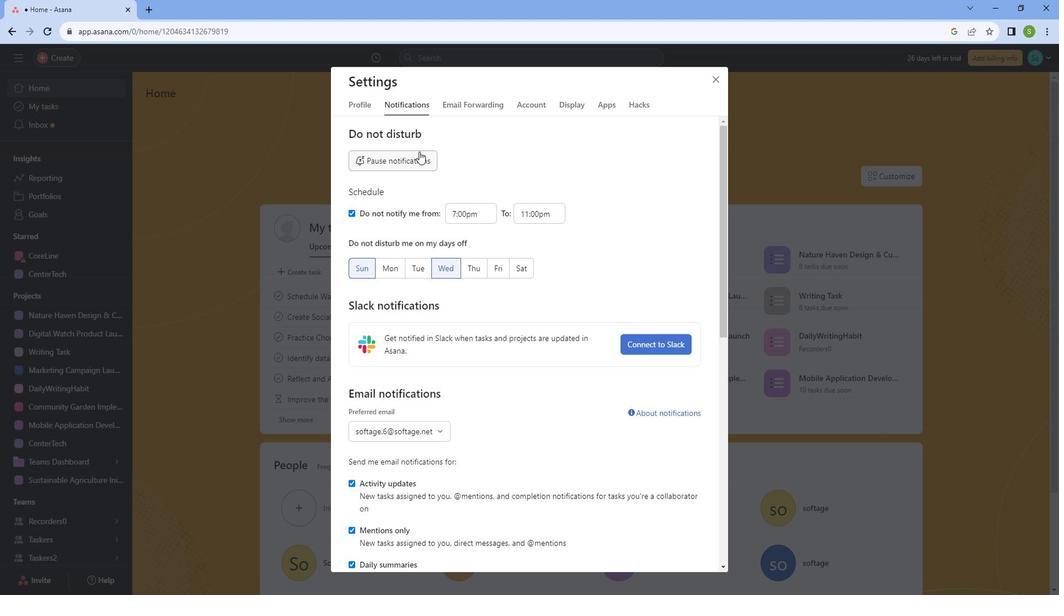 
Action: Mouse moved to (437, 168)
Screenshot: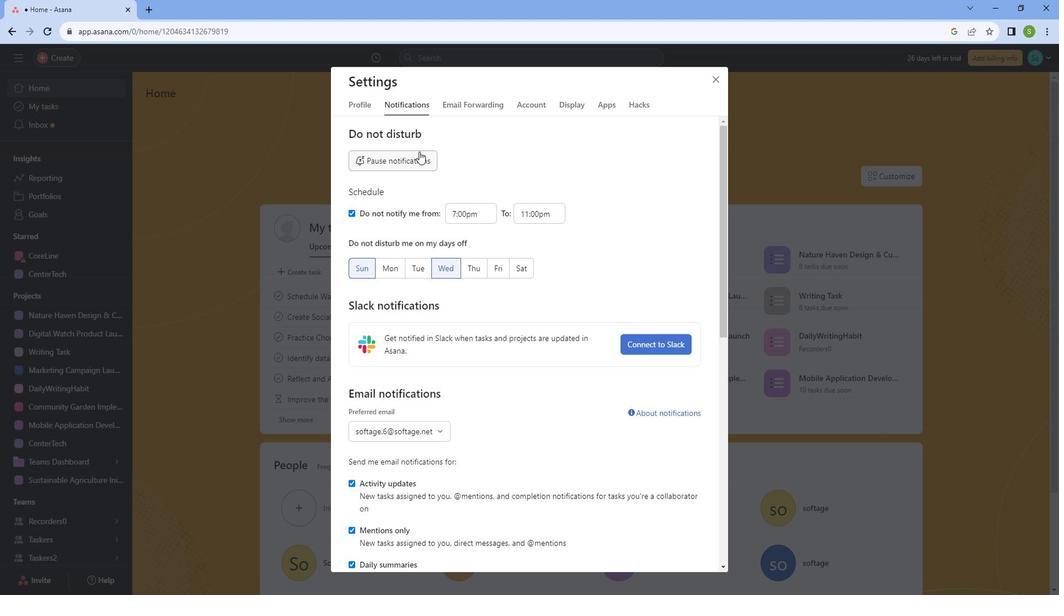 
Action: Mouse scrolled (437, 168) with delta (0, 0)
Screenshot: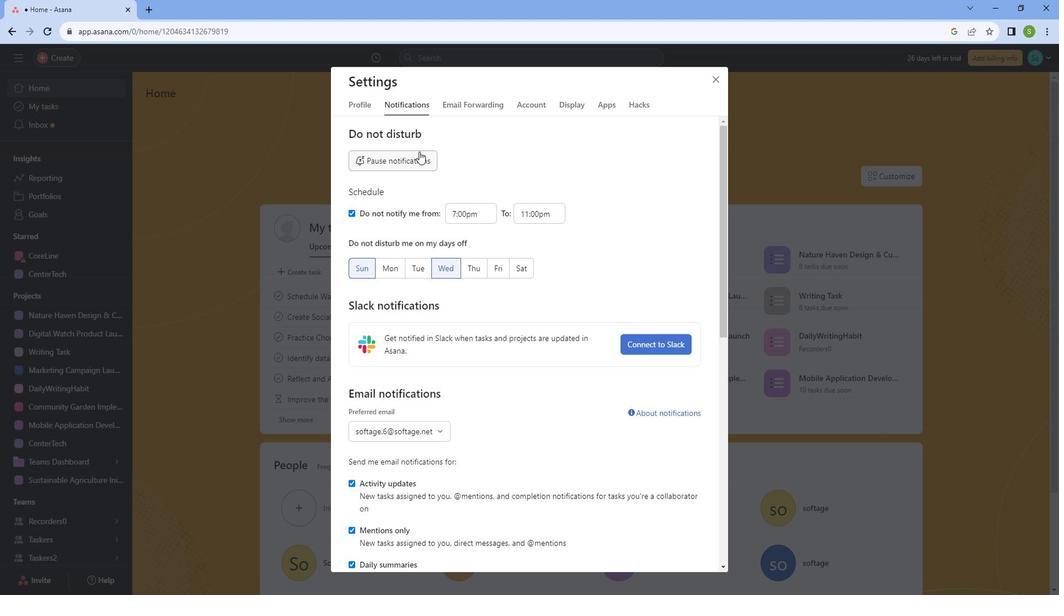 
Action: Mouse moved to (434, 173)
Screenshot: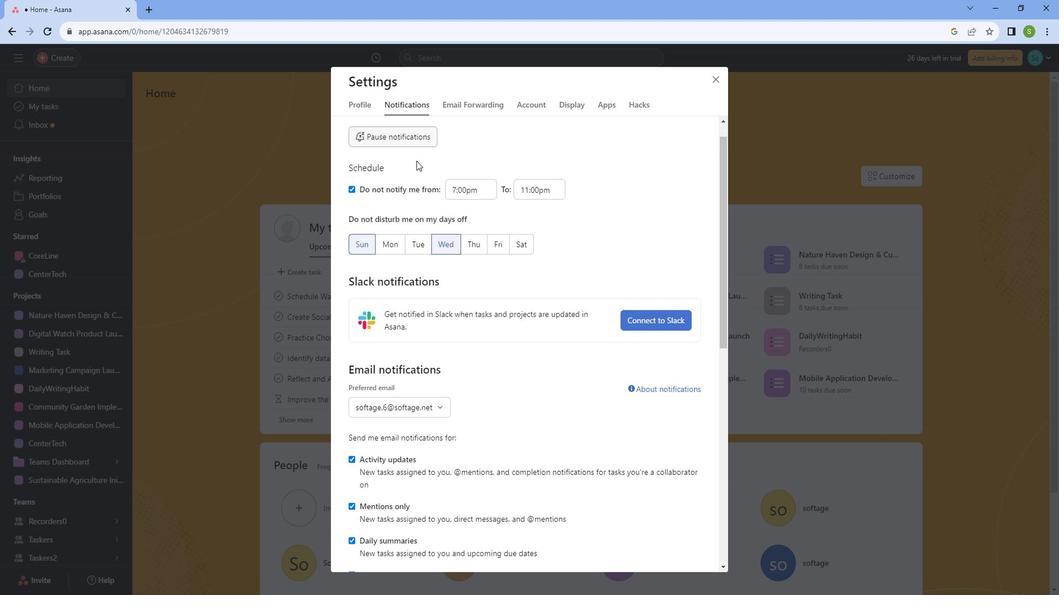 
Action: Mouse scrolled (434, 172) with delta (0, 0)
Screenshot: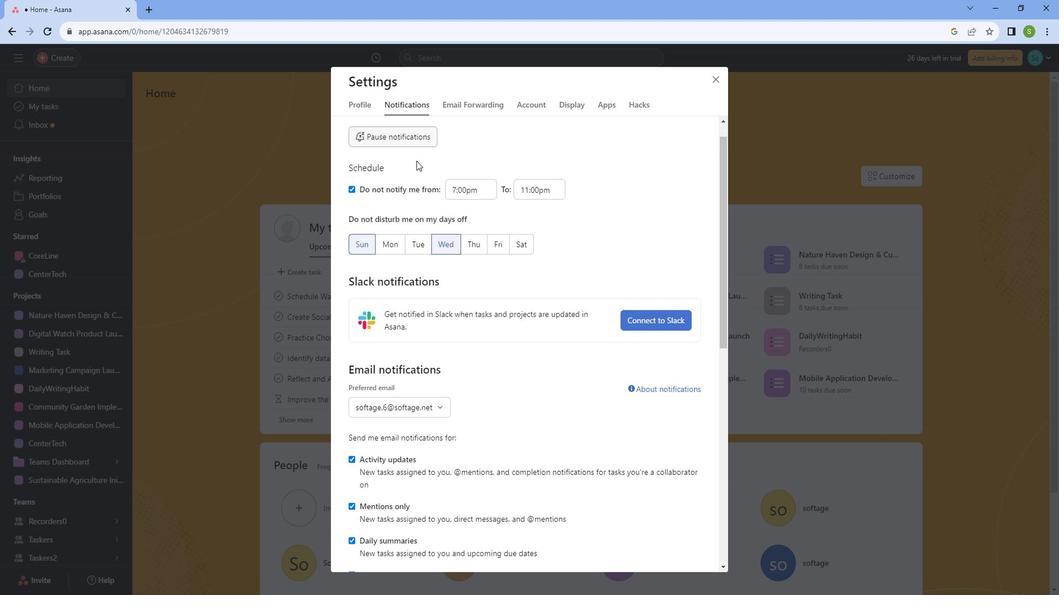 
Action: Mouse moved to (433, 174)
Screenshot: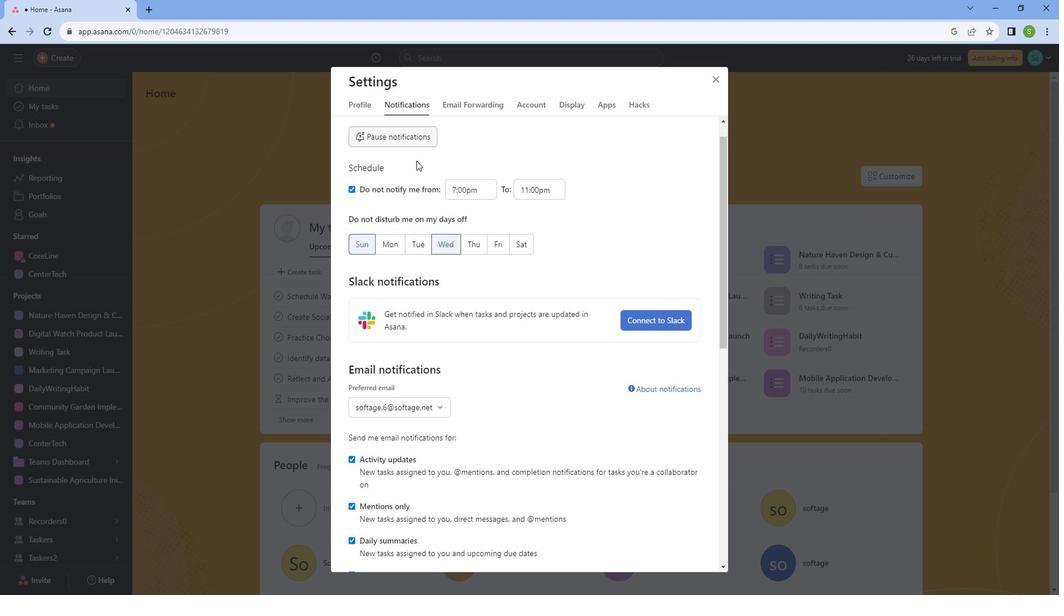
Action: Mouse scrolled (433, 174) with delta (0, 0)
Screenshot: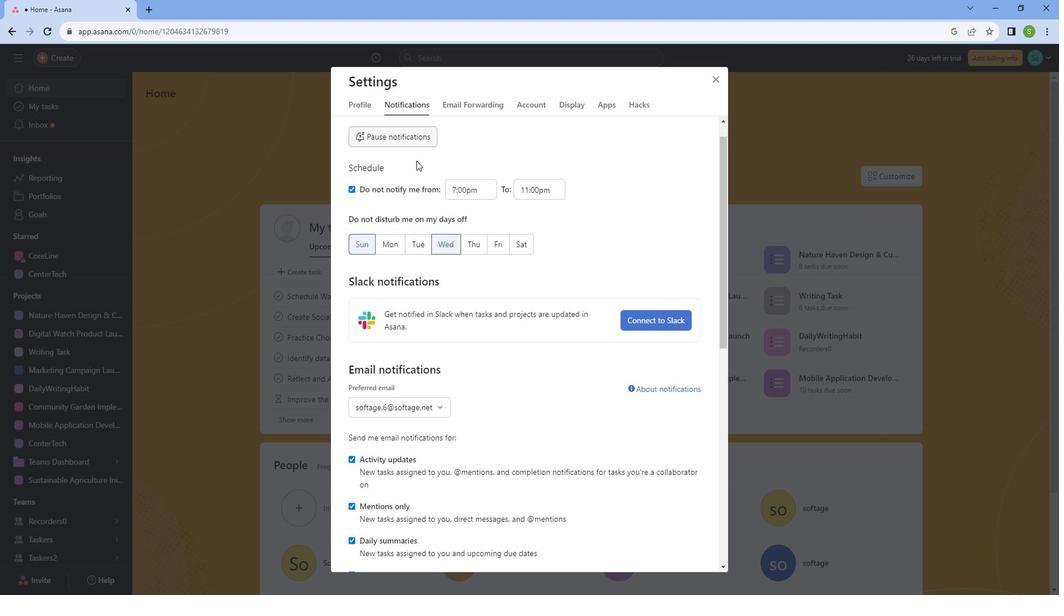 
Action: Mouse moved to (433, 174)
Screenshot: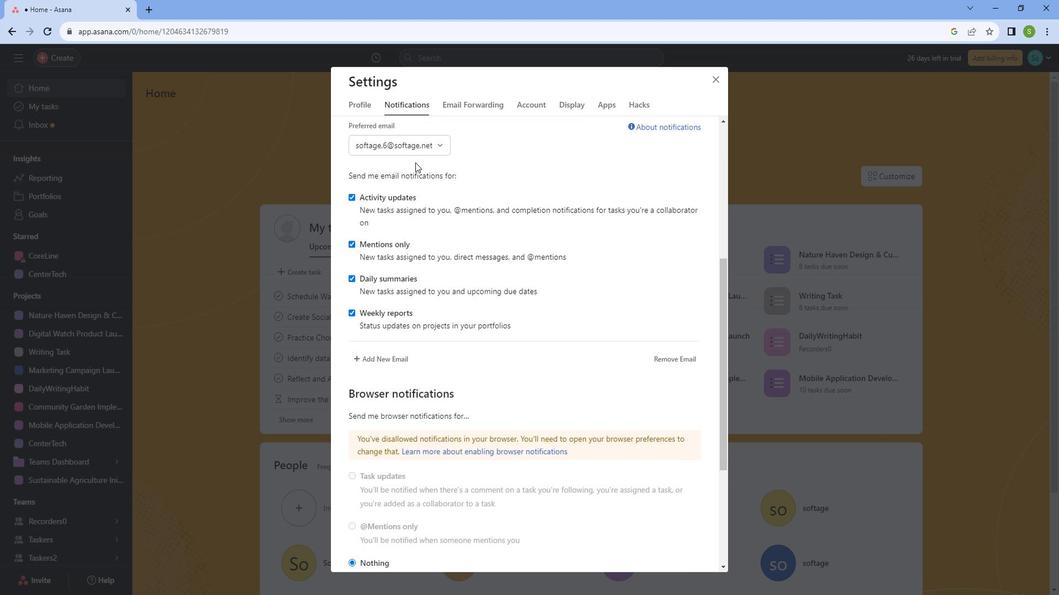 
Action: Mouse scrolled (433, 174) with delta (0, 0)
Screenshot: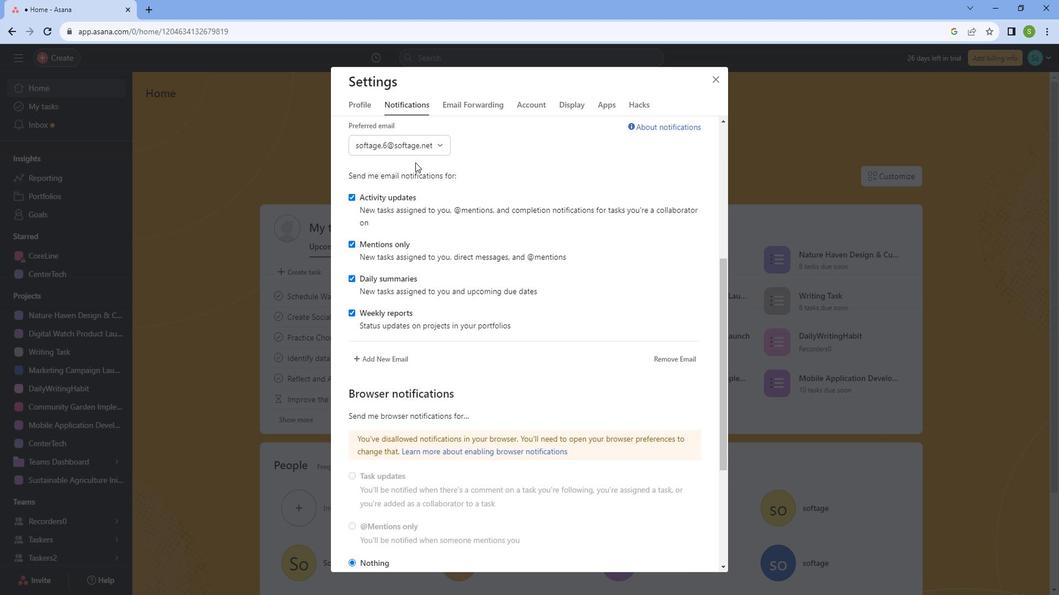 
Action: Mouse moved to (433, 175)
Screenshot: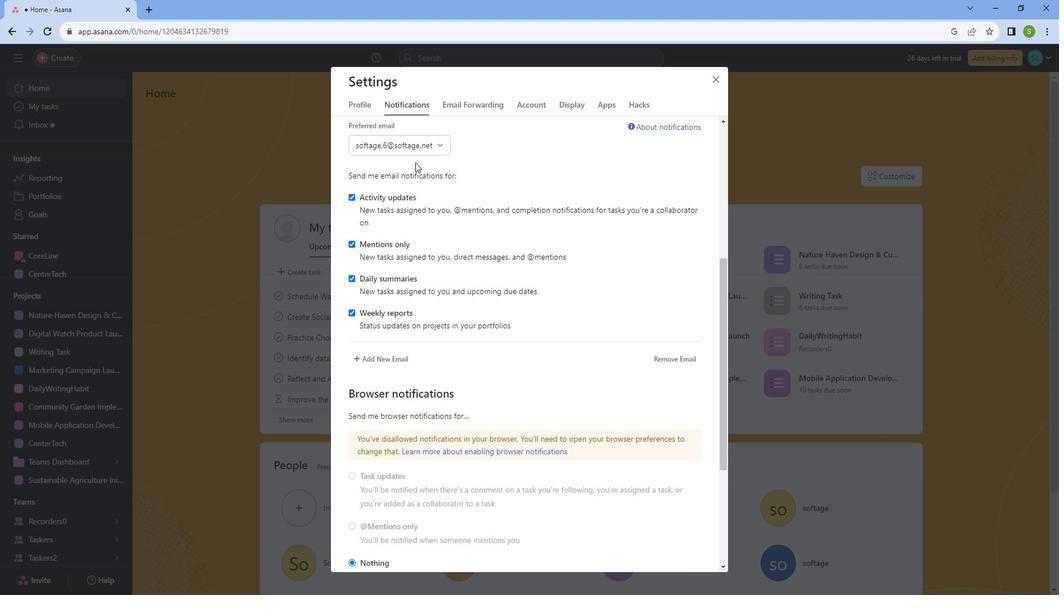 
Action: Mouse scrolled (433, 174) with delta (0, 0)
Screenshot: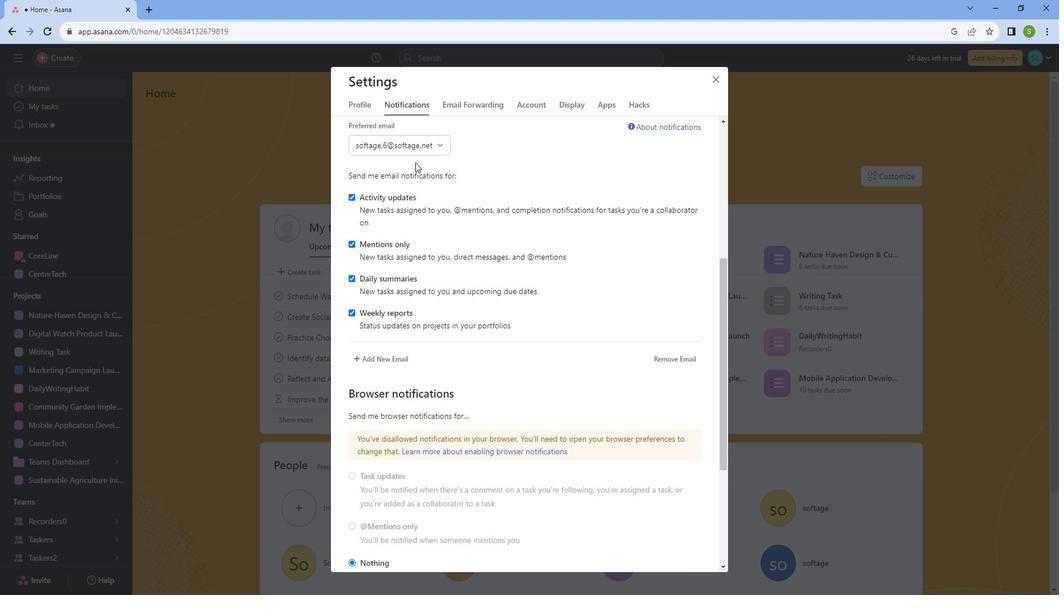 
Action: Mouse moved to (432, 175)
Screenshot: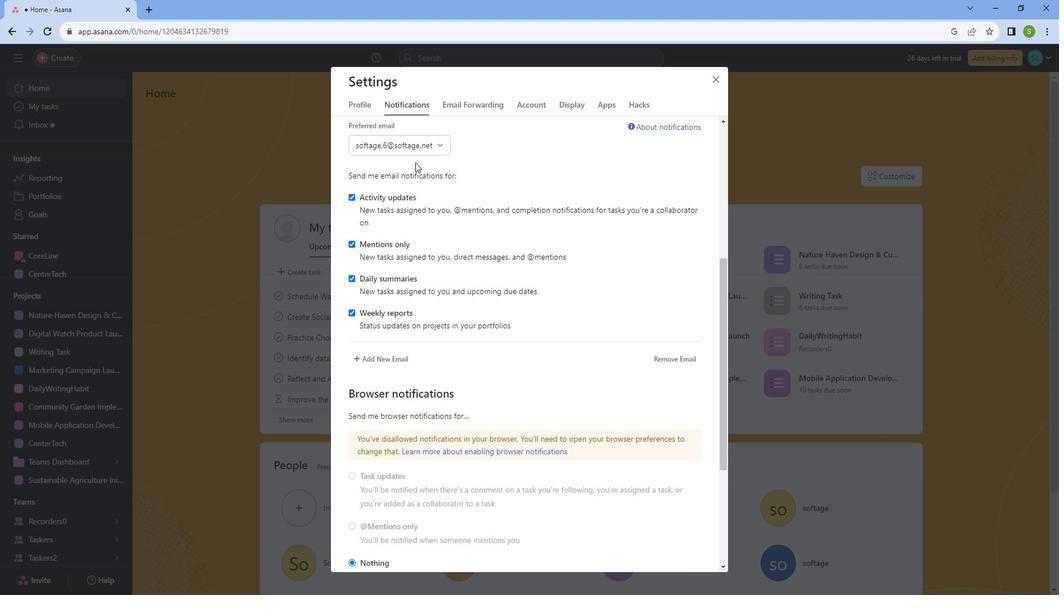 
Action: Mouse scrolled (432, 175) with delta (0, 0)
Screenshot: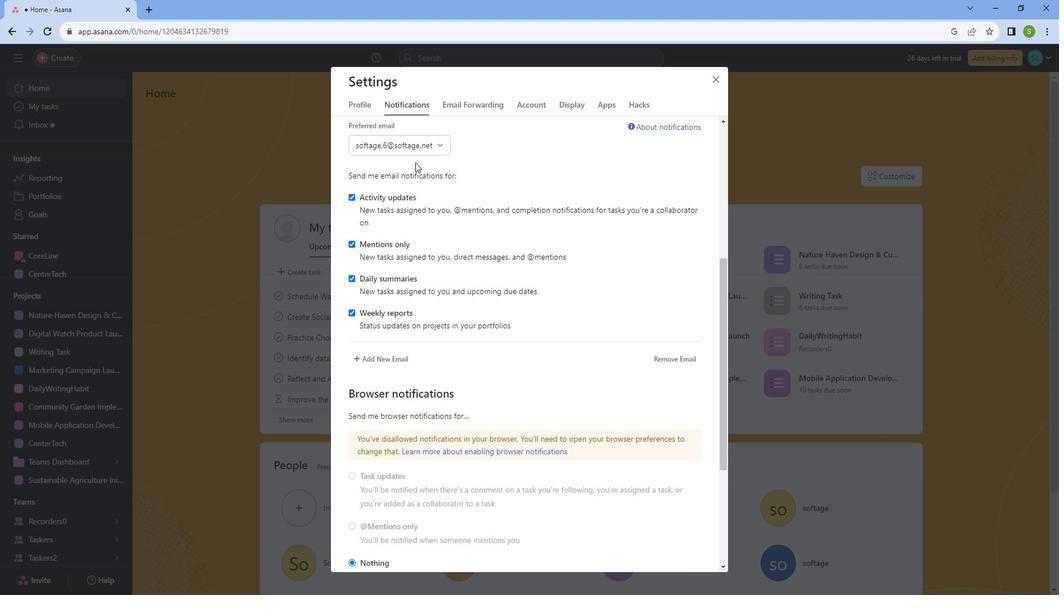 
Action: Mouse moved to (430, 178)
Screenshot: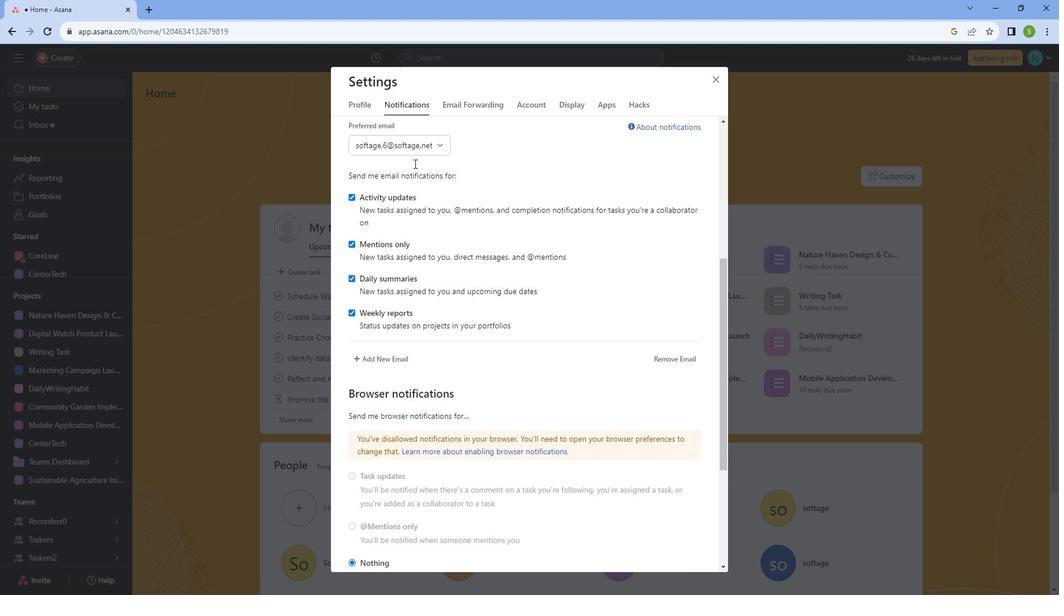 
Action: Mouse scrolled (430, 178) with delta (0, 0)
Screenshot: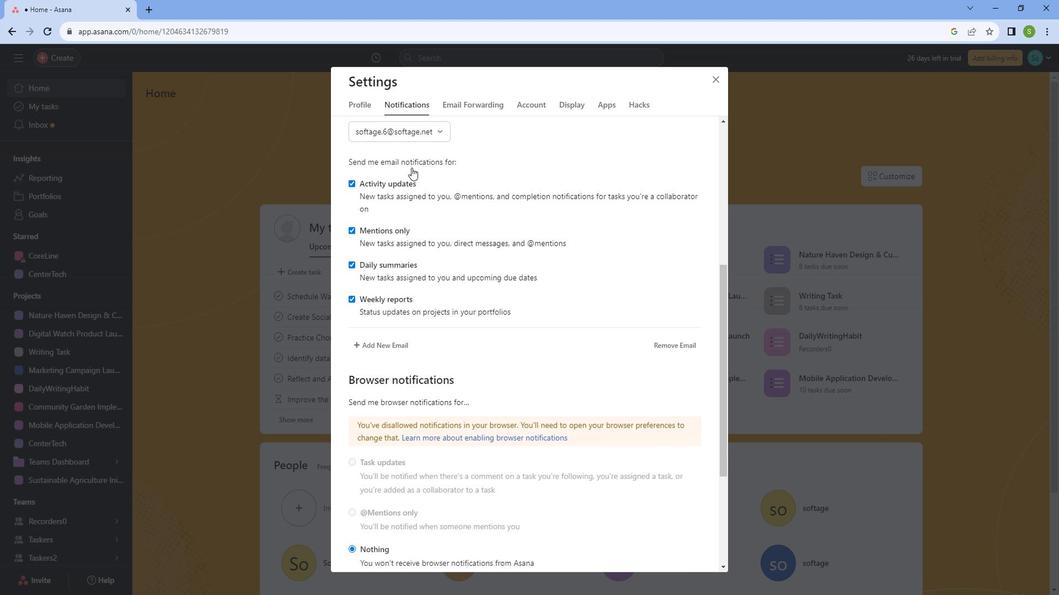 
Action: Mouse moved to (429, 179)
Screenshot: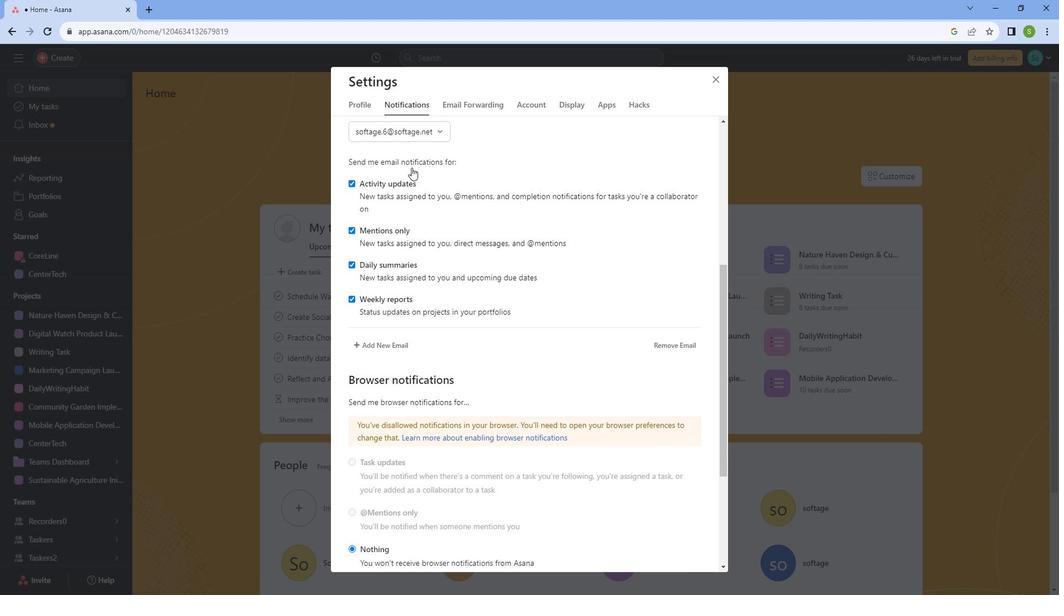 
Action: Mouse scrolled (429, 179) with delta (0, 0)
Screenshot: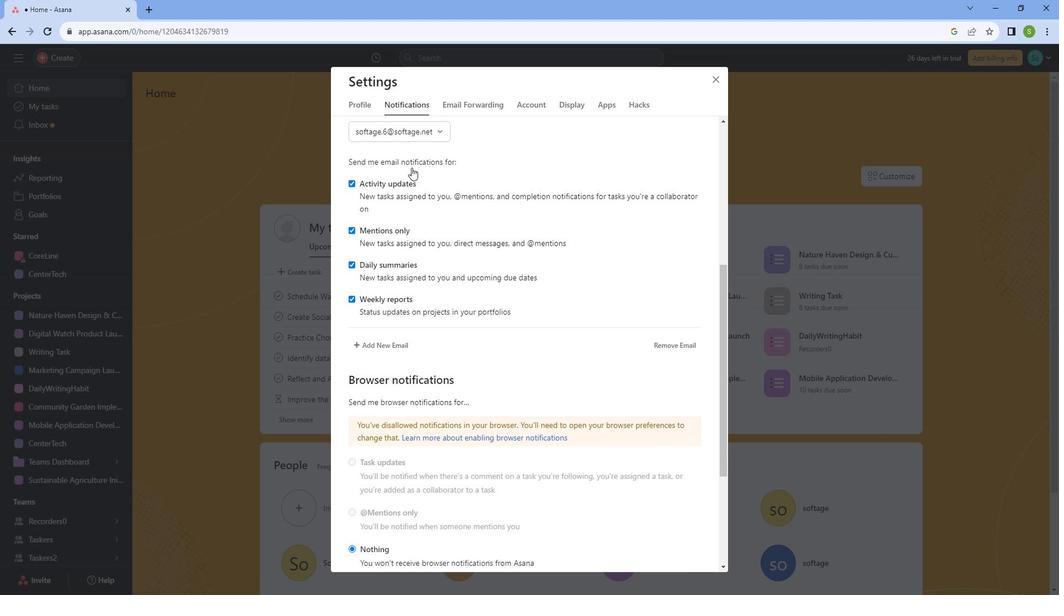 
Action: Mouse moved to (386, 269)
Screenshot: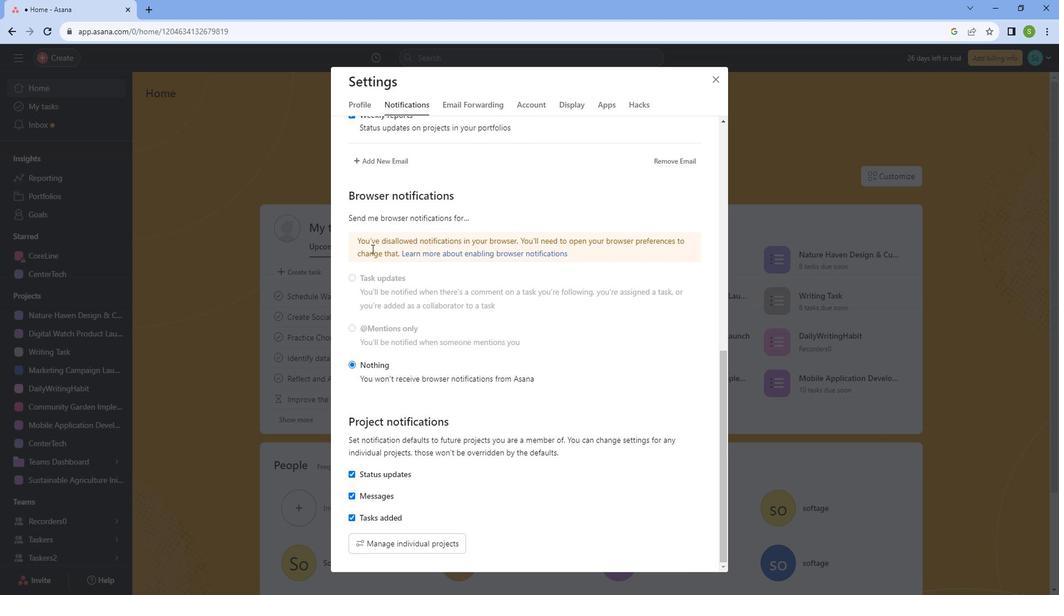 
Action: Mouse scrolled (386, 268) with delta (0, 0)
Screenshot: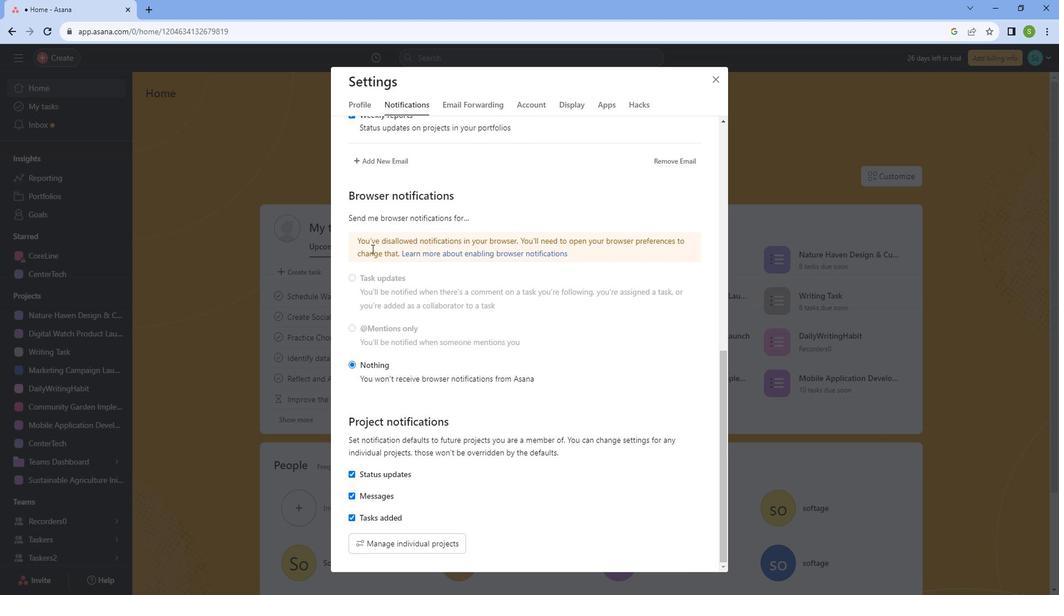 
Action: Mouse moved to (382, 283)
Screenshot: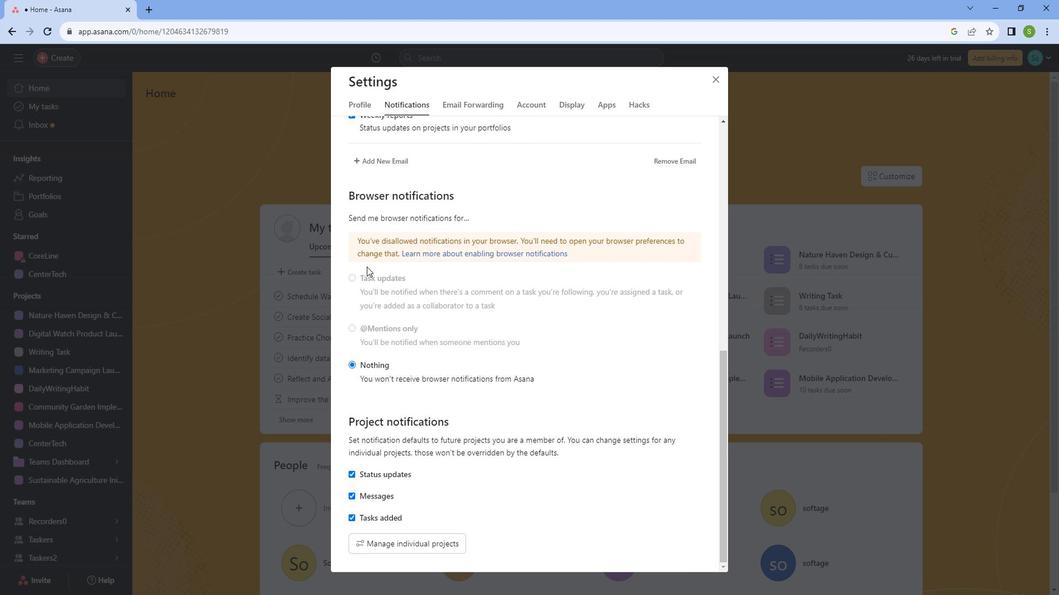 
Action: Mouse scrolled (382, 283) with delta (0, 0)
Screenshot: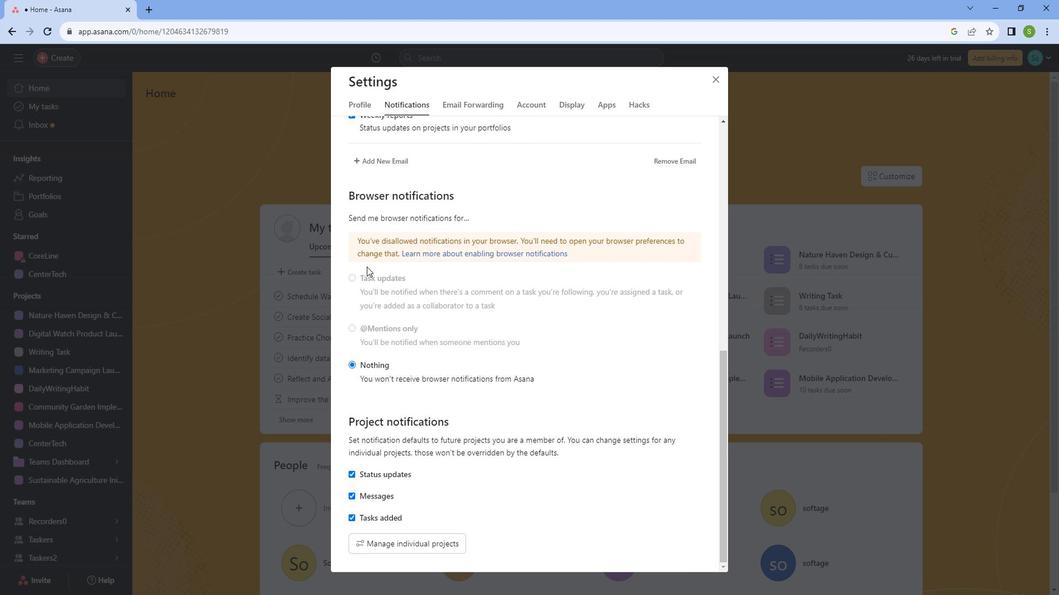 
Action: Mouse scrolled (382, 283) with delta (0, 0)
Screenshot: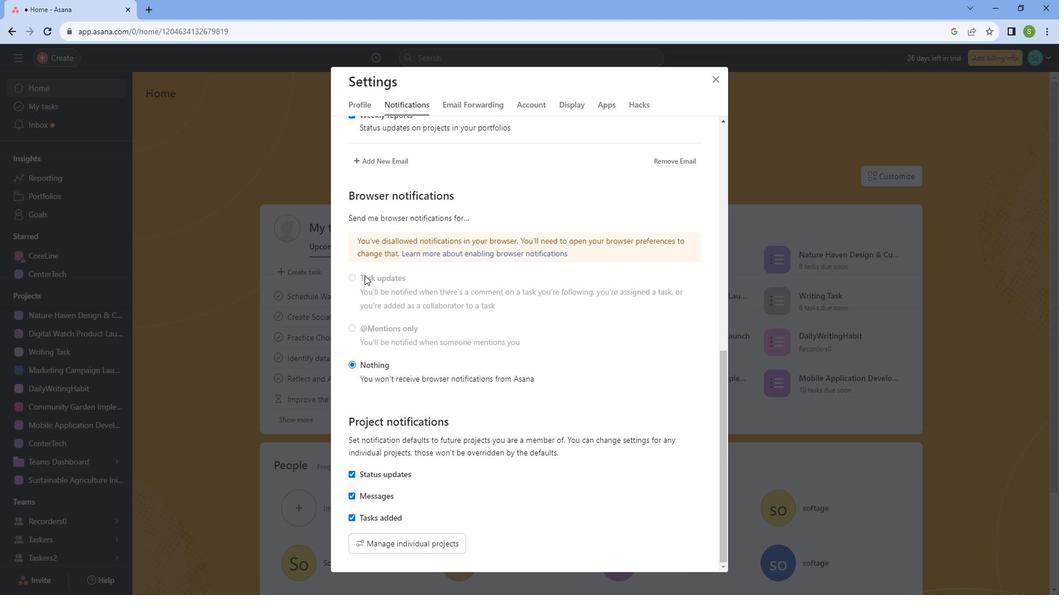 
Action: Mouse moved to (394, 540)
Screenshot: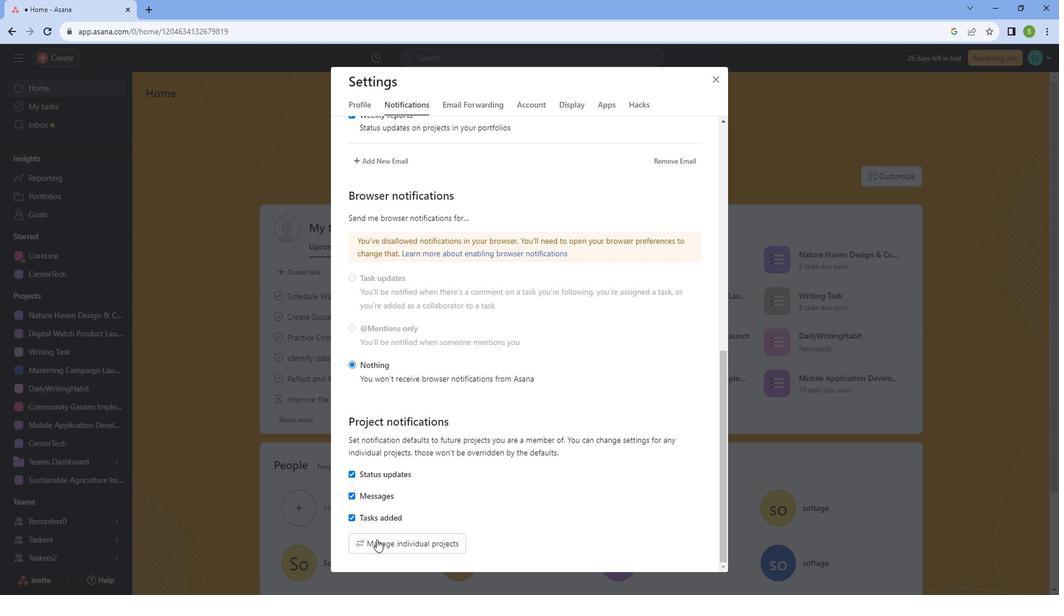 
Action: Mouse pressed left at (394, 540)
Screenshot: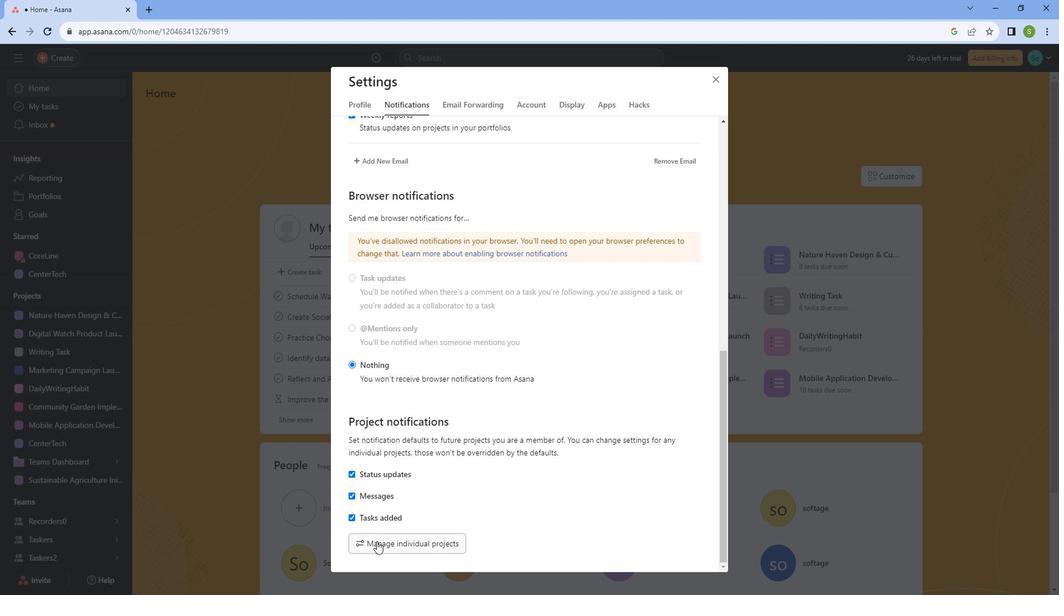 
Action: Mouse moved to (488, 367)
Screenshot: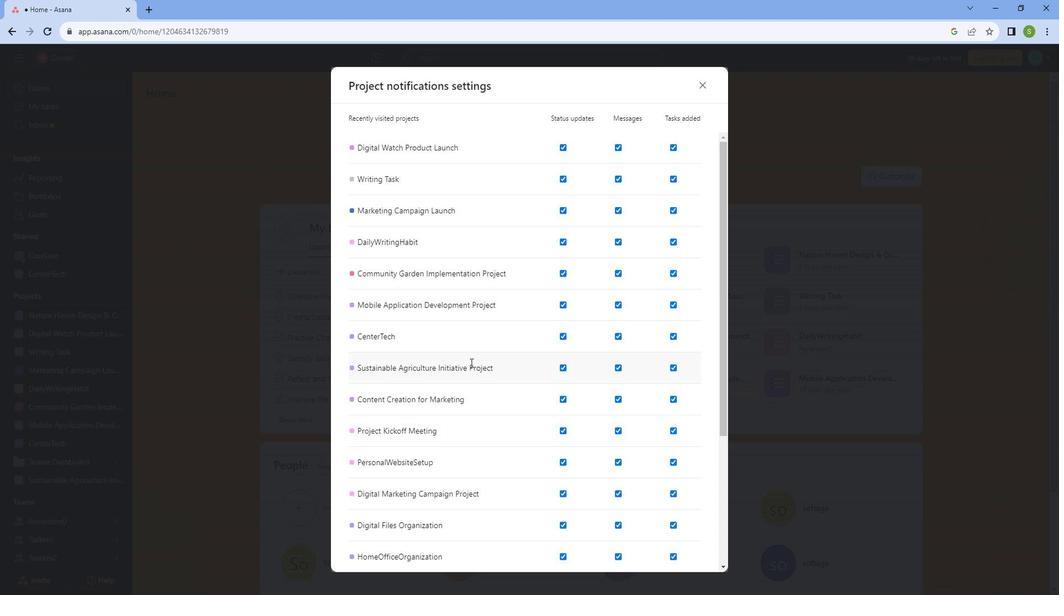 
Action: Mouse scrolled (488, 368) with delta (0, 0)
Screenshot: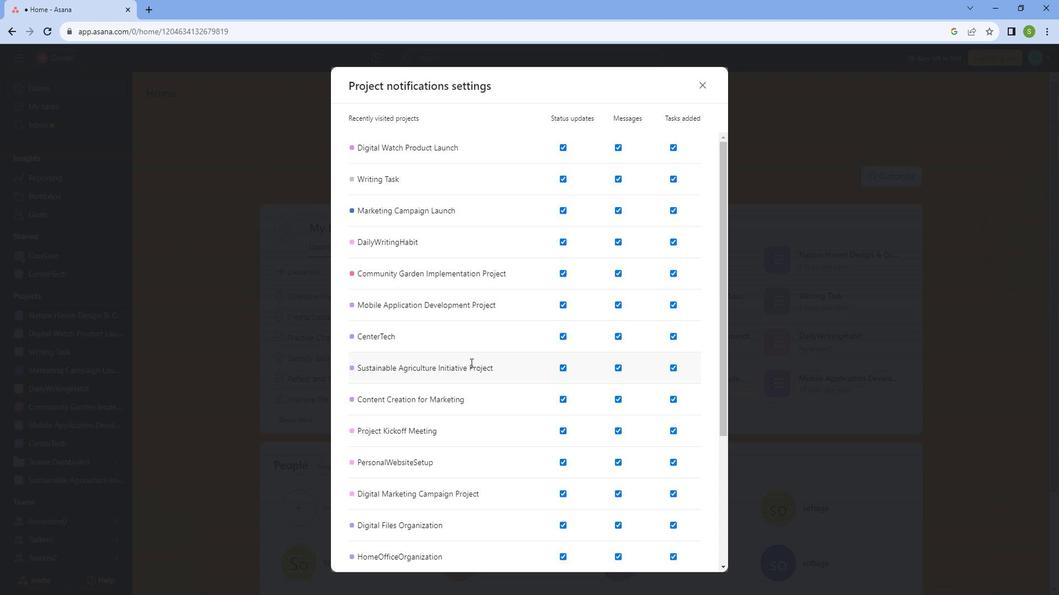 
Action: Mouse scrolled (488, 368) with delta (0, 0)
Screenshot: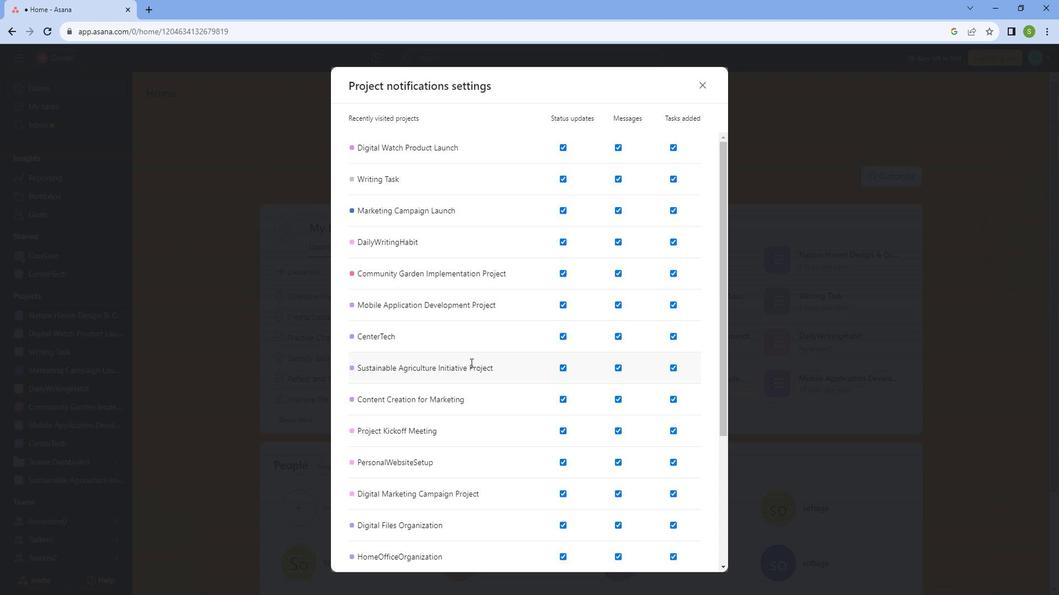 
Action: Mouse scrolled (488, 368) with delta (0, 0)
Screenshot: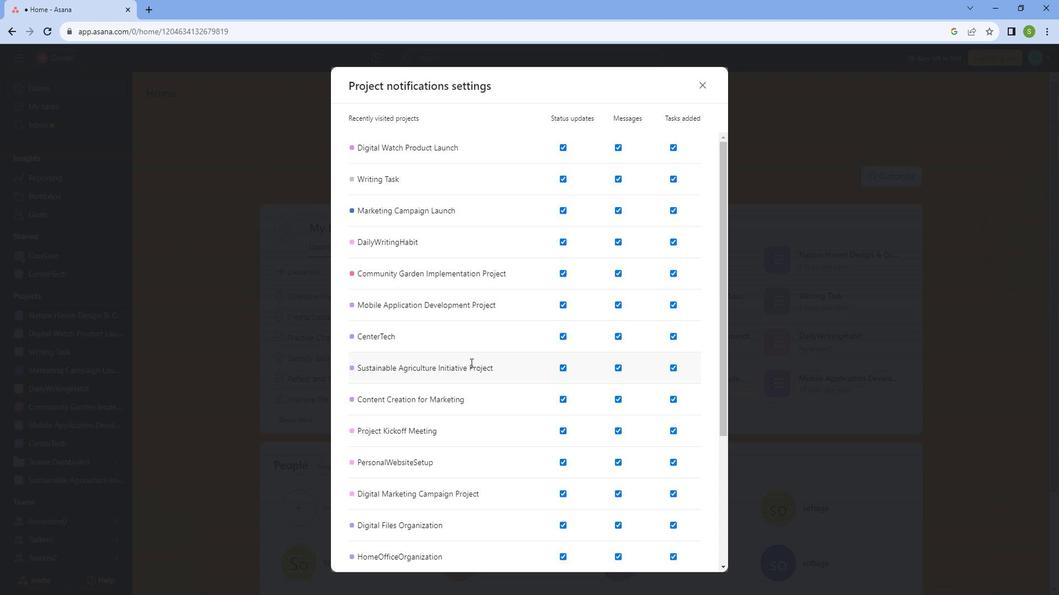 
Action: Mouse scrolled (488, 368) with delta (0, 0)
Screenshot: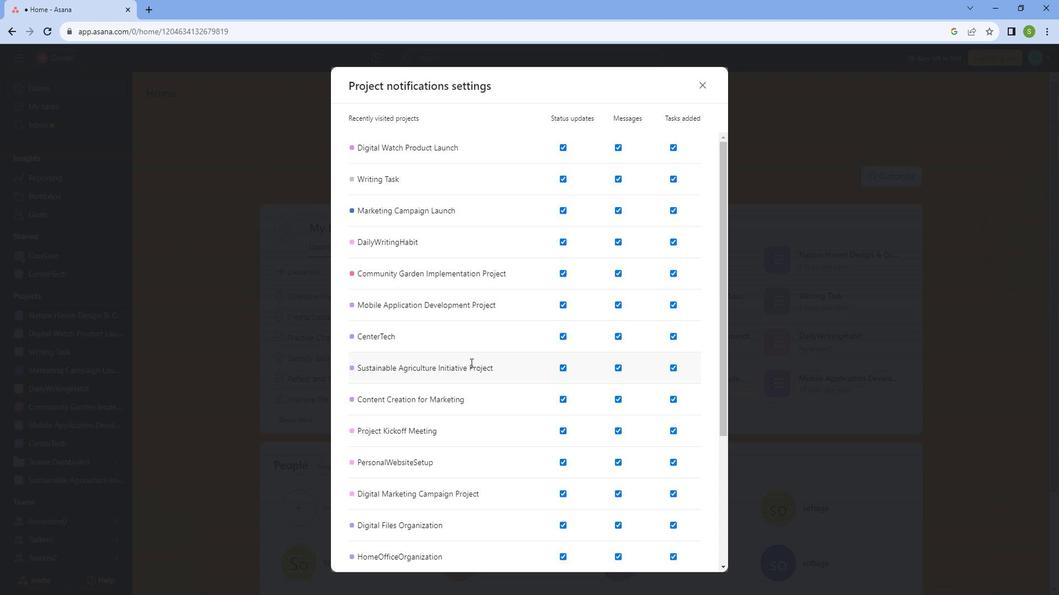 
Action: Mouse scrolled (488, 368) with delta (0, 0)
Screenshot: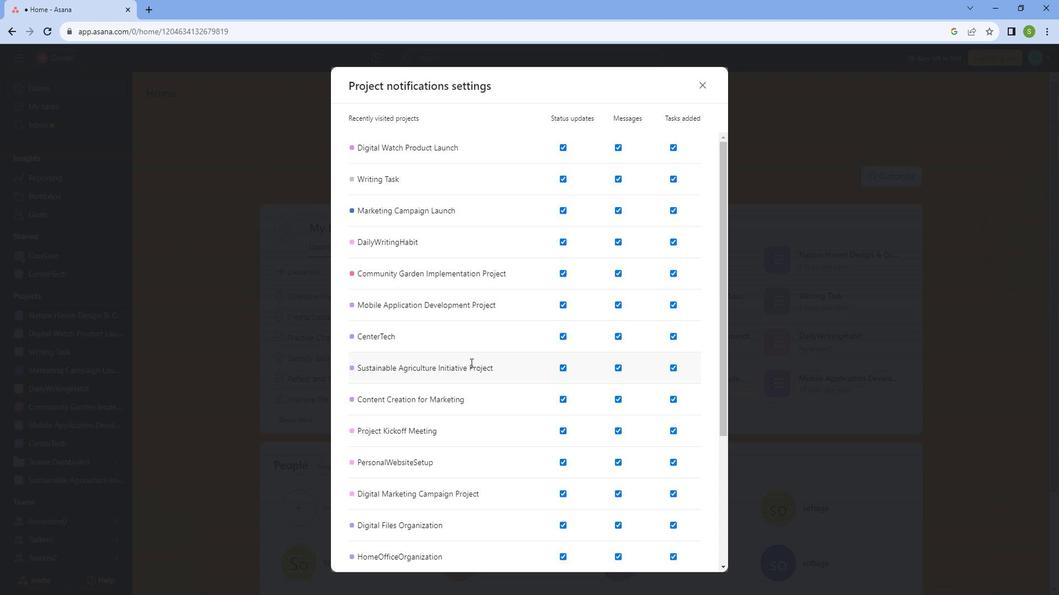 
Action: Mouse scrolled (488, 368) with delta (0, 0)
Screenshot: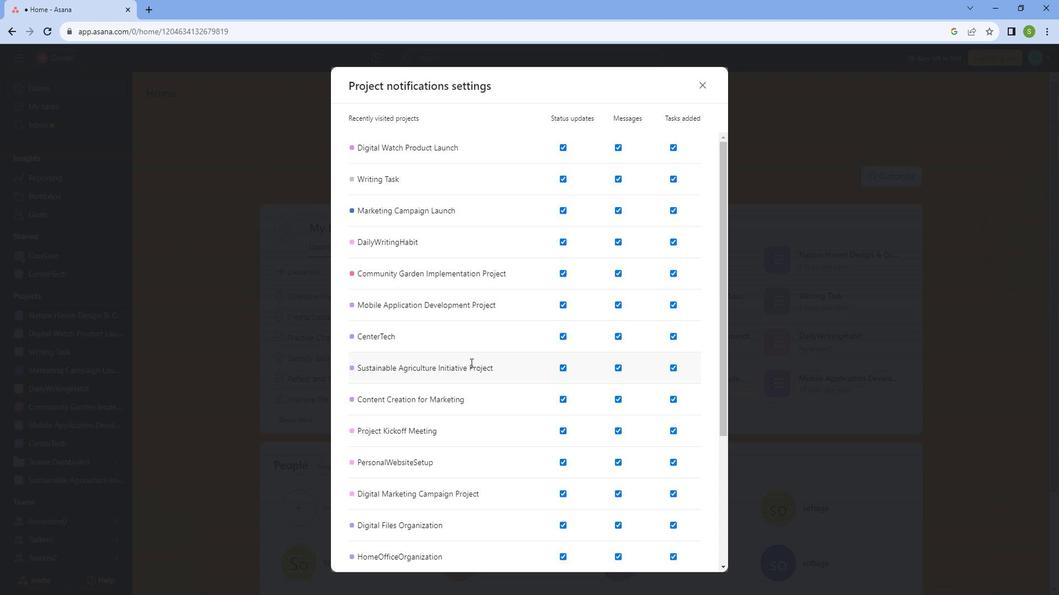 
Action: Mouse scrolled (488, 368) with delta (0, 0)
Screenshot: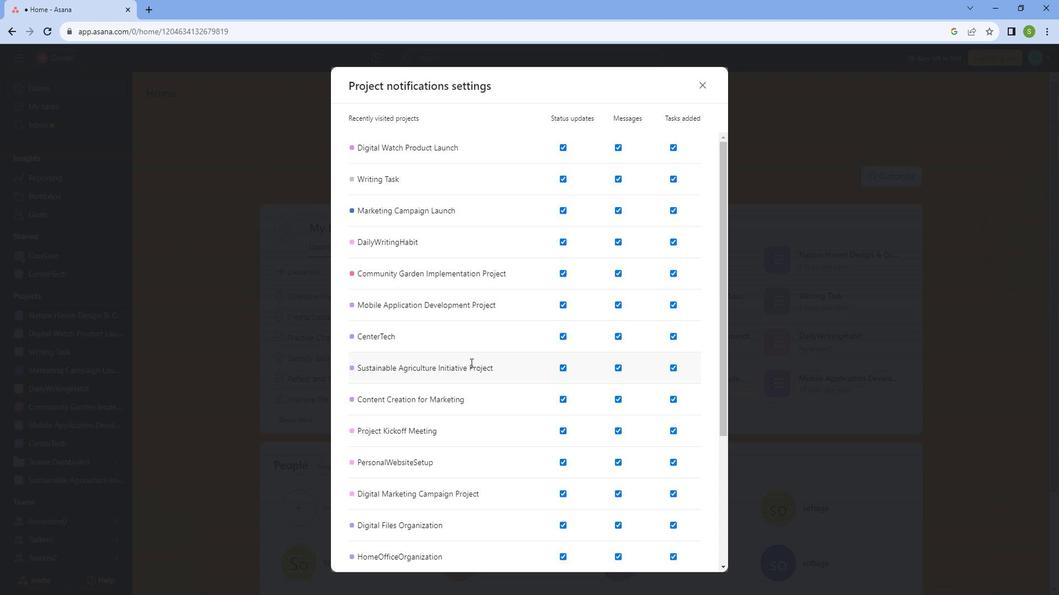 
Action: Mouse scrolled (488, 368) with delta (0, 0)
Screenshot: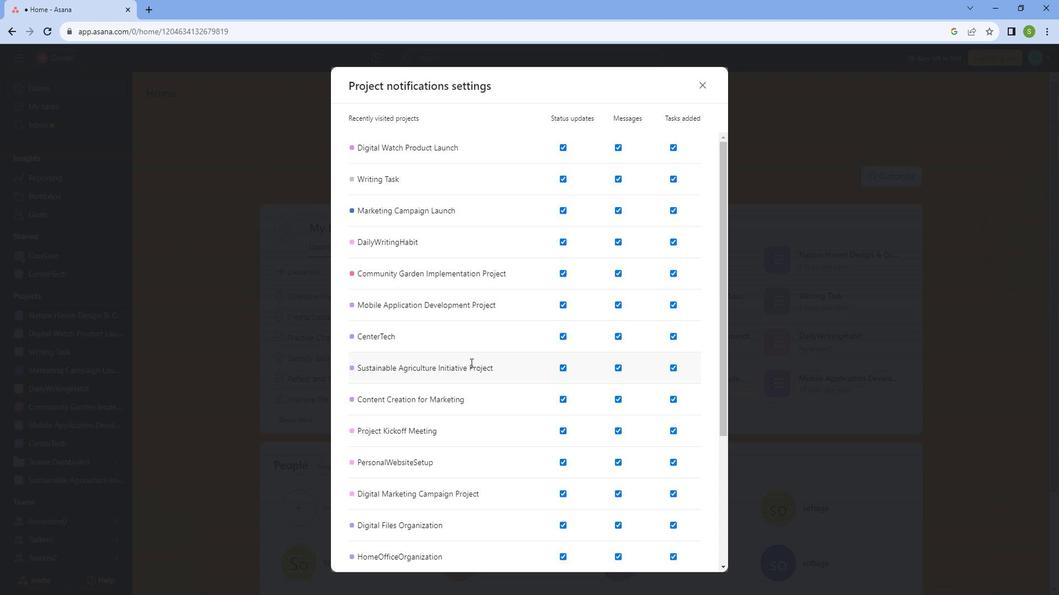 
Action: Mouse scrolled (488, 368) with delta (0, 0)
